 Task: Research Airbnb accommodation in La Paz, Argentina from 5th December, 2023 to 10th December, 2023 for 4 adults.2 bedrooms having 4 beds and 2 bathrooms. Property type can be house. Amenities needed are: heating. Booking option can be shelf check-in. Look for 3 properties as per requirement.
Action: Mouse moved to (574, 82)
Screenshot: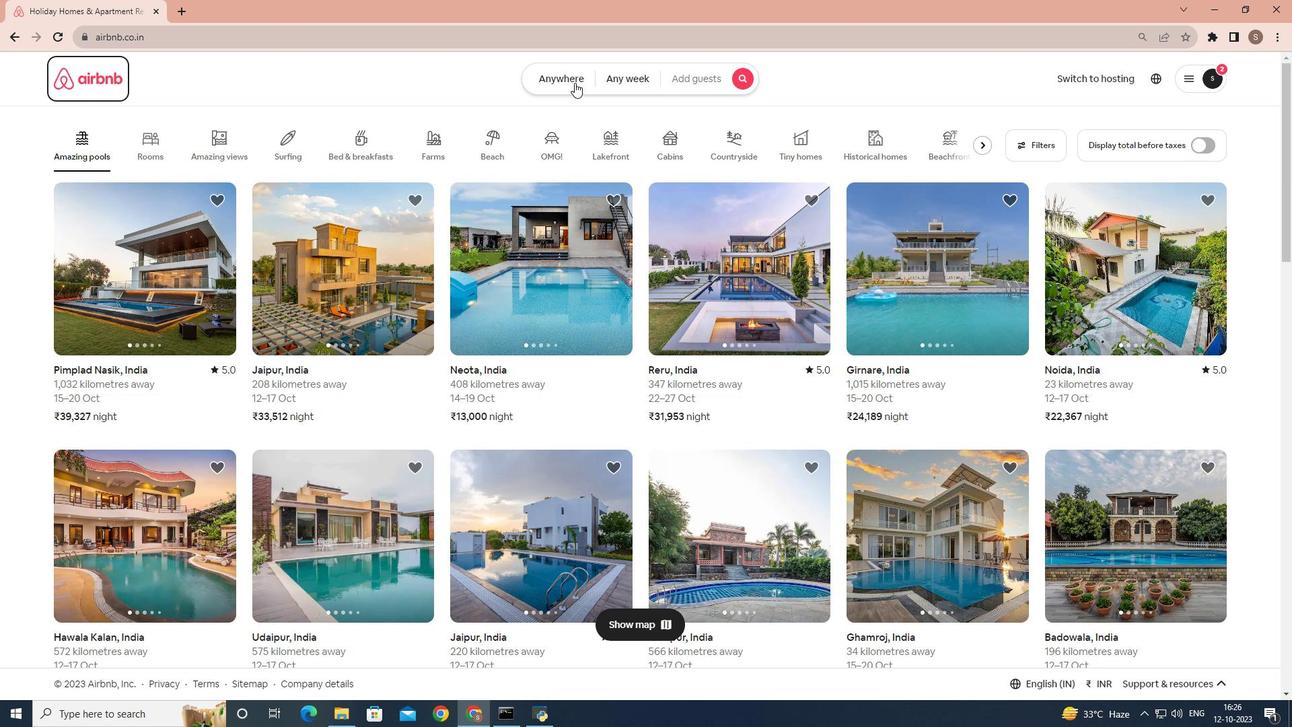 
Action: Mouse pressed left at (574, 82)
Screenshot: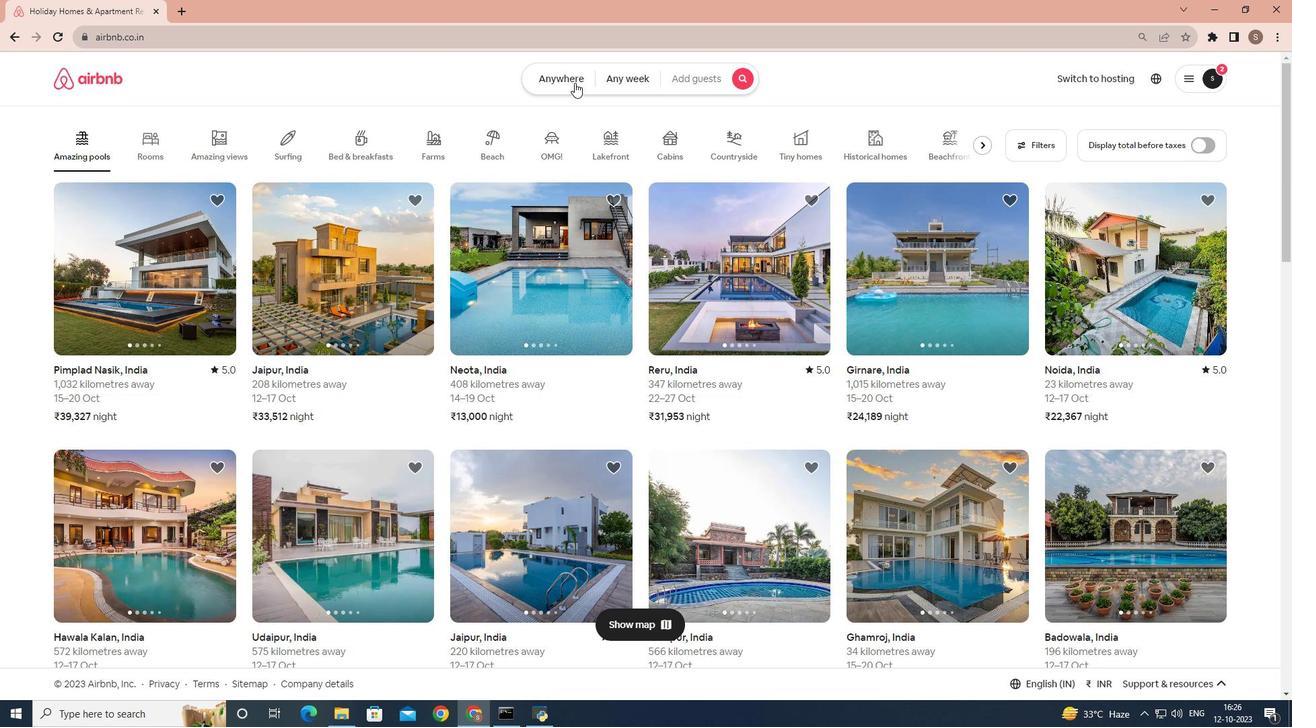 
Action: Mouse moved to (492, 127)
Screenshot: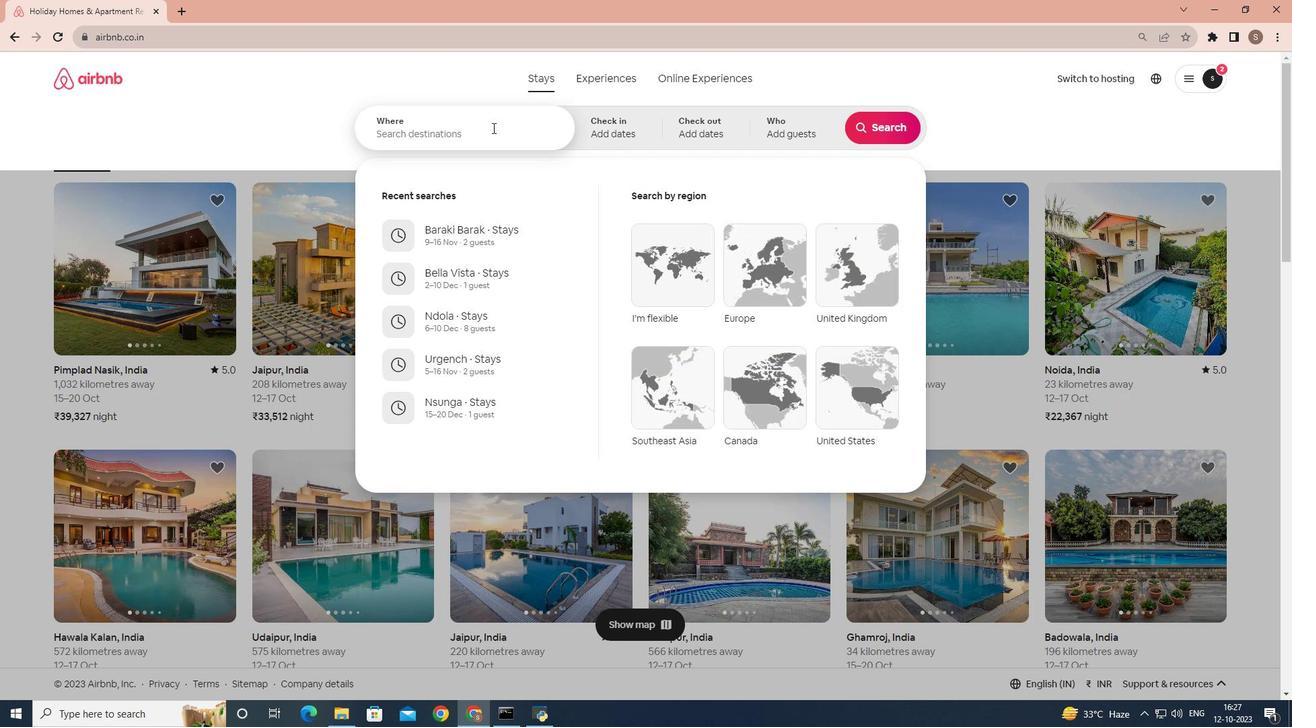 
Action: Mouse pressed left at (492, 127)
Screenshot: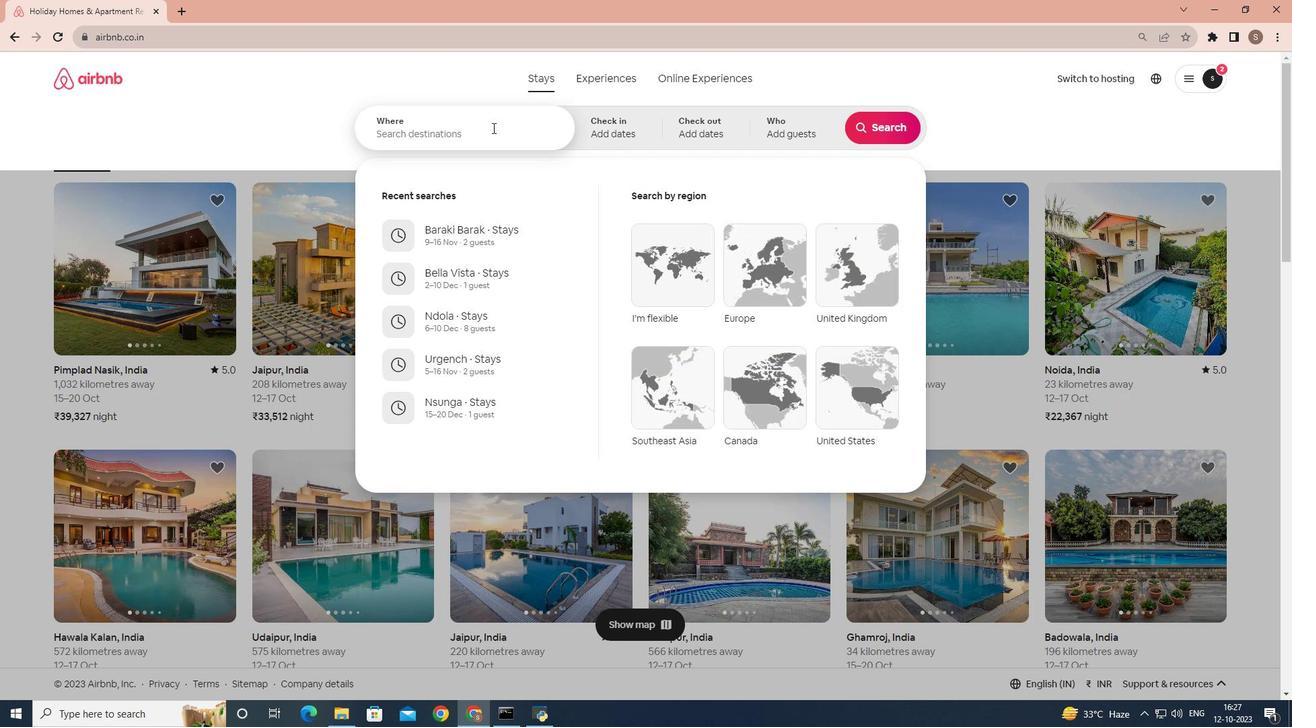 
Action: Key pressed <Key.shift>La<Key.space><Key.shift>Paz,<Key.space><Key.shift>Argentina
Screenshot: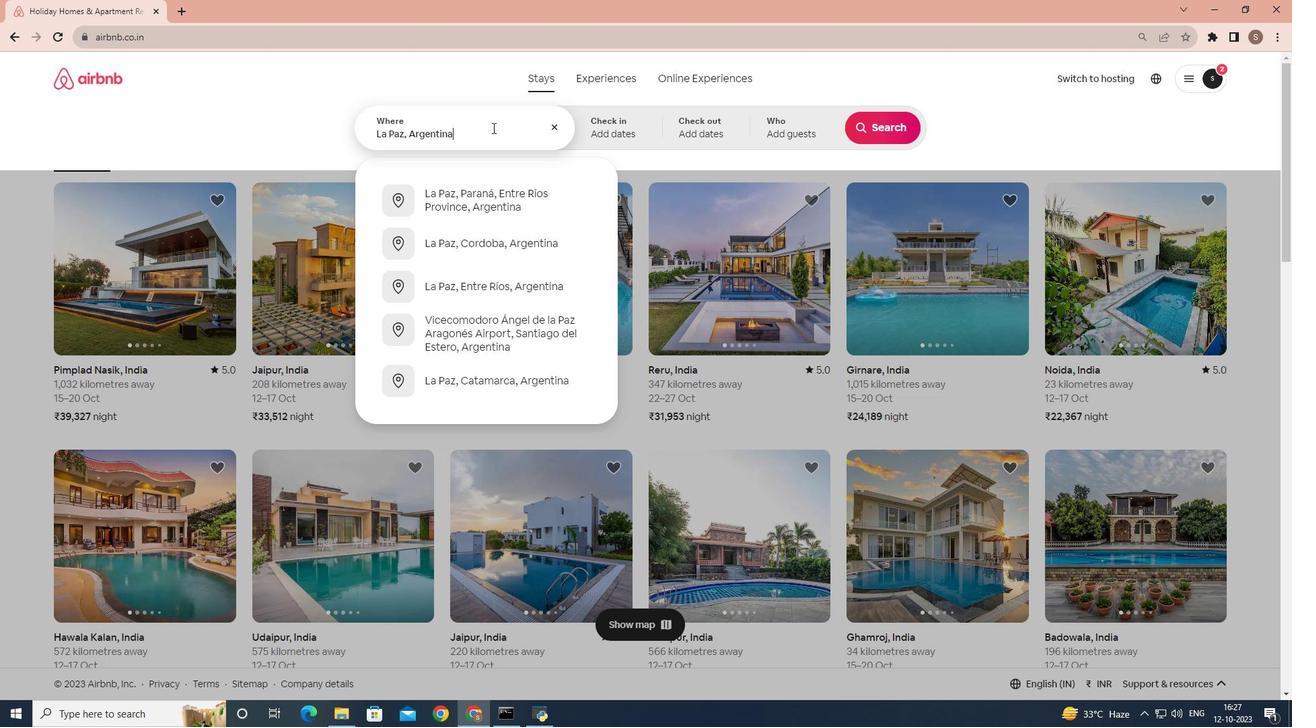 
Action: Mouse moved to (605, 125)
Screenshot: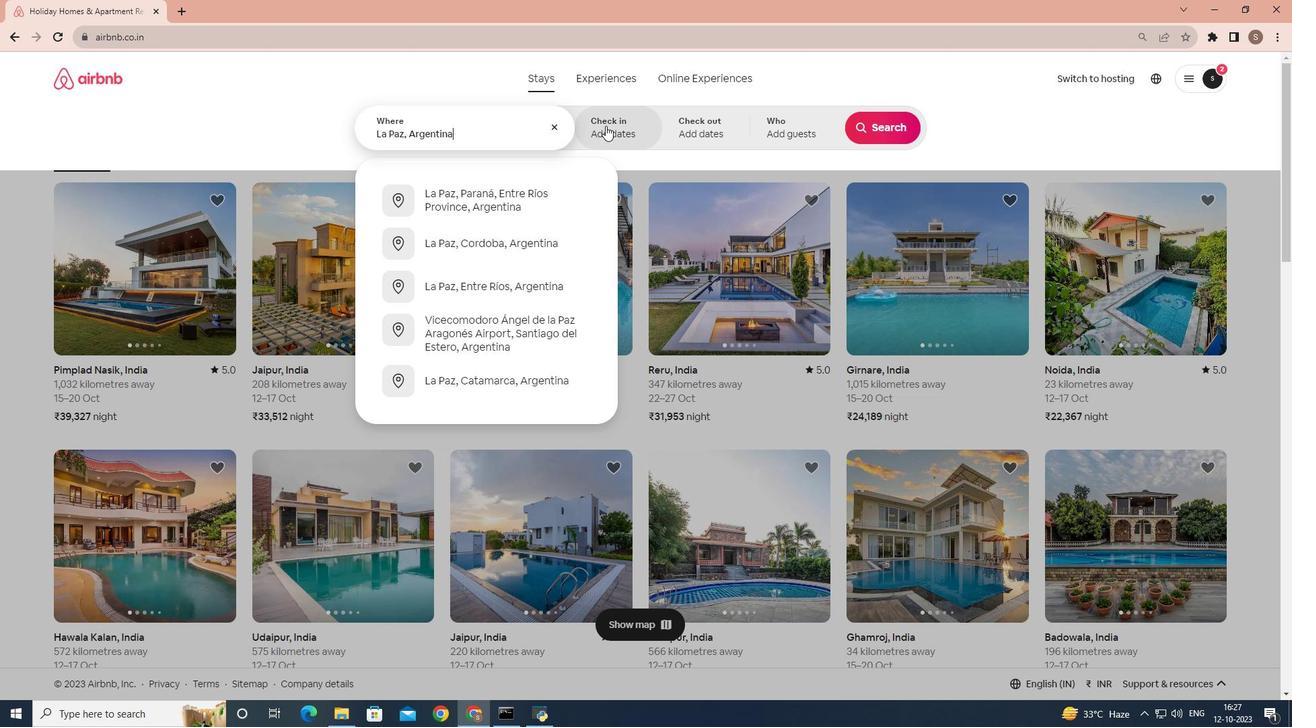 
Action: Mouse pressed left at (605, 125)
Screenshot: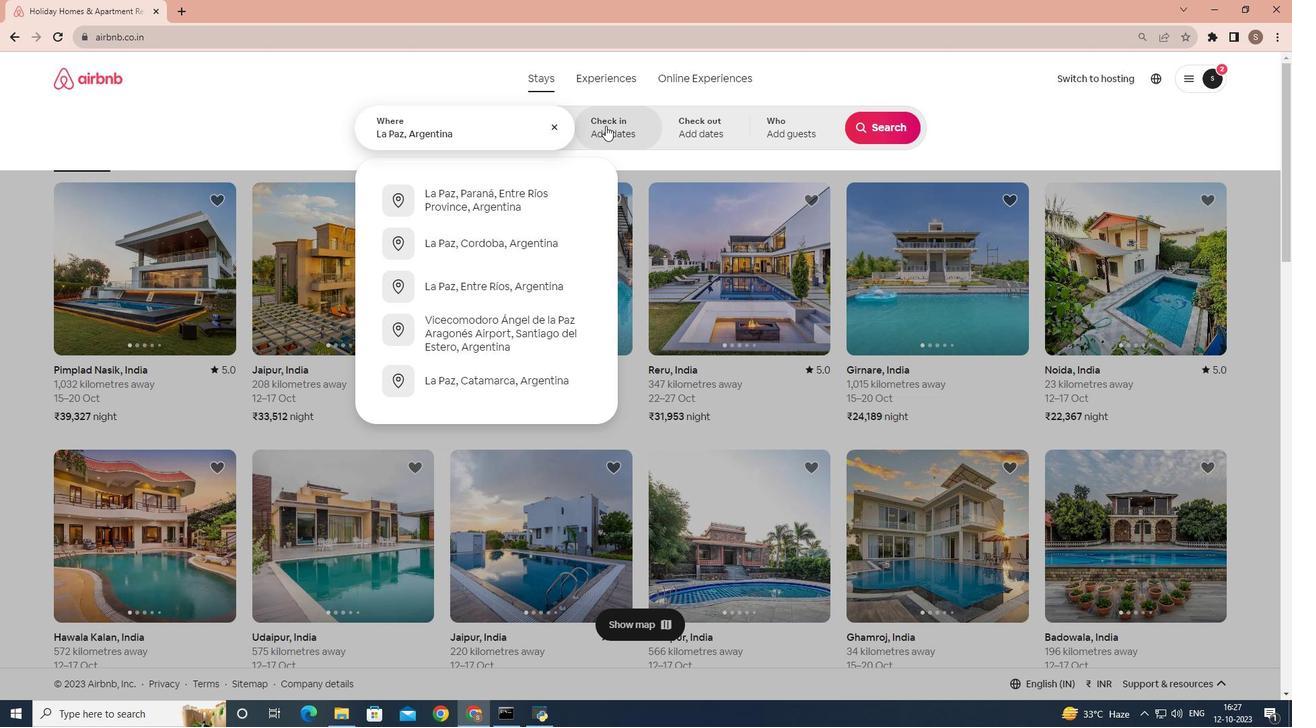 
Action: Mouse moved to (879, 241)
Screenshot: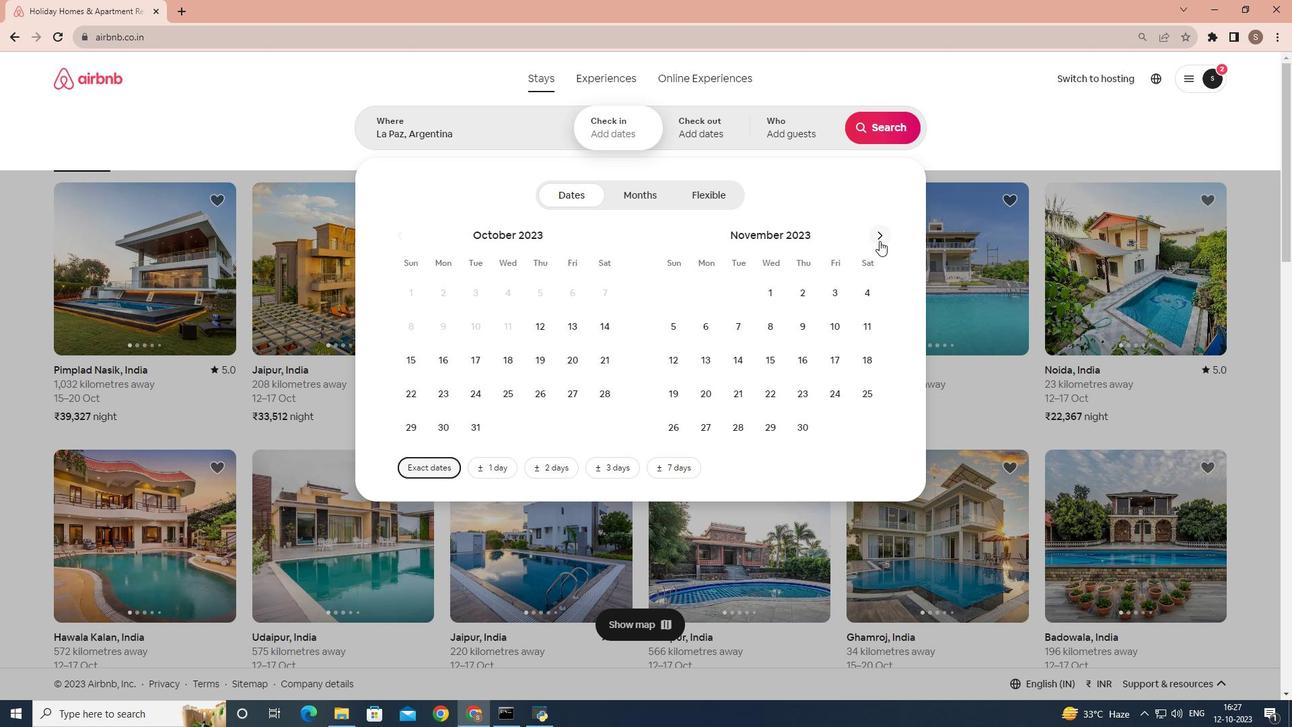 
Action: Mouse pressed left at (879, 241)
Screenshot: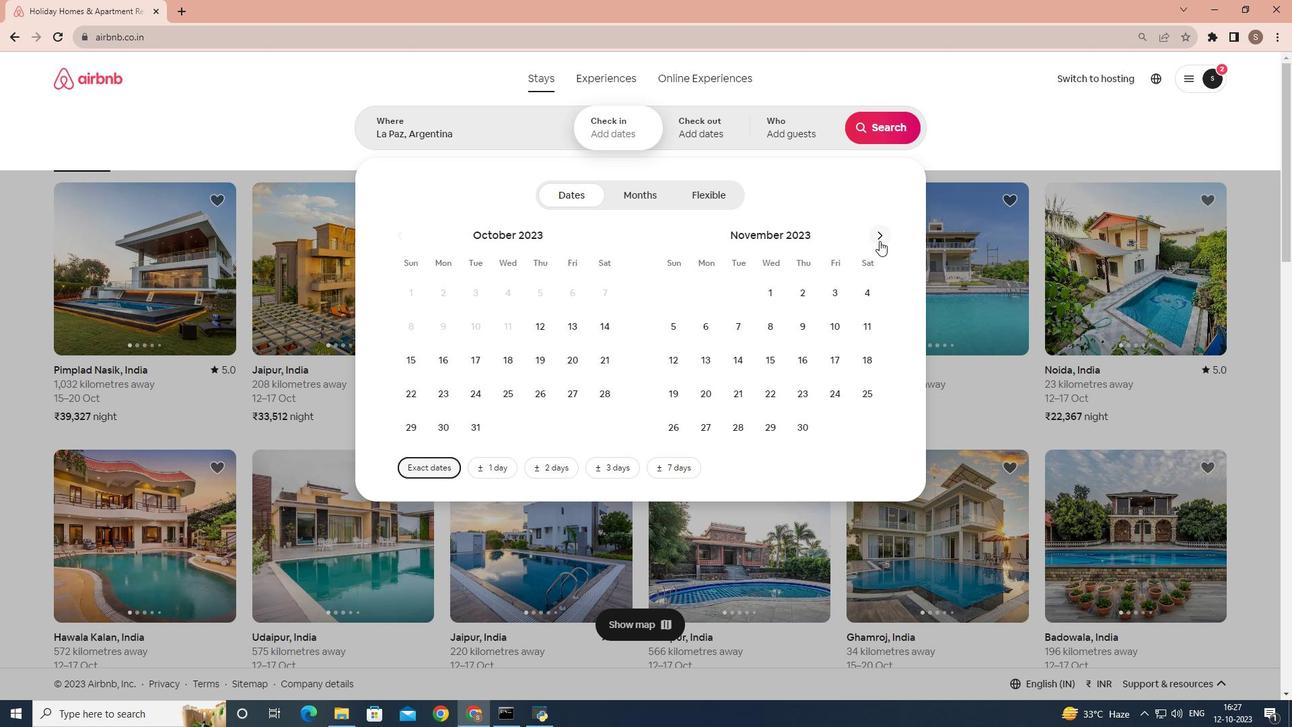 
Action: Mouse moved to (736, 314)
Screenshot: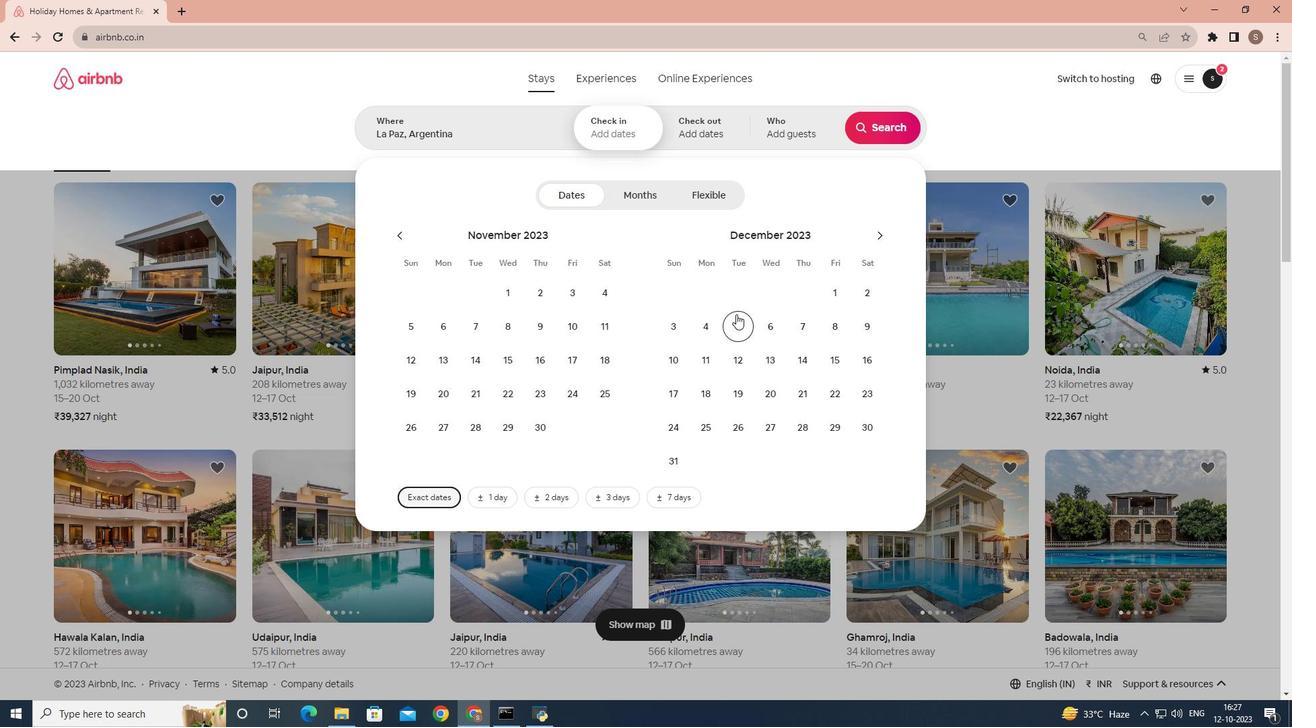 
Action: Mouse pressed left at (736, 314)
Screenshot: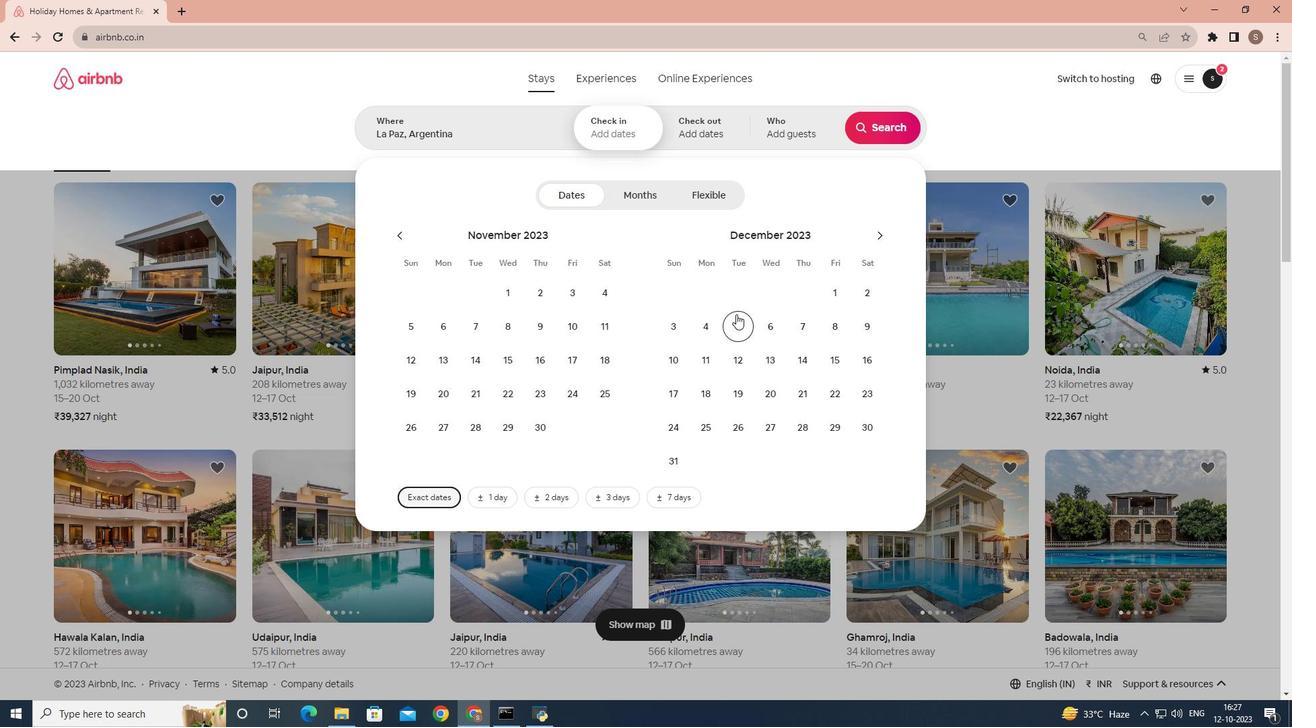 
Action: Mouse moved to (675, 356)
Screenshot: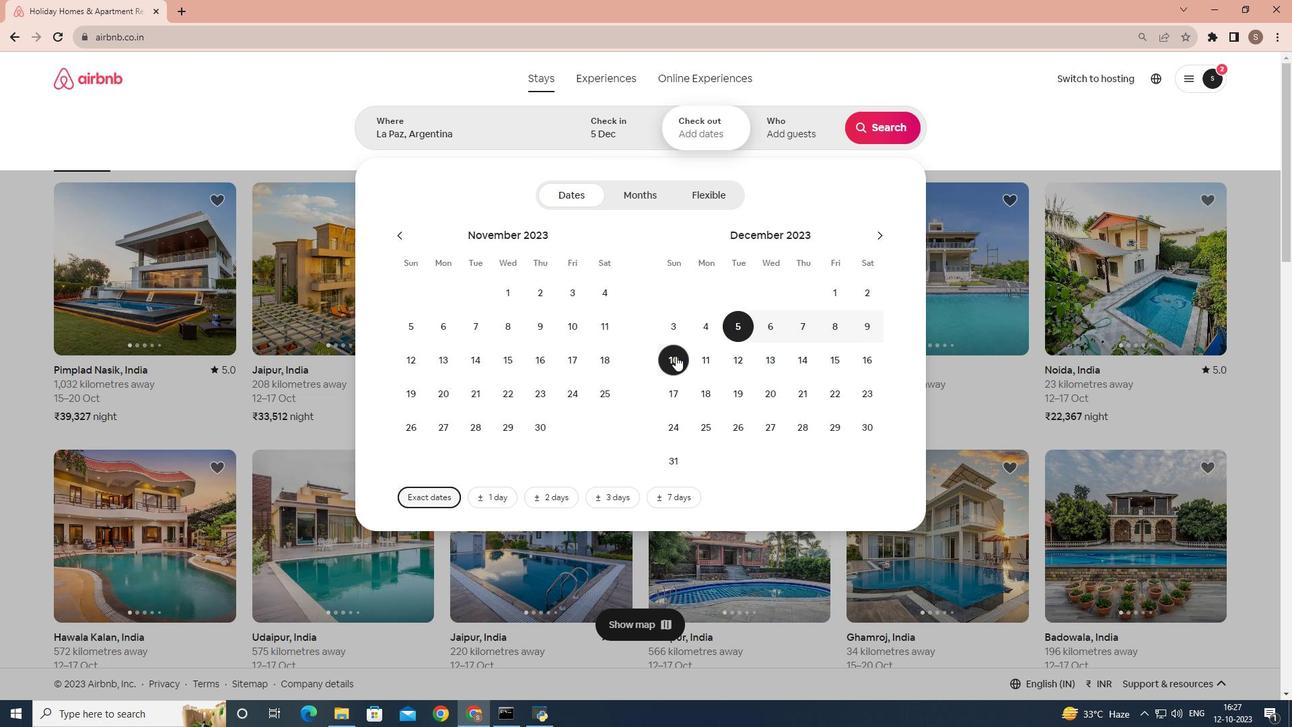 
Action: Mouse pressed left at (675, 356)
Screenshot: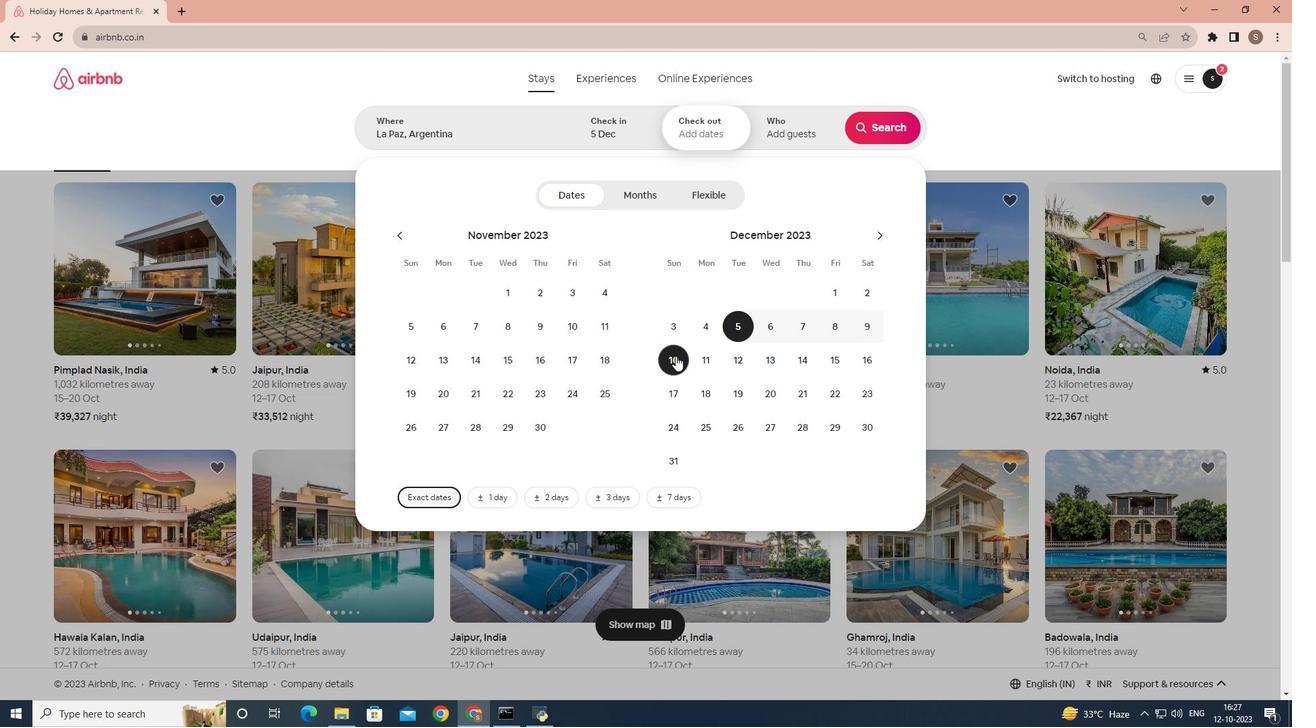 
Action: Mouse moved to (795, 136)
Screenshot: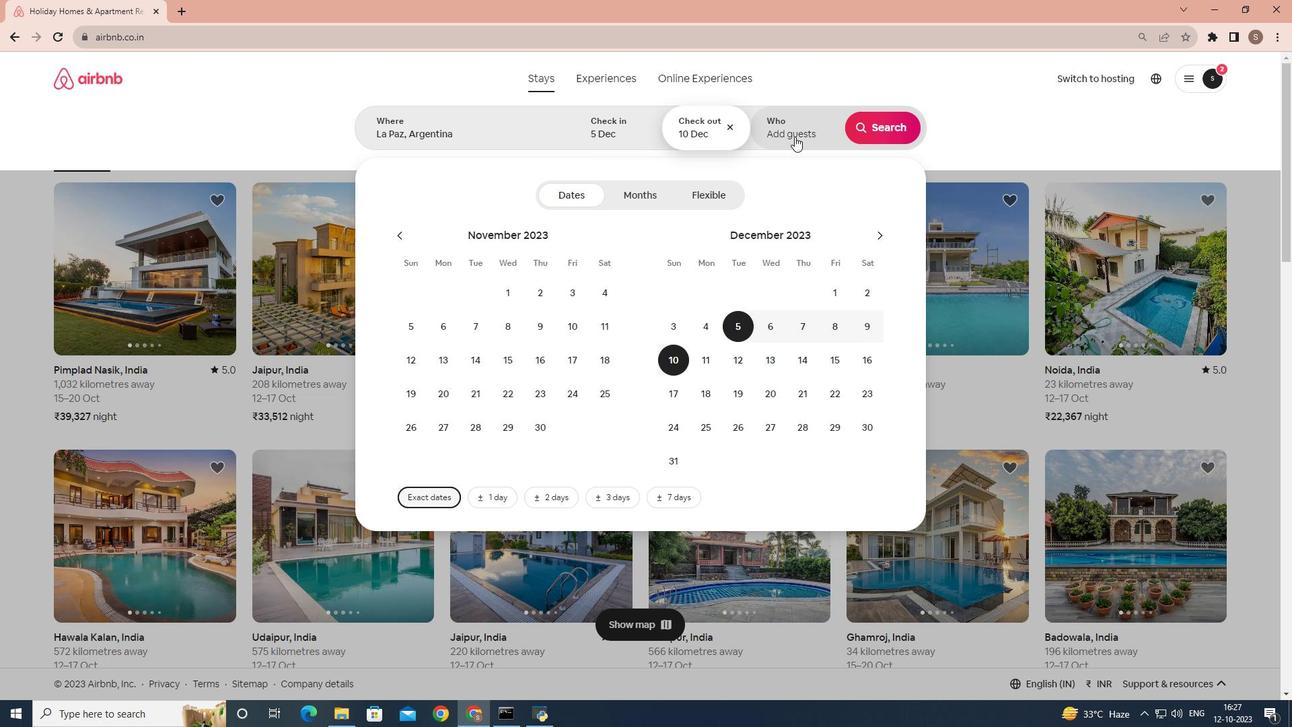 
Action: Mouse pressed left at (795, 136)
Screenshot: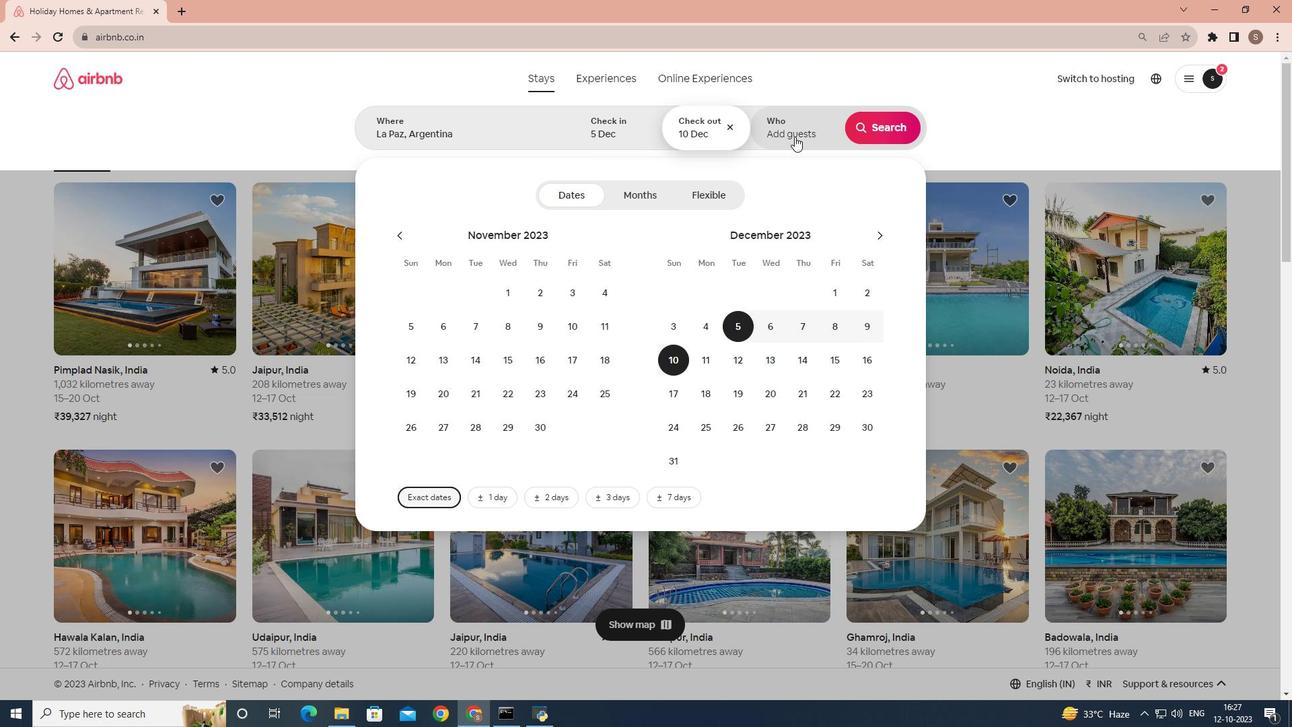 
Action: Mouse moved to (887, 197)
Screenshot: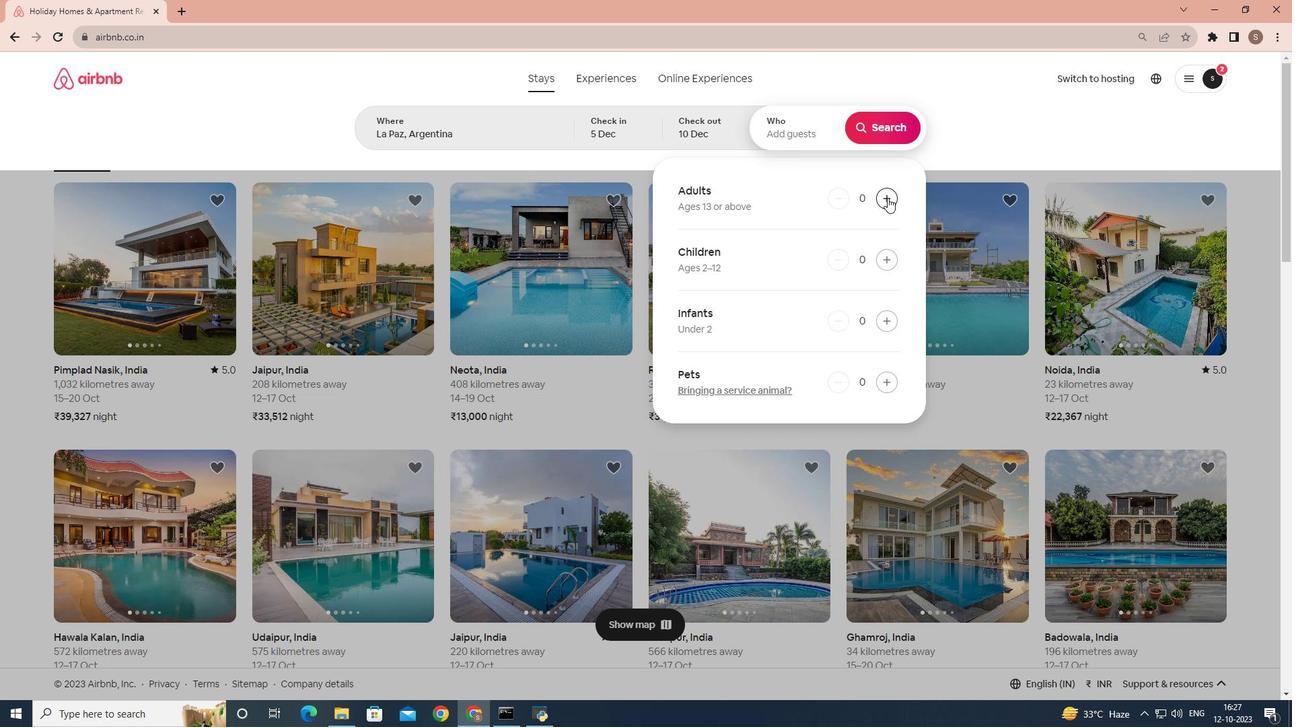 
Action: Mouse pressed left at (887, 197)
Screenshot: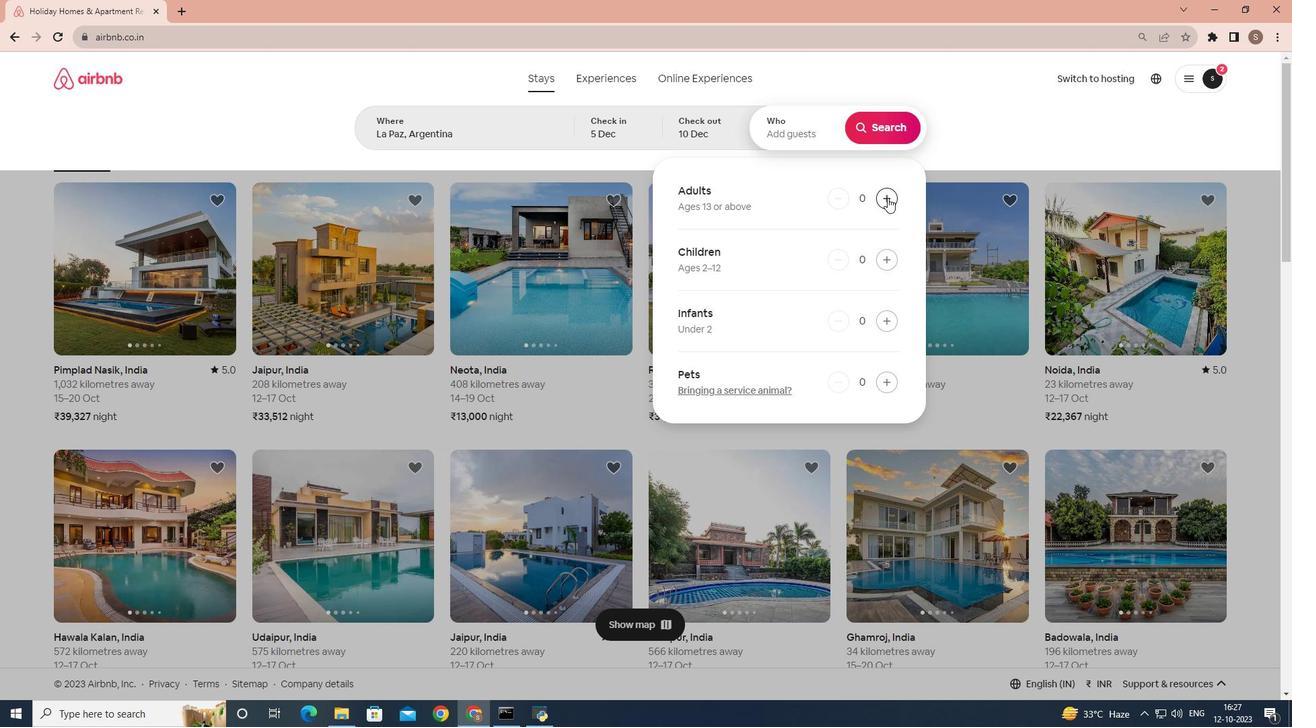 
Action: Mouse pressed left at (887, 197)
Screenshot: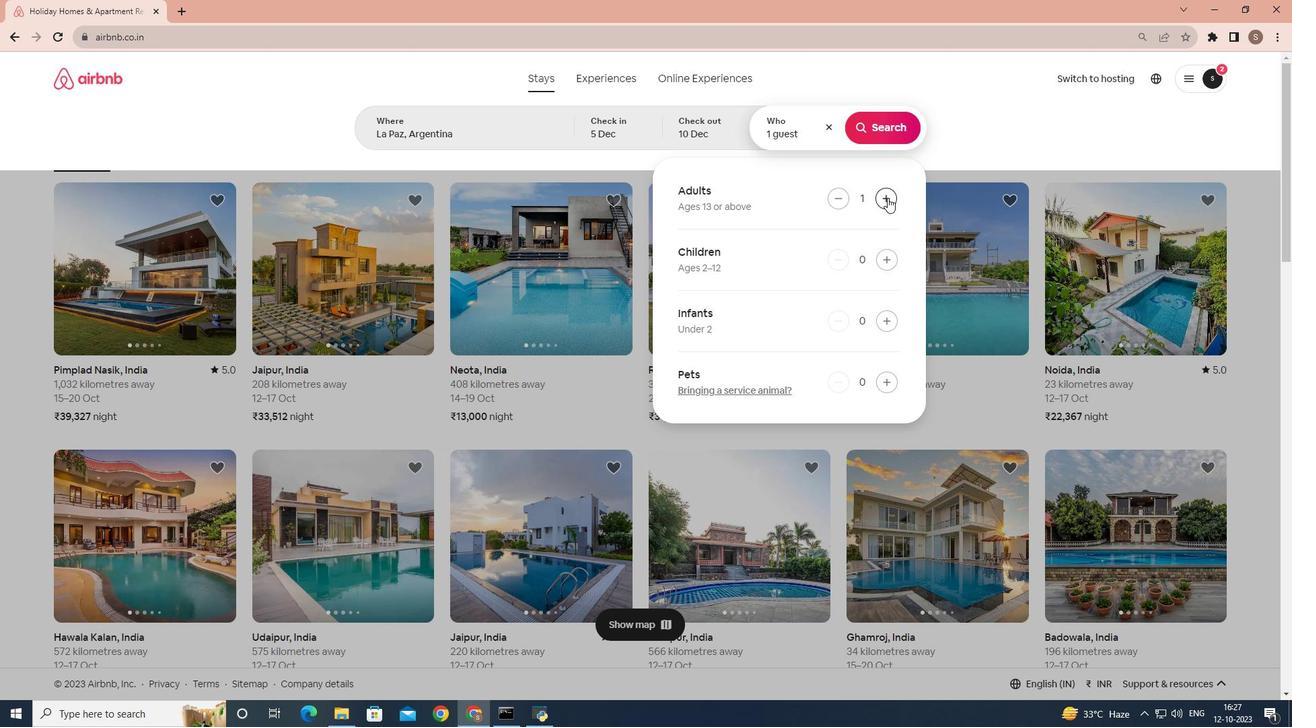 
Action: Mouse pressed left at (887, 197)
Screenshot: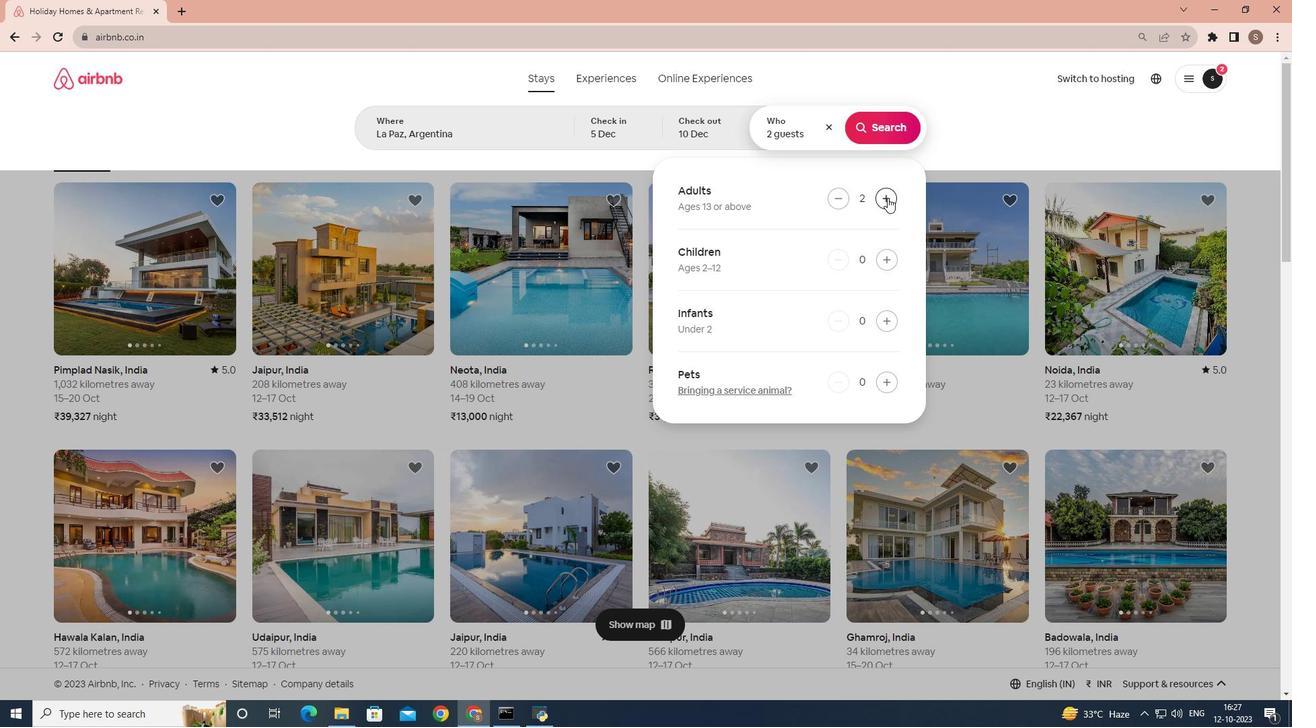 
Action: Mouse pressed left at (887, 197)
Screenshot: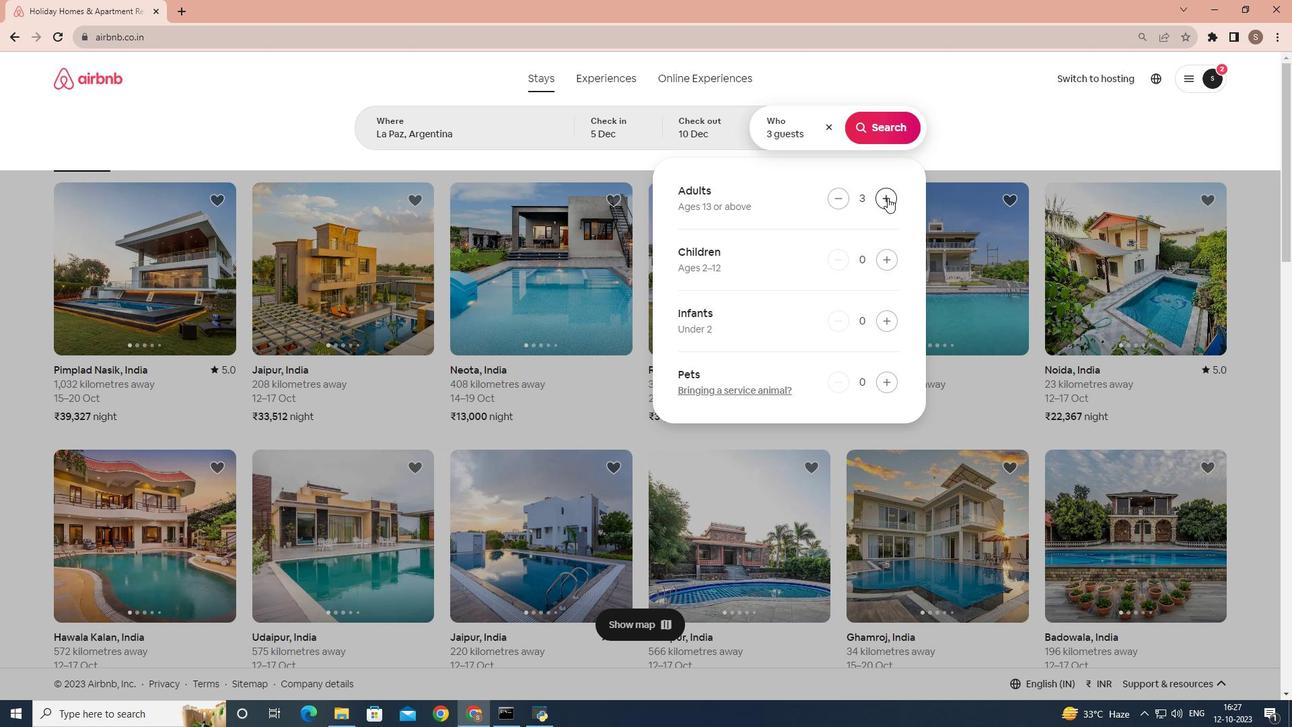 
Action: Mouse moved to (891, 126)
Screenshot: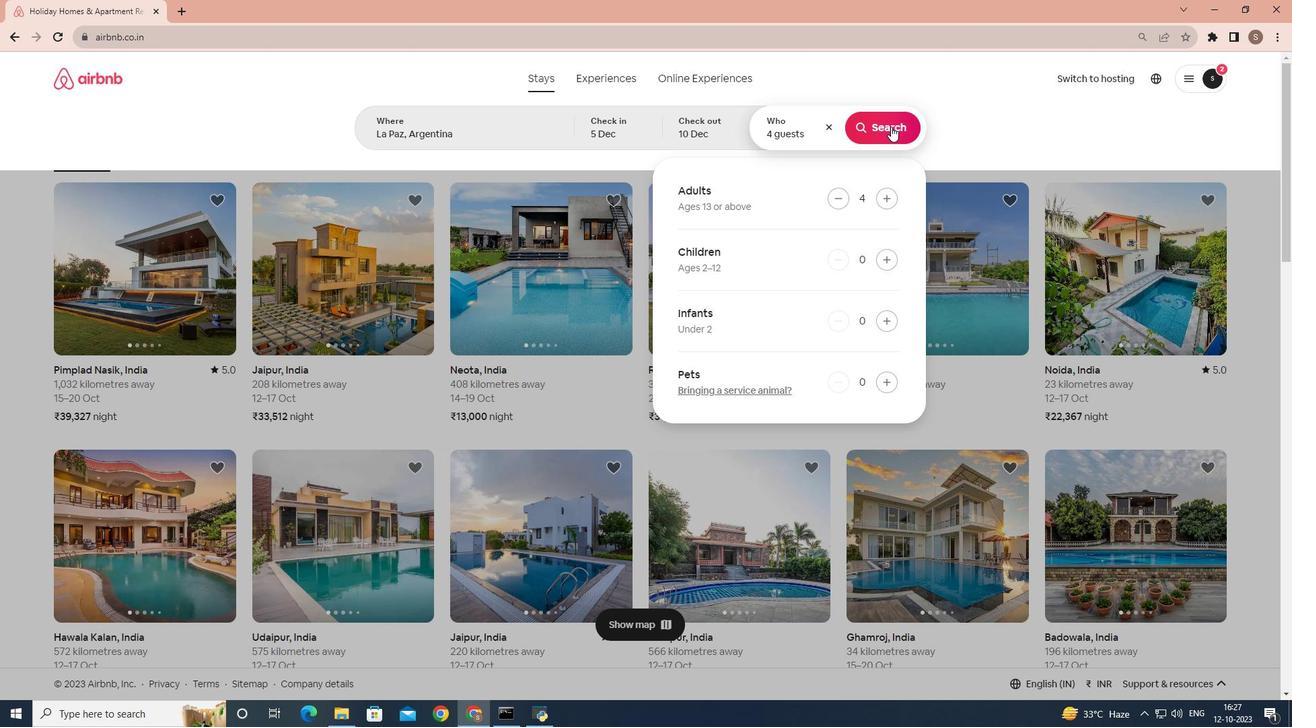 
Action: Mouse pressed left at (891, 126)
Screenshot: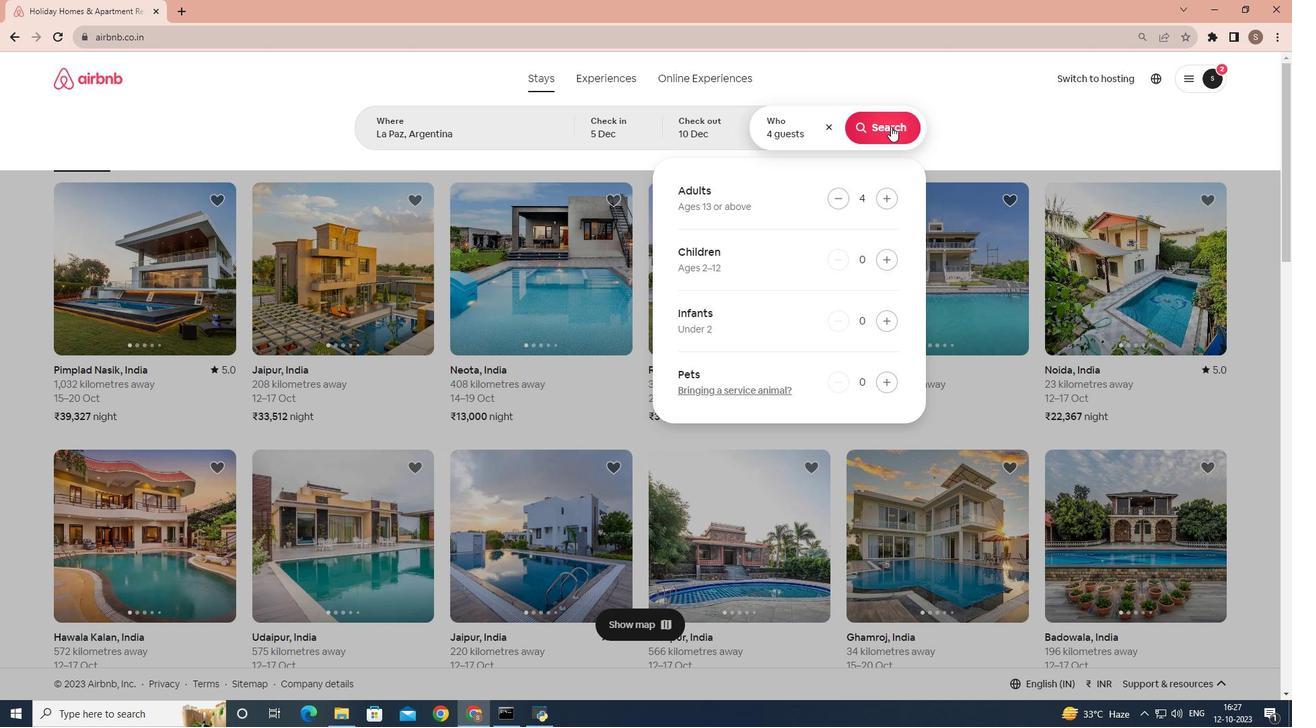 
Action: Mouse moved to (1063, 131)
Screenshot: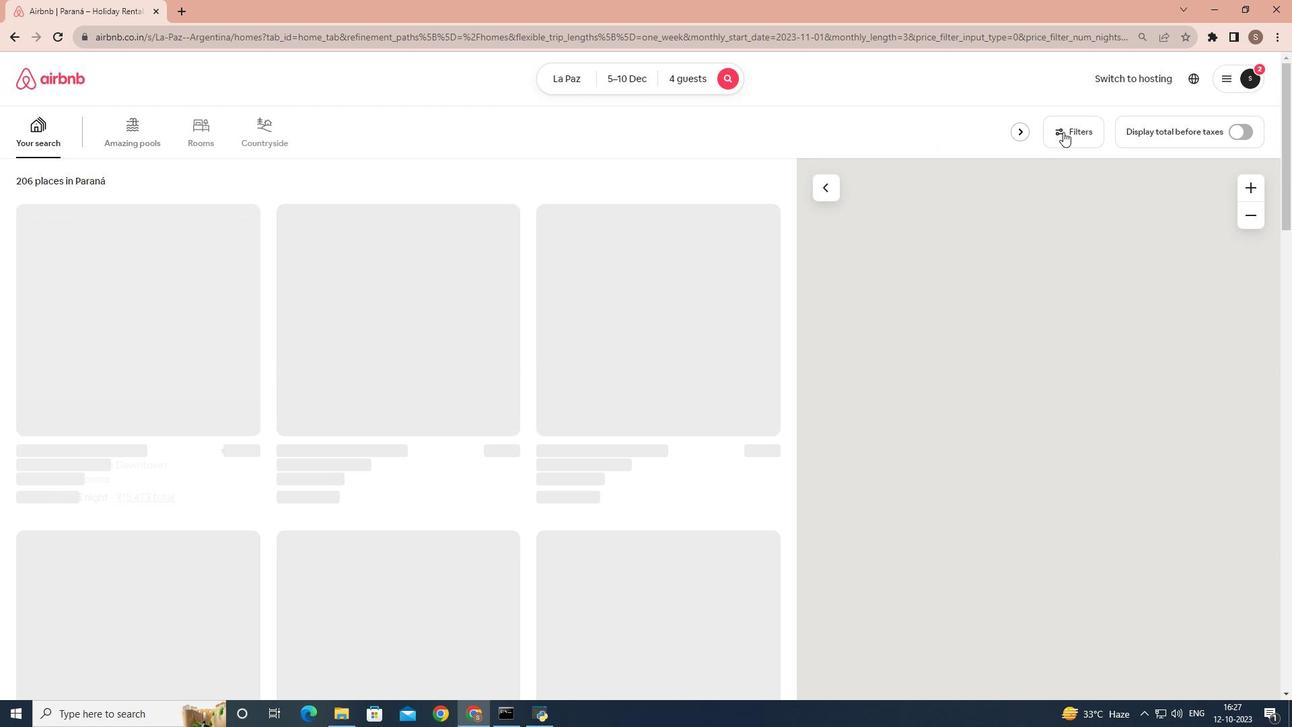
Action: Mouse pressed left at (1063, 131)
Screenshot: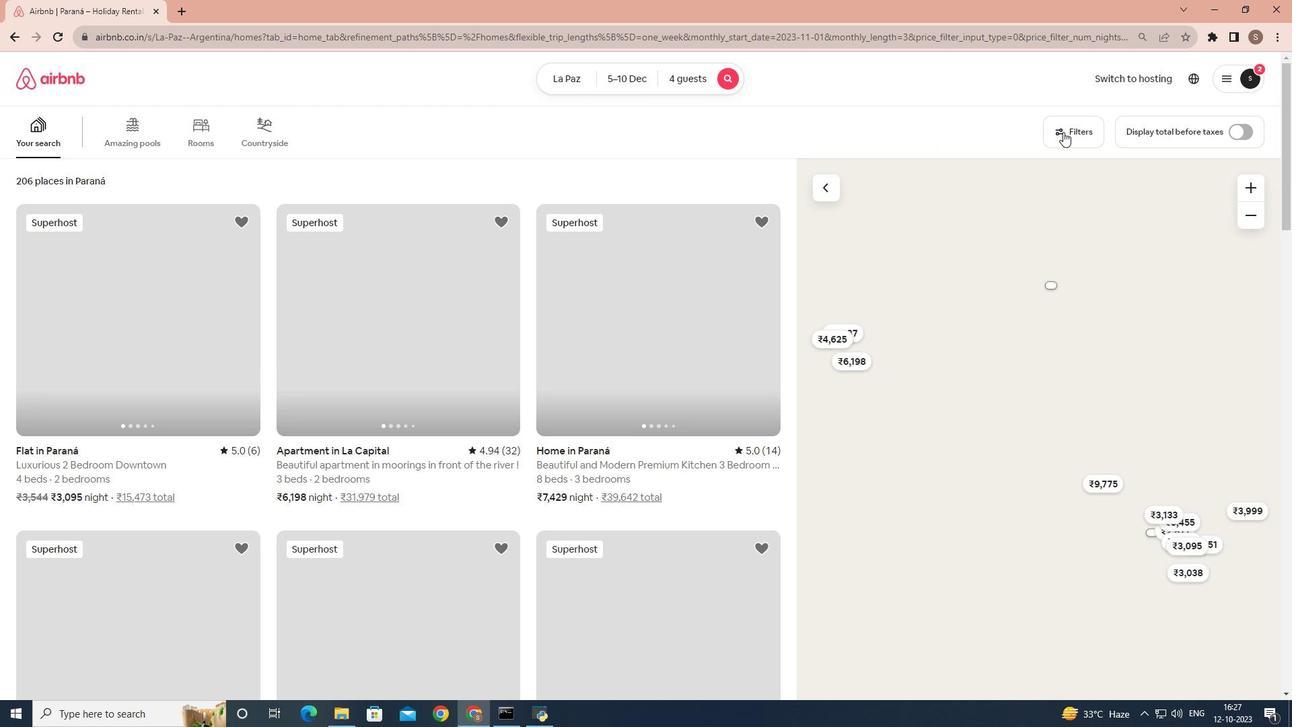 
Action: Mouse moved to (704, 266)
Screenshot: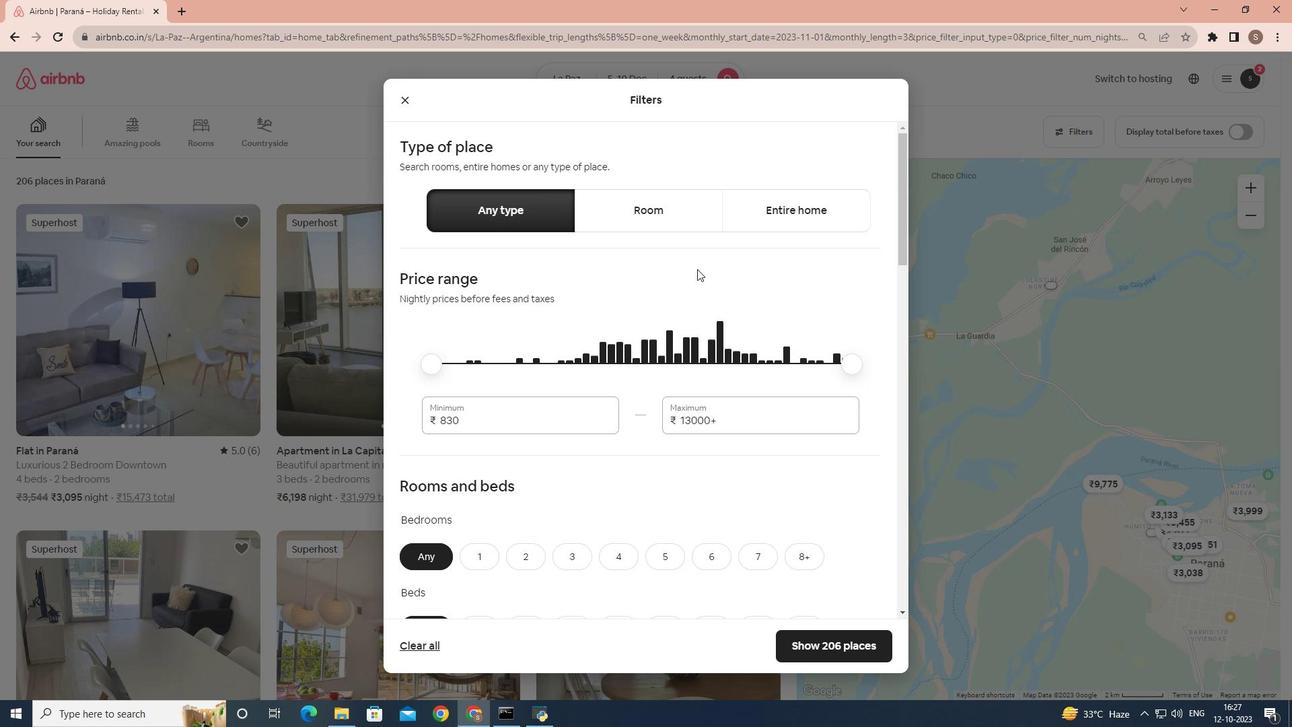 
Action: Mouse scrolled (704, 265) with delta (0, 0)
Screenshot: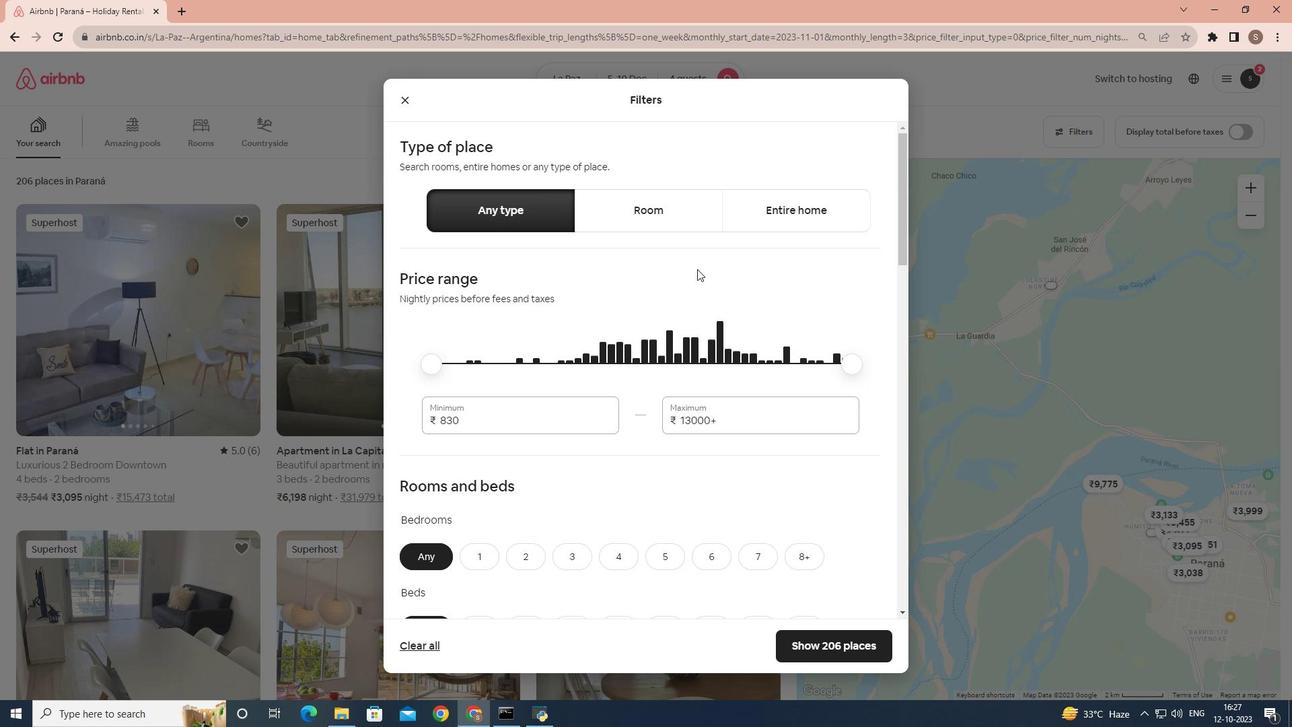 
Action: Mouse moved to (690, 273)
Screenshot: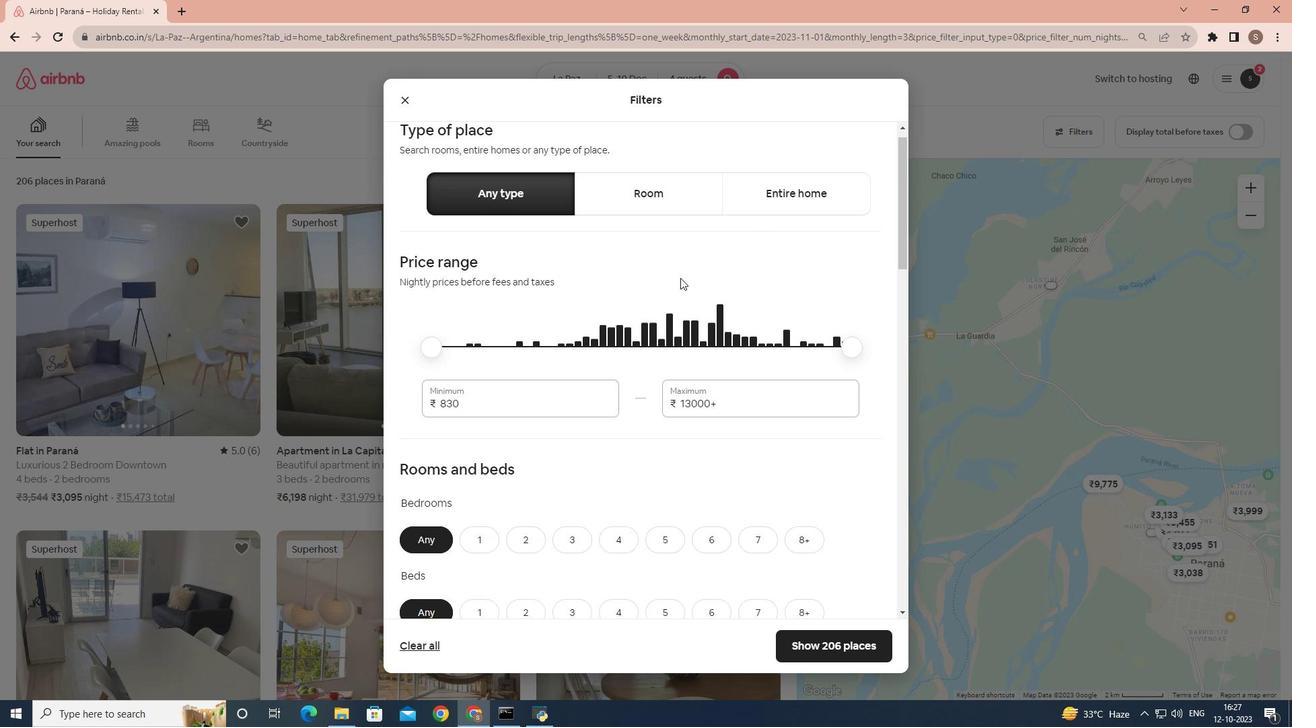
Action: Mouse scrolled (690, 272) with delta (0, 0)
Screenshot: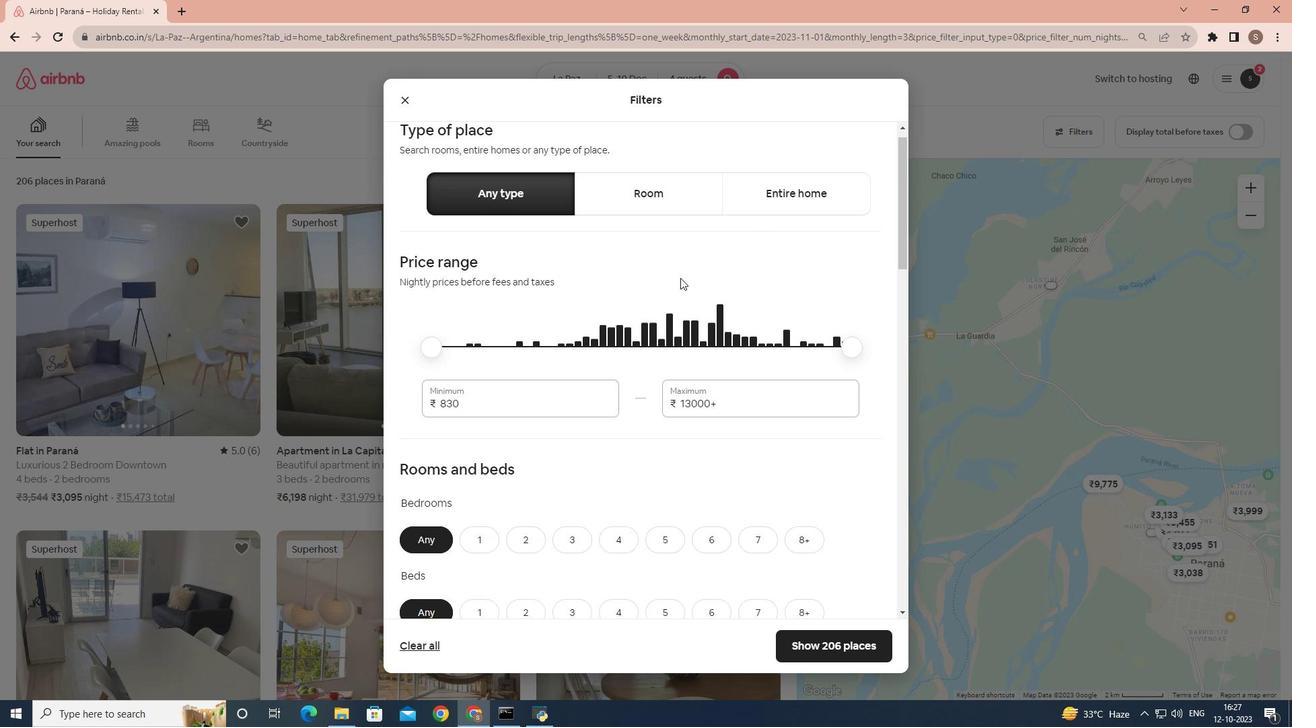 
Action: Mouse moved to (676, 280)
Screenshot: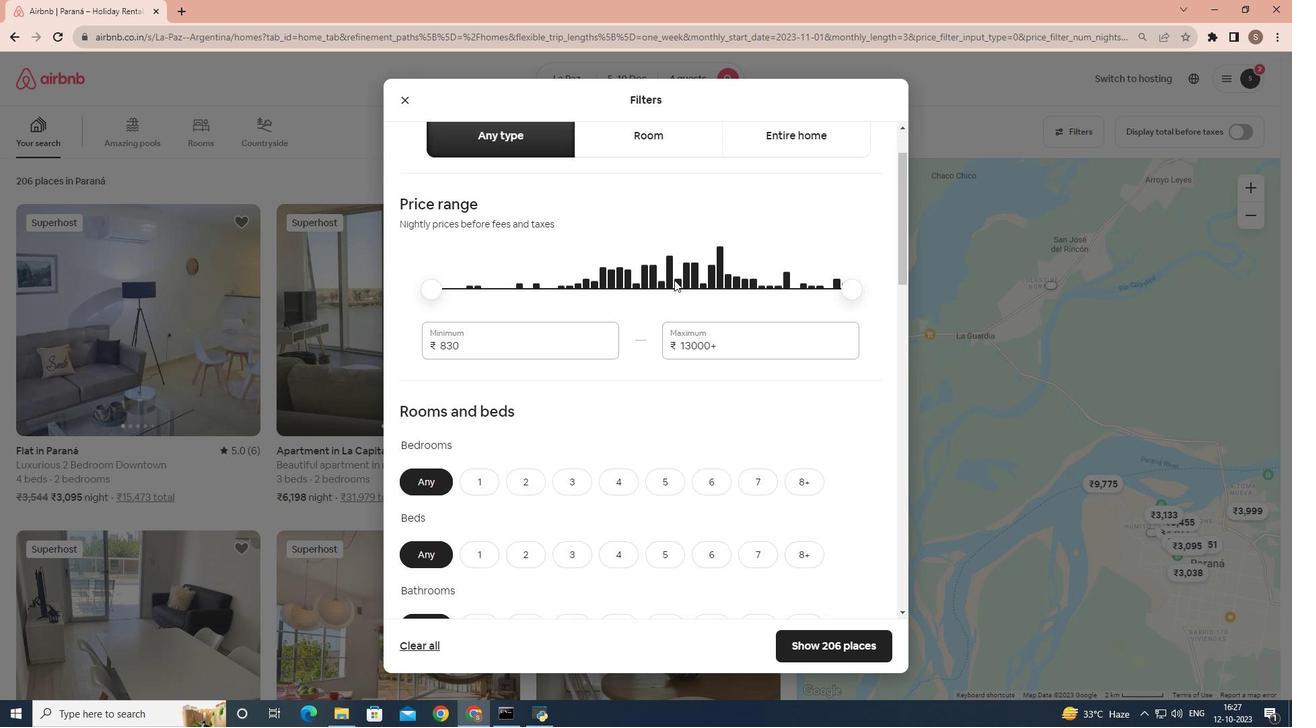 
Action: Mouse scrolled (676, 279) with delta (0, 0)
Screenshot: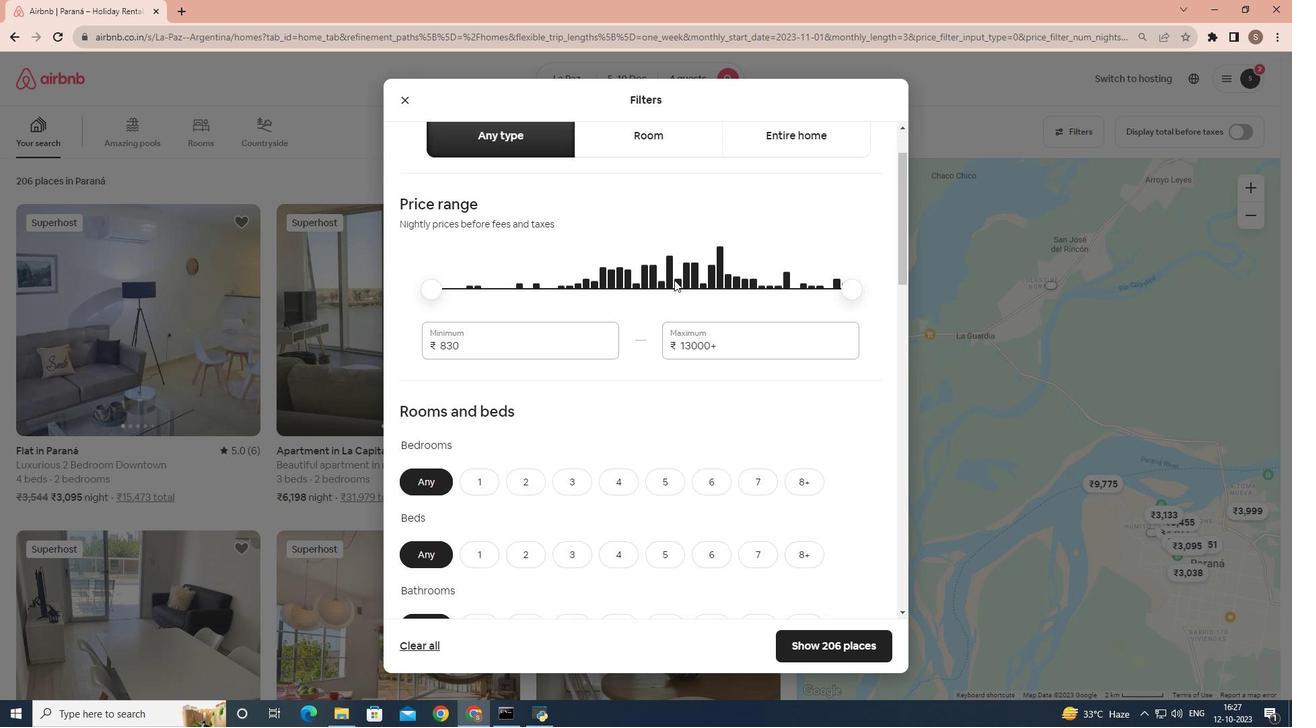 
Action: Mouse moved to (531, 352)
Screenshot: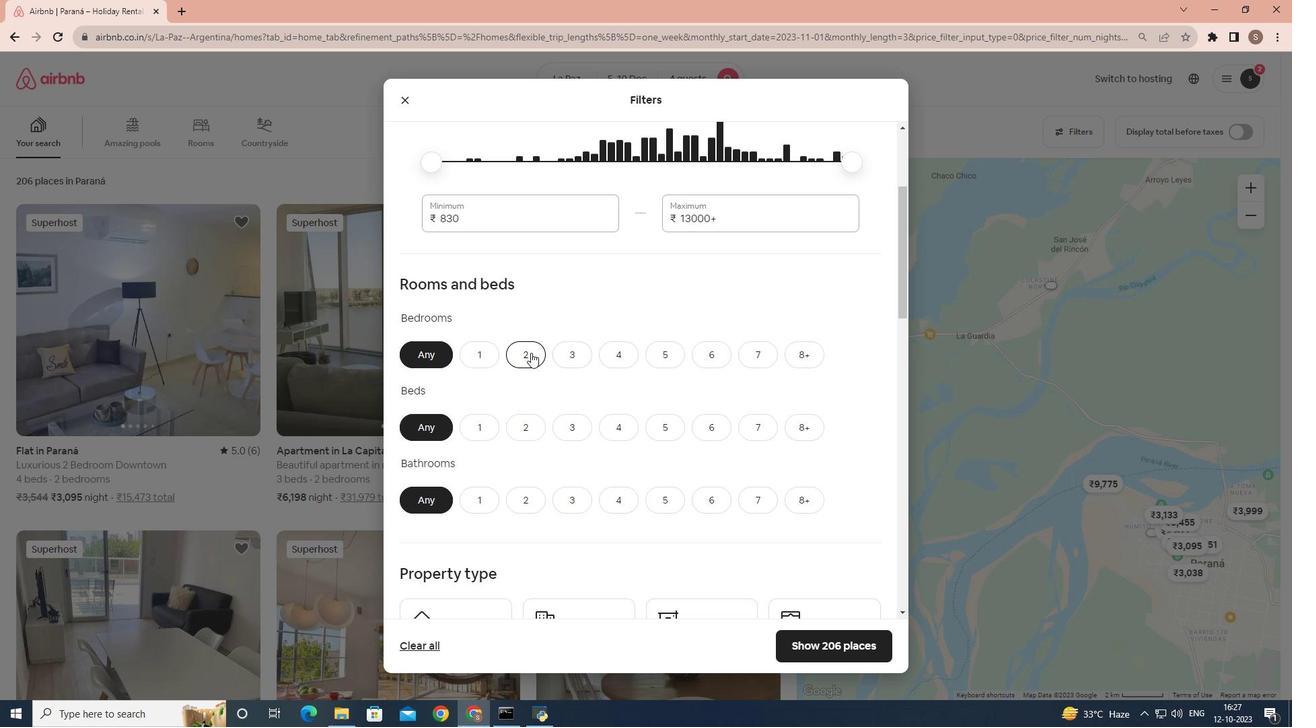 
Action: Mouse pressed left at (531, 352)
Screenshot: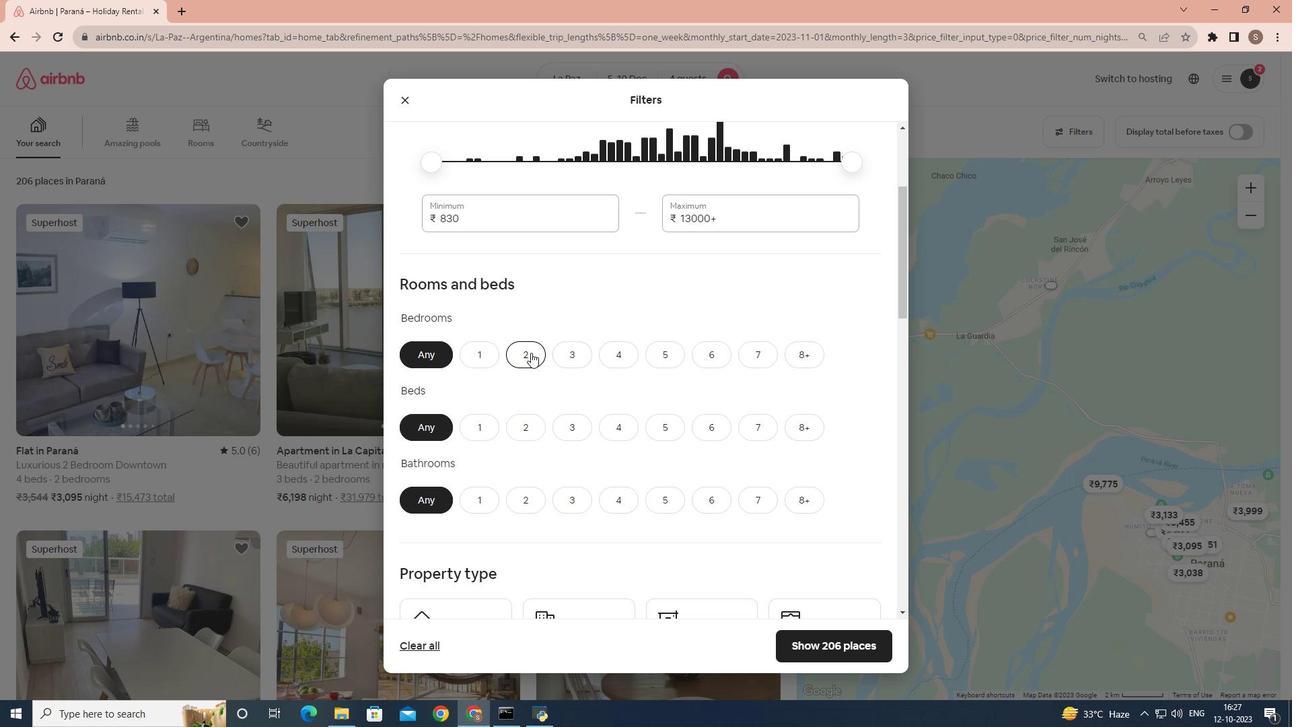 
Action: Mouse moved to (531, 352)
Screenshot: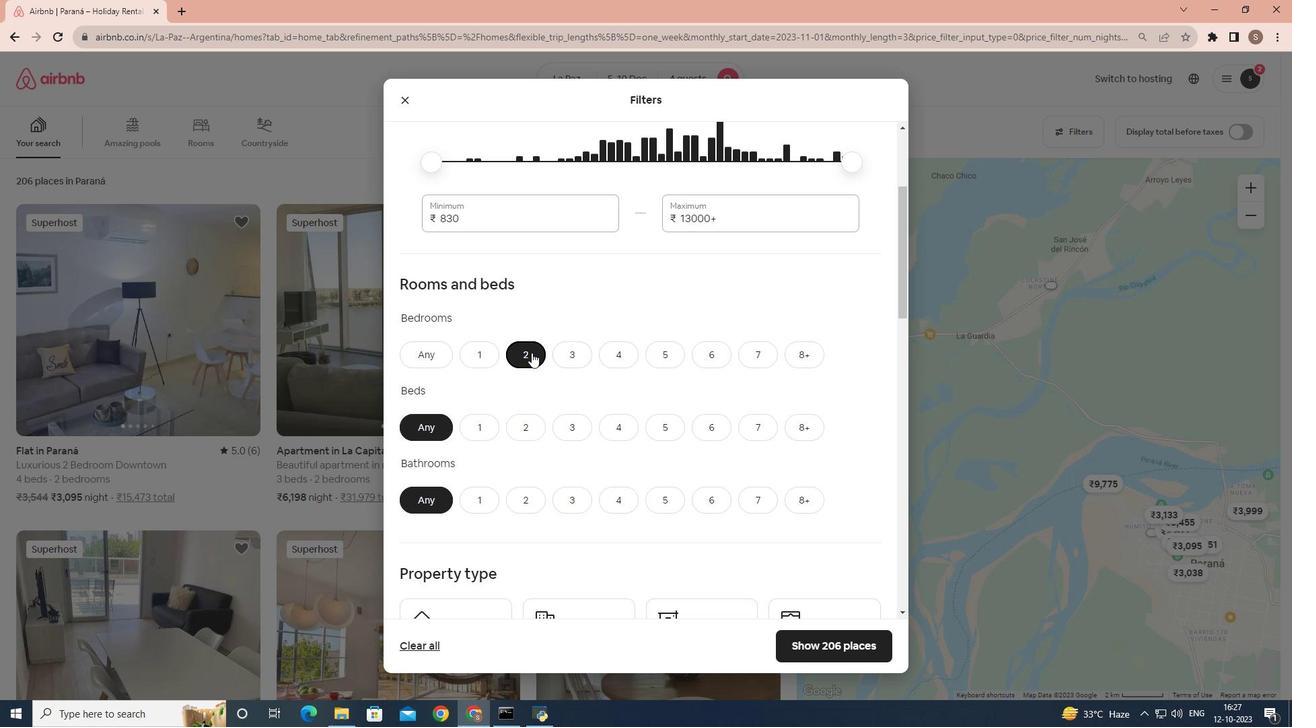 
Action: Mouse scrolled (531, 352) with delta (0, 0)
Screenshot: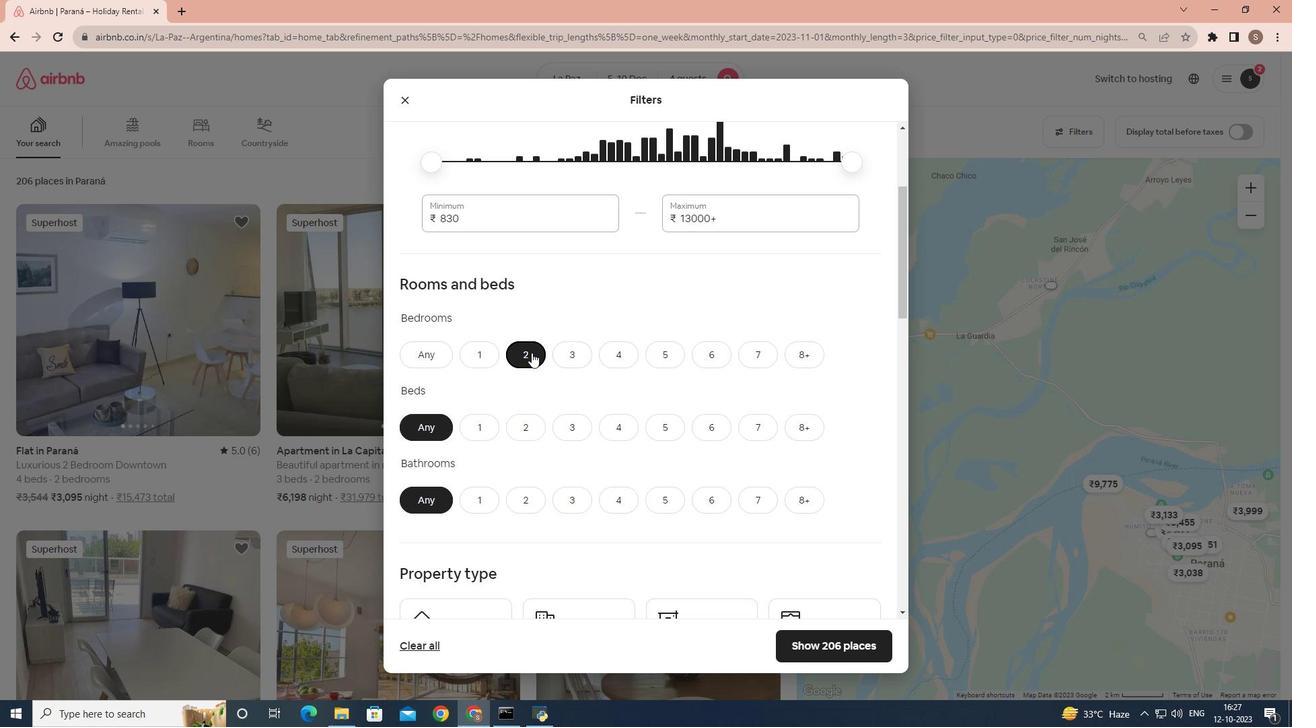 
Action: Mouse moved to (620, 364)
Screenshot: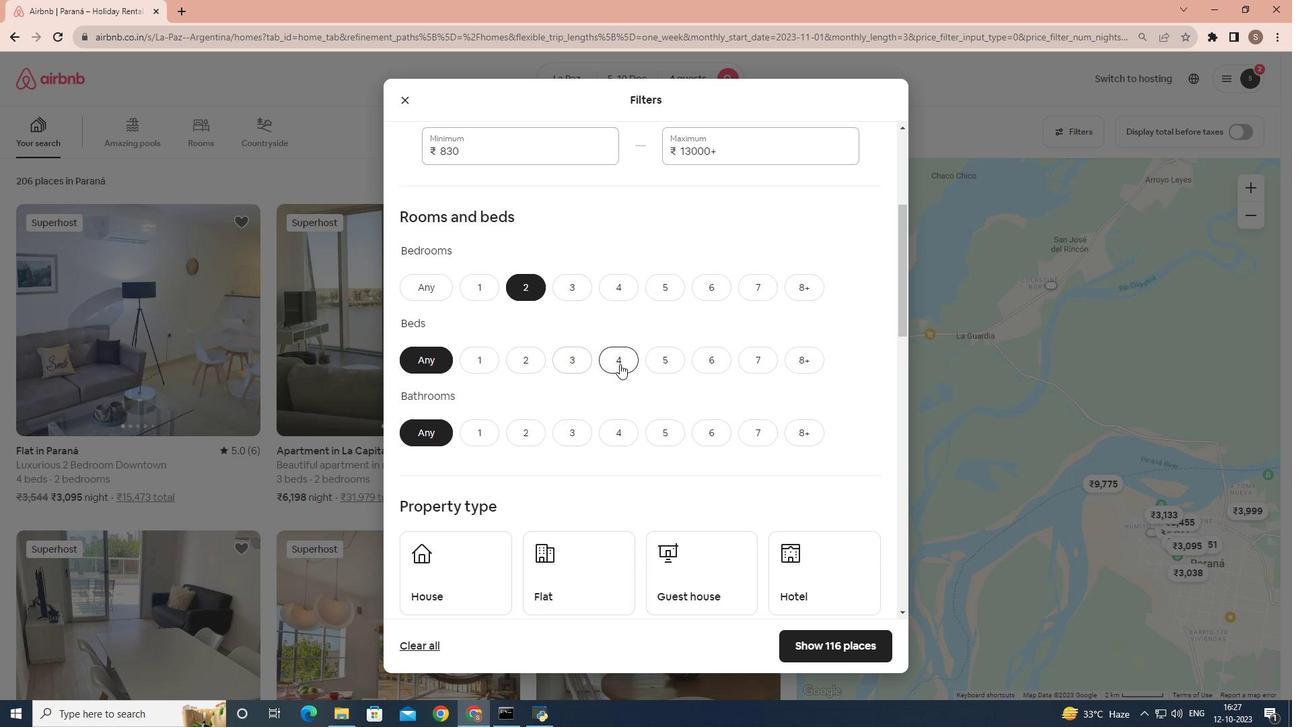 
Action: Mouse pressed left at (620, 364)
Screenshot: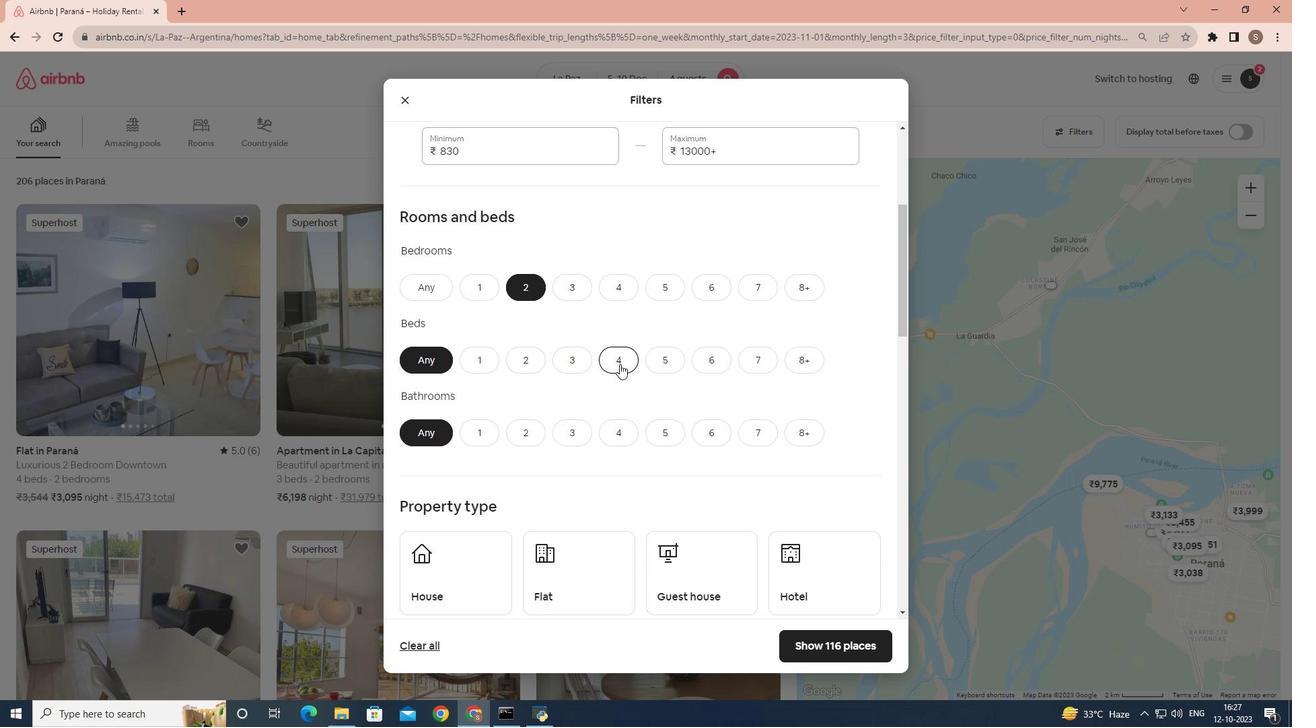 
Action: Mouse scrolled (620, 363) with delta (0, 0)
Screenshot: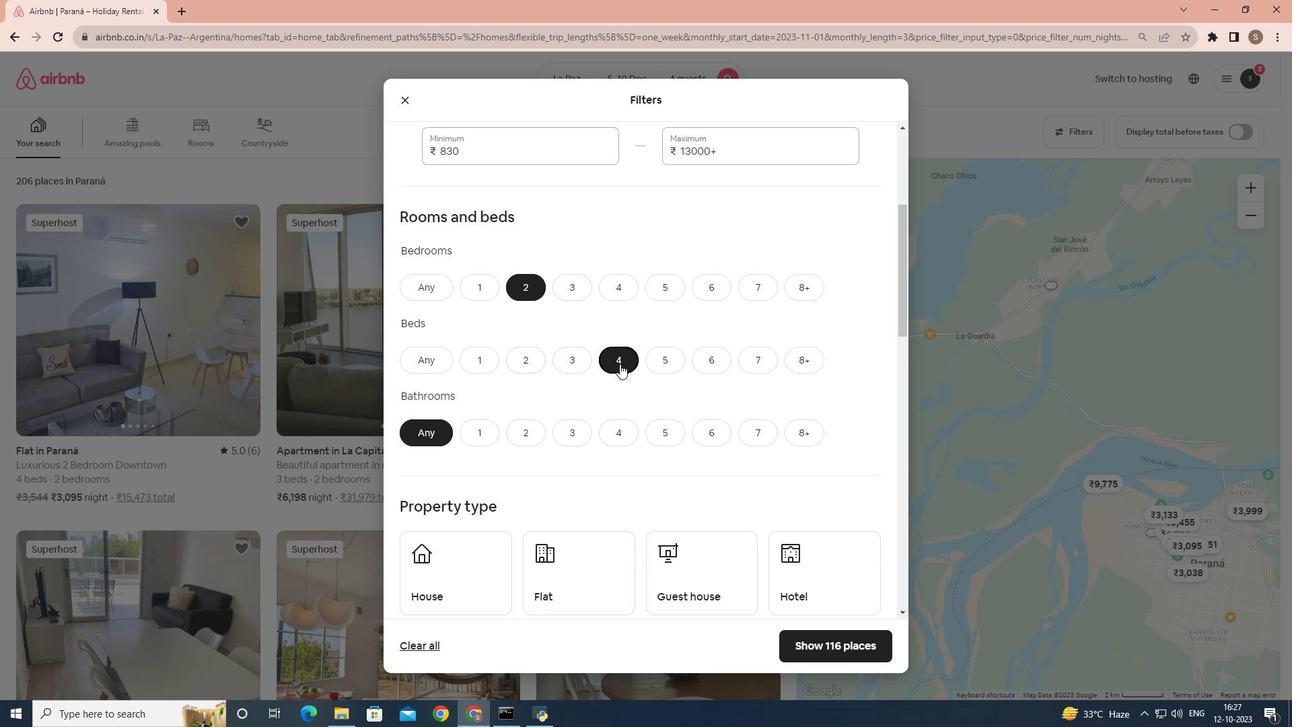
Action: Mouse moved to (533, 366)
Screenshot: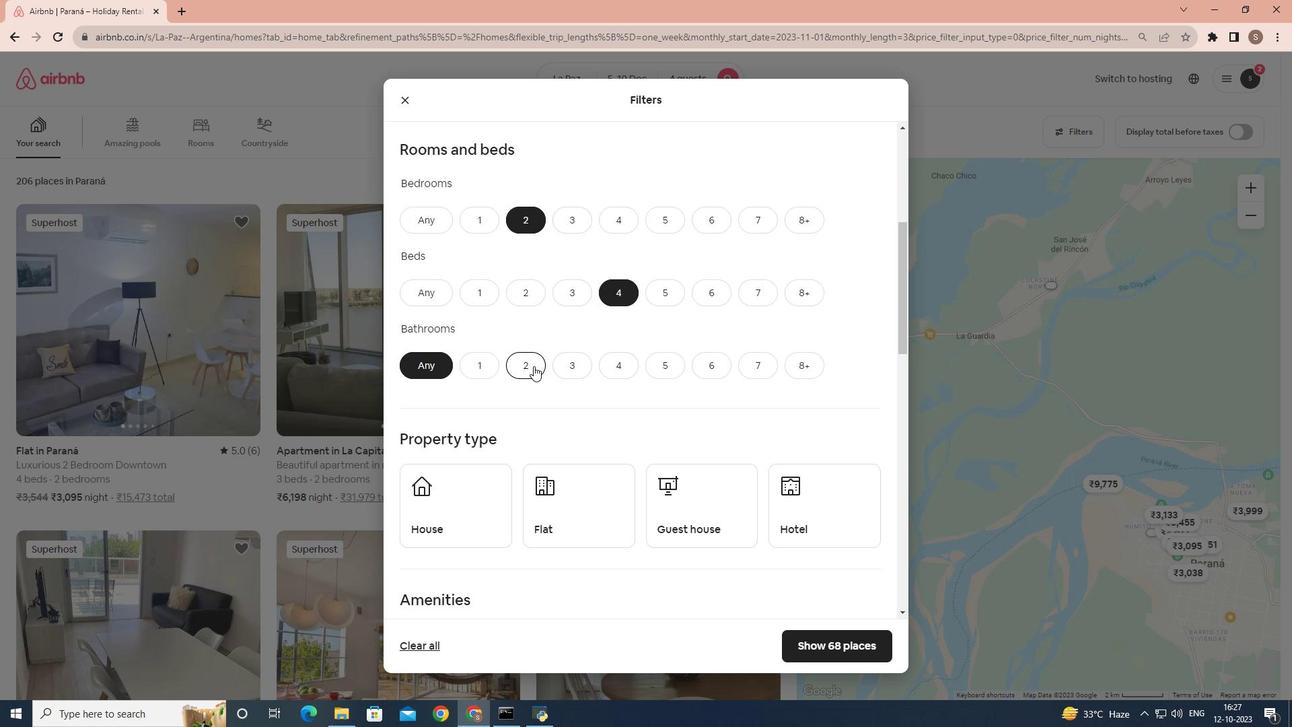 
Action: Mouse pressed left at (533, 366)
Screenshot: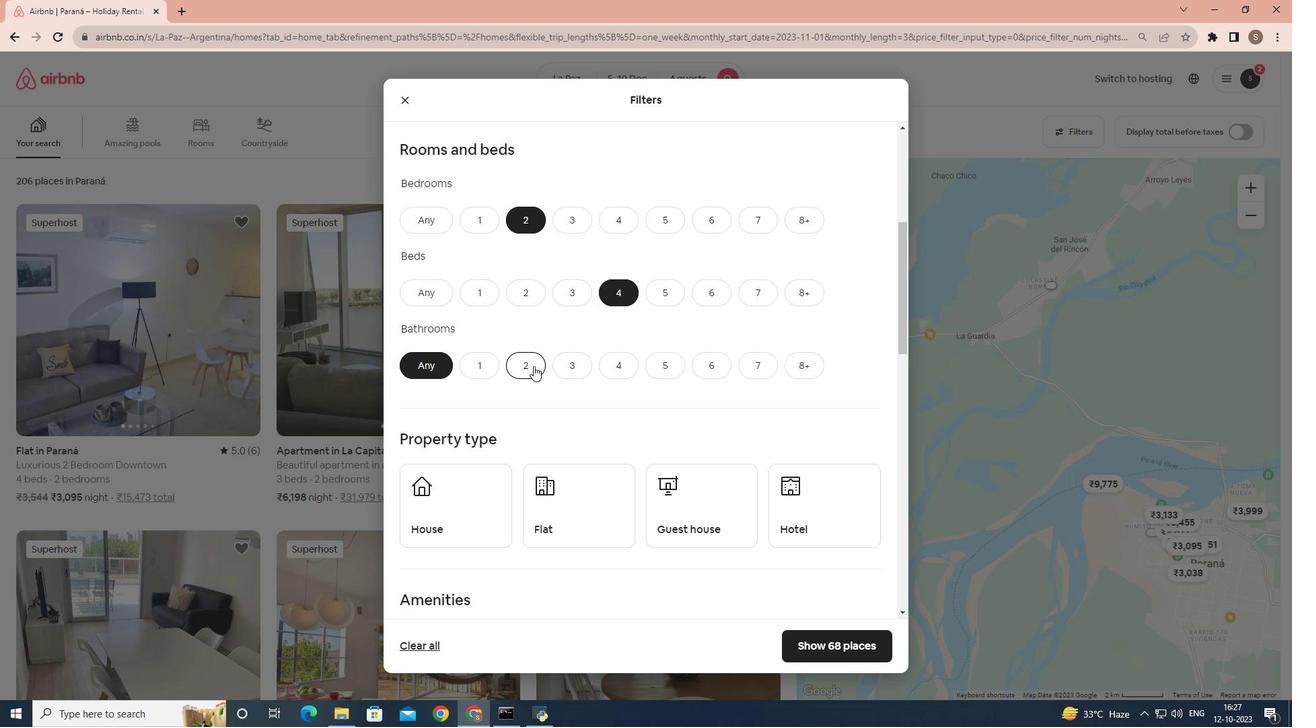 
Action: Mouse moved to (651, 338)
Screenshot: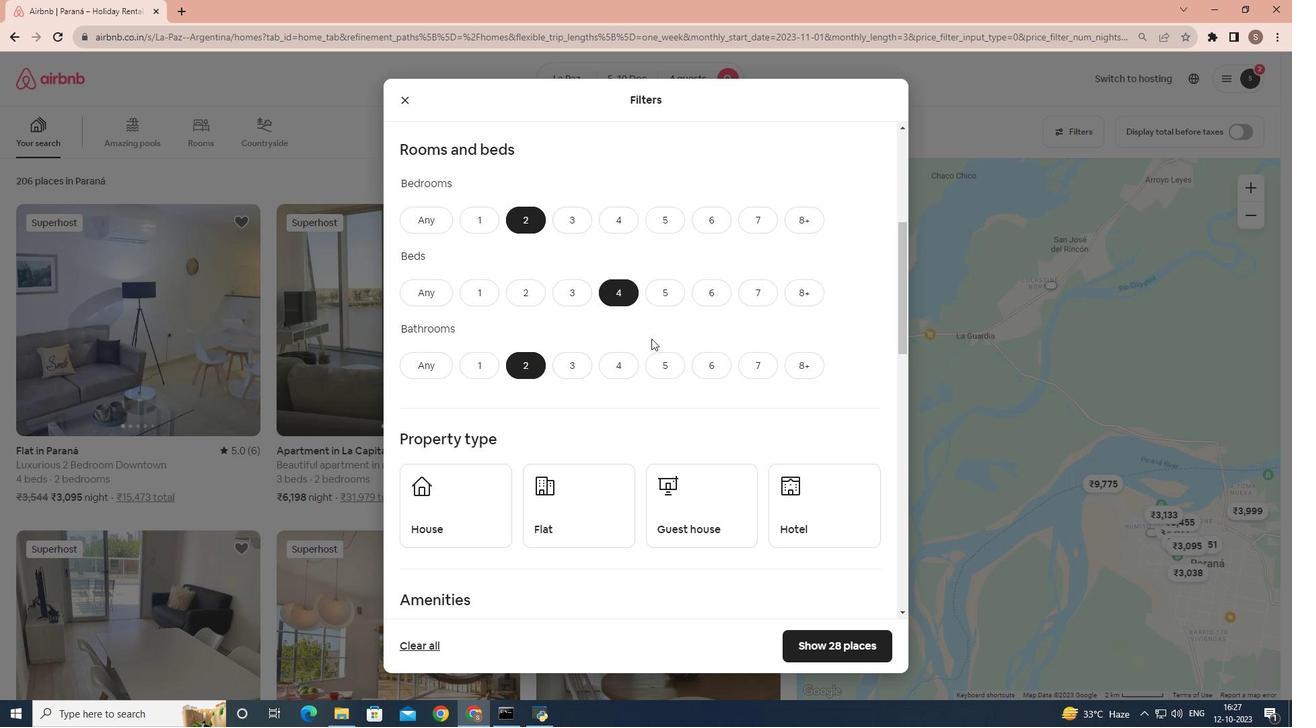 
Action: Mouse scrolled (651, 337) with delta (0, 0)
Screenshot: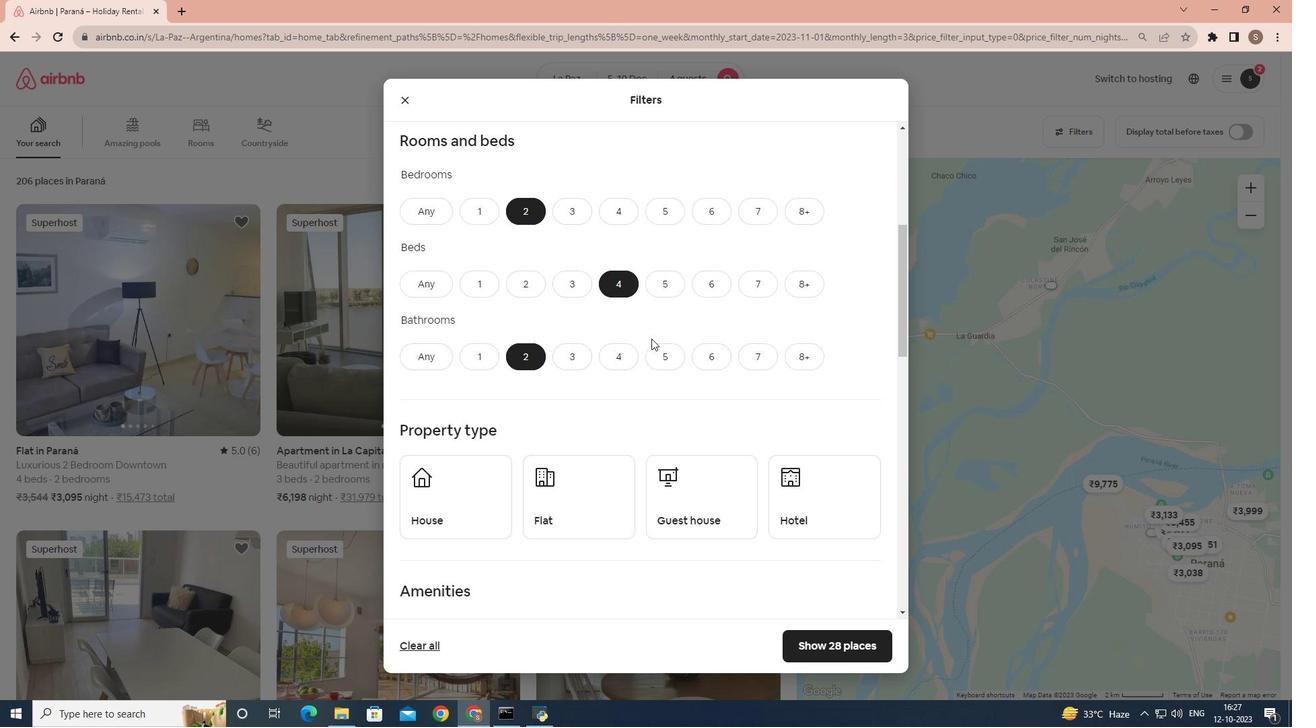 
Action: Mouse moved to (458, 411)
Screenshot: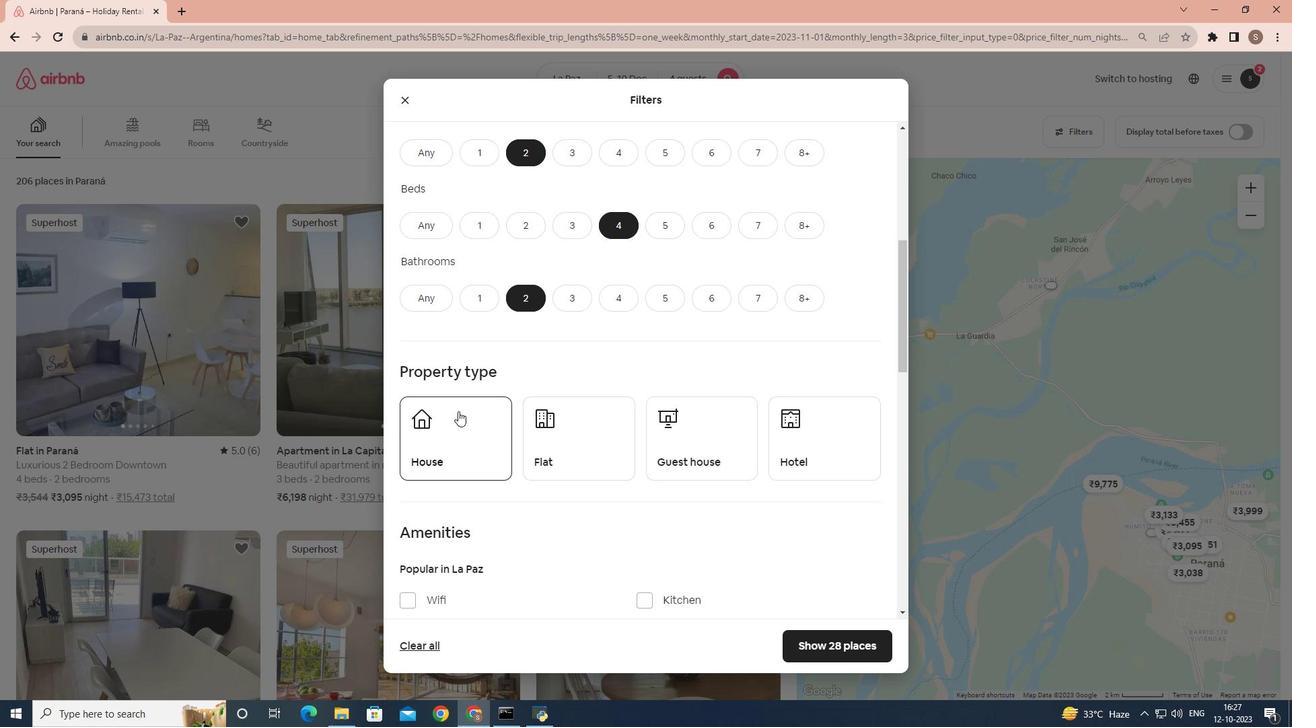 
Action: Mouse pressed left at (458, 411)
Screenshot: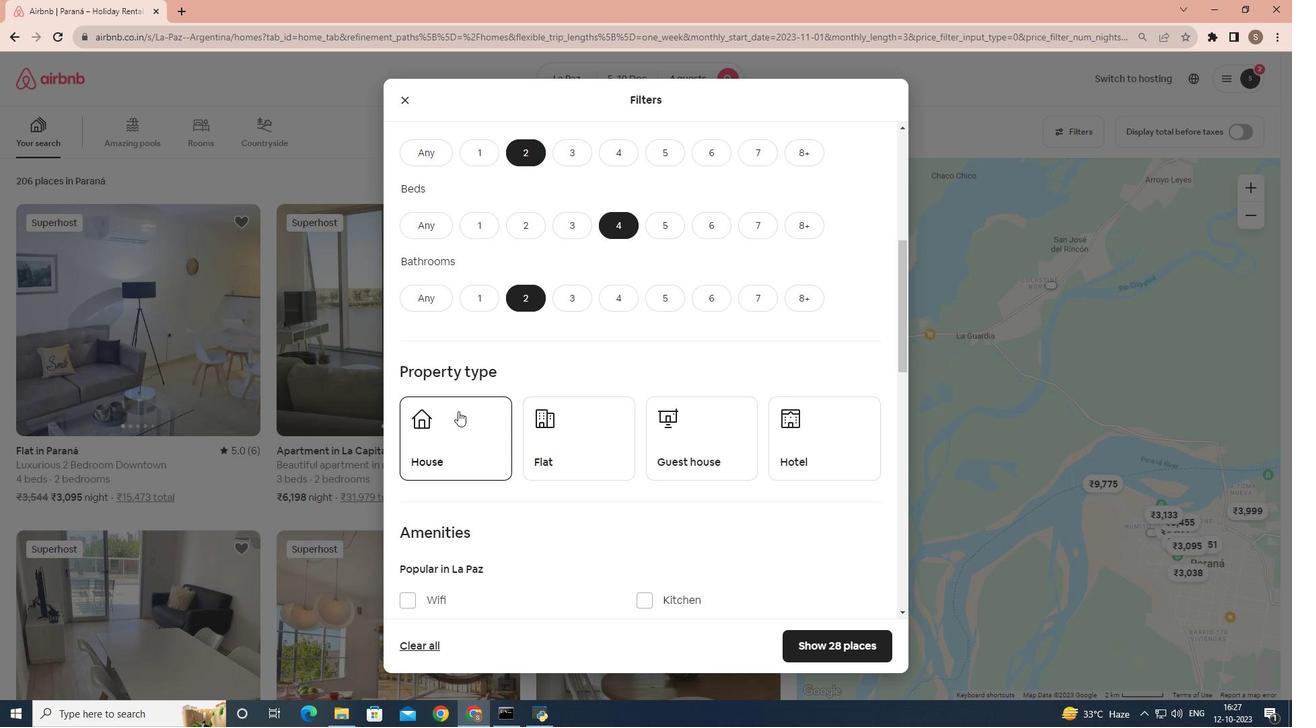 
Action: Mouse moved to (521, 387)
Screenshot: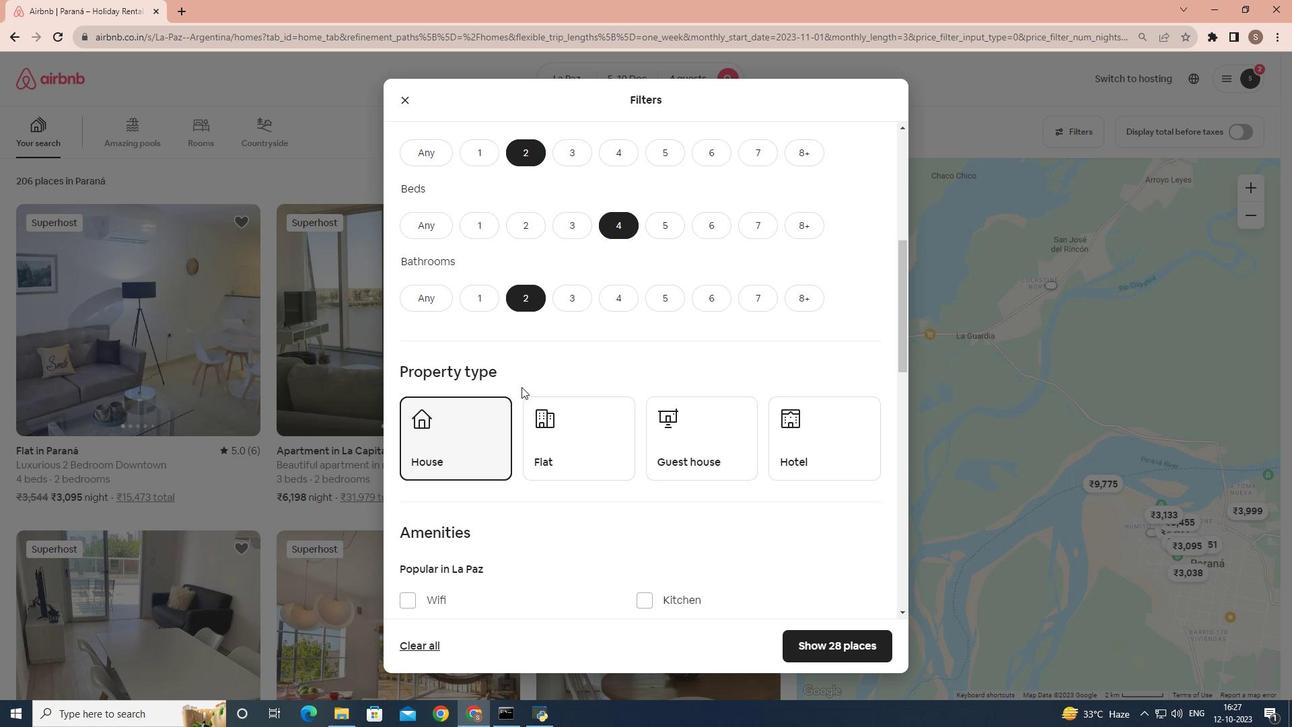 
Action: Mouse scrolled (521, 386) with delta (0, 0)
Screenshot: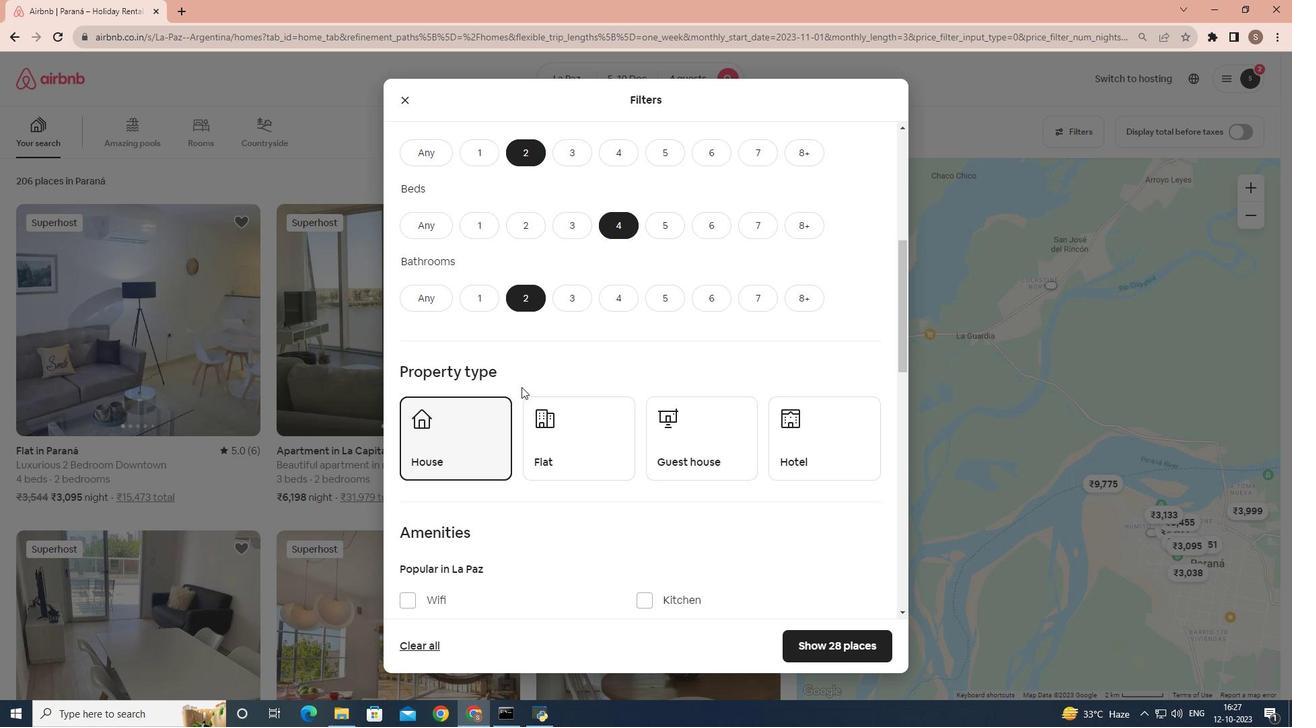 
Action: Mouse scrolled (521, 386) with delta (0, 0)
Screenshot: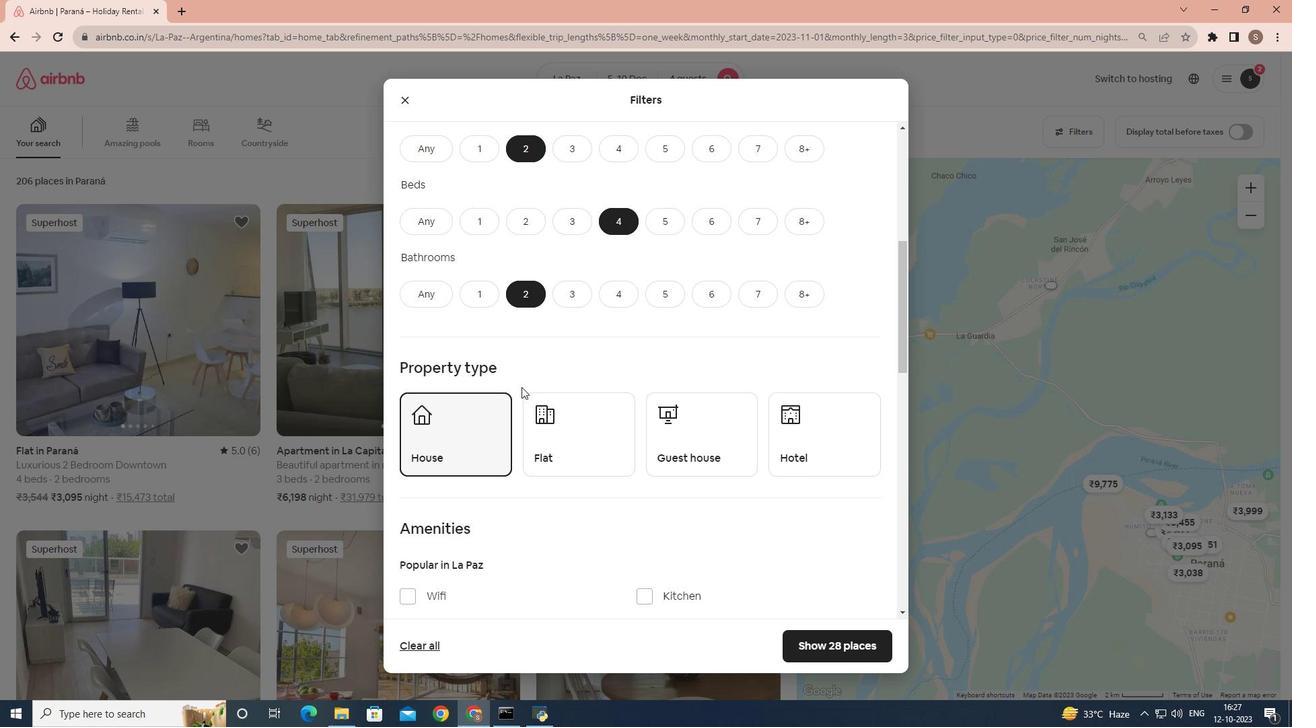 
Action: Mouse scrolled (521, 386) with delta (0, 0)
Screenshot: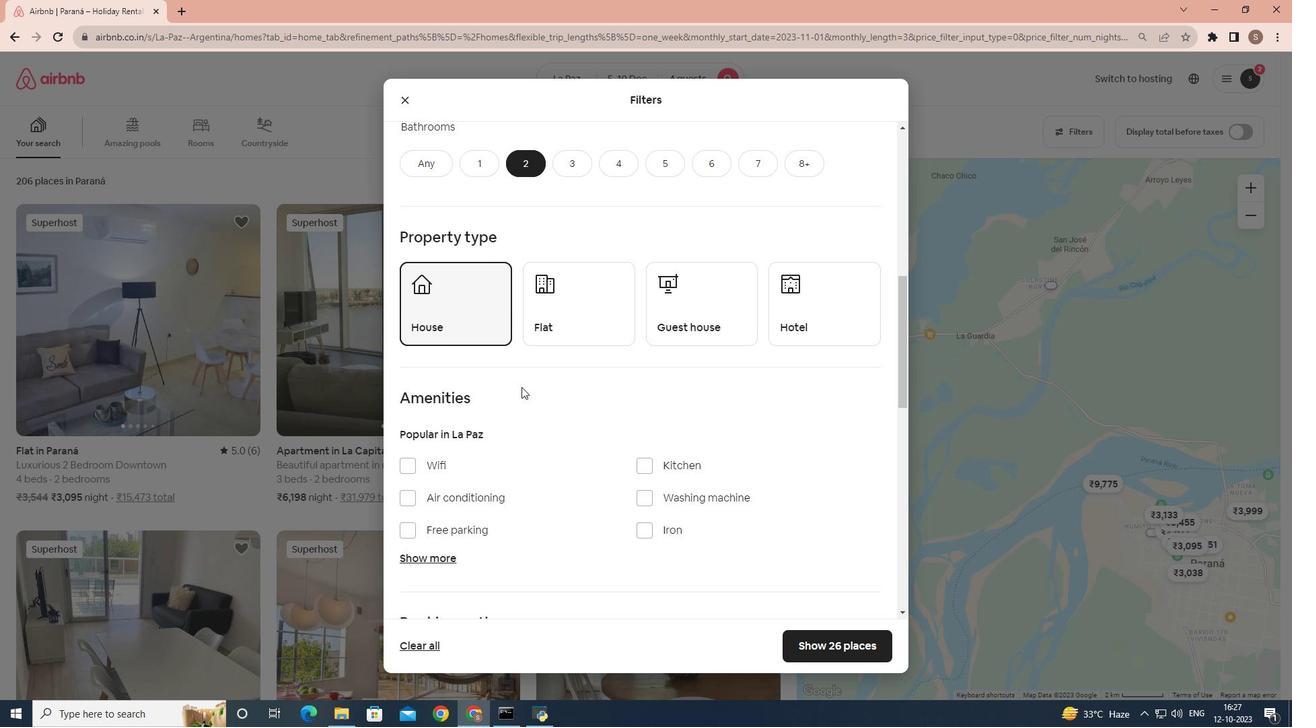 
Action: Mouse moved to (437, 486)
Screenshot: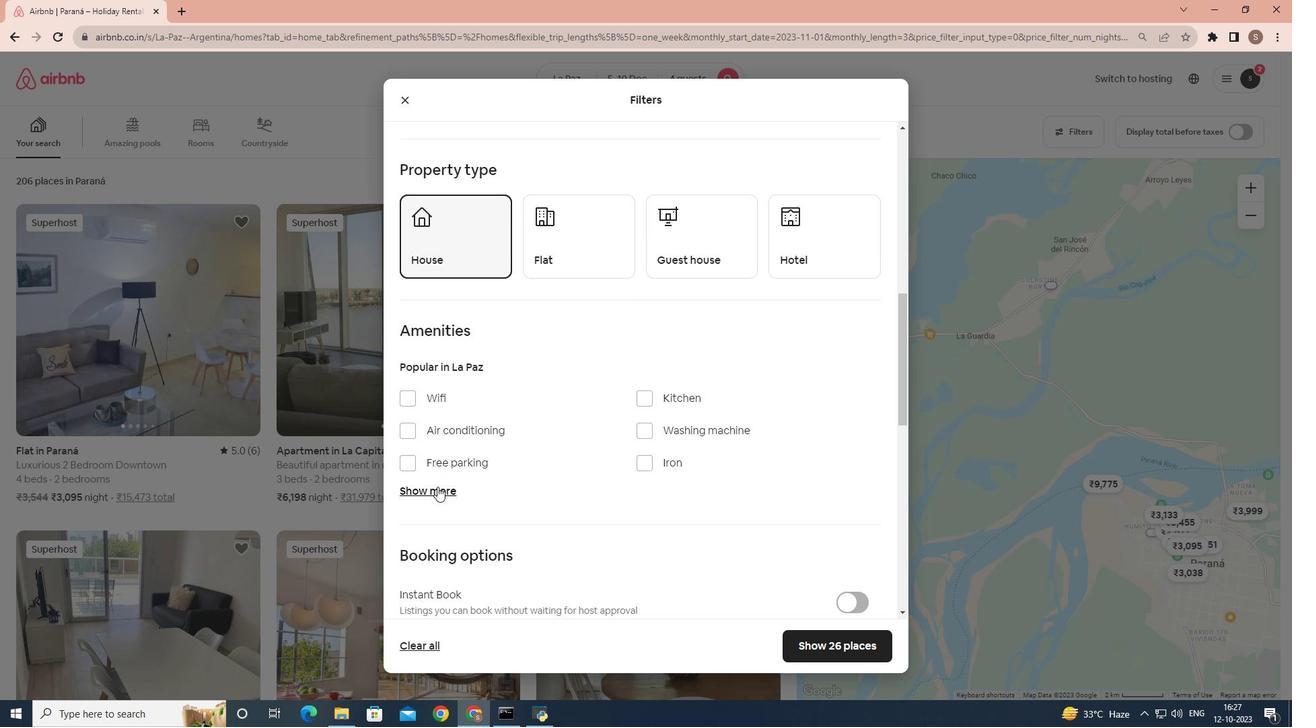 
Action: Mouse pressed left at (437, 486)
Screenshot: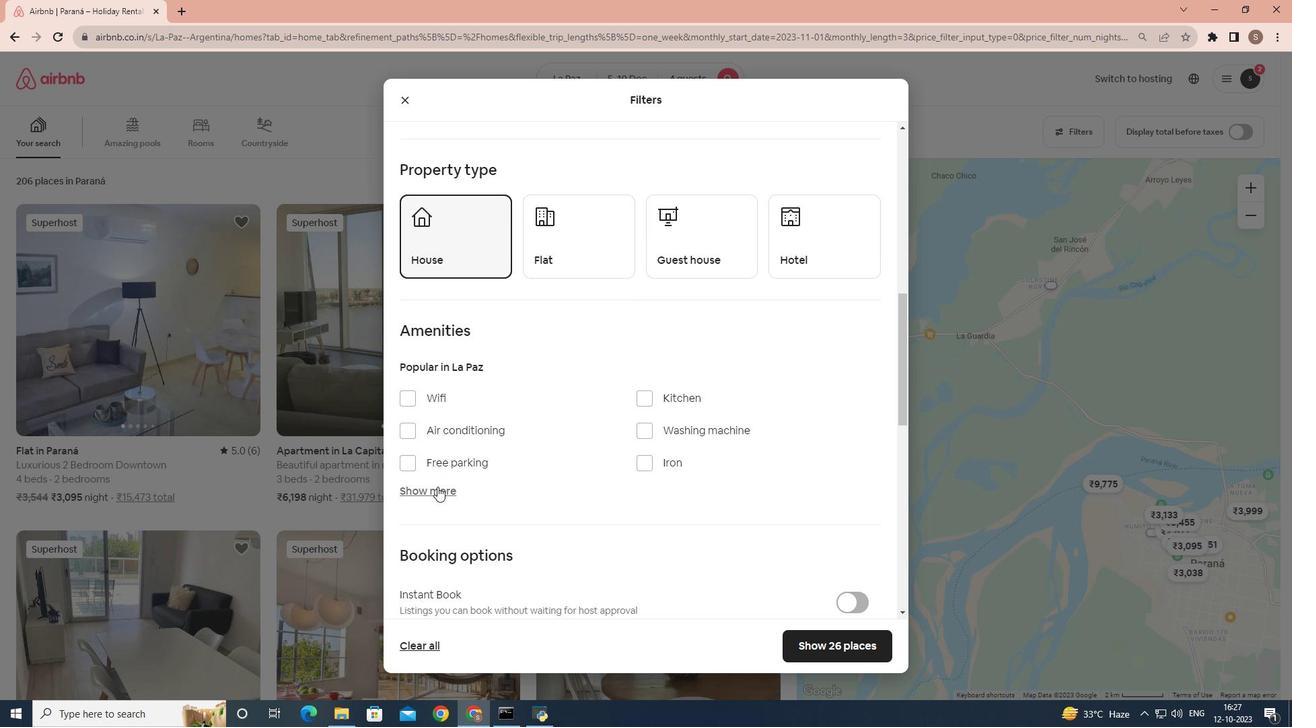 
Action: Mouse moved to (561, 490)
Screenshot: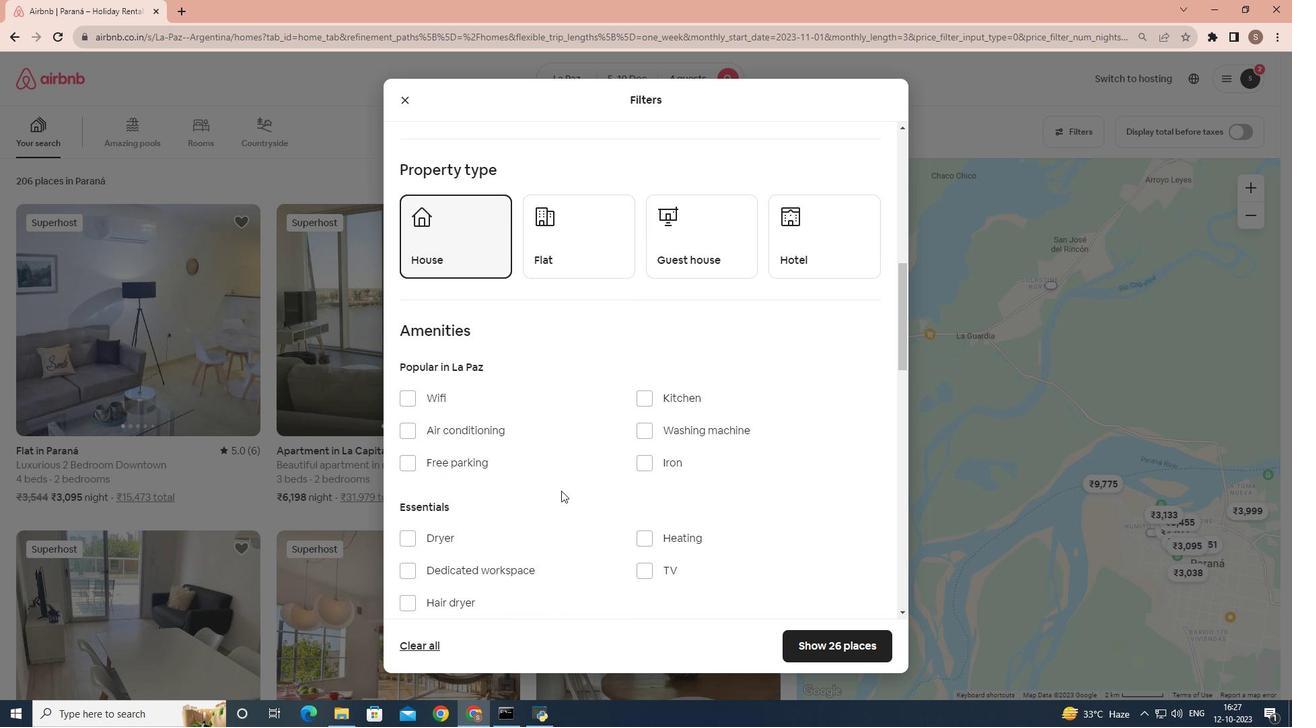 
Action: Mouse scrolled (561, 490) with delta (0, 0)
Screenshot: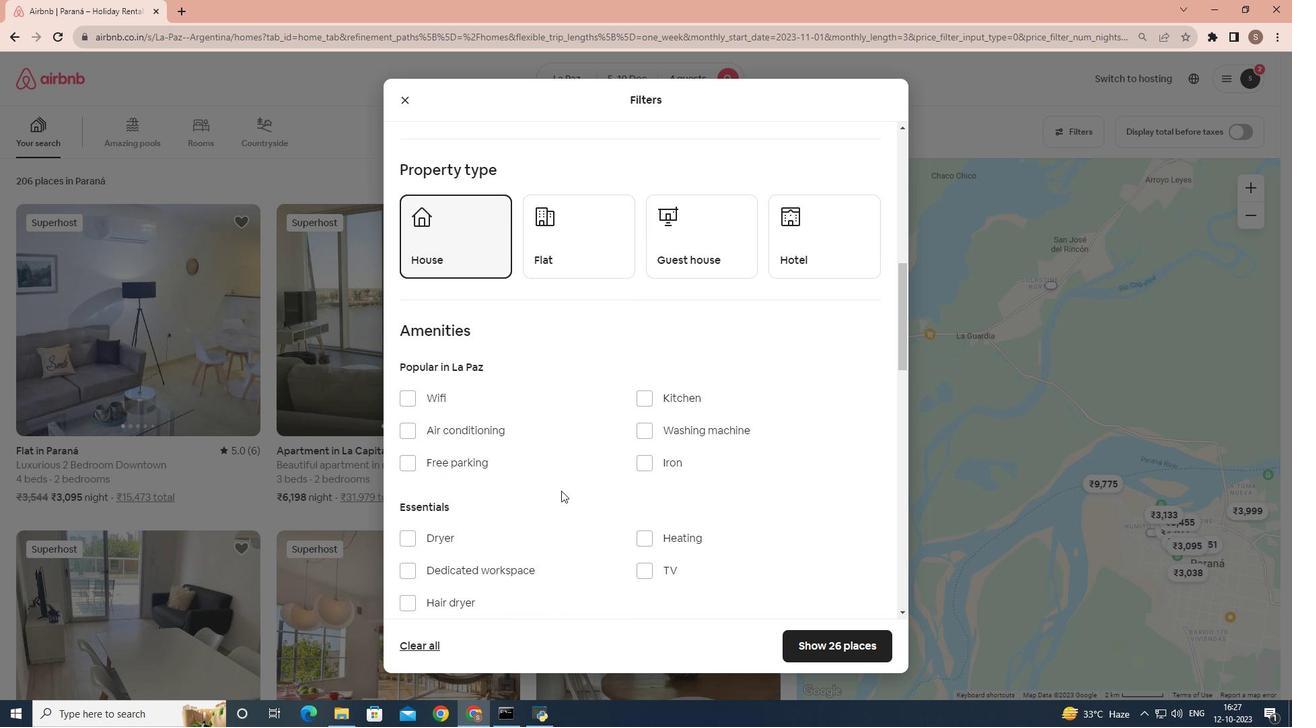 
Action: Mouse moved to (641, 468)
Screenshot: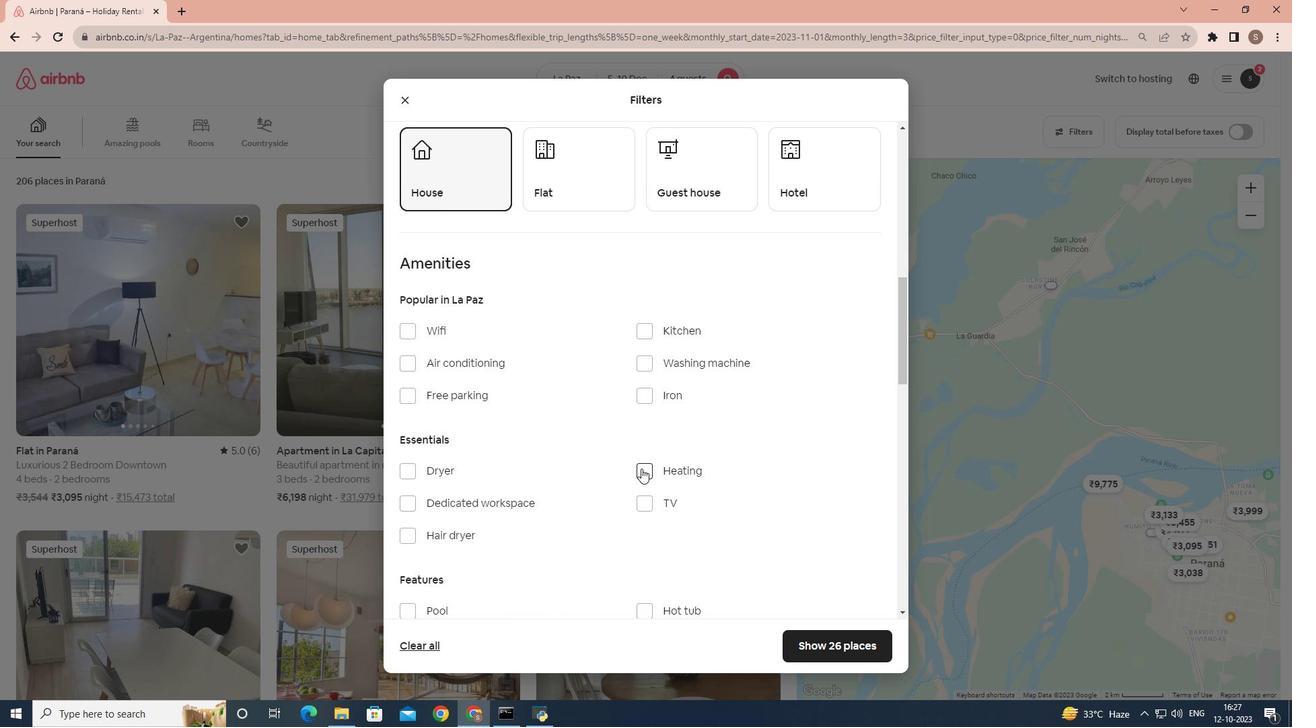 
Action: Mouse pressed left at (641, 468)
Screenshot: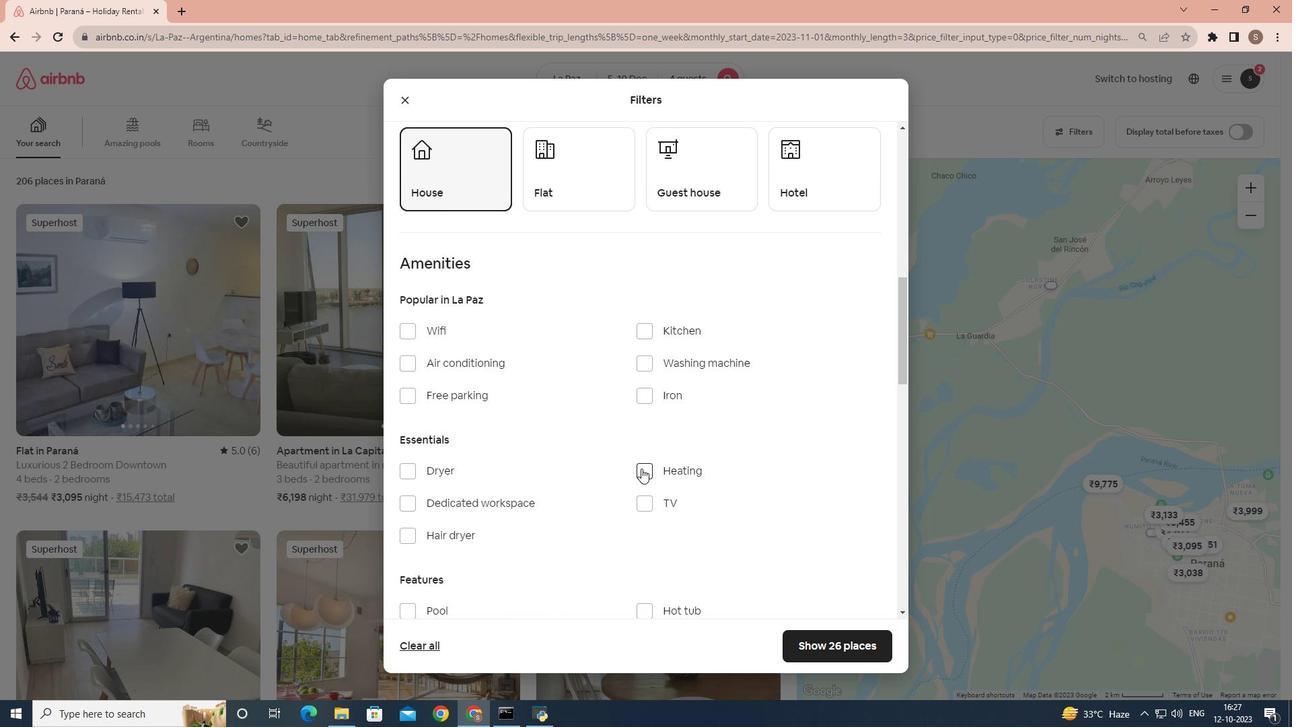 
Action: Mouse moved to (579, 432)
Screenshot: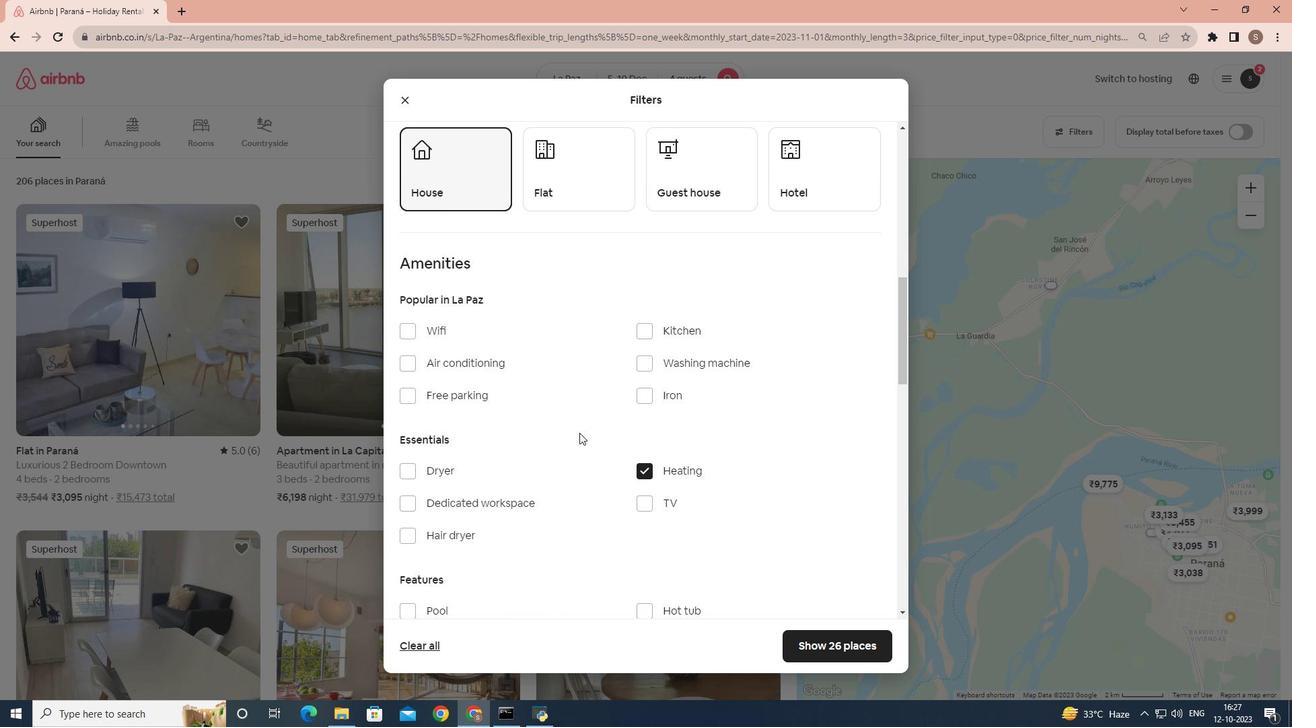 
Action: Mouse scrolled (579, 432) with delta (0, 0)
Screenshot: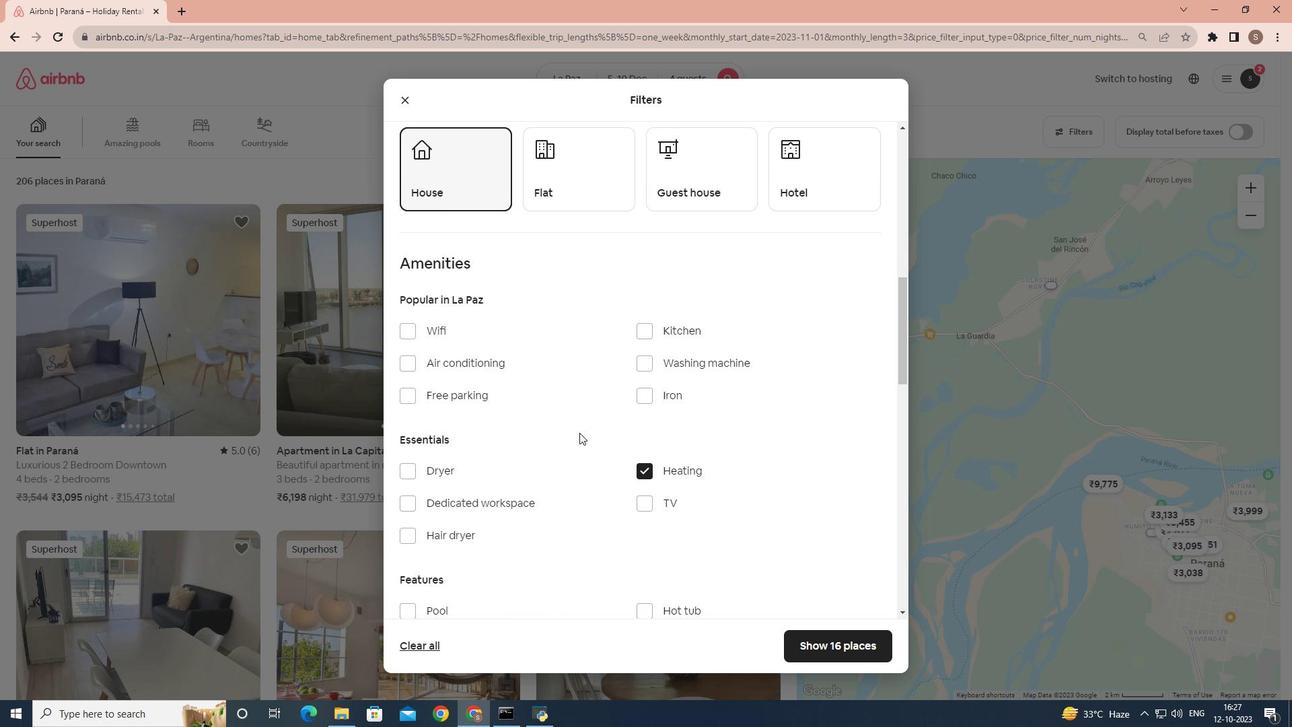 
Action: Mouse scrolled (579, 432) with delta (0, 0)
Screenshot: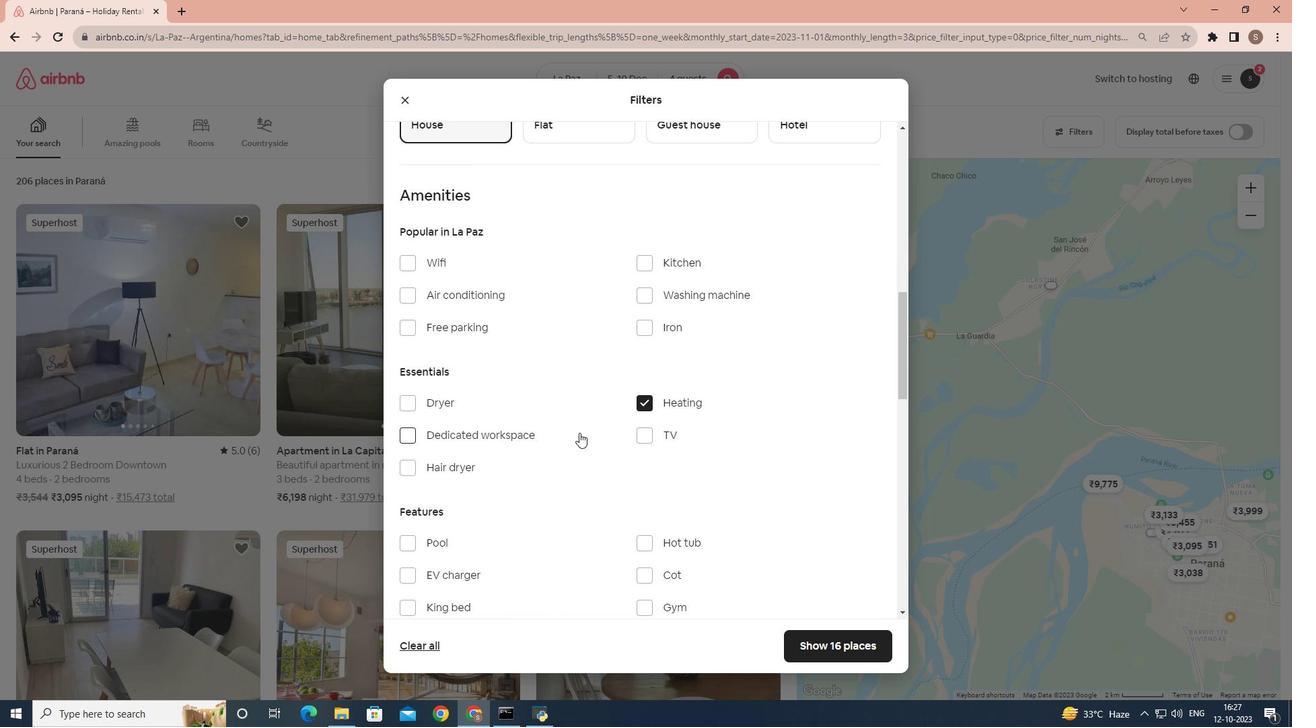 
Action: Mouse scrolled (579, 432) with delta (0, 0)
Screenshot: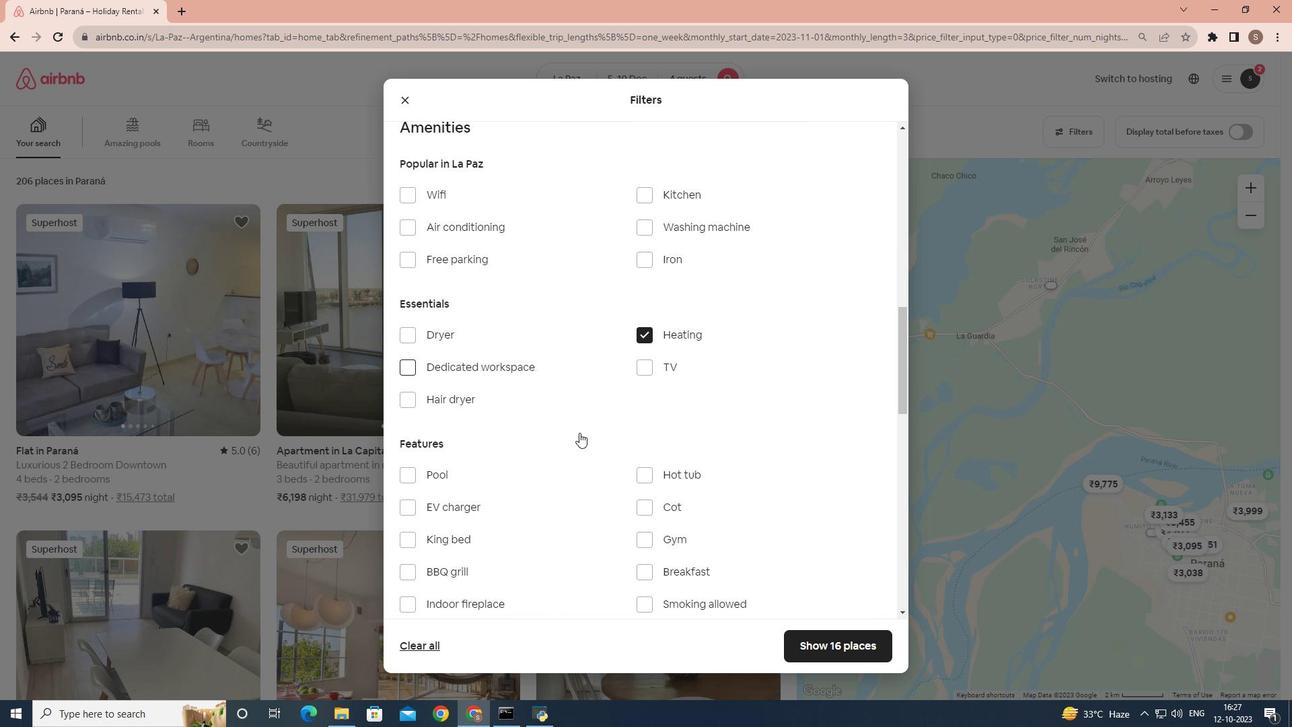 
Action: Mouse moved to (614, 419)
Screenshot: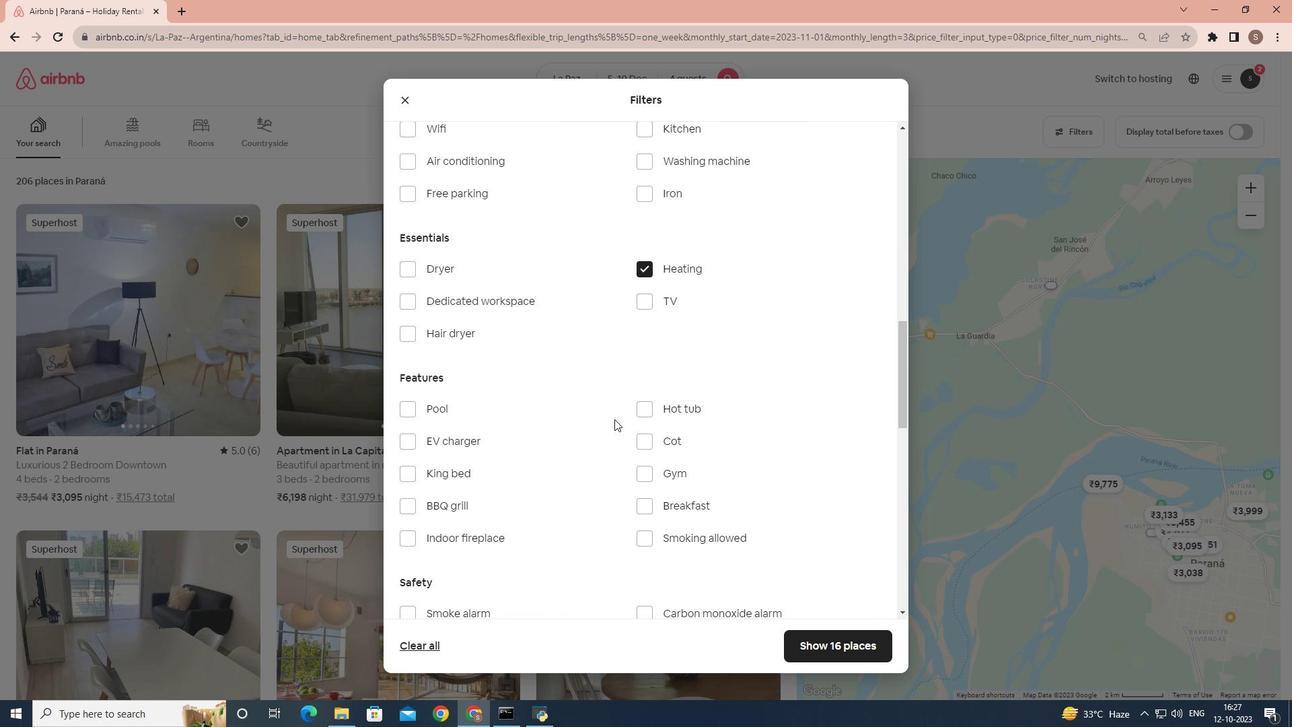 
Action: Mouse scrolled (614, 418) with delta (0, 0)
Screenshot: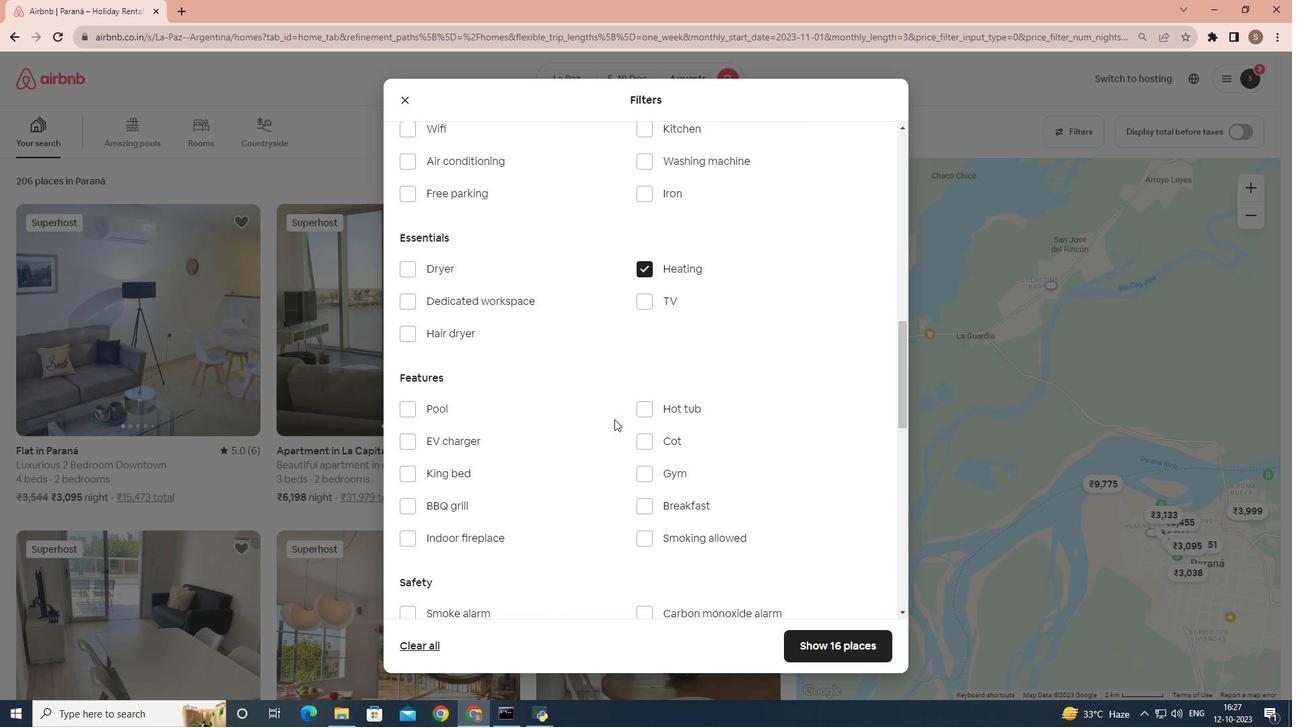 
Action: Mouse scrolled (614, 418) with delta (0, 0)
Screenshot: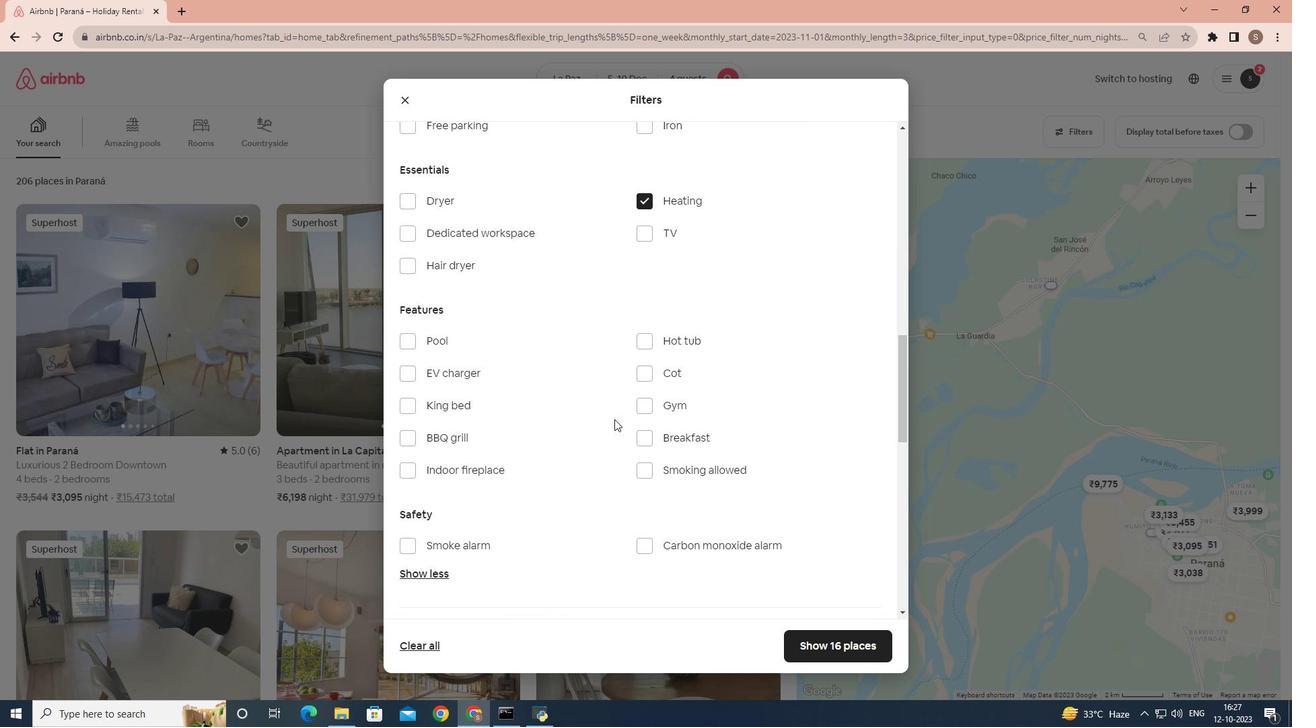 
Action: Mouse scrolled (614, 418) with delta (0, 0)
Screenshot: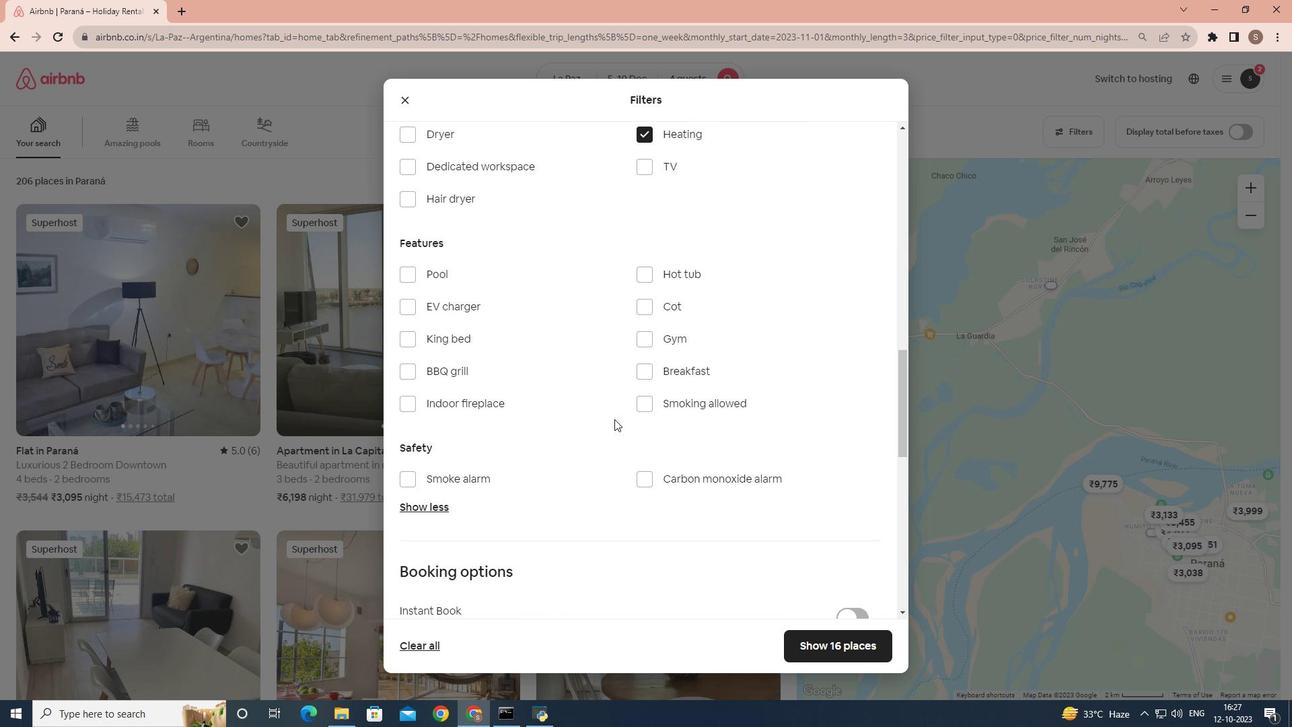 
Action: Mouse scrolled (614, 418) with delta (0, 0)
Screenshot: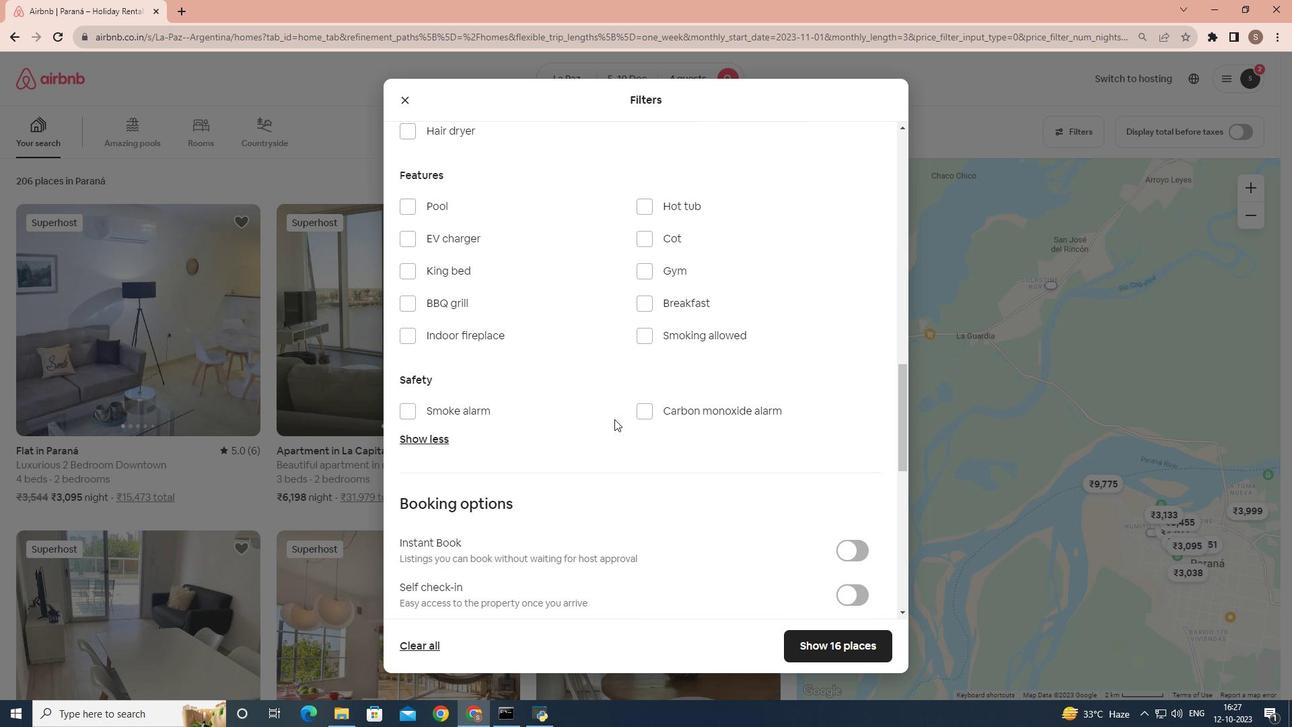 
Action: Mouse moved to (652, 430)
Screenshot: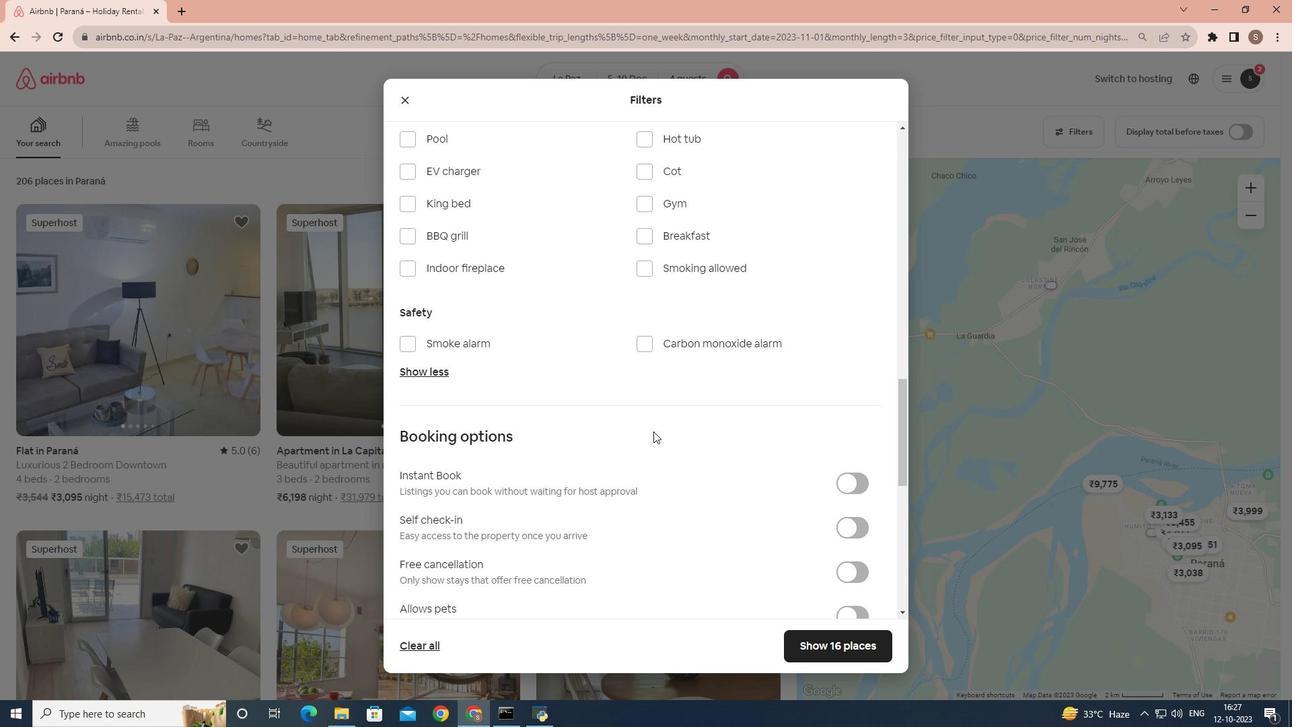 
Action: Mouse scrolled (652, 430) with delta (0, 0)
Screenshot: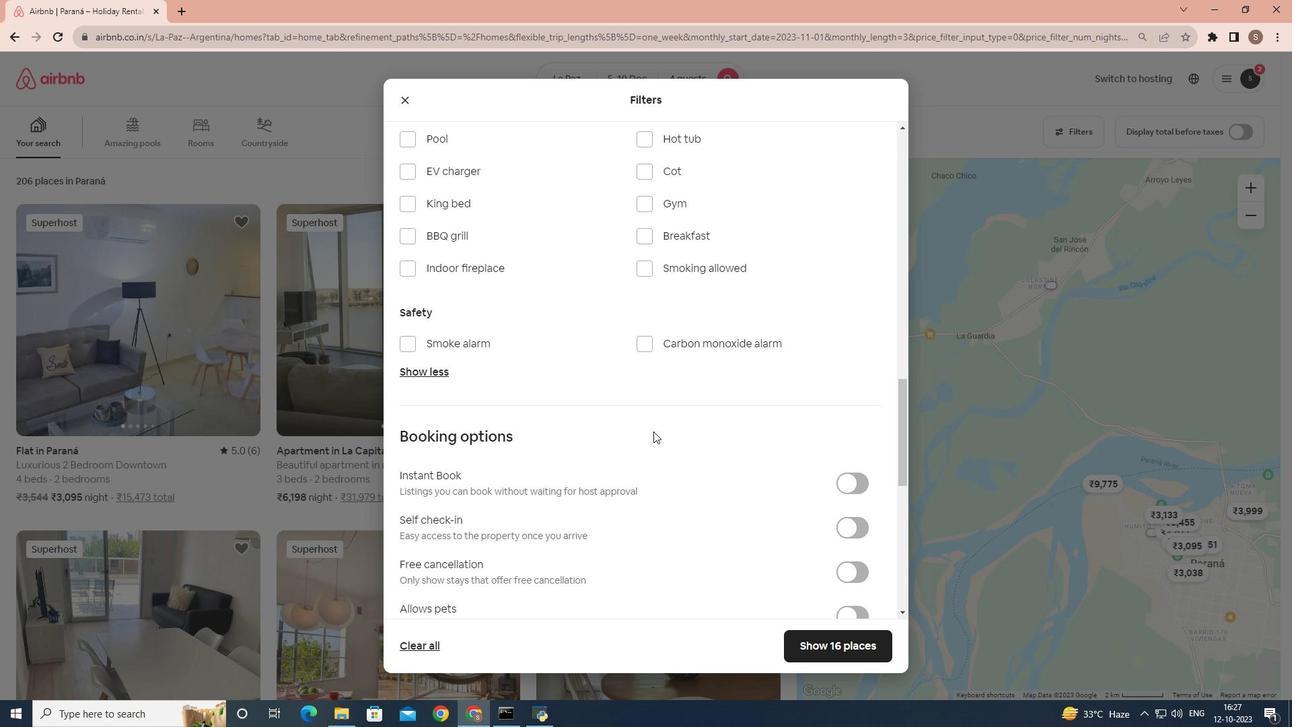 
Action: Mouse moved to (653, 431)
Screenshot: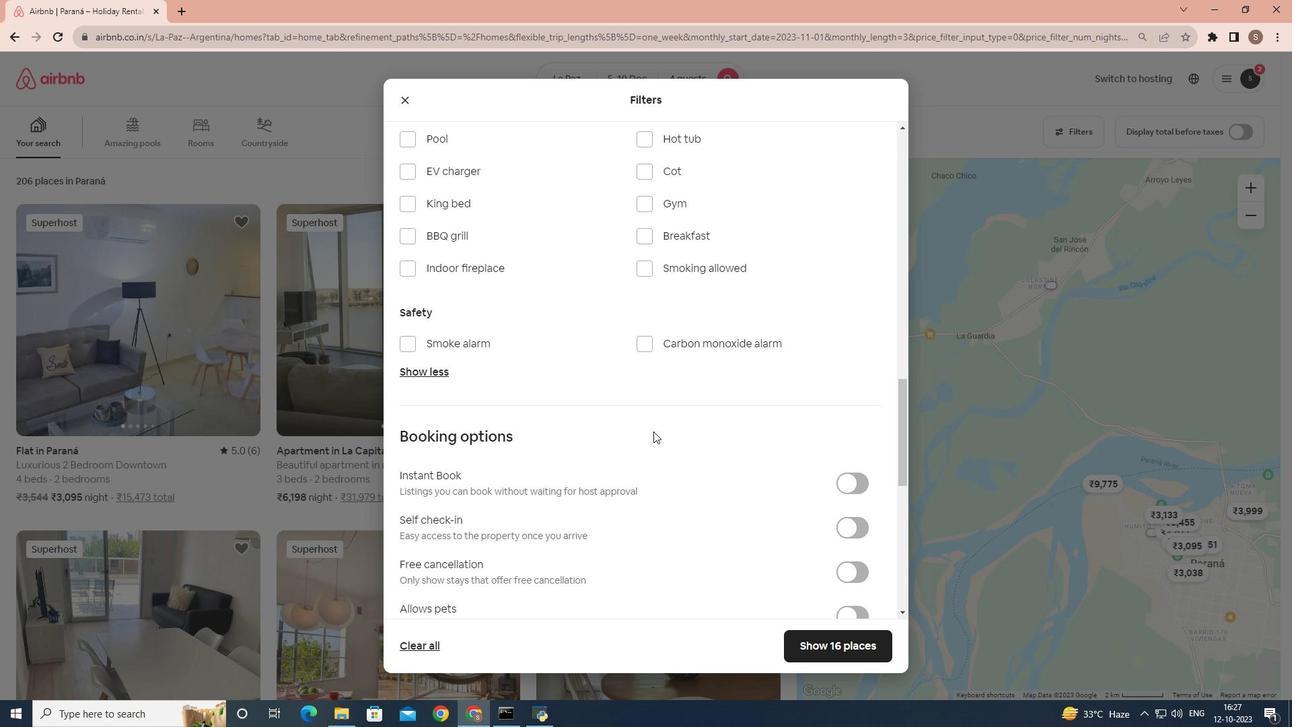 
Action: Mouse scrolled (653, 430) with delta (0, 0)
Screenshot: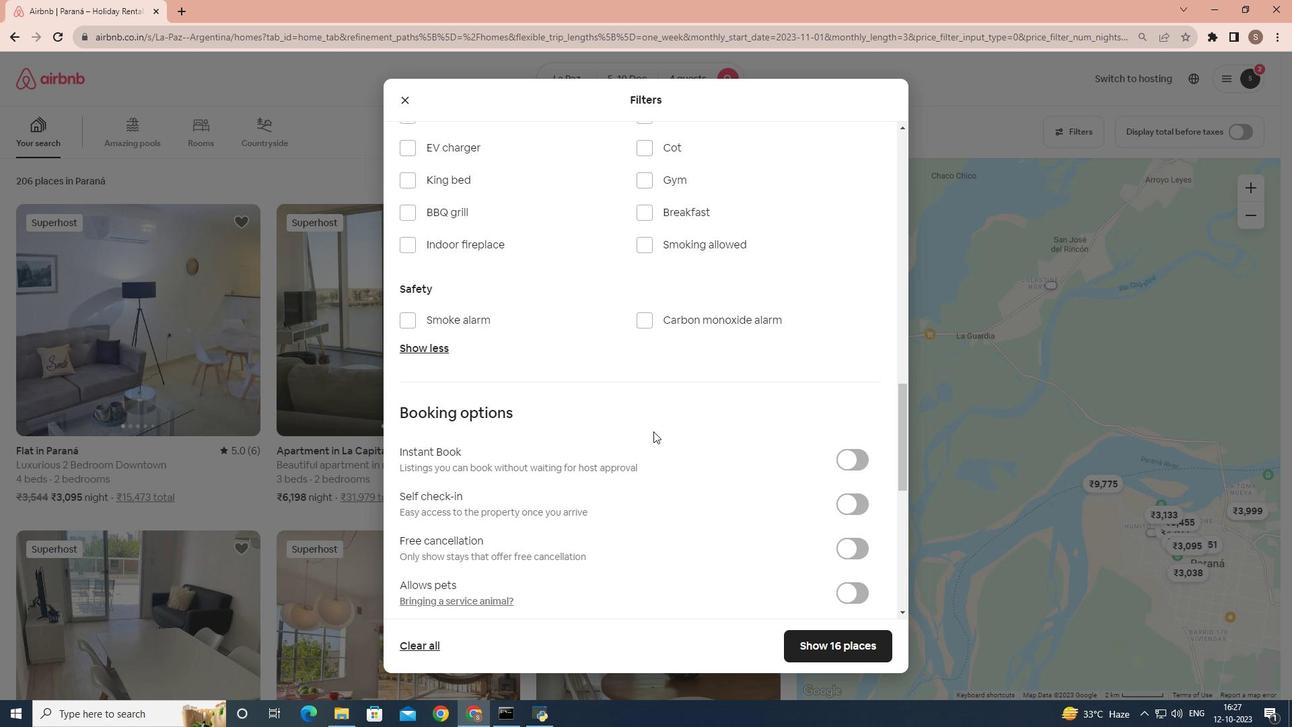 
Action: Mouse moved to (856, 393)
Screenshot: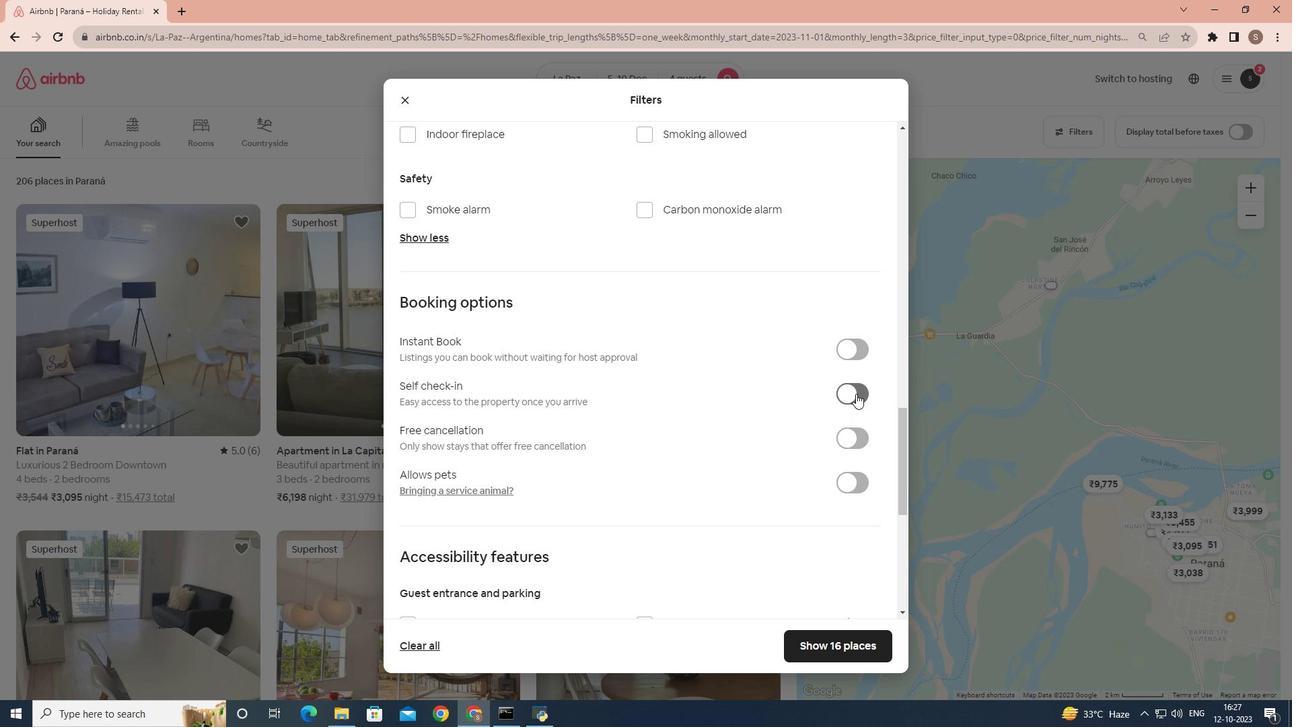 
Action: Mouse pressed left at (856, 393)
Screenshot: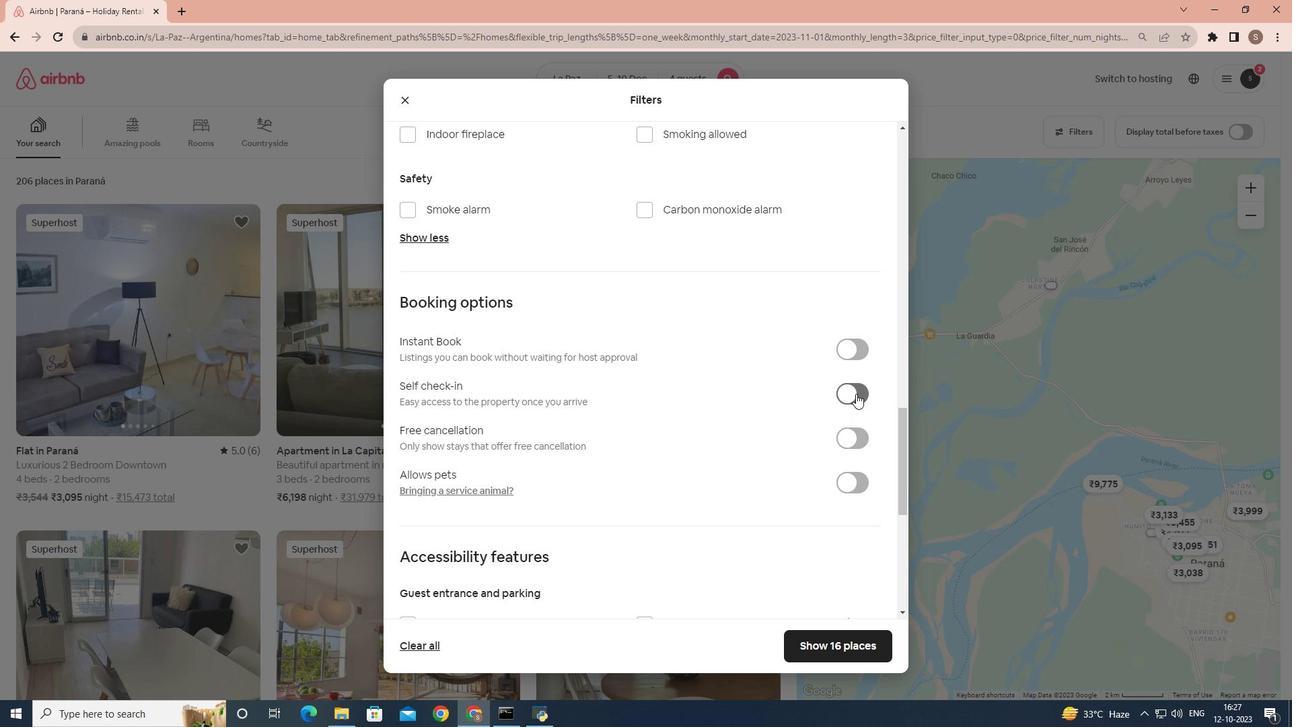 
Action: Mouse moved to (810, 639)
Screenshot: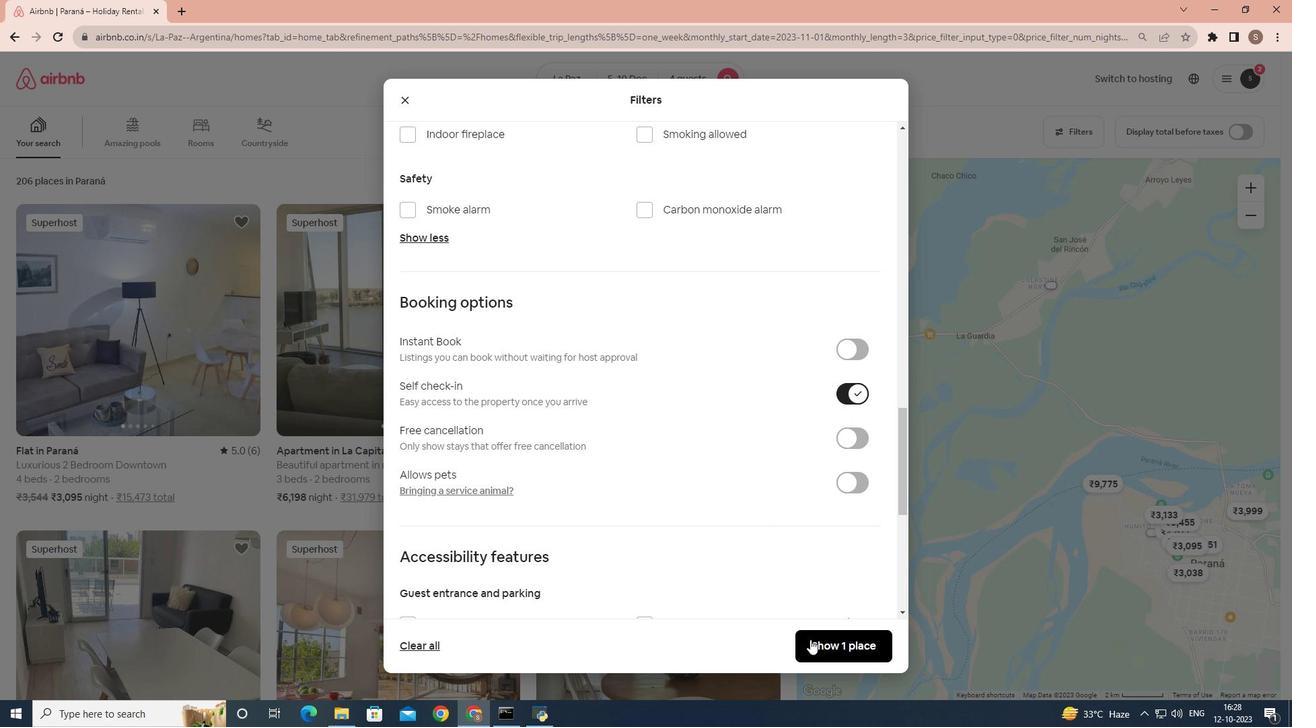 
Action: Mouse pressed left at (810, 639)
Screenshot: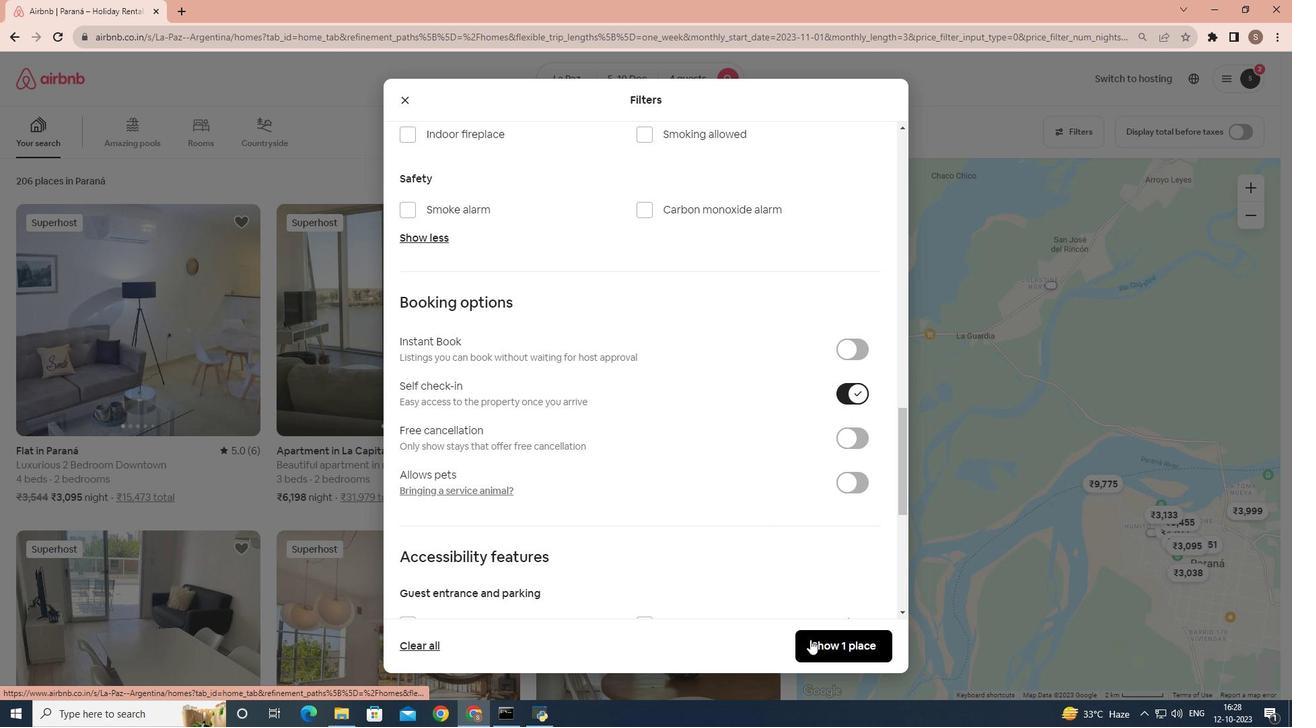 
Action: Mouse moved to (175, 328)
Screenshot: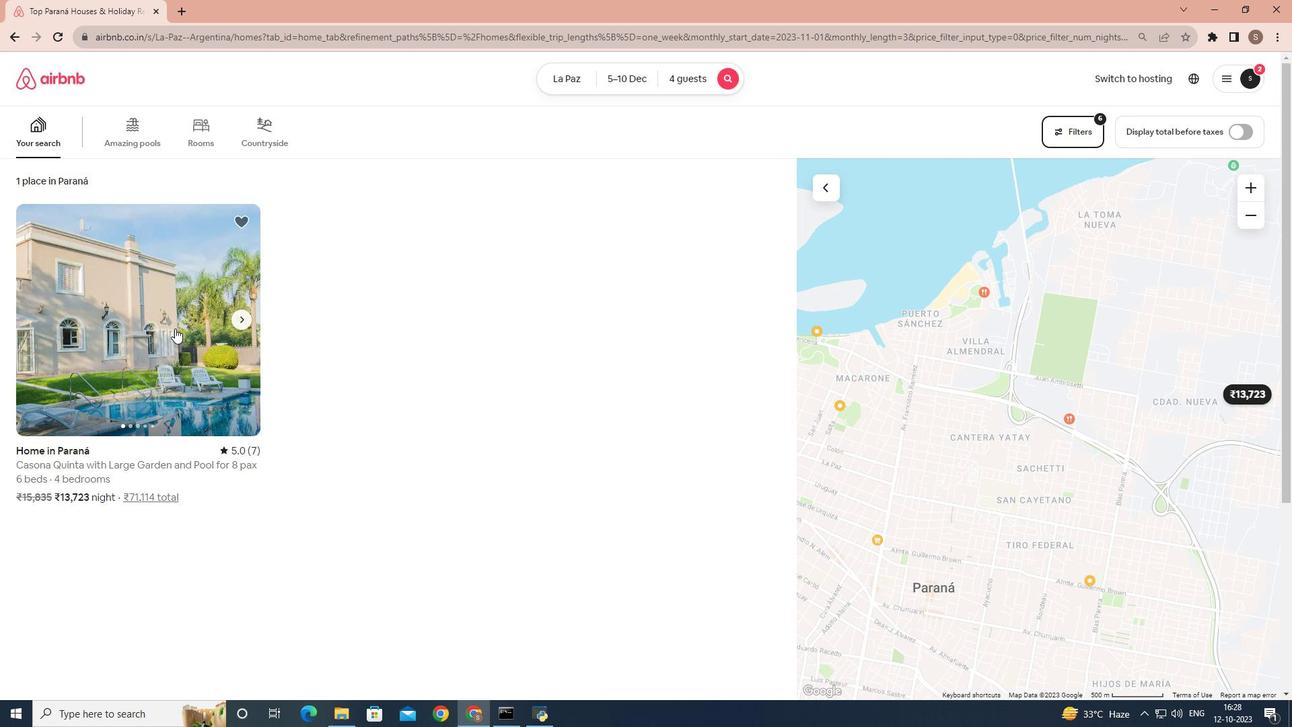 
Action: Mouse pressed left at (175, 328)
Screenshot: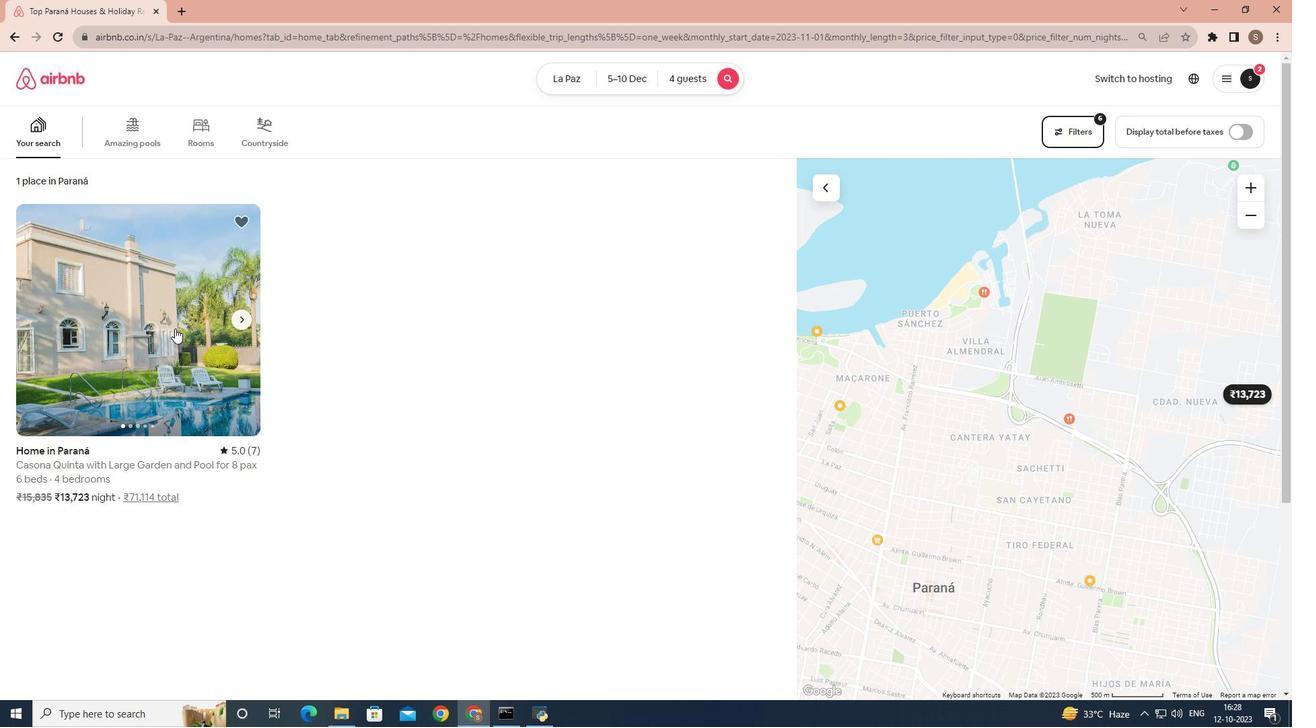 
Action: Mouse moved to (917, 495)
Screenshot: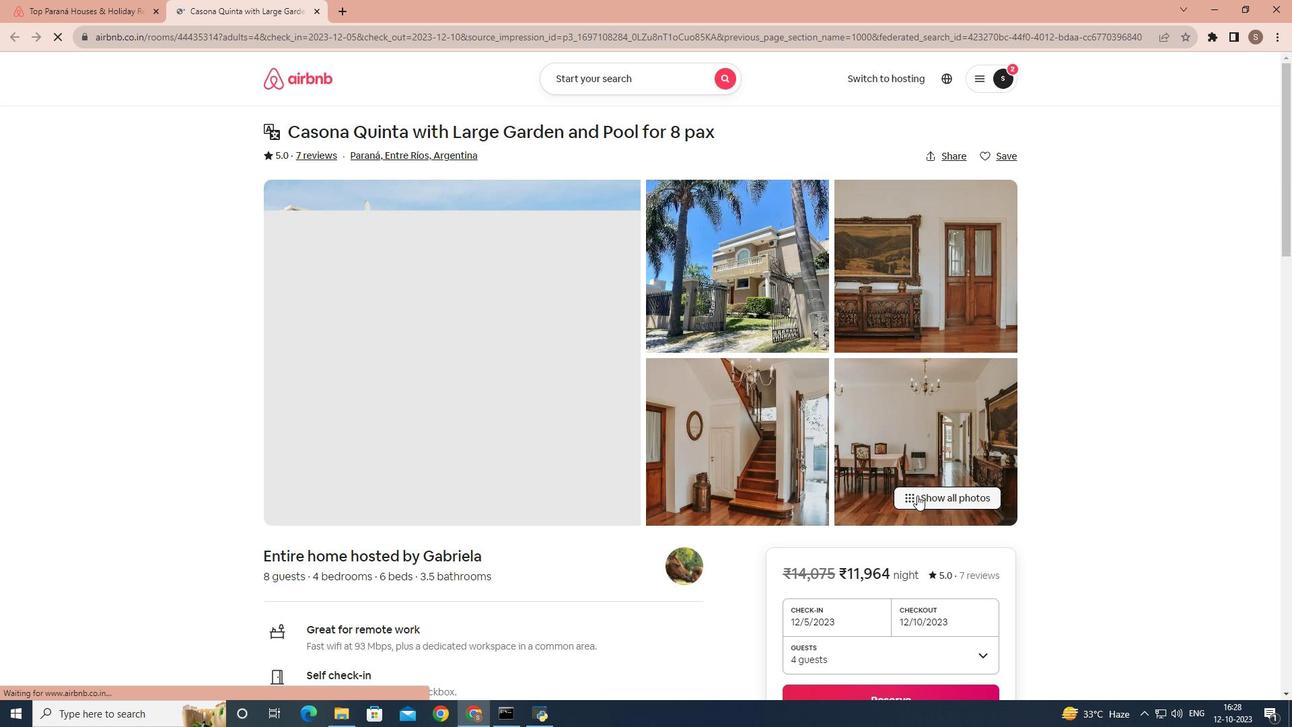 
Action: Mouse pressed left at (917, 495)
Screenshot: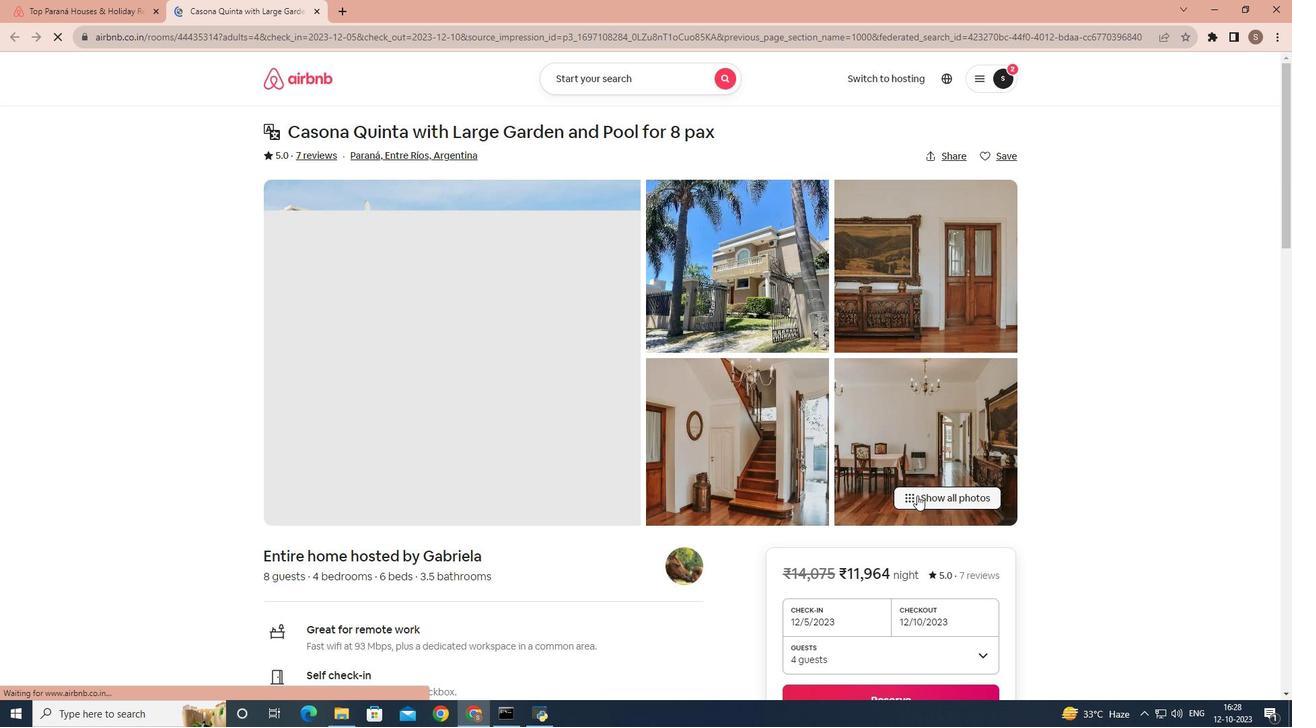 
Action: Mouse moved to (817, 416)
Screenshot: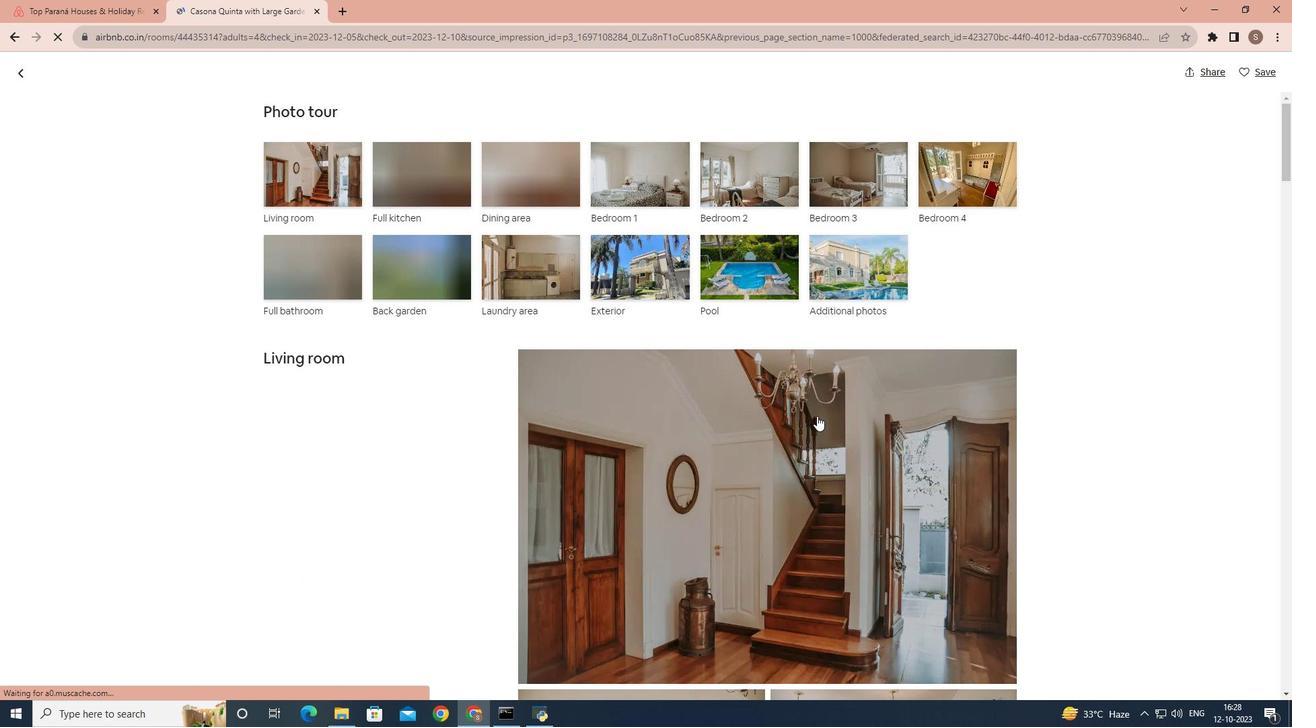 
Action: Mouse scrolled (817, 415) with delta (0, 0)
Screenshot: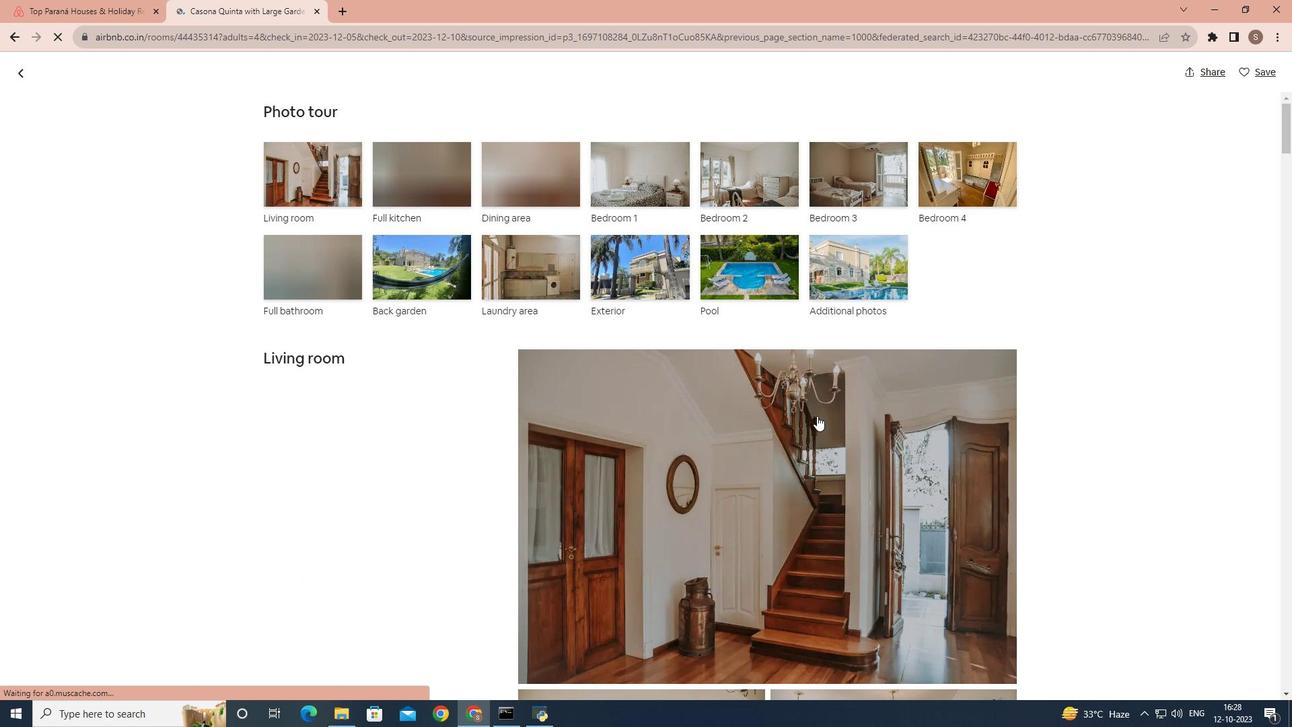 
Action: Mouse scrolled (817, 415) with delta (0, 0)
Screenshot: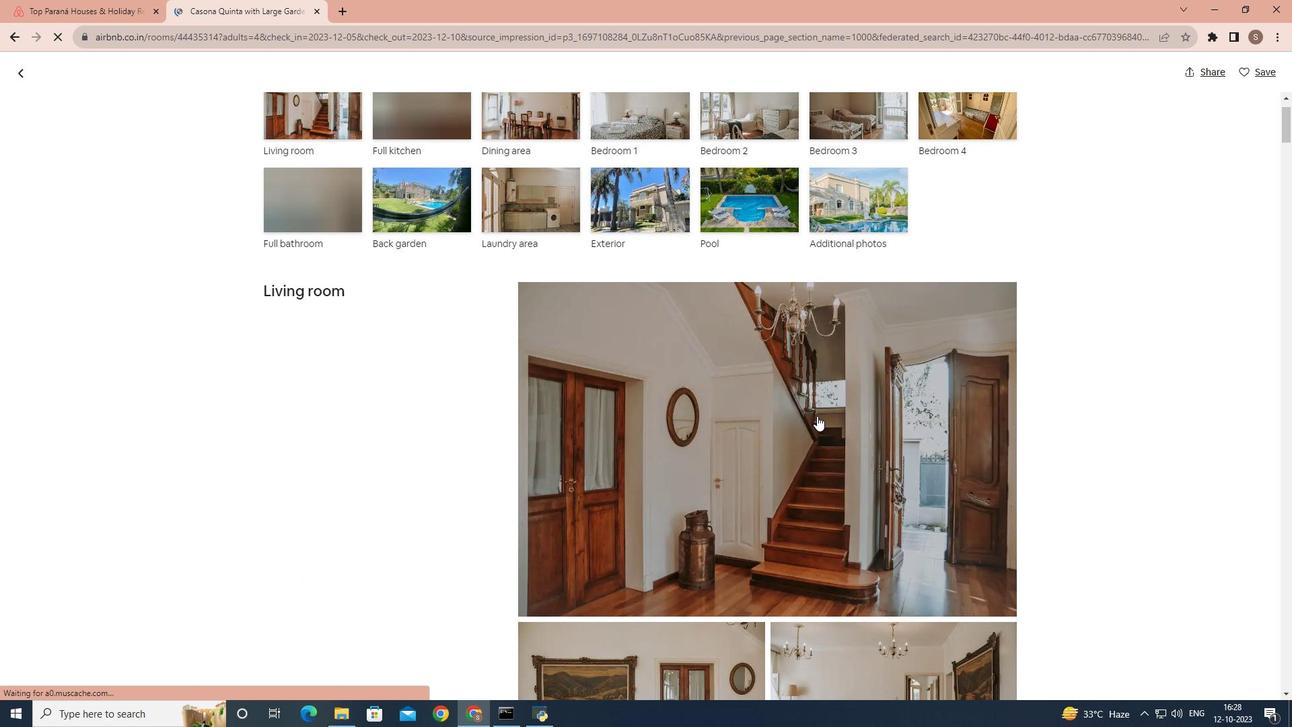 
Action: Mouse scrolled (817, 415) with delta (0, 0)
Screenshot: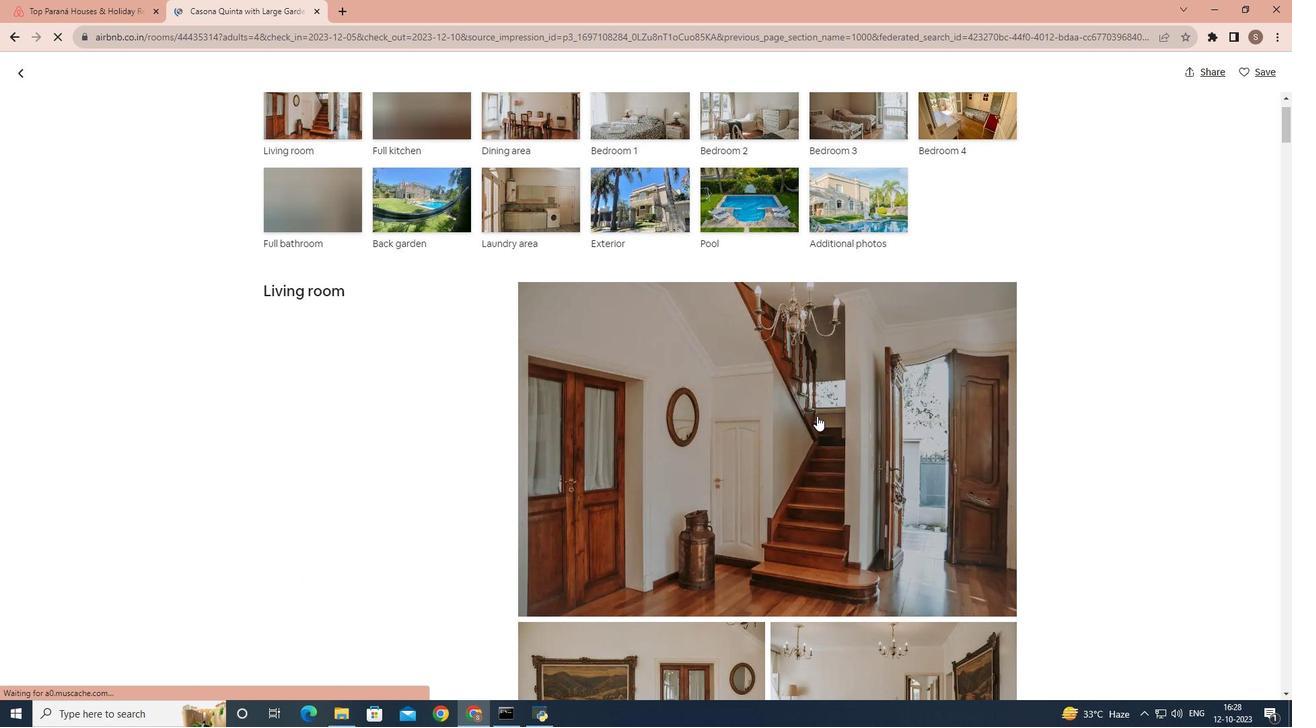 
Action: Mouse scrolled (817, 415) with delta (0, 0)
Screenshot: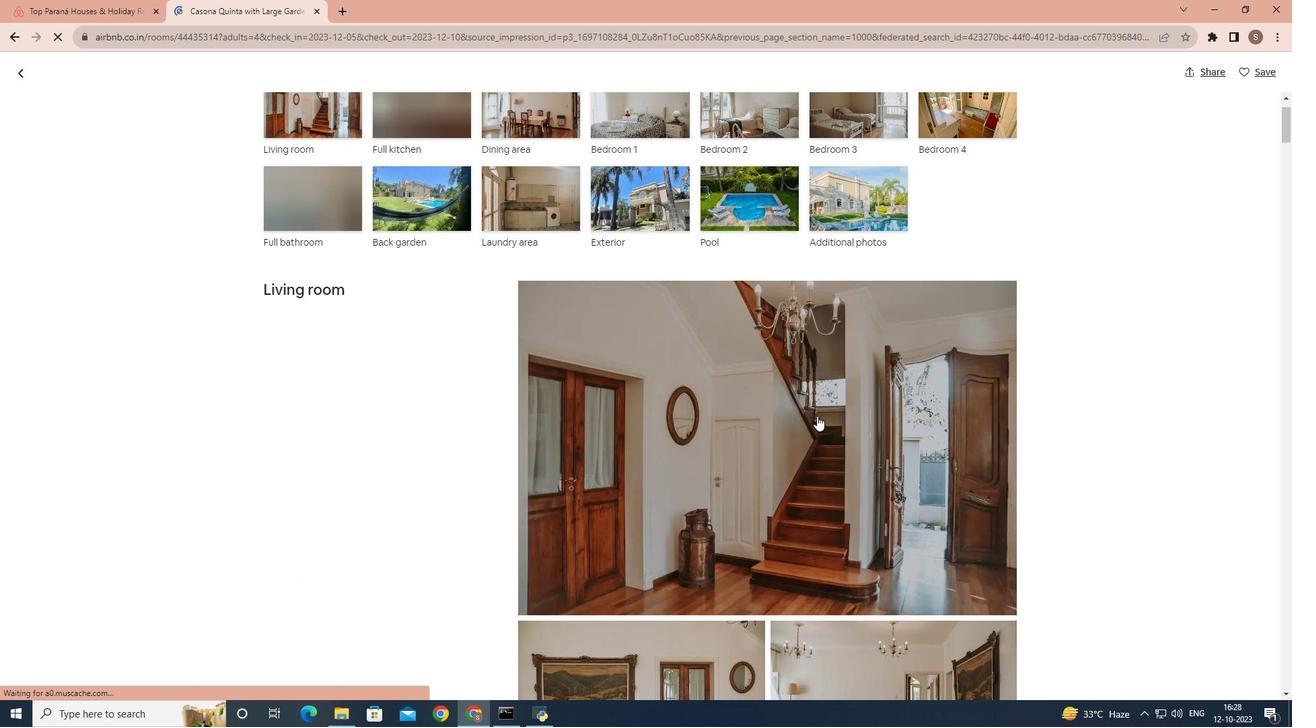 
Action: Mouse scrolled (817, 415) with delta (0, 0)
Screenshot: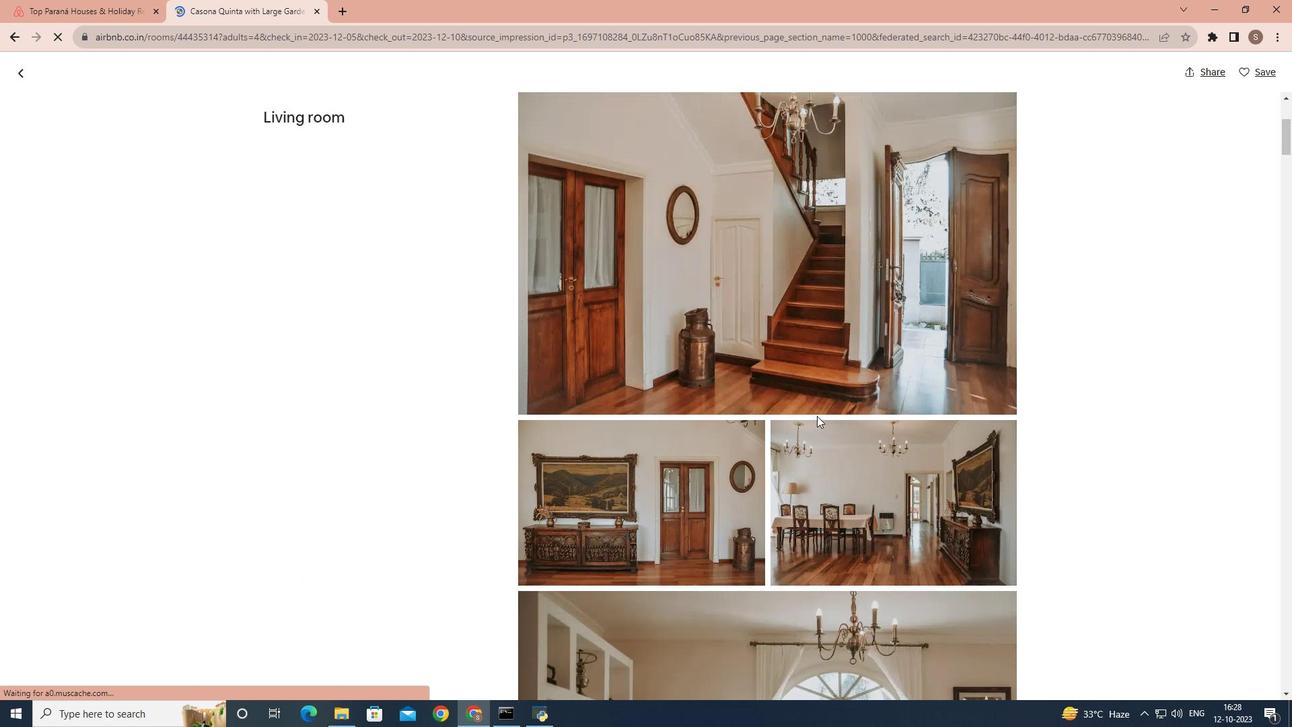 
Action: Mouse scrolled (817, 415) with delta (0, 0)
Screenshot: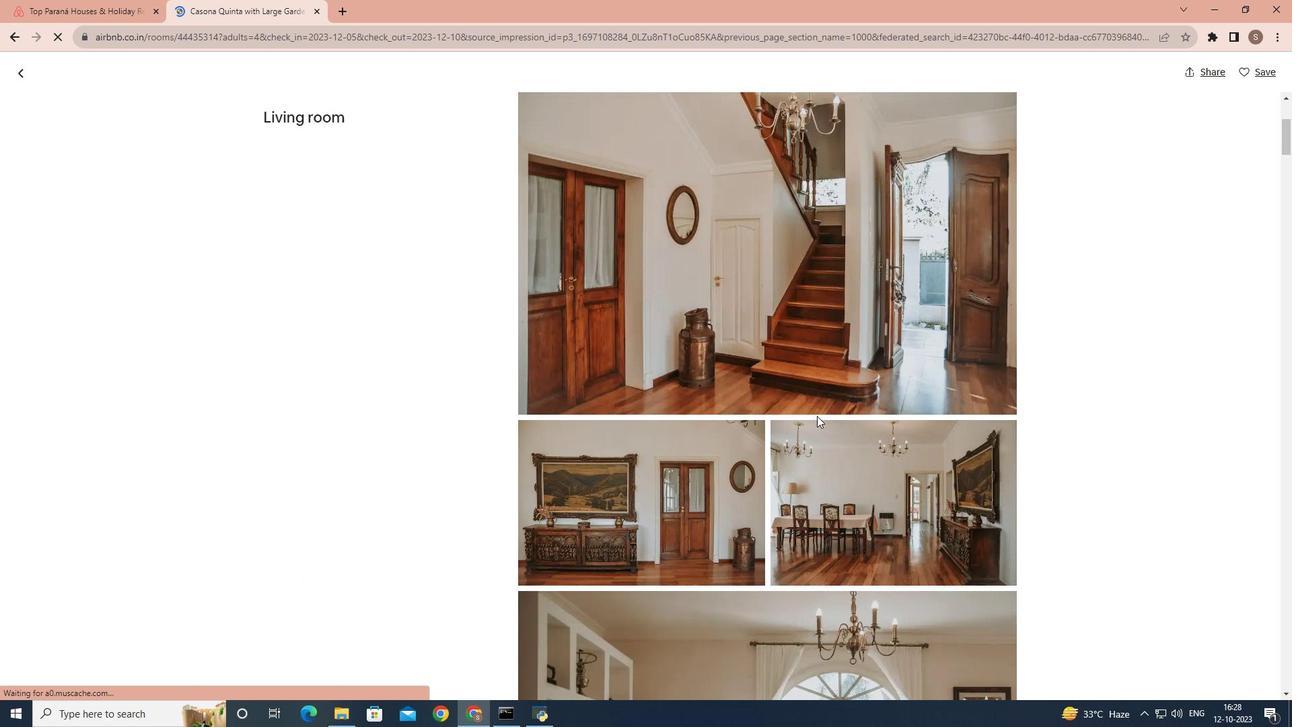 
Action: Mouse scrolled (817, 415) with delta (0, 0)
Screenshot: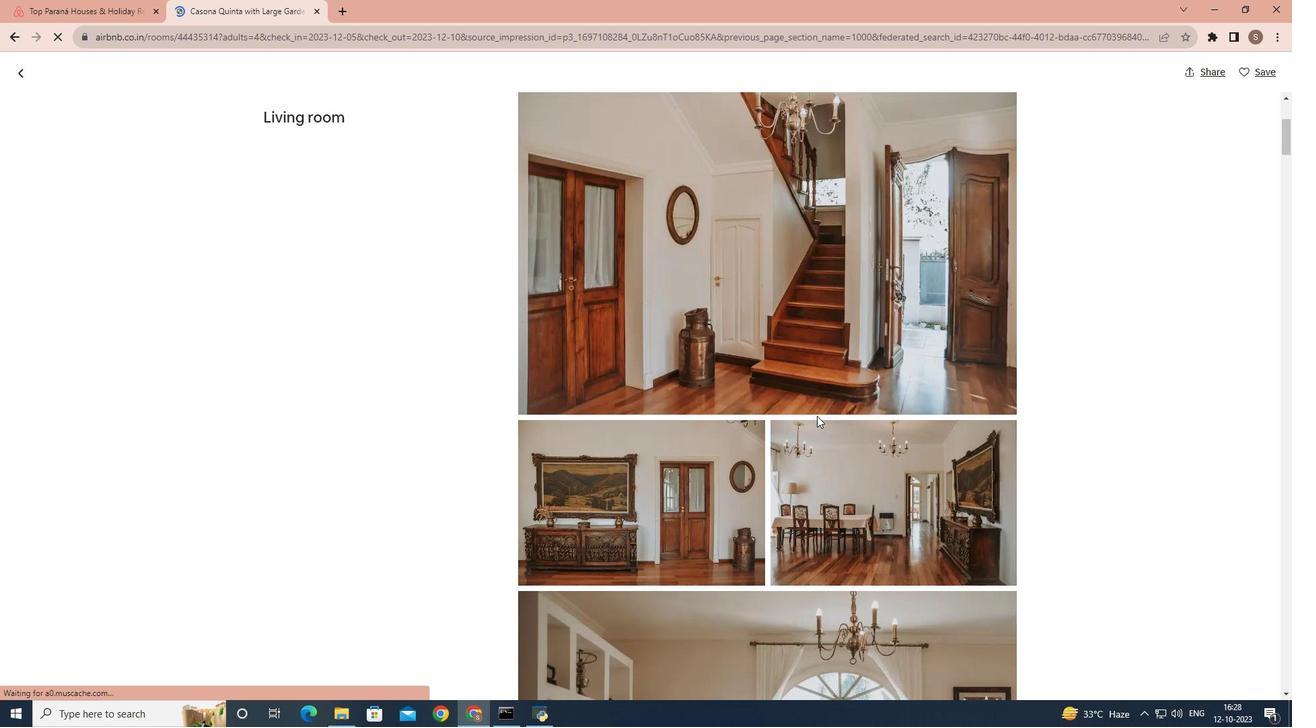 
Action: Mouse scrolled (817, 415) with delta (0, 0)
Screenshot: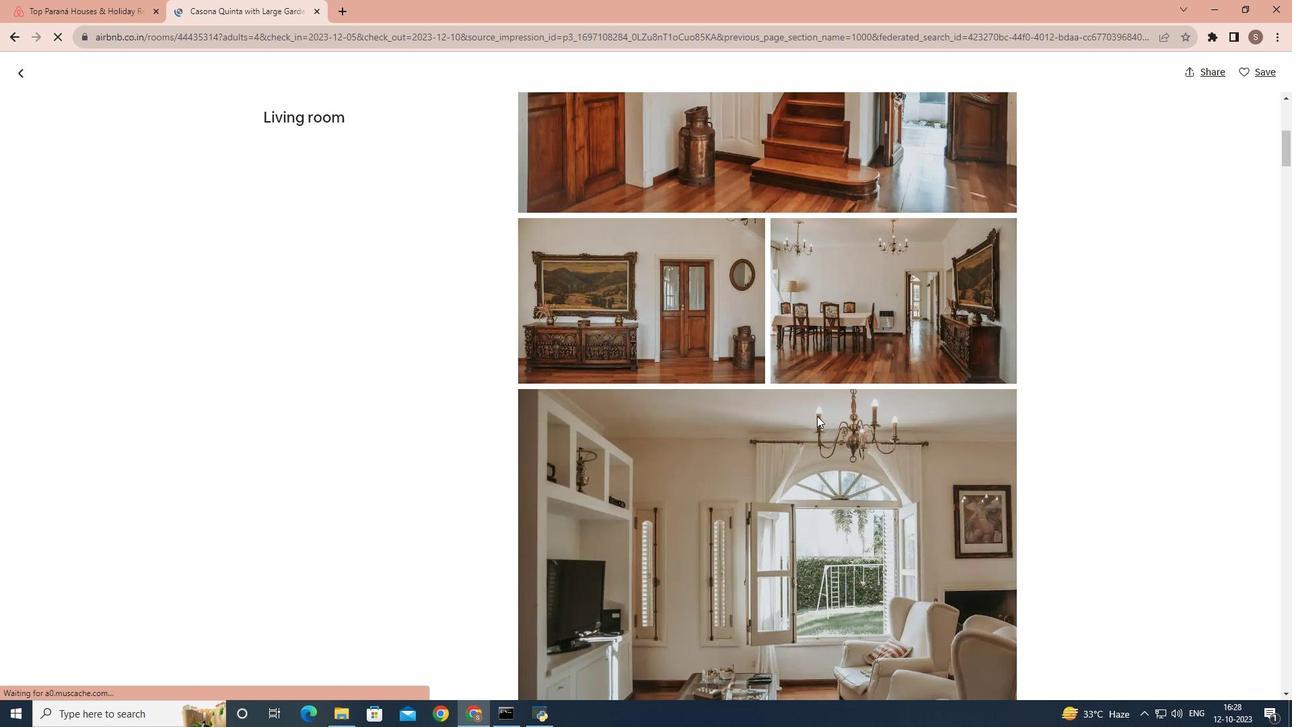 
Action: Mouse scrolled (817, 415) with delta (0, 0)
Screenshot: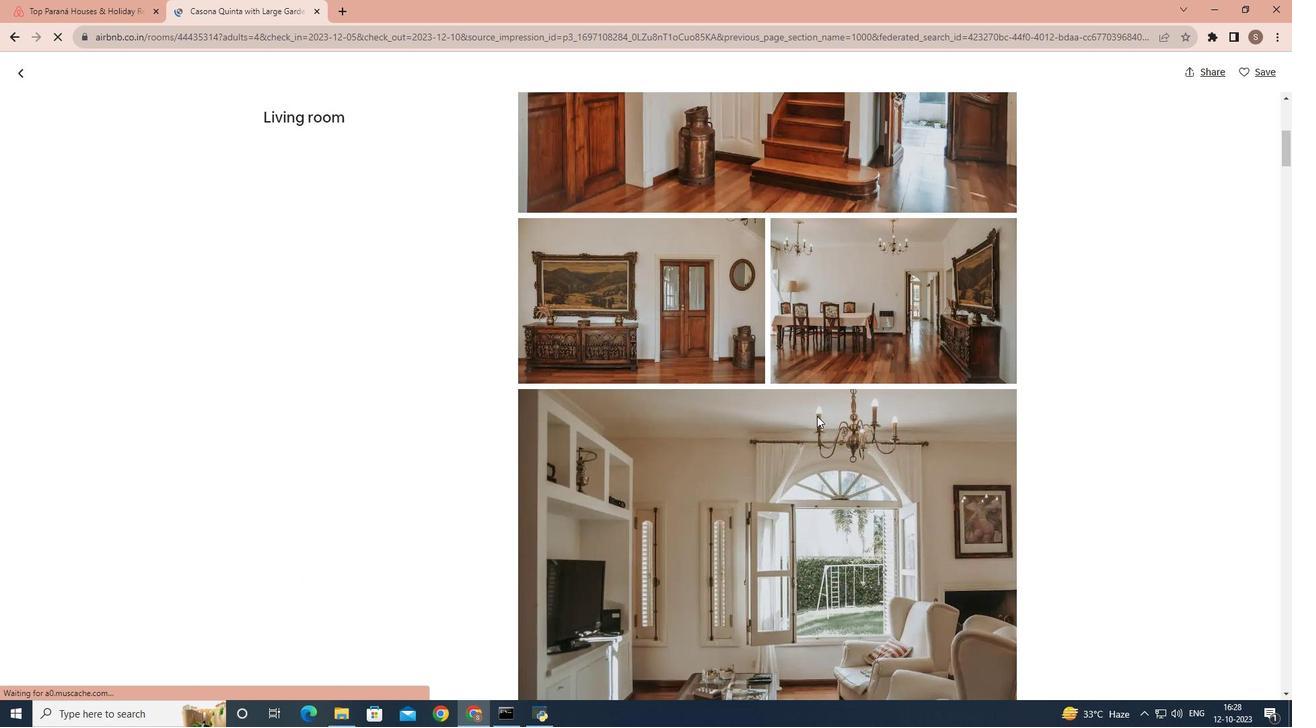 
Action: Mouse scrolled (817, 415) with delta (0, 0)
Screenshot: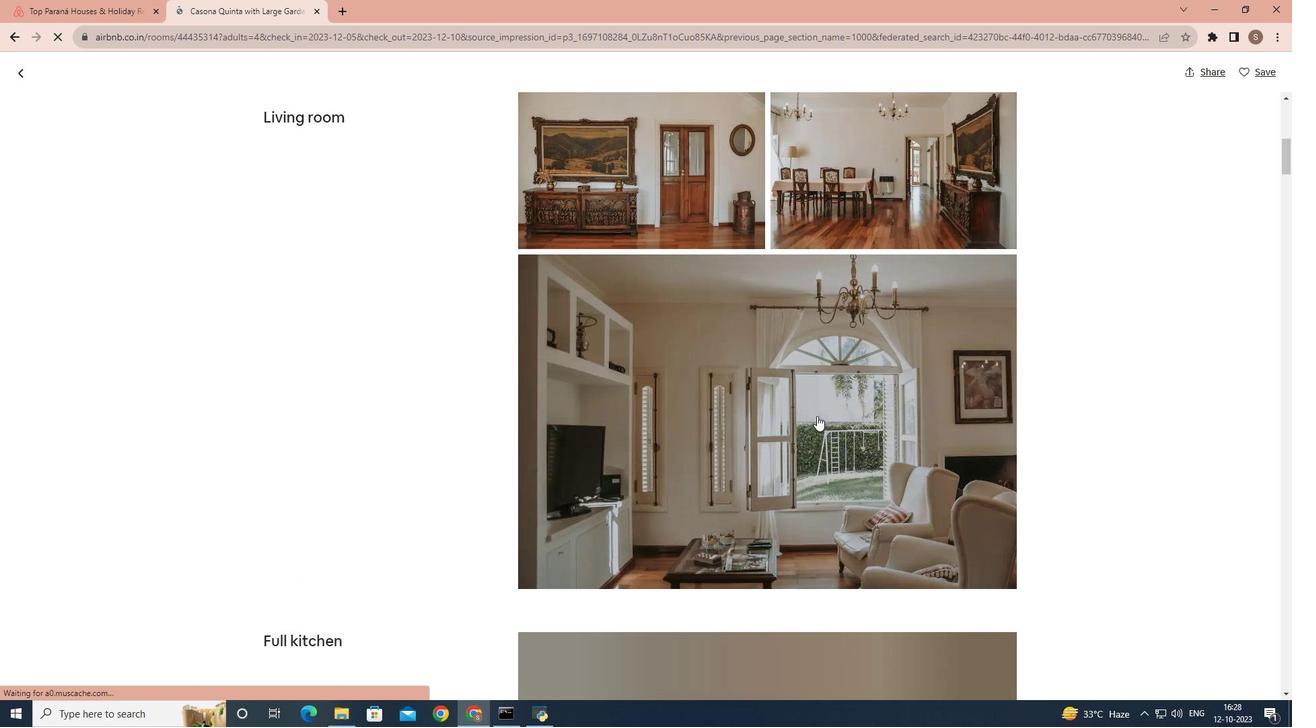 
Action: Mouse scrolled (817, 415) with delta (0, 0)
Screenshot: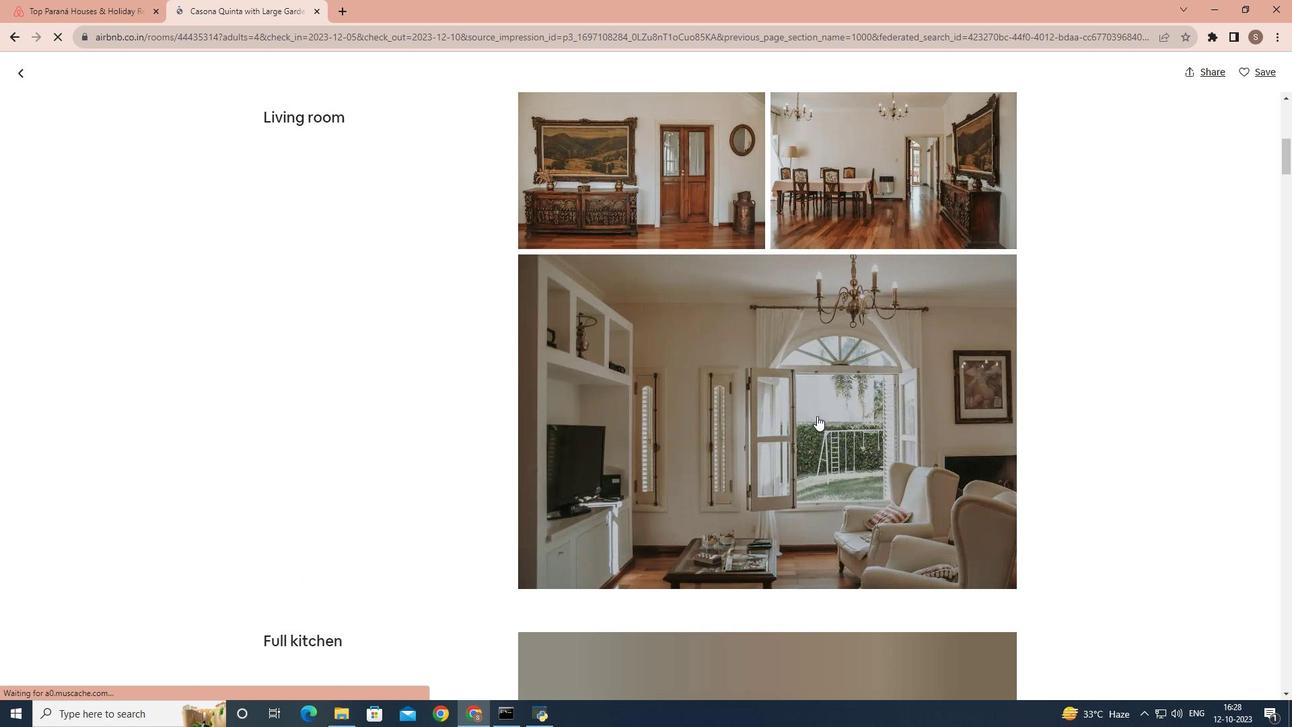 
Action: Mouse scrolled (817, 415) with delta (0, 0)
Screenshot: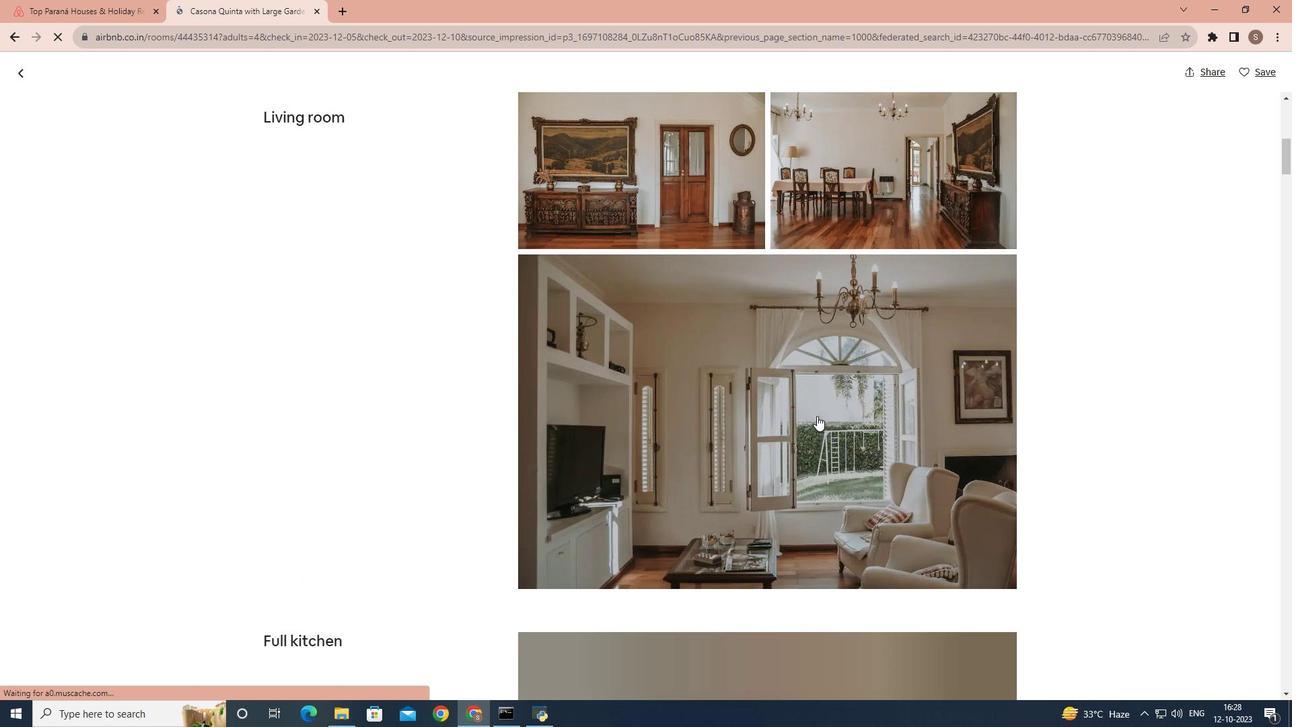 
Action: Mouse scrolled (817, 415) with delta (0, 0)
Screenshot: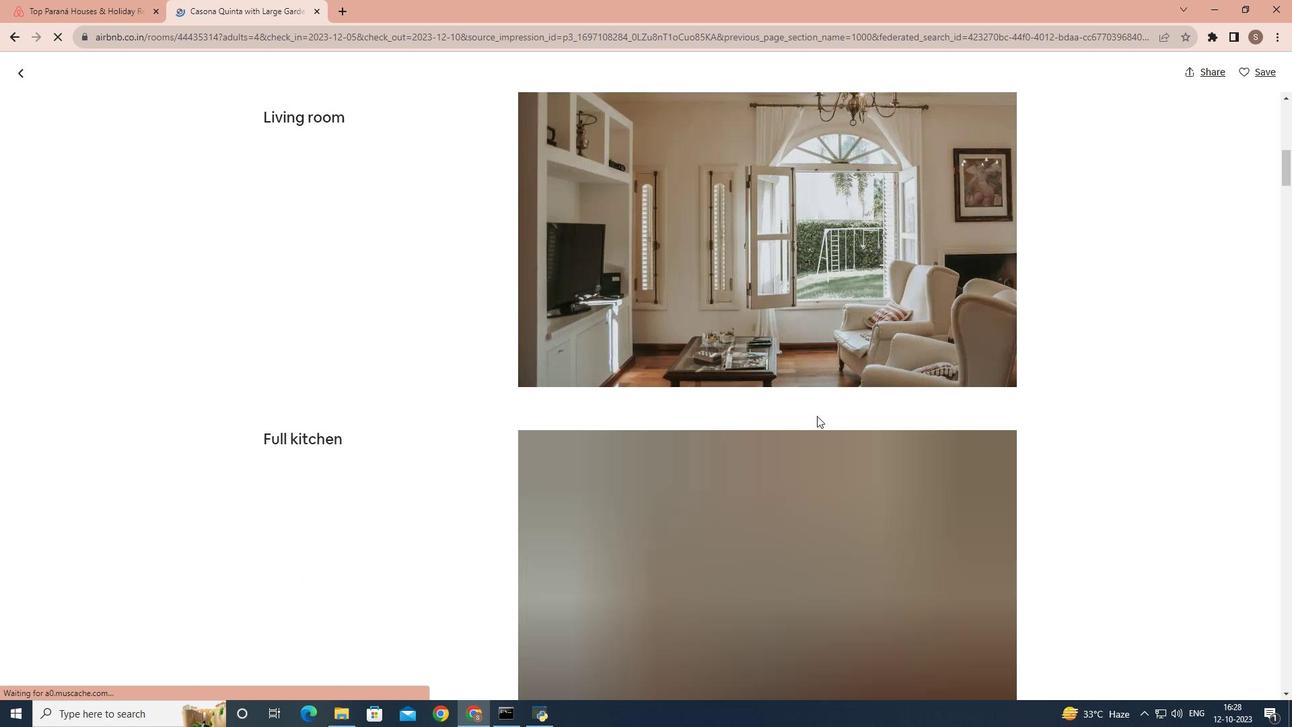 
Action: Mouse scrolled (817, 415) with delta (0, 0)
Screenshot: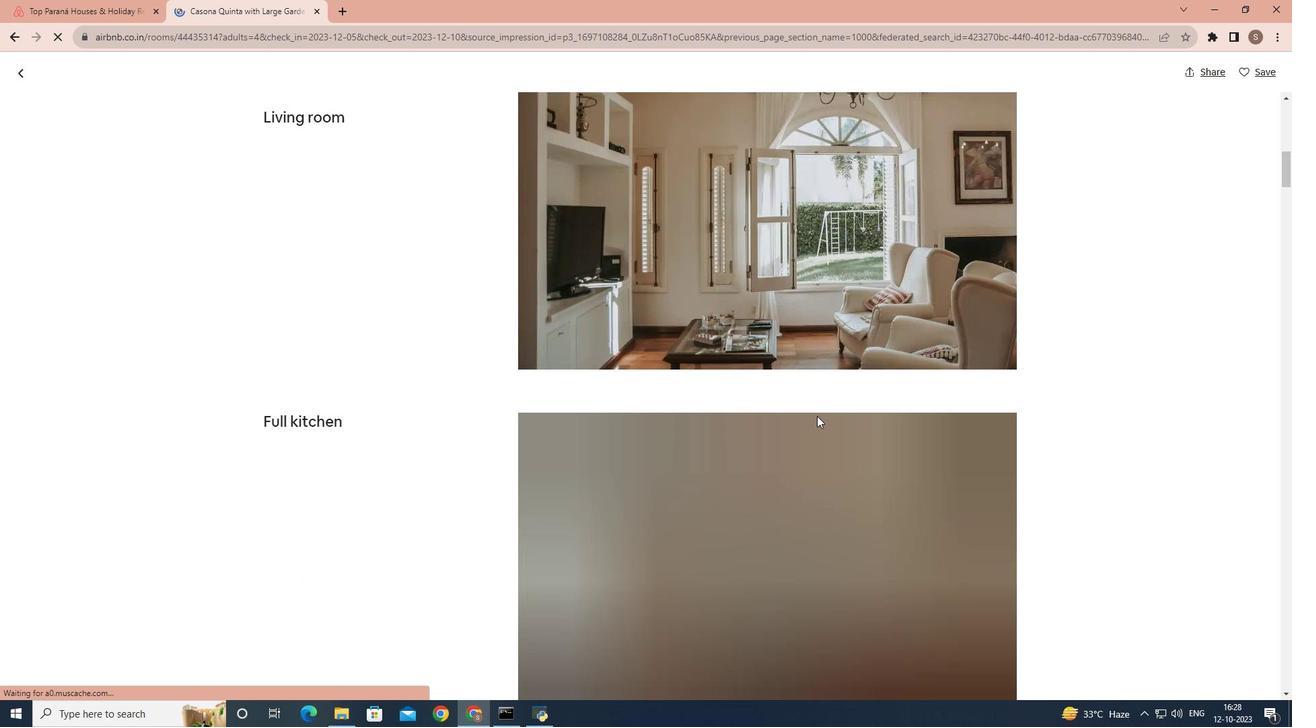 
Action: Mouse scrolled (817, 415) with delta (0, 0)
Screenshot: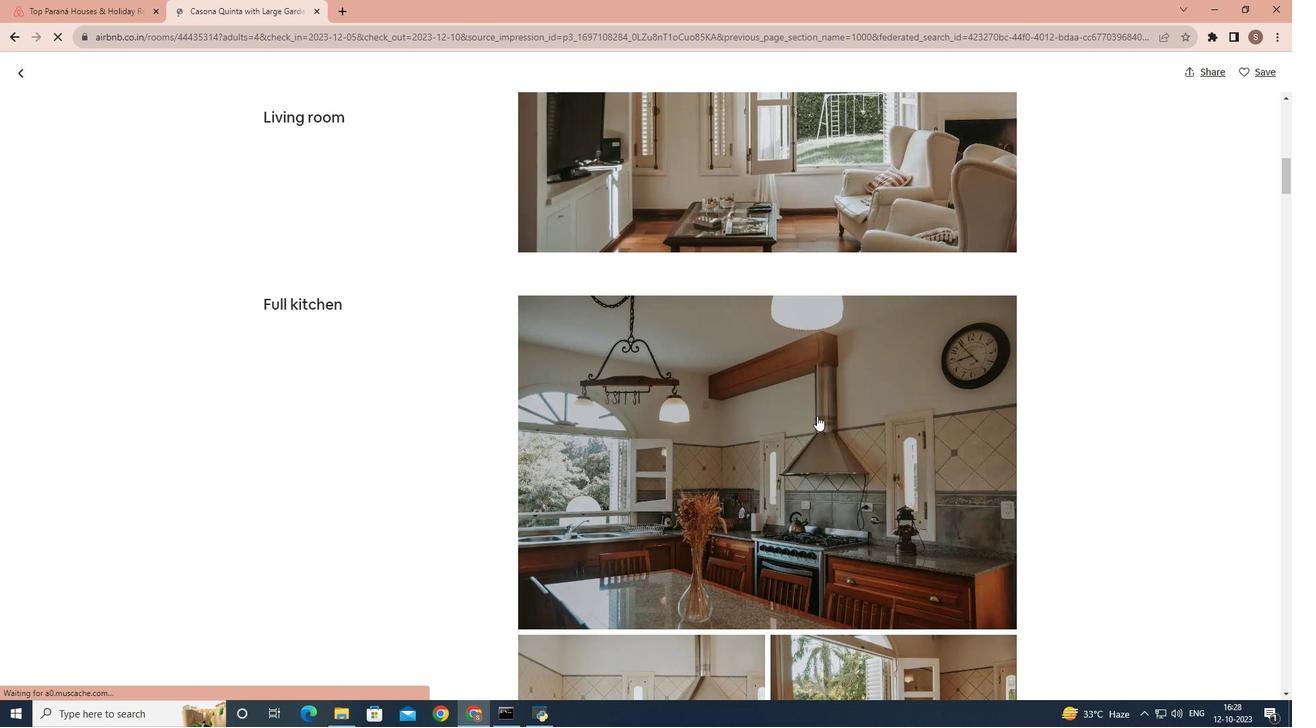 
Action: Mouse scrolled (817, 415) with delta (0, 0)
Screenshot: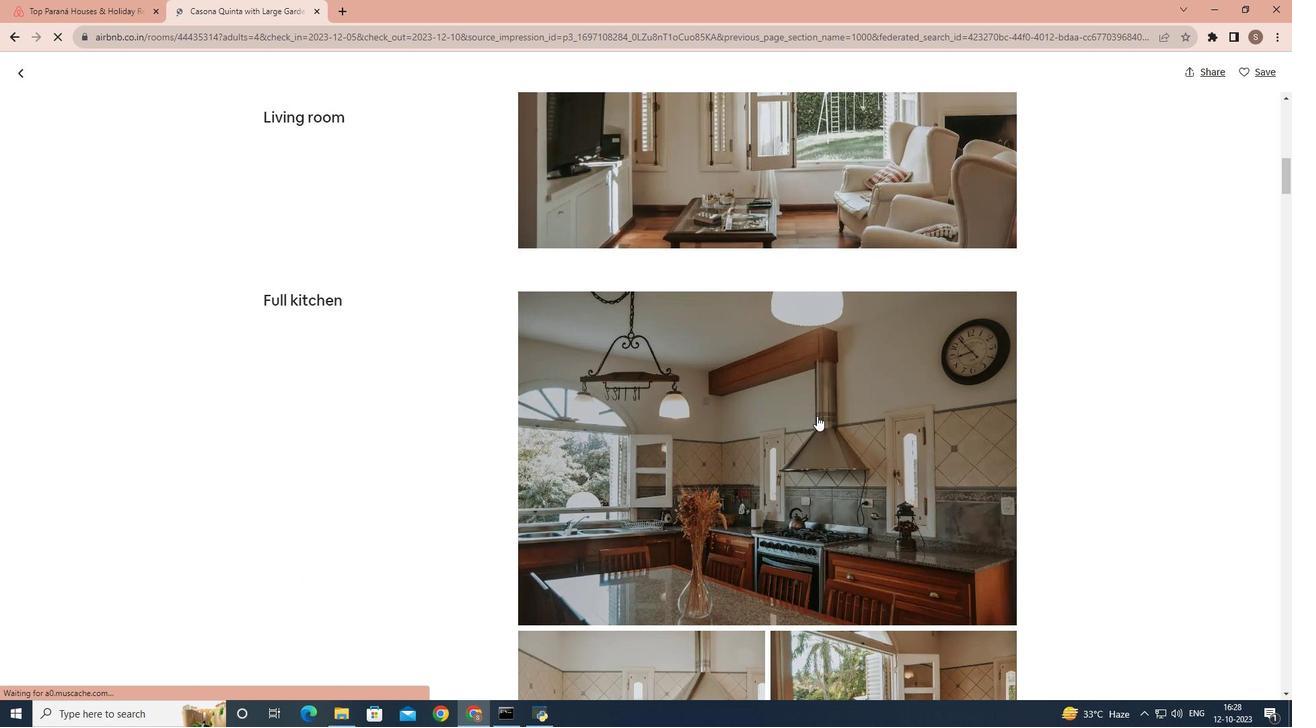 
Action: Mouse scrolled (817, 415) with delta (0, 0)
Screenshot: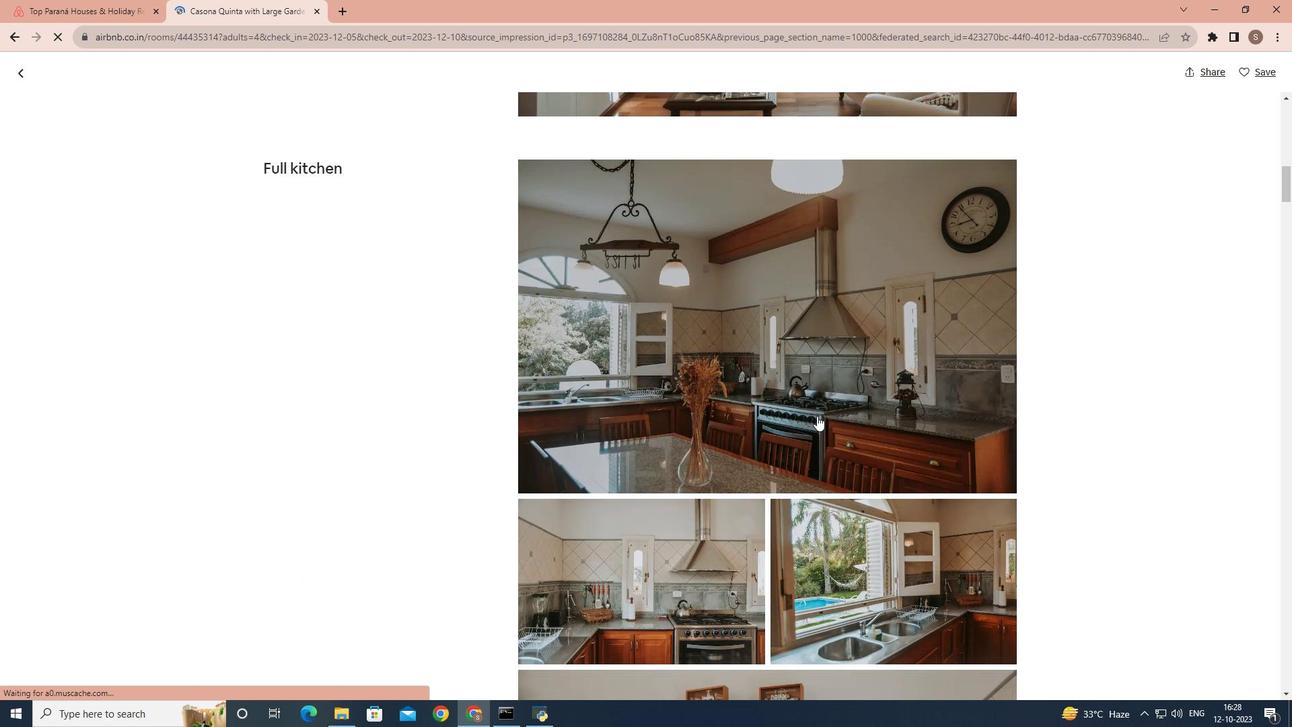 
Action: Mouse scrolled (817, 415) with delta (0, 0)
Screenshot: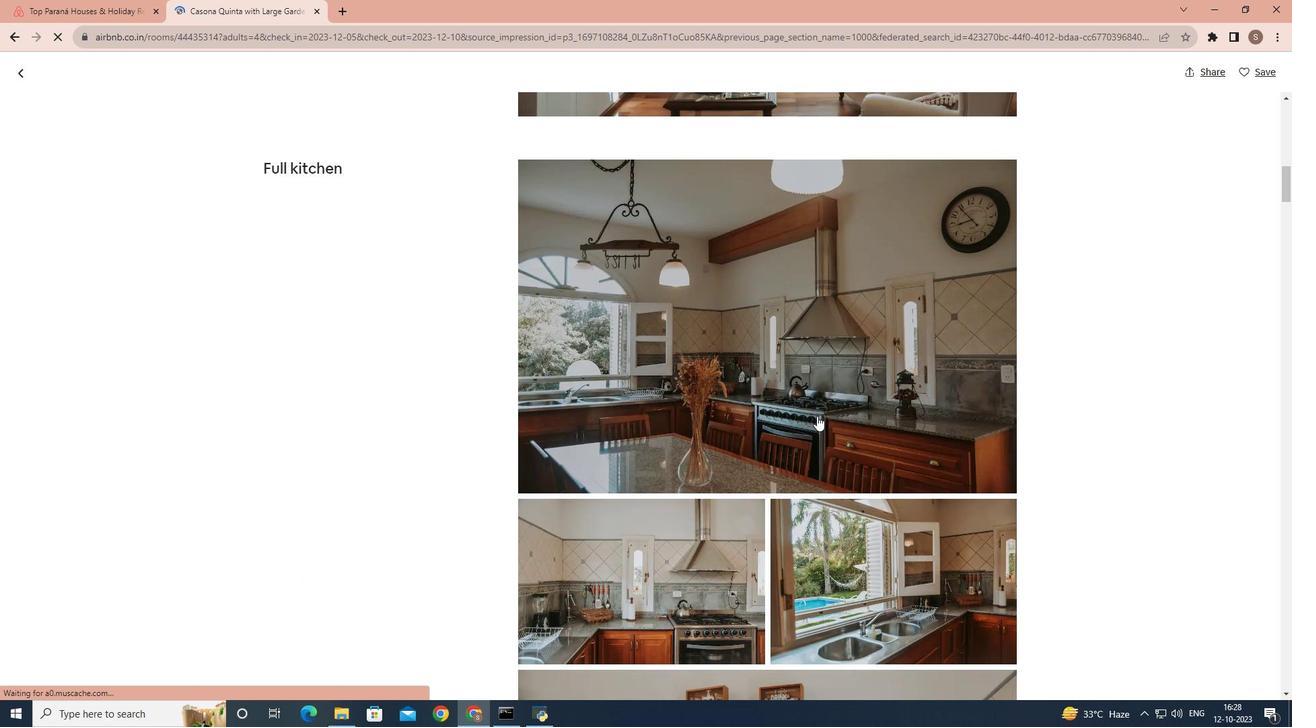 
Action: Mouse scrolled (817, 415) with delta (0, 0)
Screenshot: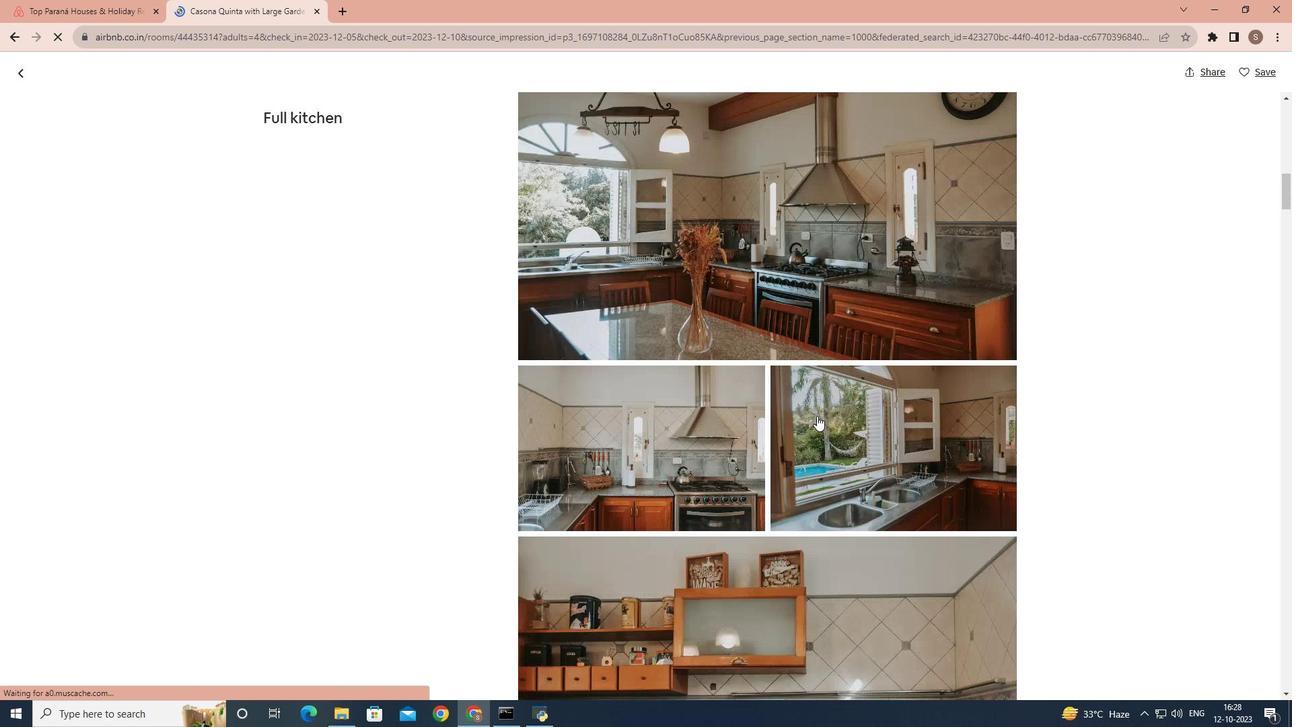 
Action: Mouse scrolled (817, 415) with delta (0, 0)
Screenshot: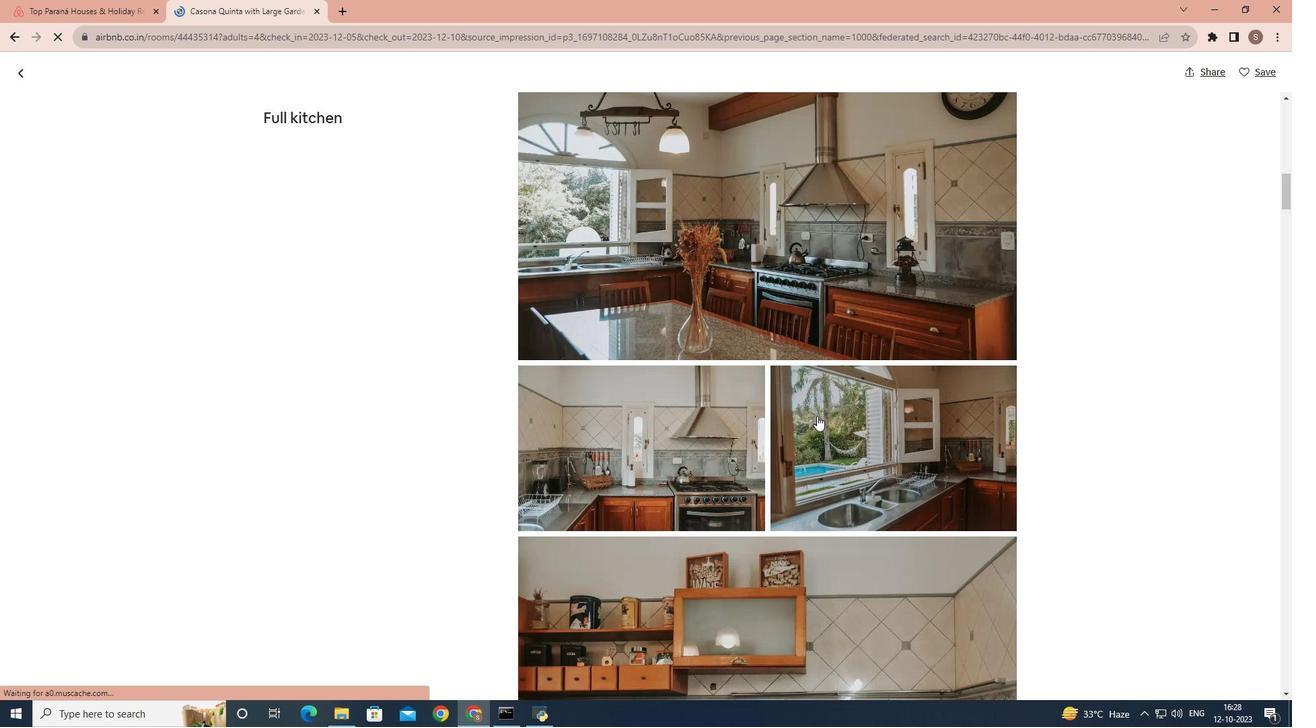 
Action: Mouse scrolled (817, 415) with delta (0, 0)
Screenshot: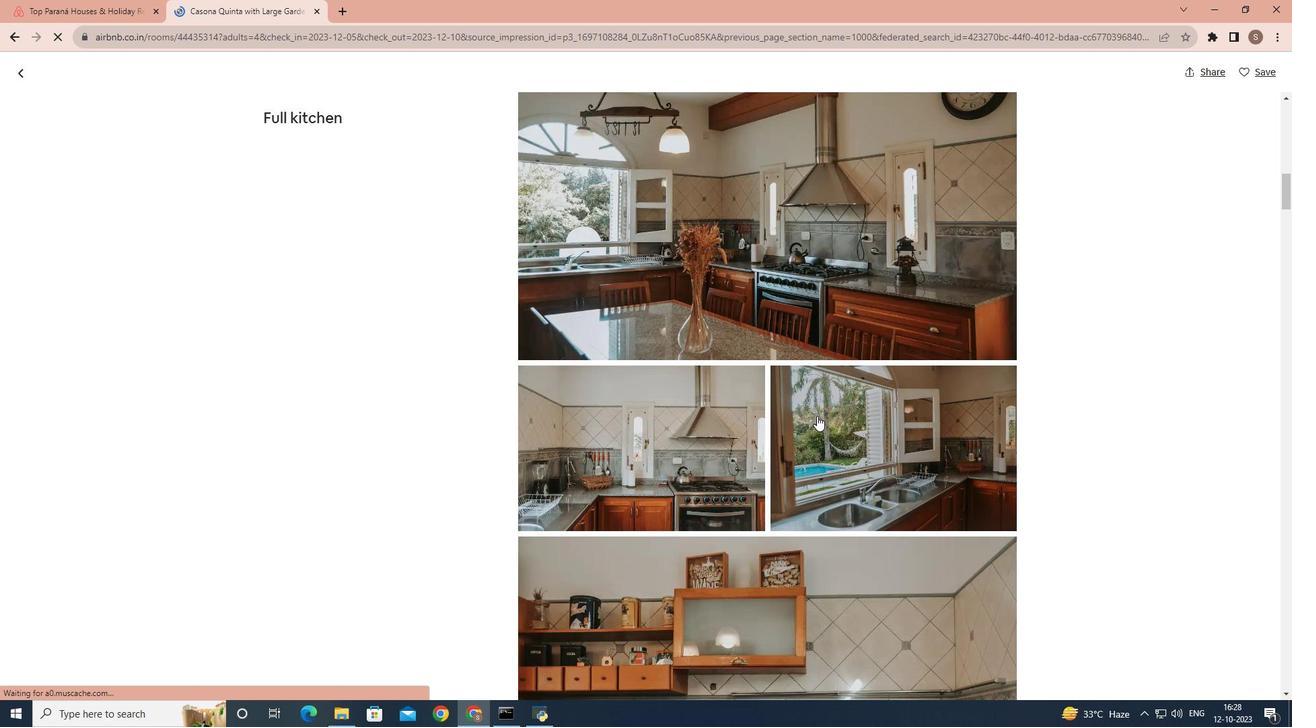 
Action: Mouse scrolled (817, 415) with delta (0, 0)
Screenshot: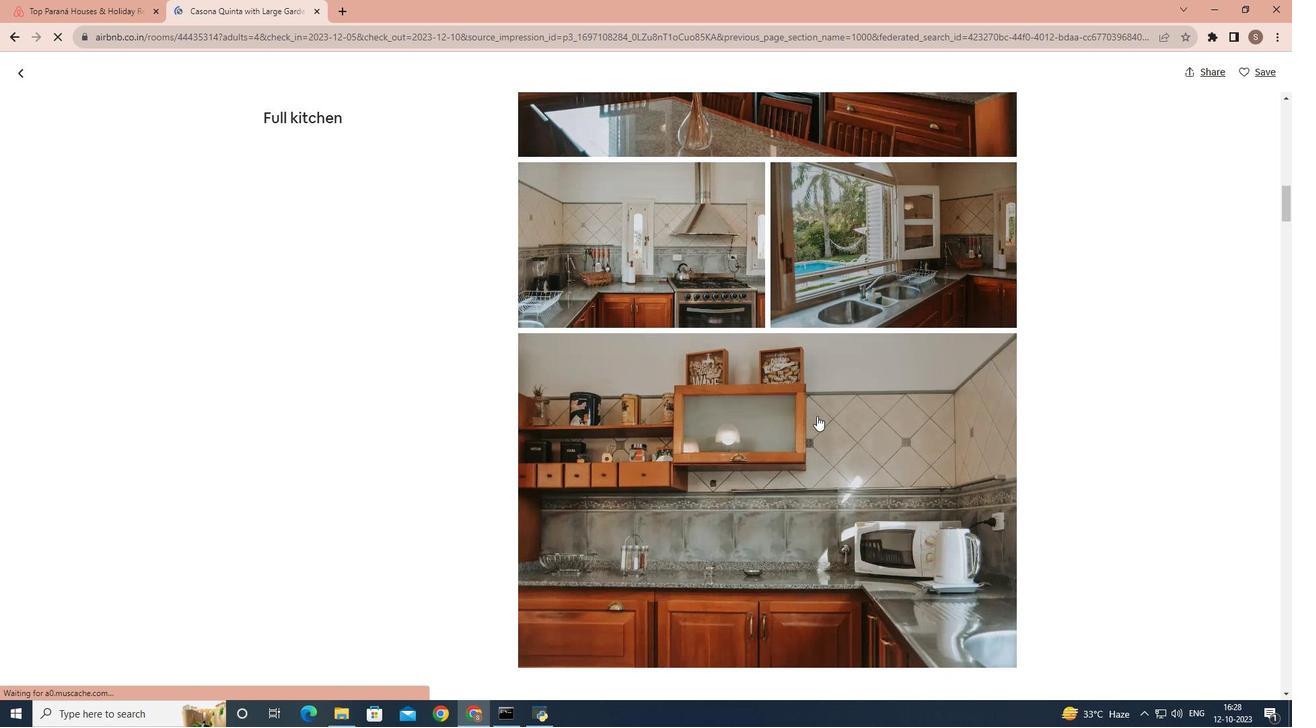 
Action: Mouse scrolled (817, 415) with delta (0, 0)
Screenshot: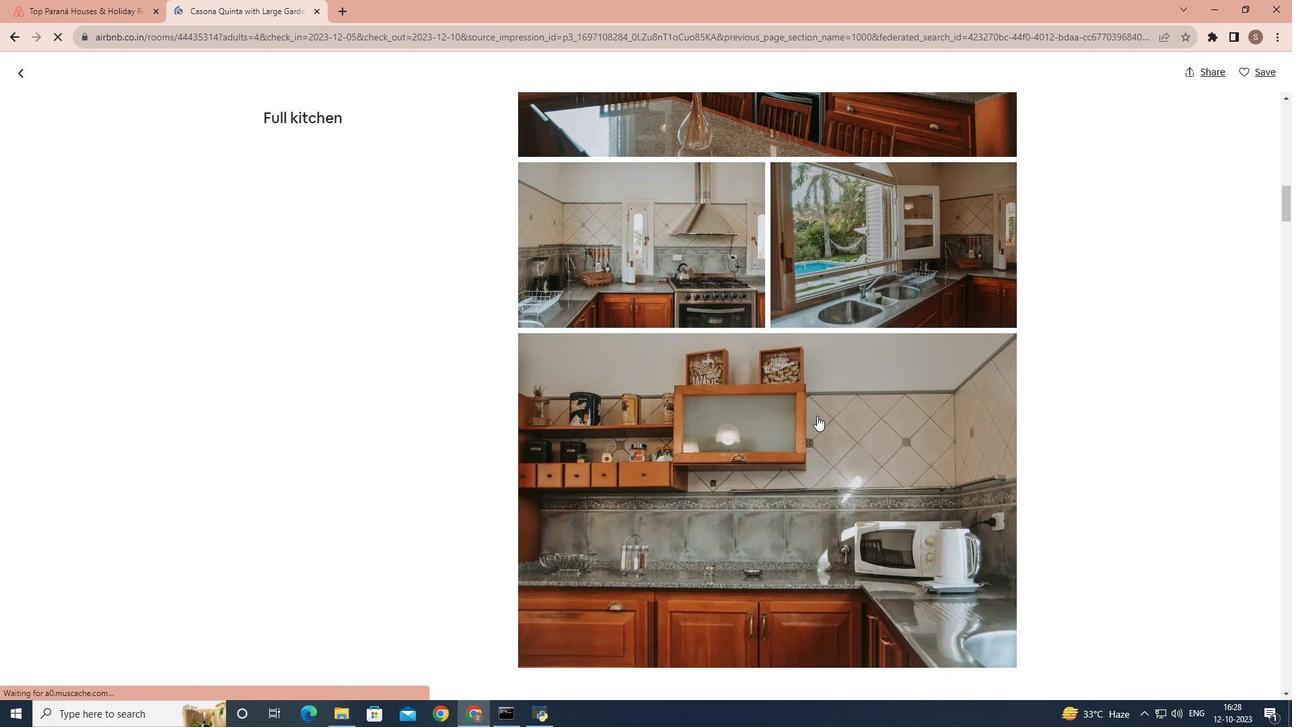 
Action: Mouse scrolled (817, 415) with delta (0, 0)
Screenshot: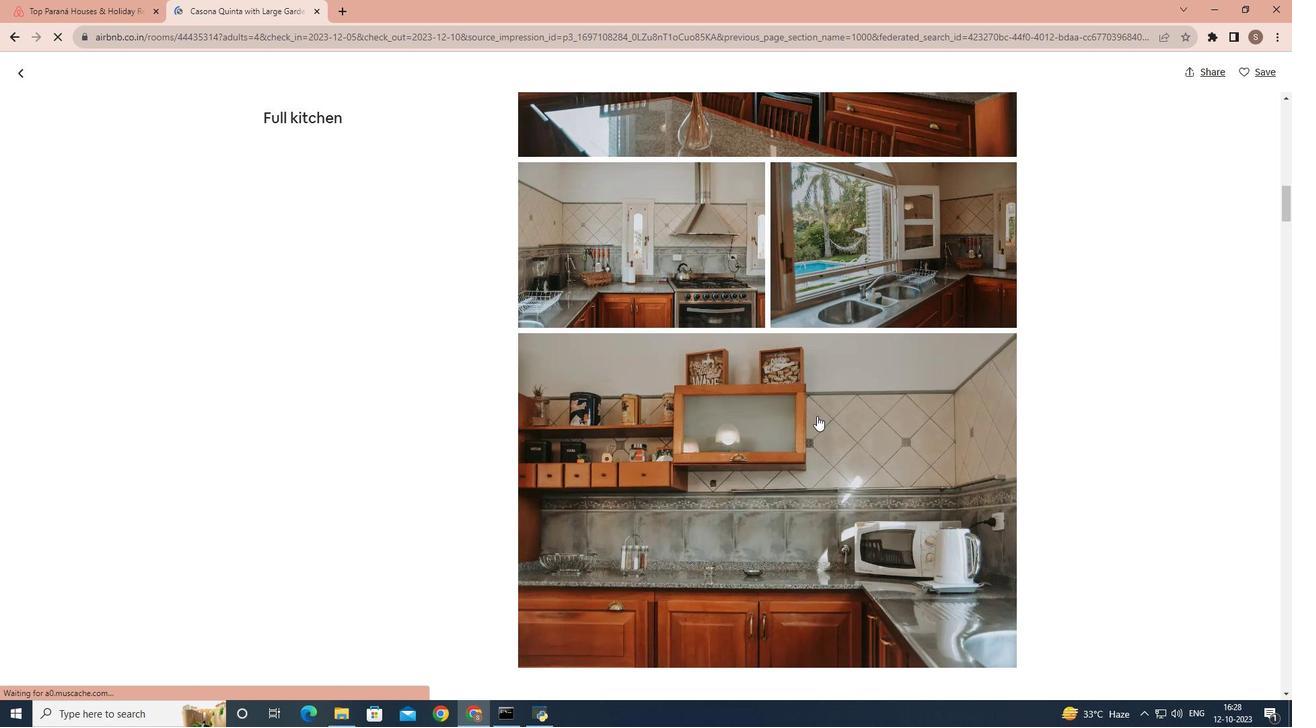 
Action: Mouse scrolled (817, 415) with delta (0, 0)
Screenshot: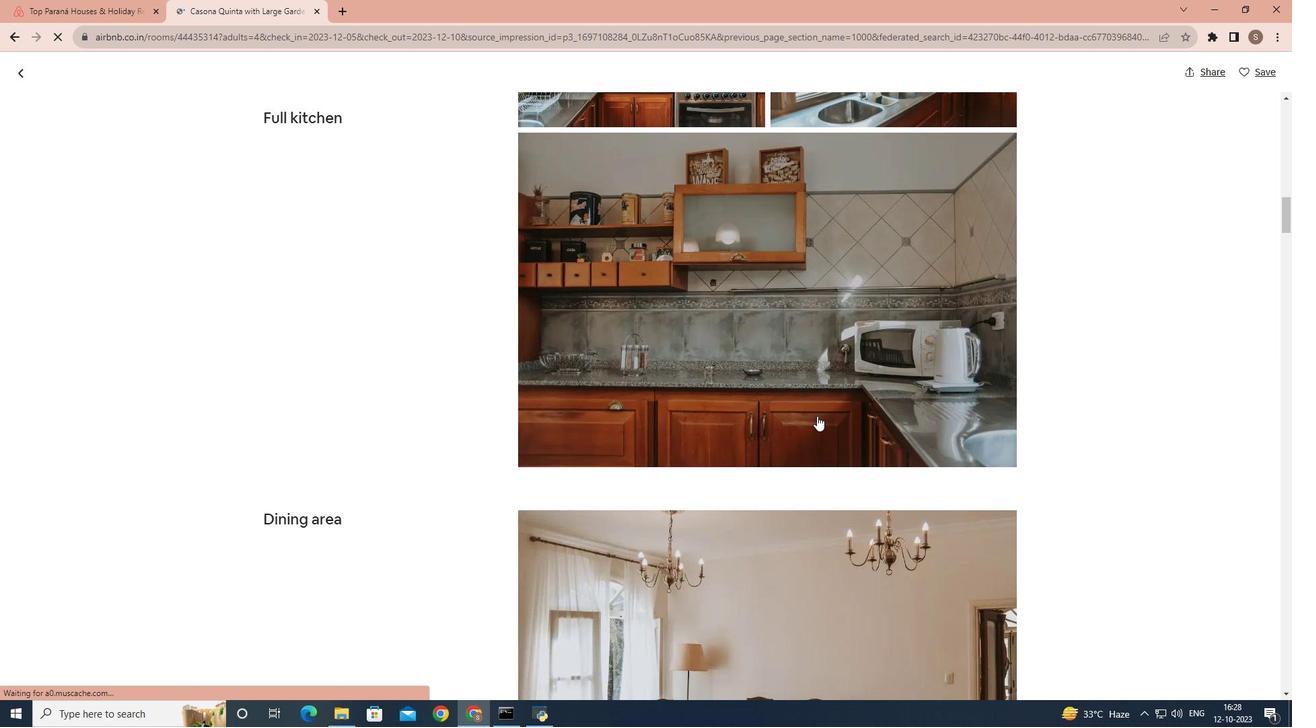 
Action: Mouse scrolled (817, 415) with delta (0, 0)
Screenshot: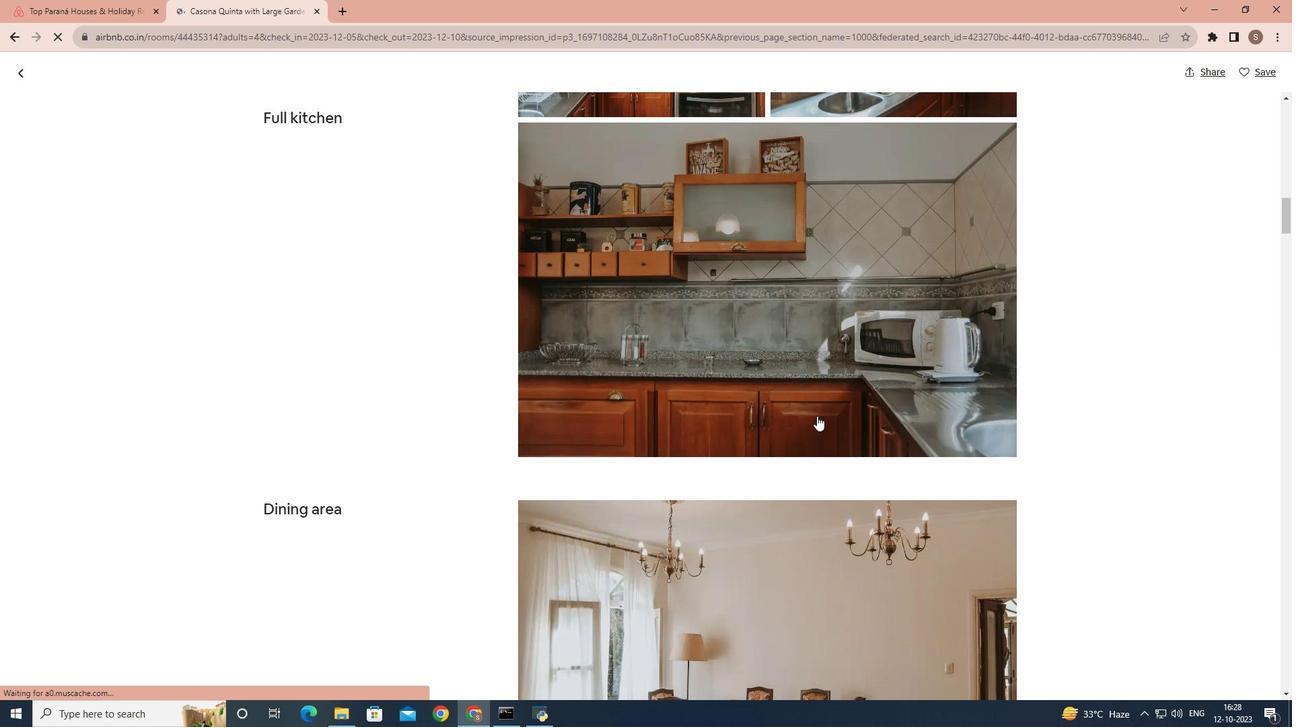 
Action: Mouse scrolled (817, 415) with delta (0, 0)
Screenshot: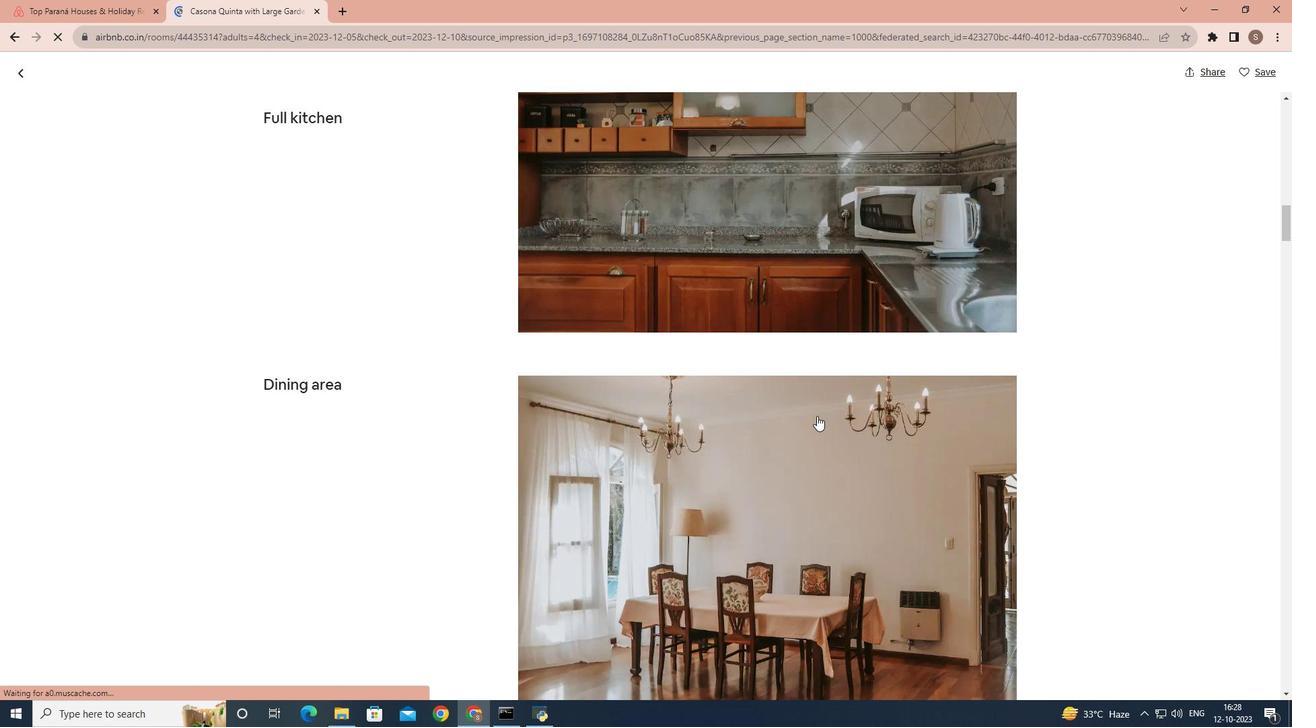
Action: Mouse scrolled (817, 415) with delta (0, 0)
Screenshot: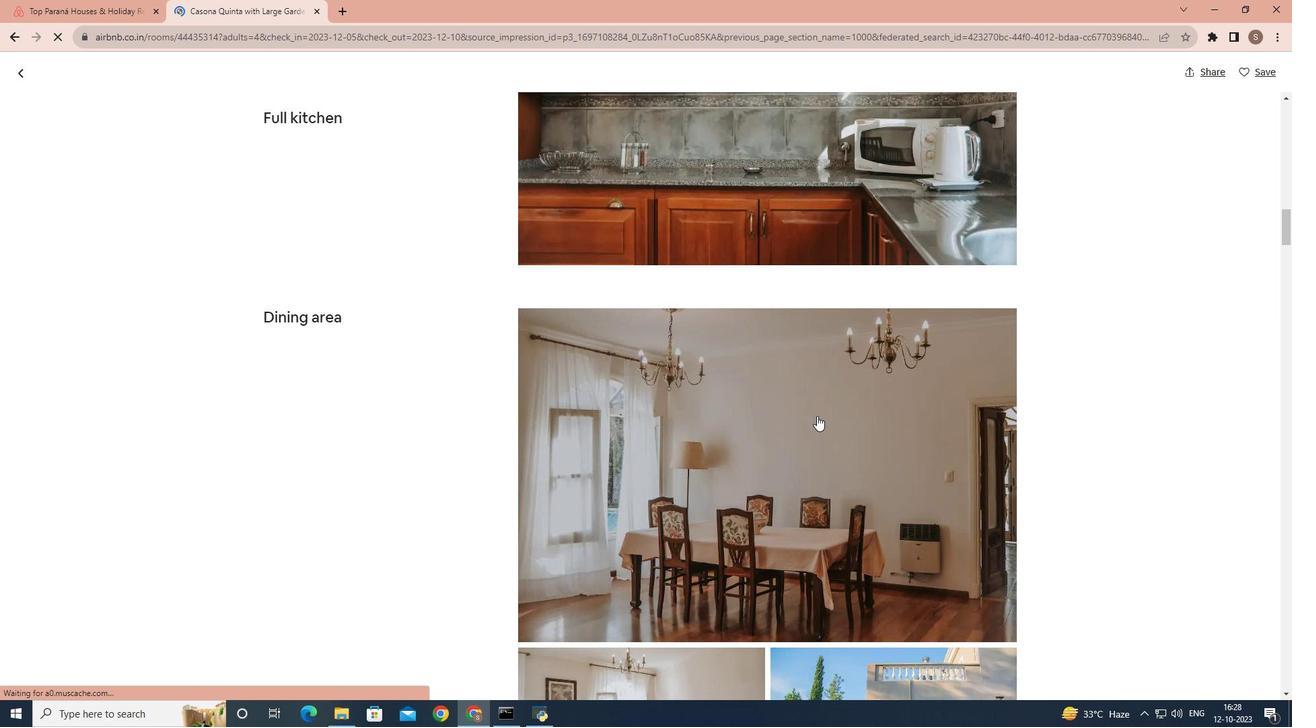 
Action: Mouse scrolled (817, 415) with delta (0, 0)
Screenshot: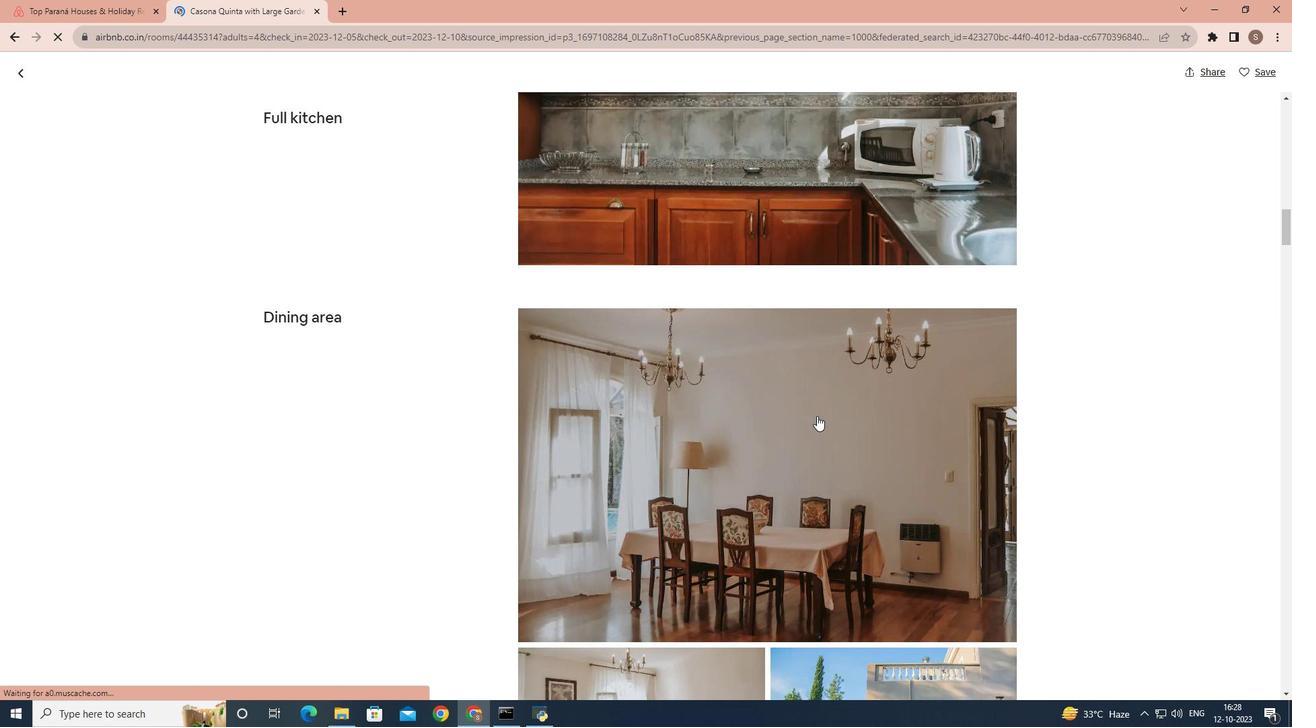 
Action: Mouse scrolled (817, 415) with delta (0, 0)
Screenshot: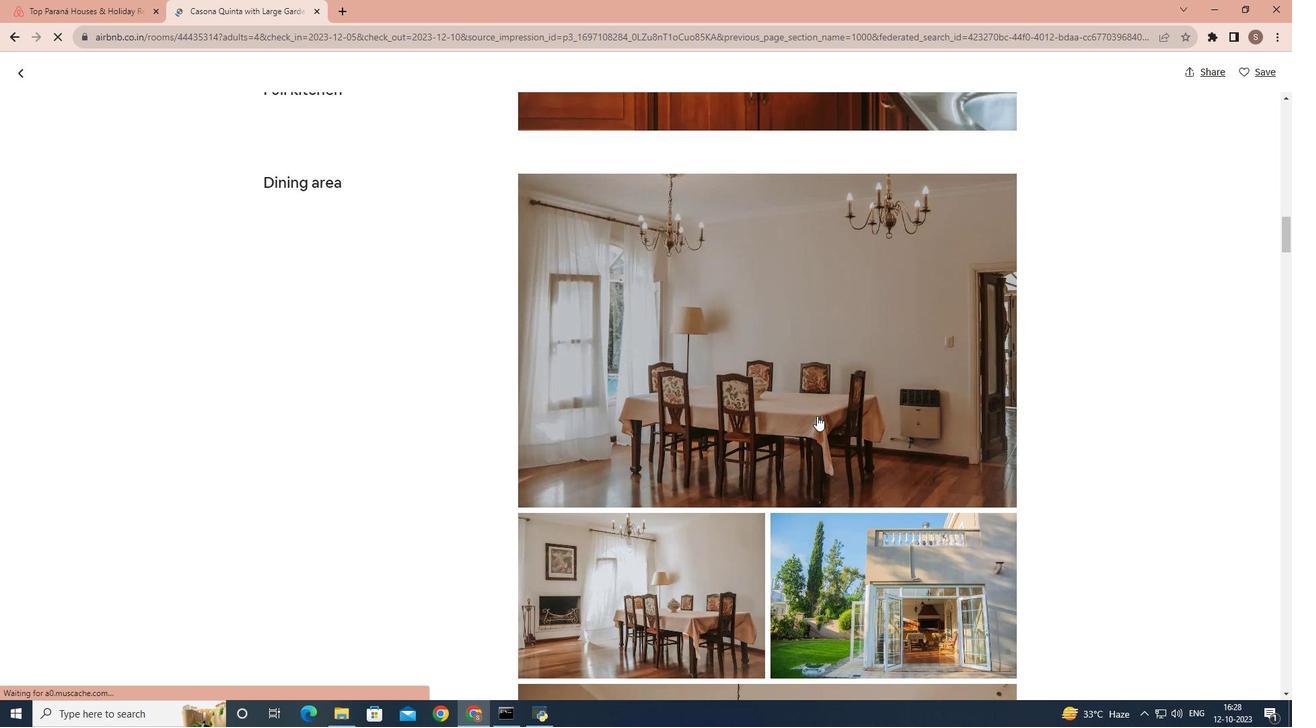 
Action: Mouse scrolled (817, 415) with delta (0, 0)
Screenshot: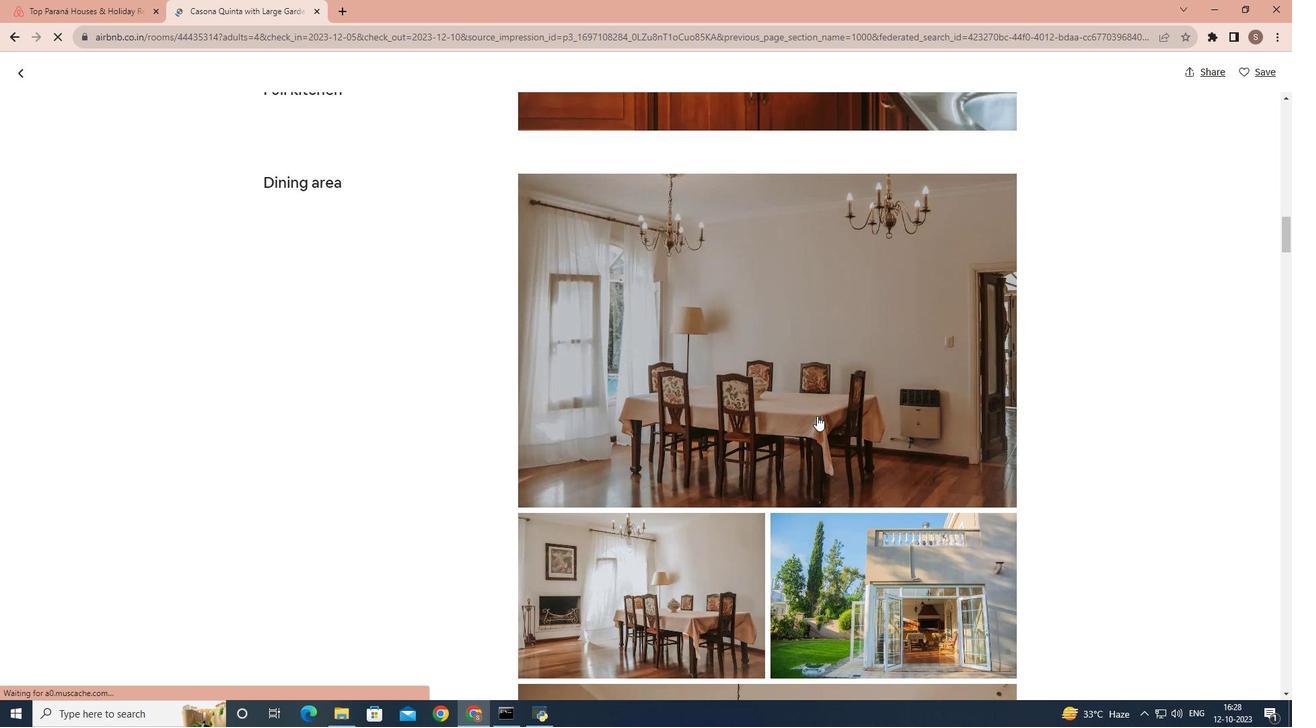 
Action: Mouse scrolled (817, 415) with delta (0, 0)
Screenshot: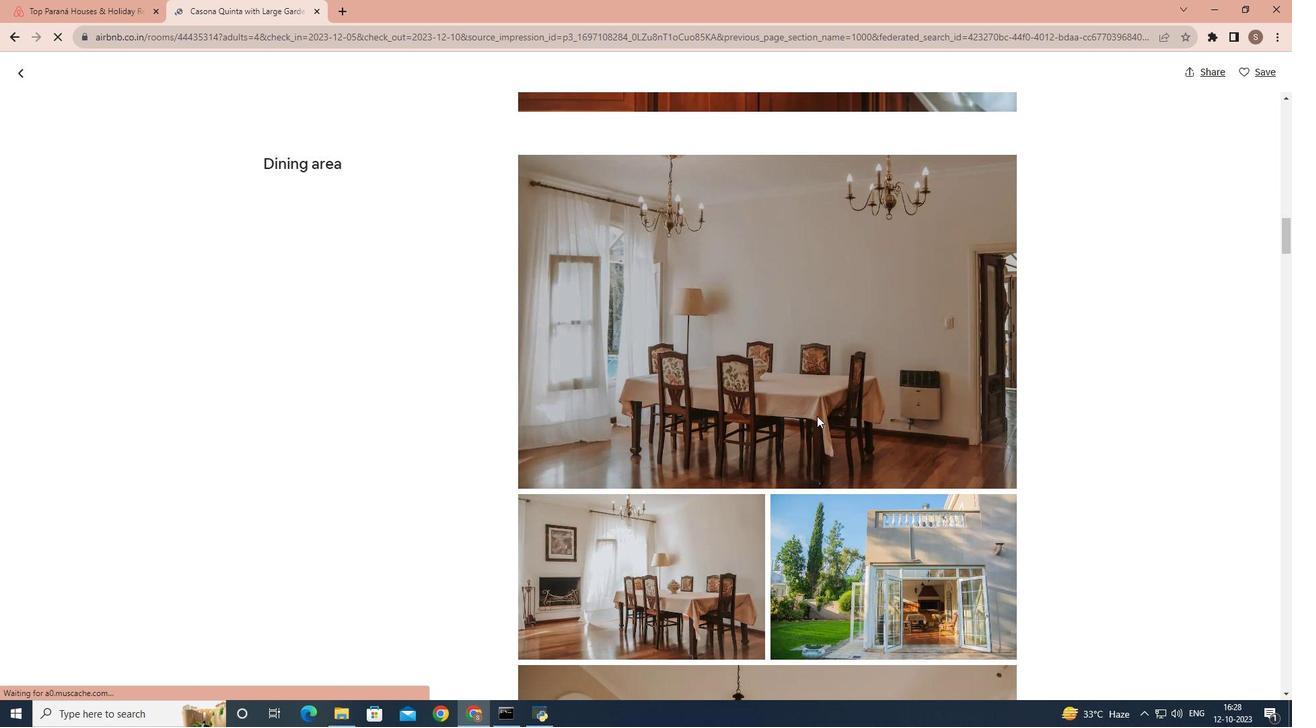 
Action: Mouse scrolled (817, 415) with delta (0, 0)
Screenshot: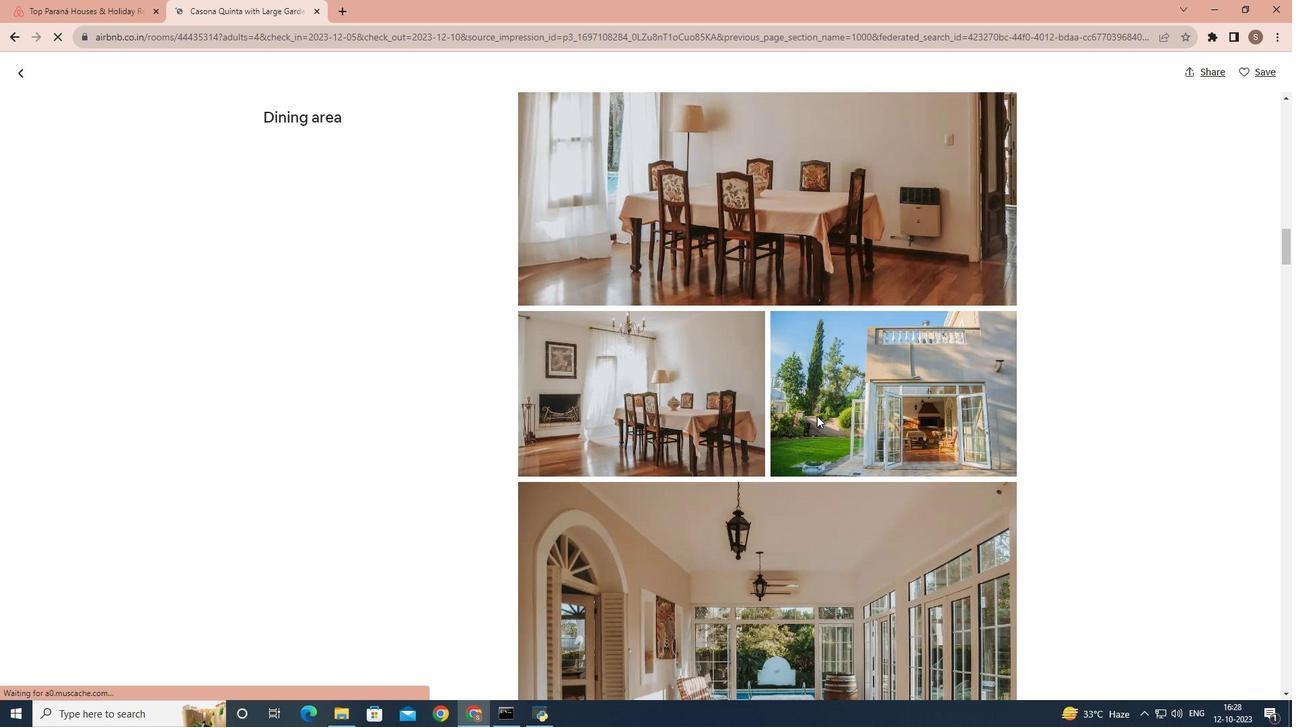 
Action: Mouse scrolled (817, 415) with delta (0, 0)
Screenshot: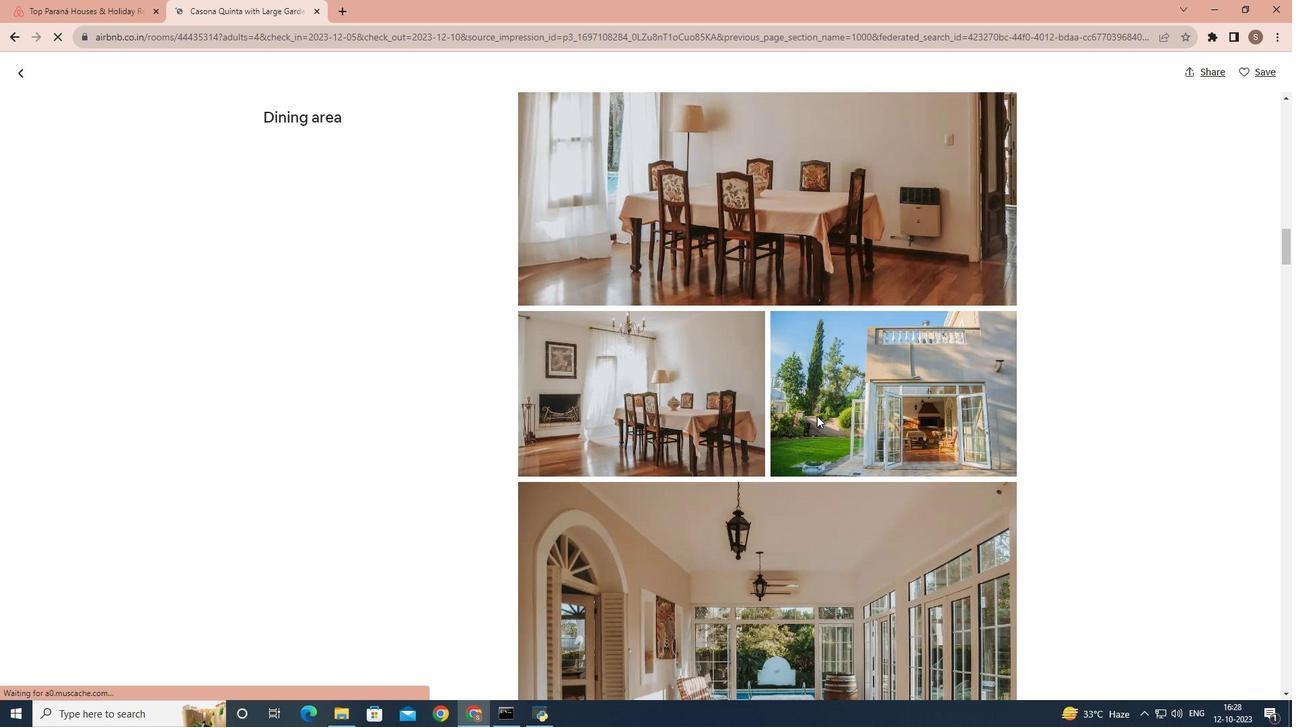 
Action: Mouse scrolled (817, 415) with delta (0, 0)
Screenshot: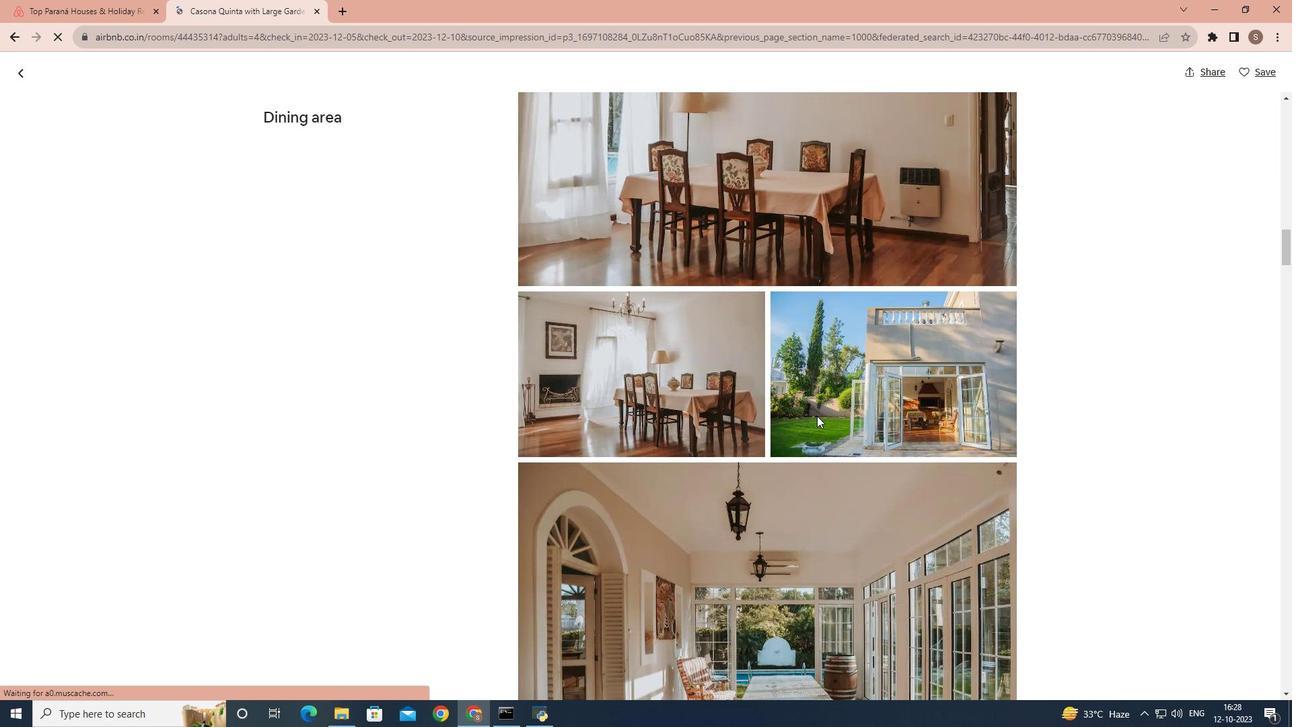 
Action: Mouse scrolled (817, 415) with delta (0, 0)
Screenshot: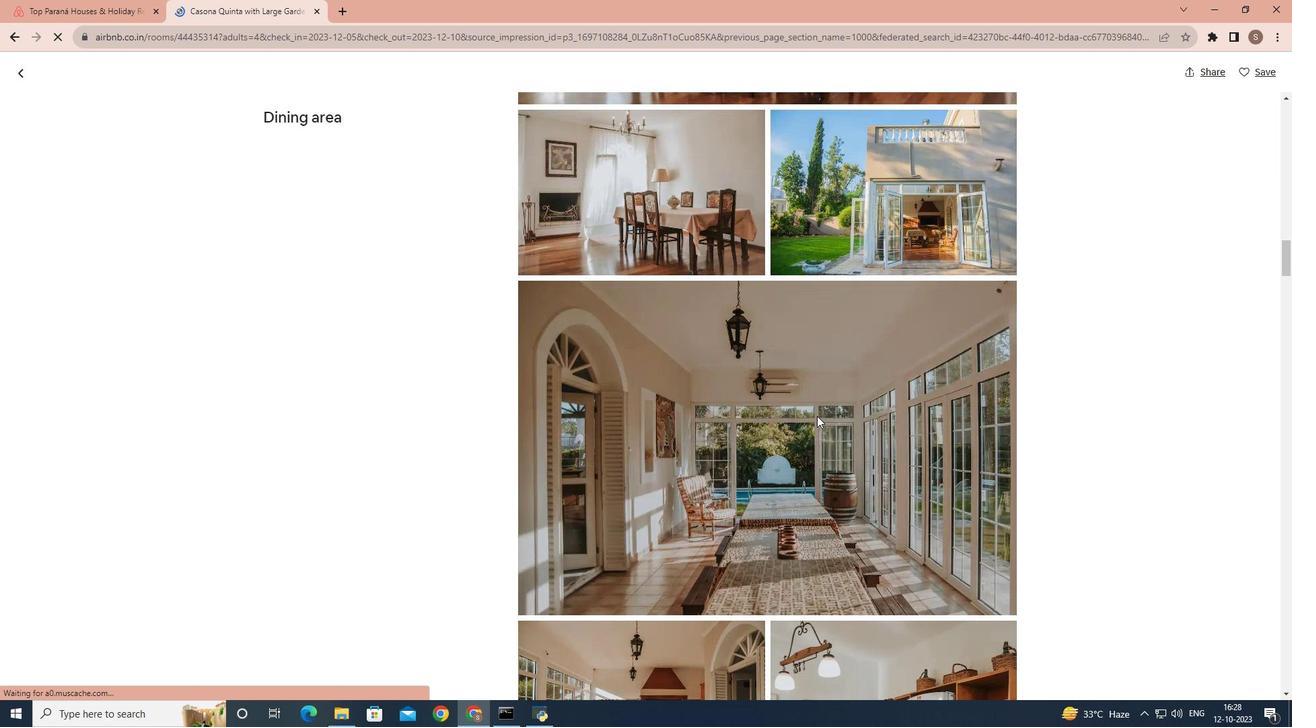 
Action: Mouse scrolled (817, 415) with delta (0, 0)
Screenshot: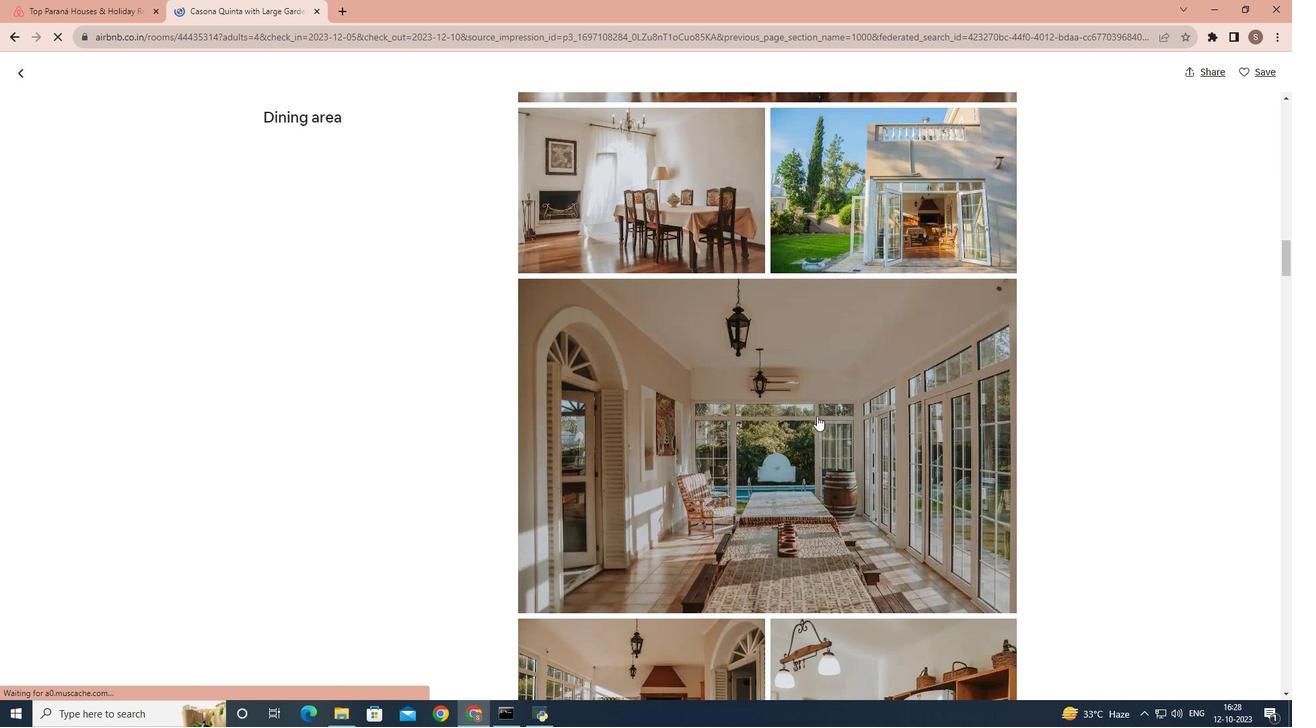 
Action: Mouse scrolled (817, 415) with delta (0, 0)
Screenshot: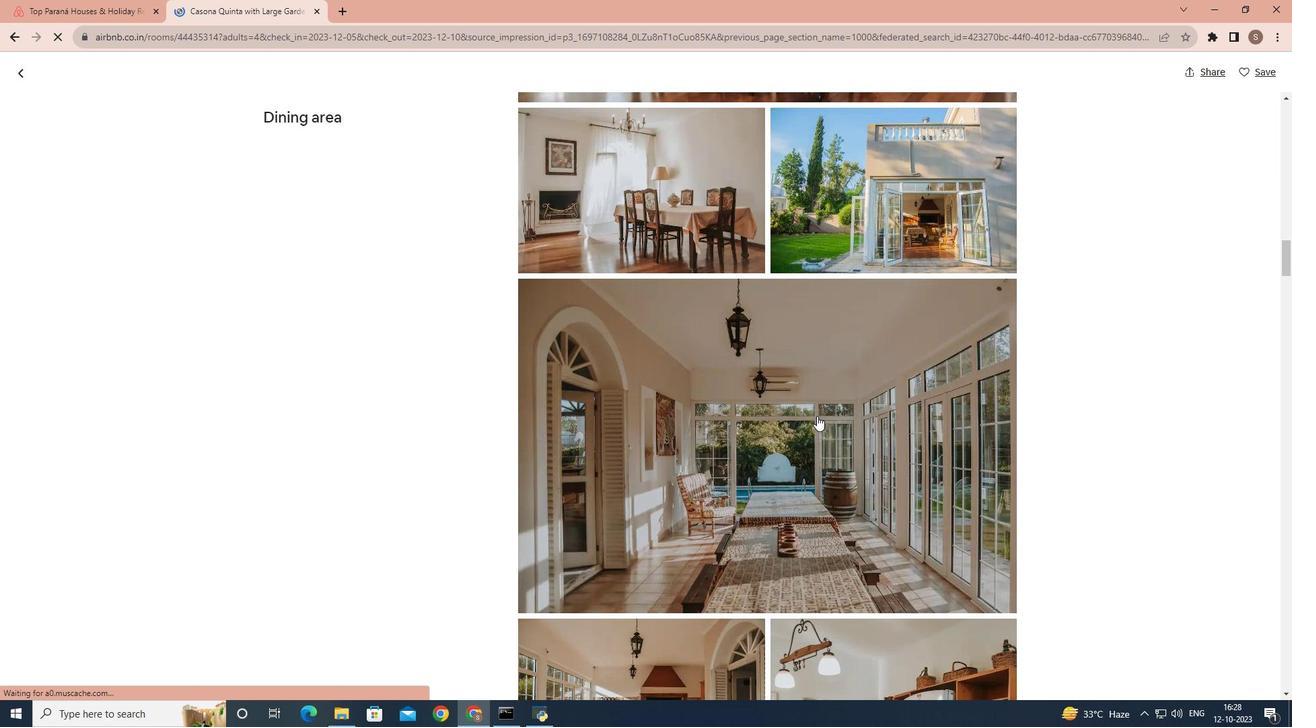 
Action: Mouse scrolled (817, 415) with delta (0, 0)
Screenshot: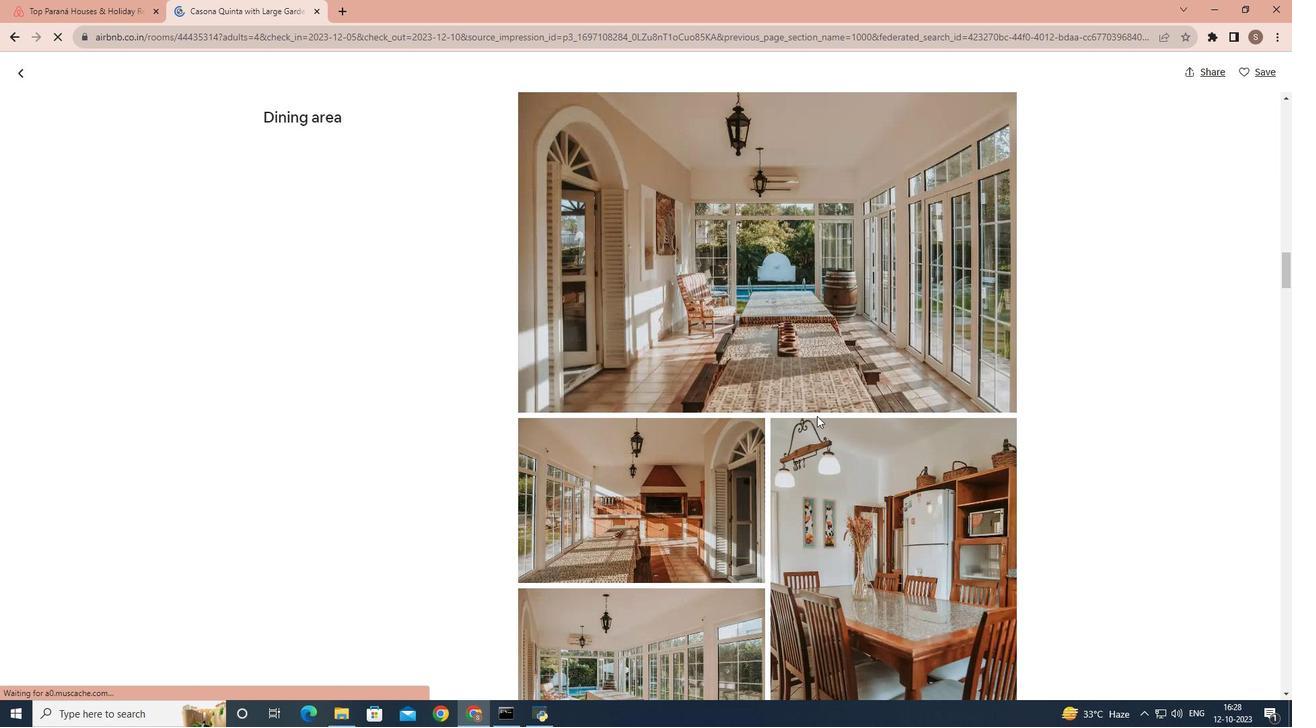 
Action: Mouse scrolled (817, 415) with delta (0, 0)
Screenshot: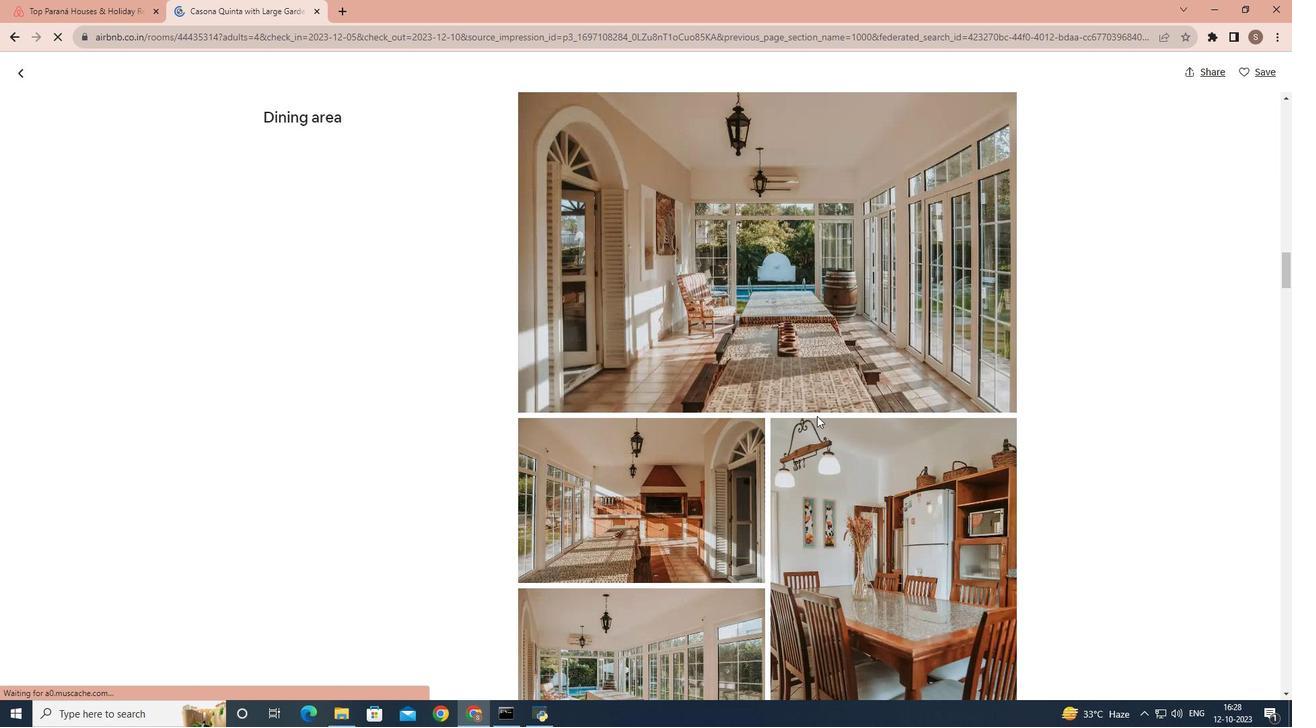 
Action: Mouse scrolled (817, 415) with delta (0, 0)
Screenshot: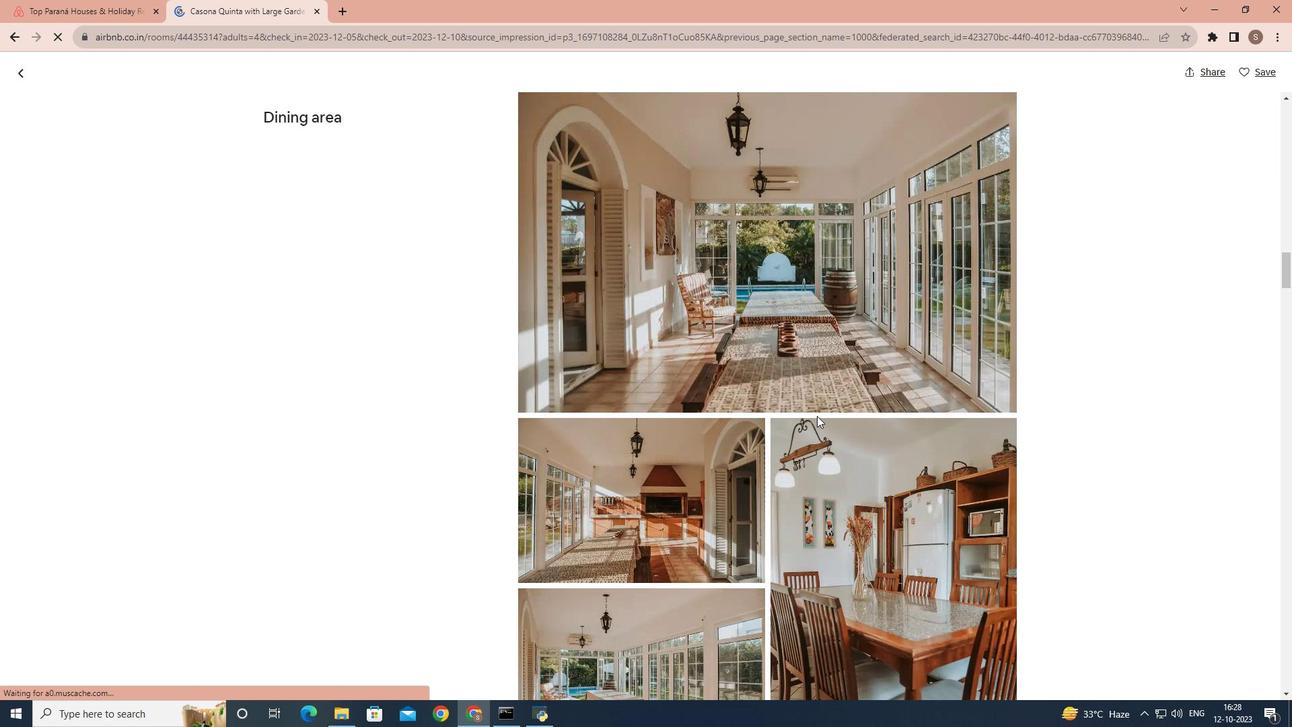 
Action: Mouse scrolled (817, 415) with delta (0, 0)
Screenshot: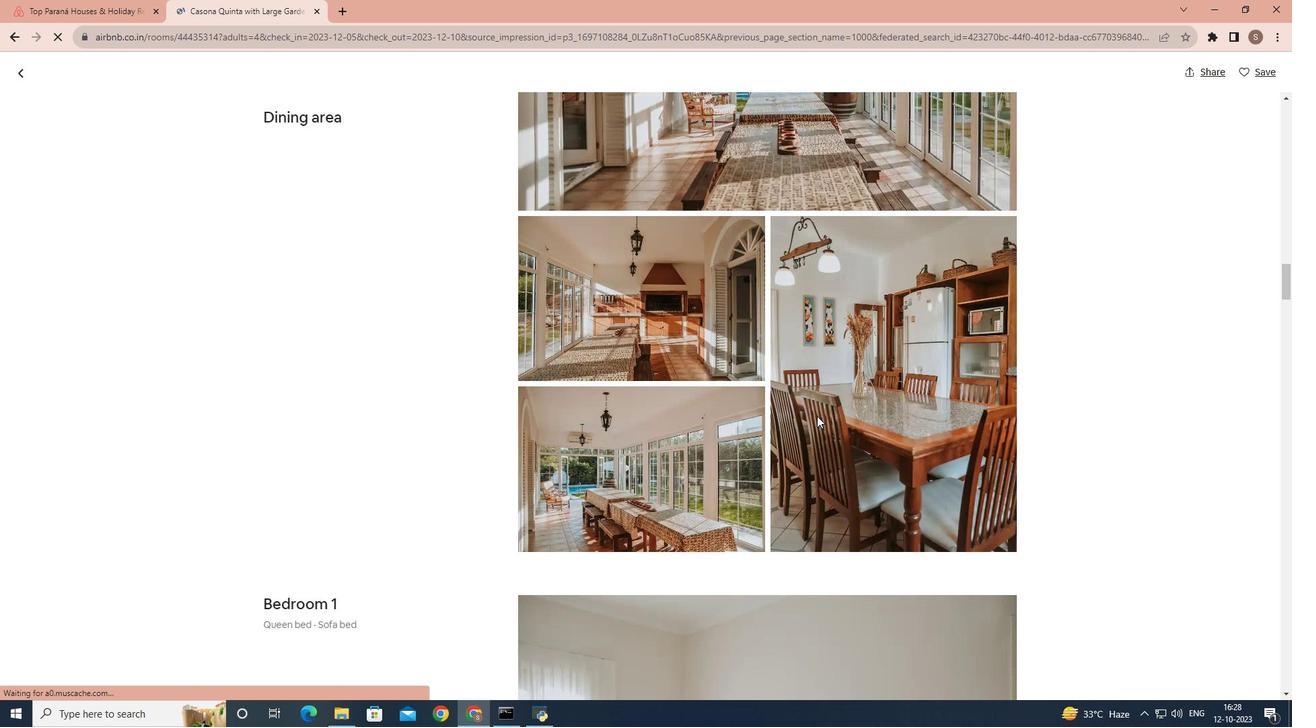 
Action: Mouse scrolled (817, 415) with delta (0, 0)
Screenshot: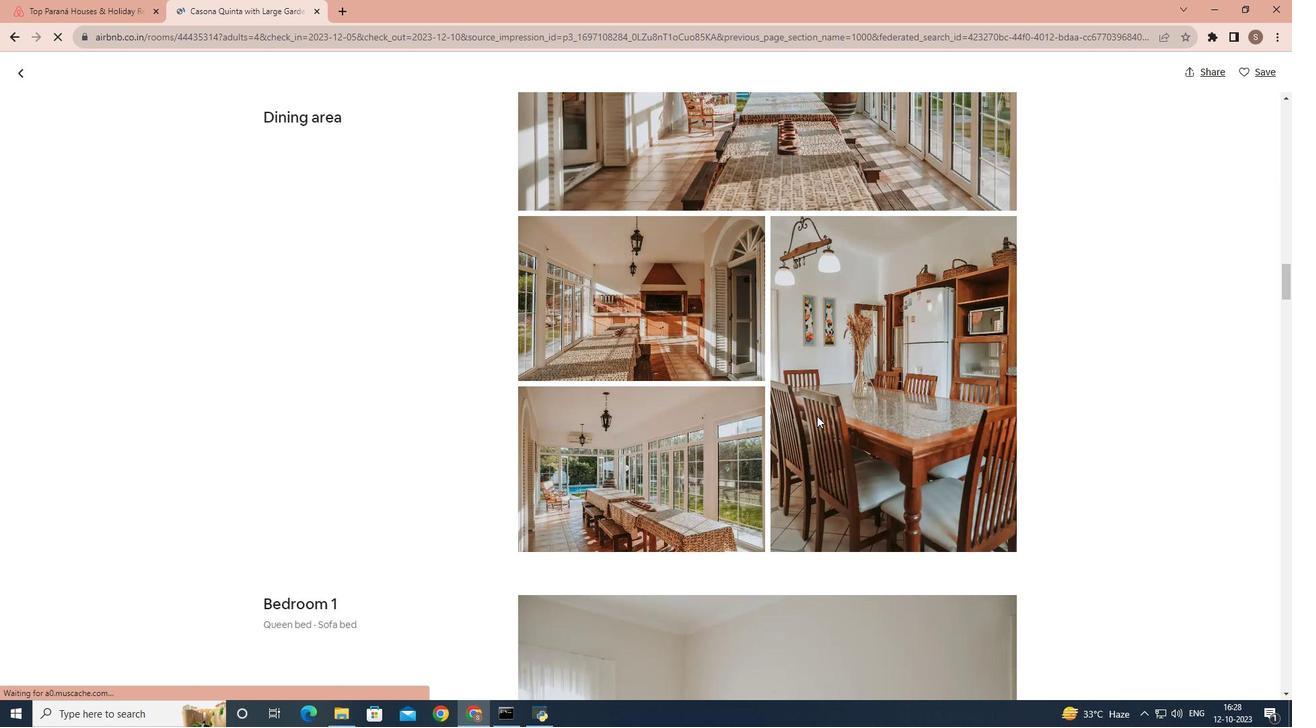 
Action: Mouse scrolled (817, 415) with delta (0, 0)
Screenshot: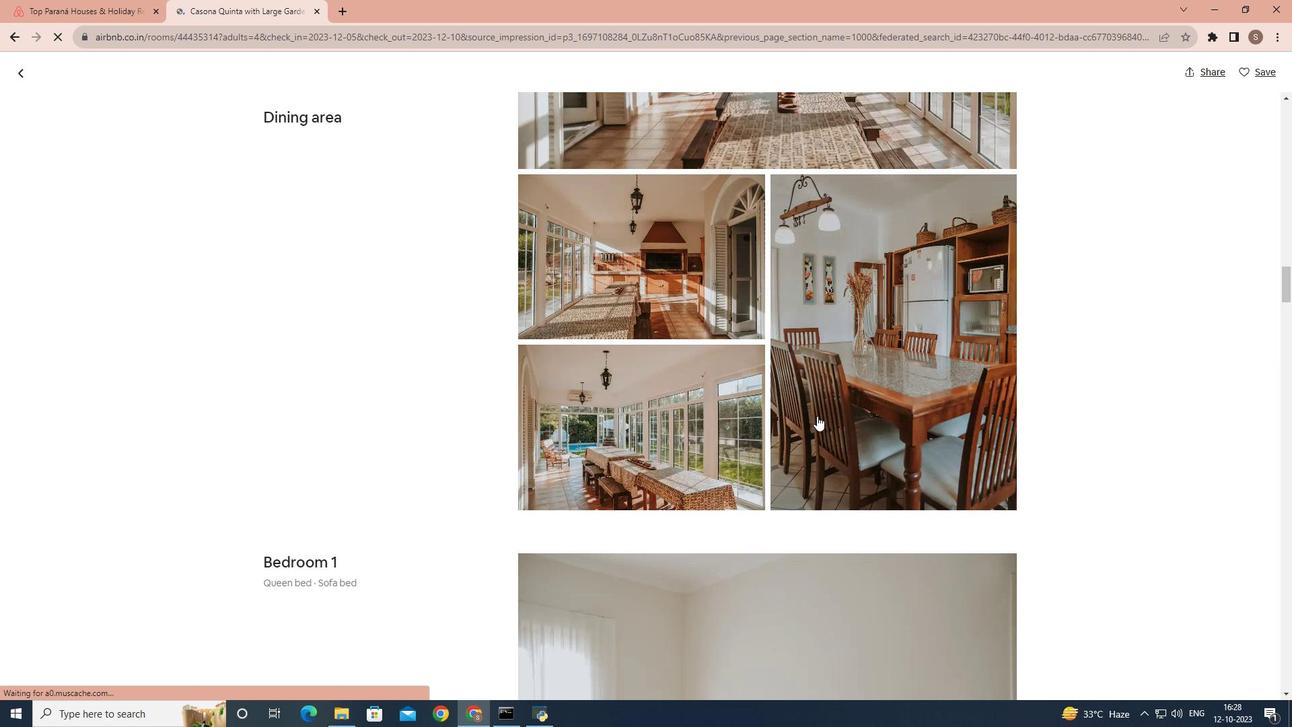 
Action: Mouse scrolled (817, 415) with delta (0, 0)
Screenshot: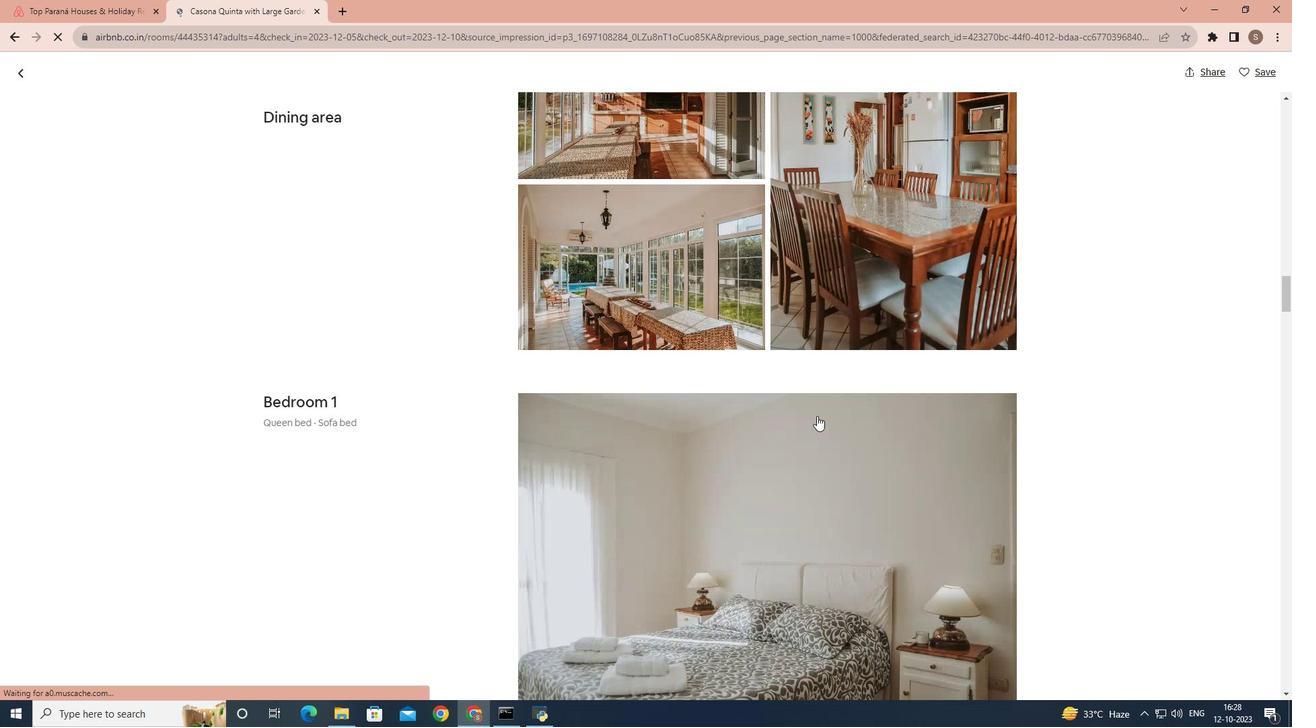 
Action: Mouse scrolled (817, 415) with delta (0, 0)
Screenshot: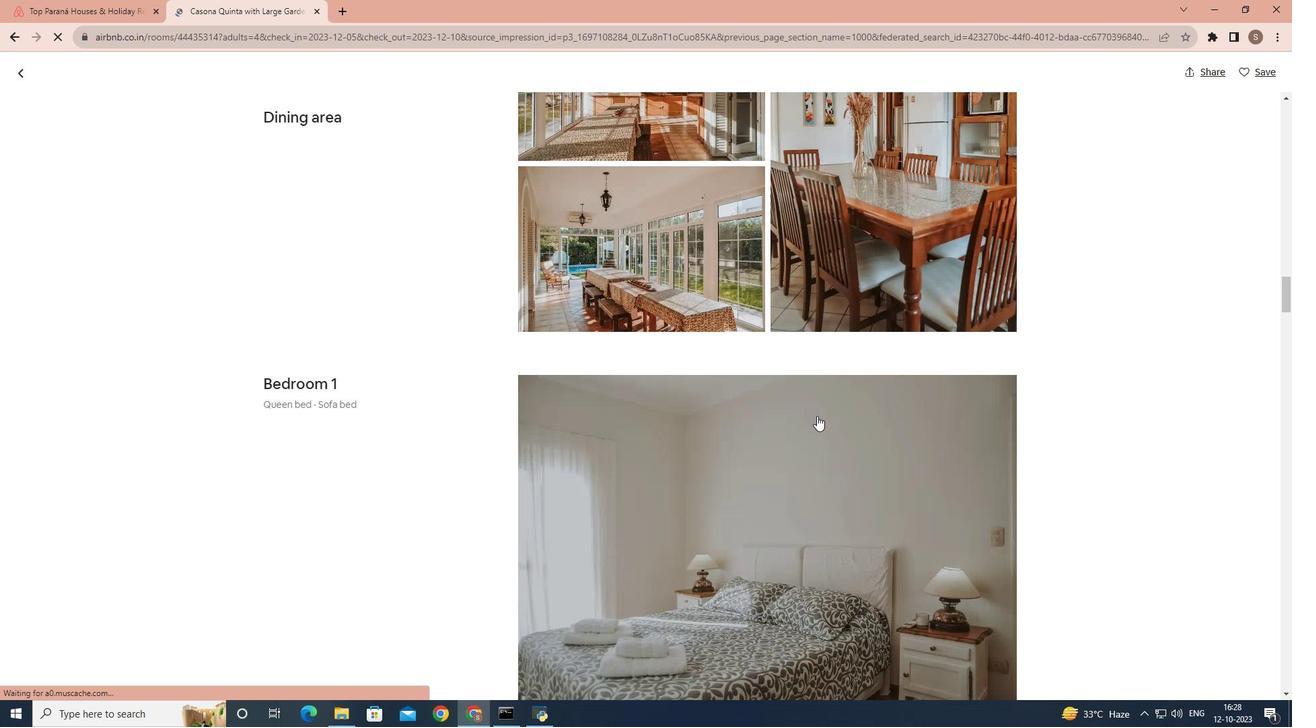 
Action: Mouse scrolled (817, 415) with delta (0, 0)
Screenshot: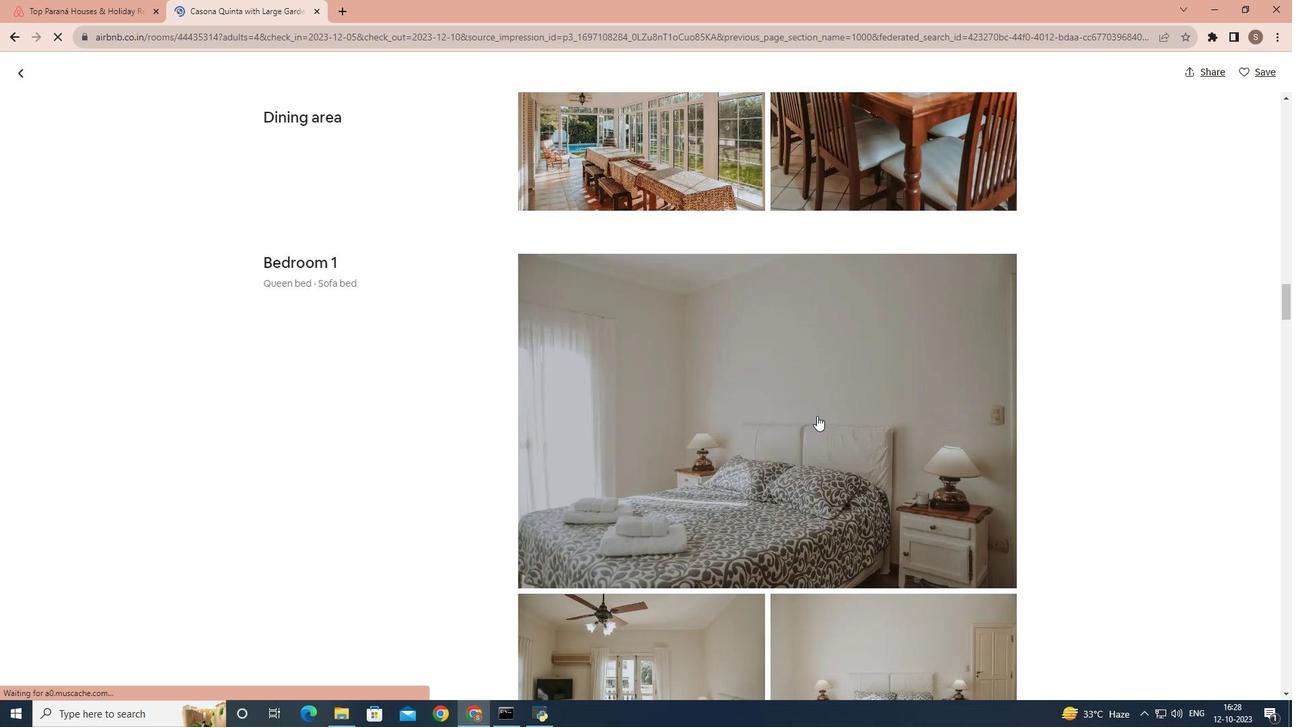 
Action: Mouse scrolled (817, 415) with delta (0, 0)
Screenshot: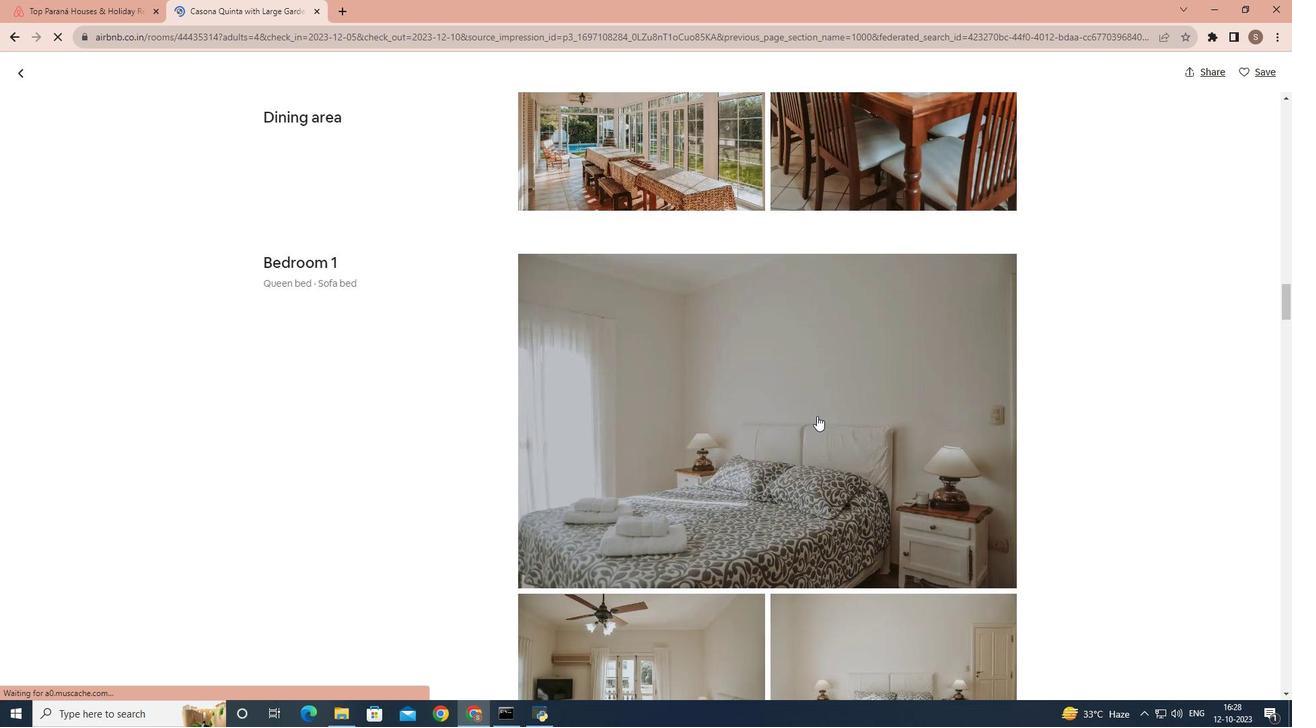 
Action: Mouse scrolled (817, 415) with delta (0, 0)
Screenshot: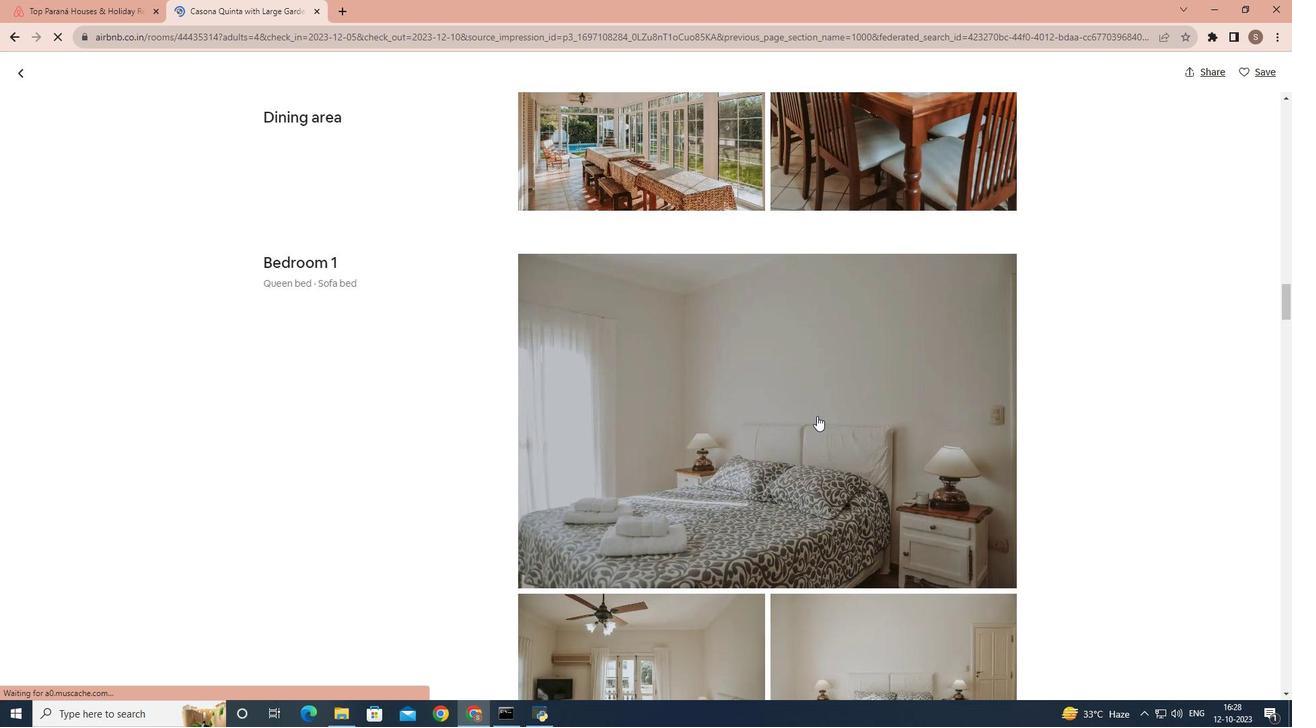 
Action: Mouse scrolled (817, 415) with delta (0, 0)
Screenshot: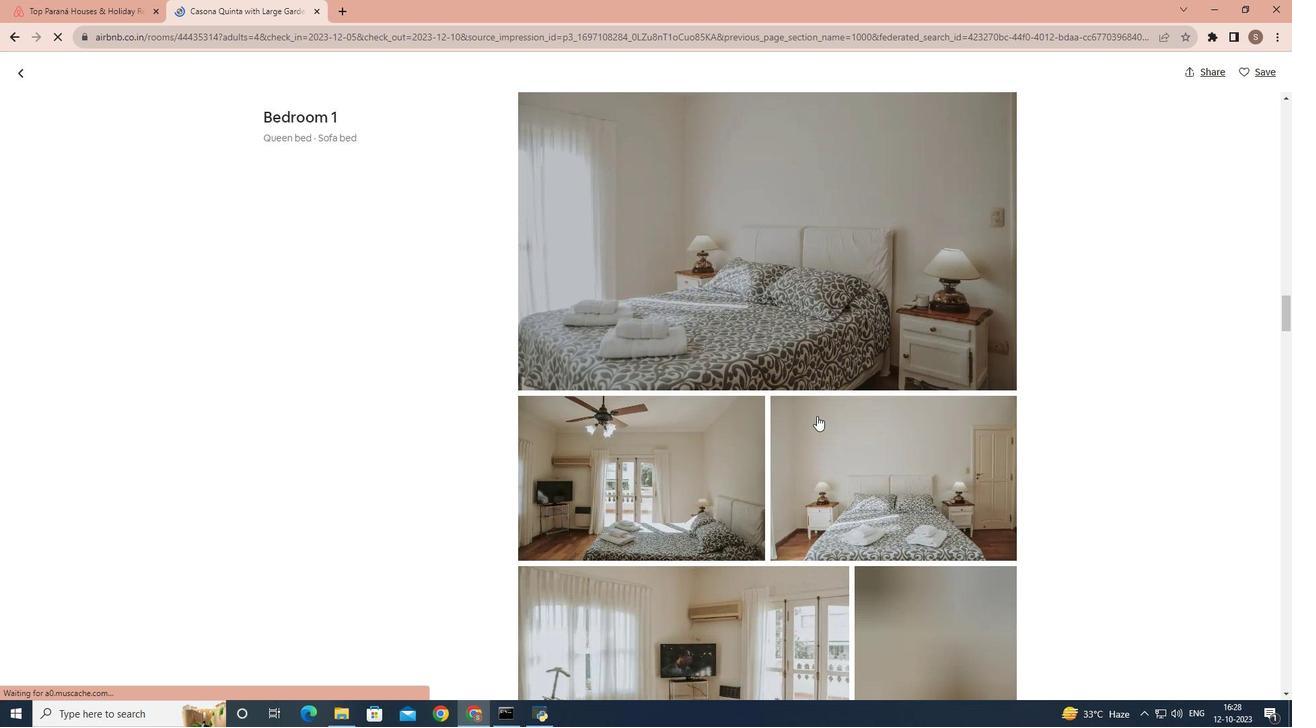 
Action: Mouse scrolled (817, 415) with delta (0, 0)
Screenshot: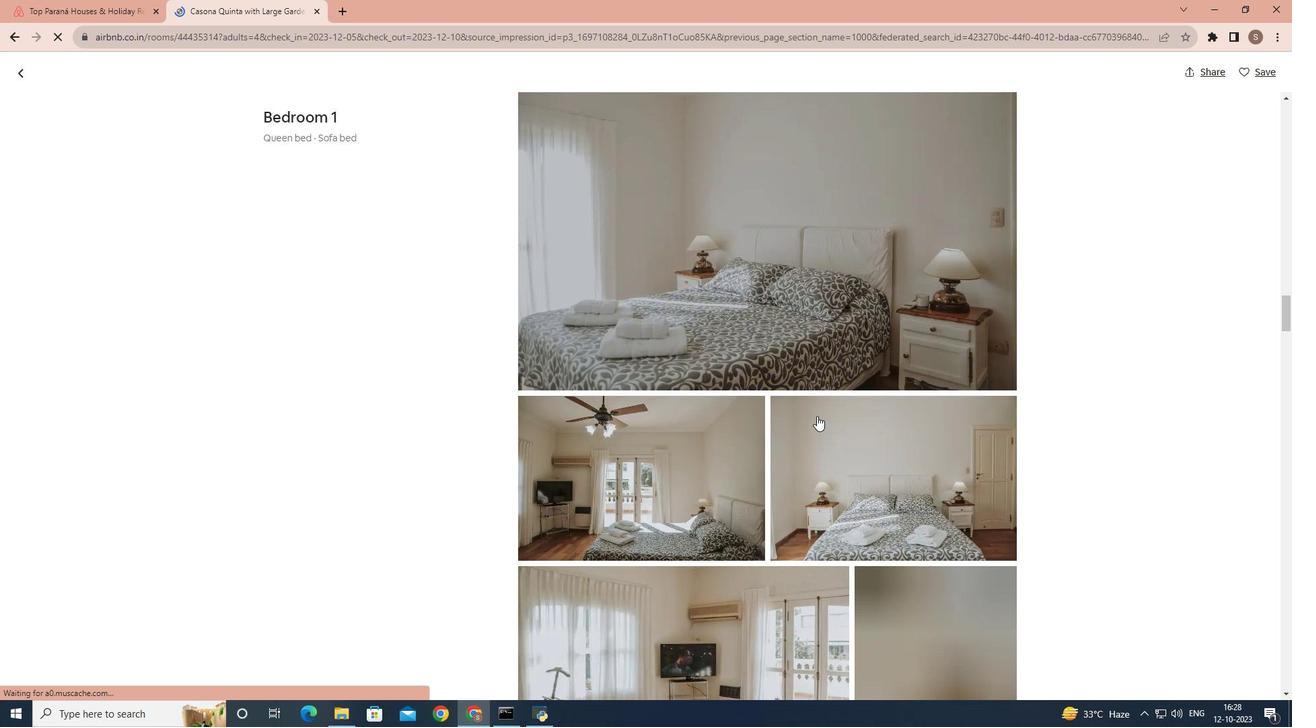 
Action: Mouse scrolled (817, 415) with delta (0, 0)
Screenshot: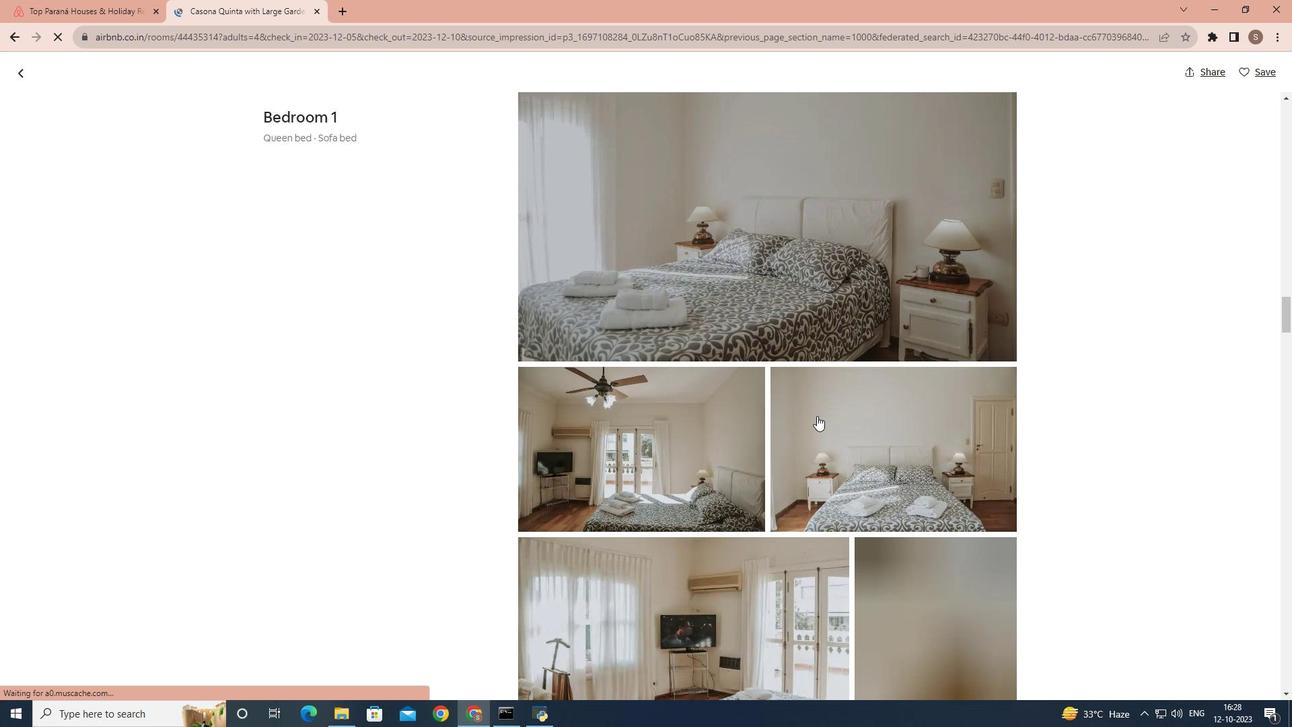 
Action: Mouse scrolled (817, 415) with delta (0, 0)
Screenshot: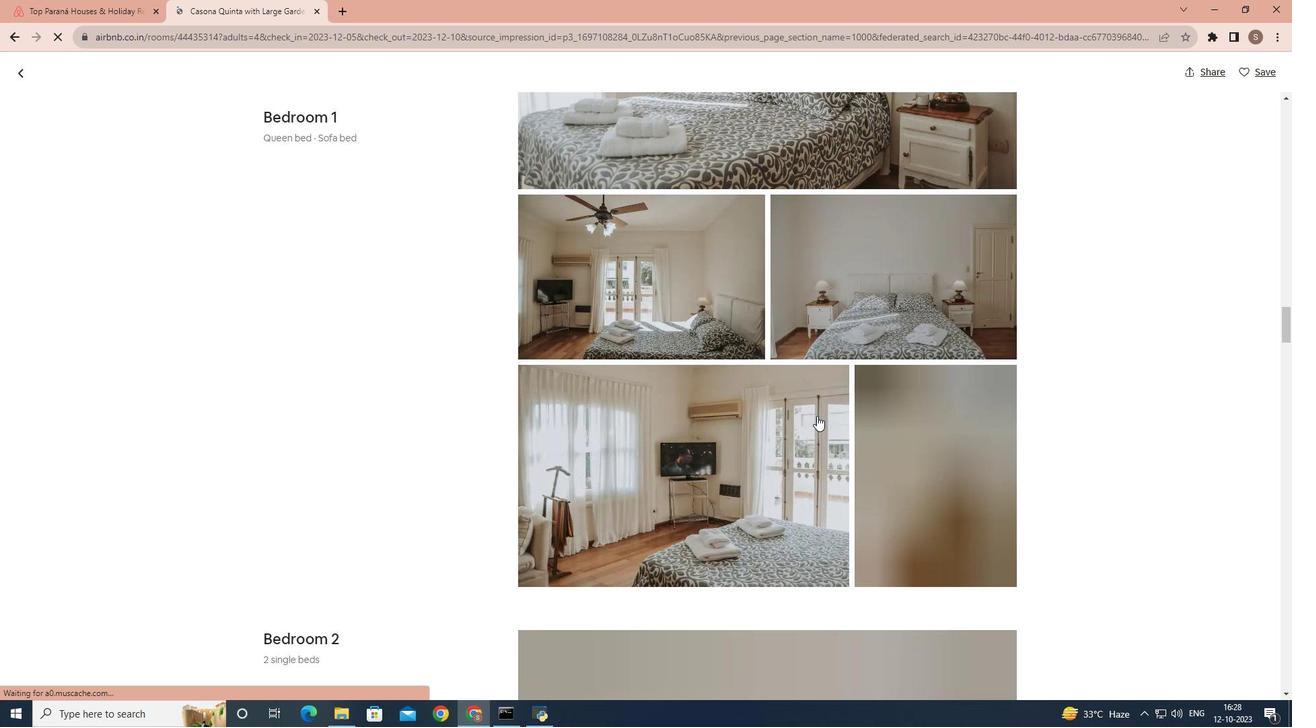 
Action: Mouse scrolled (817, 415) with delta (0, 0)
Screenshot: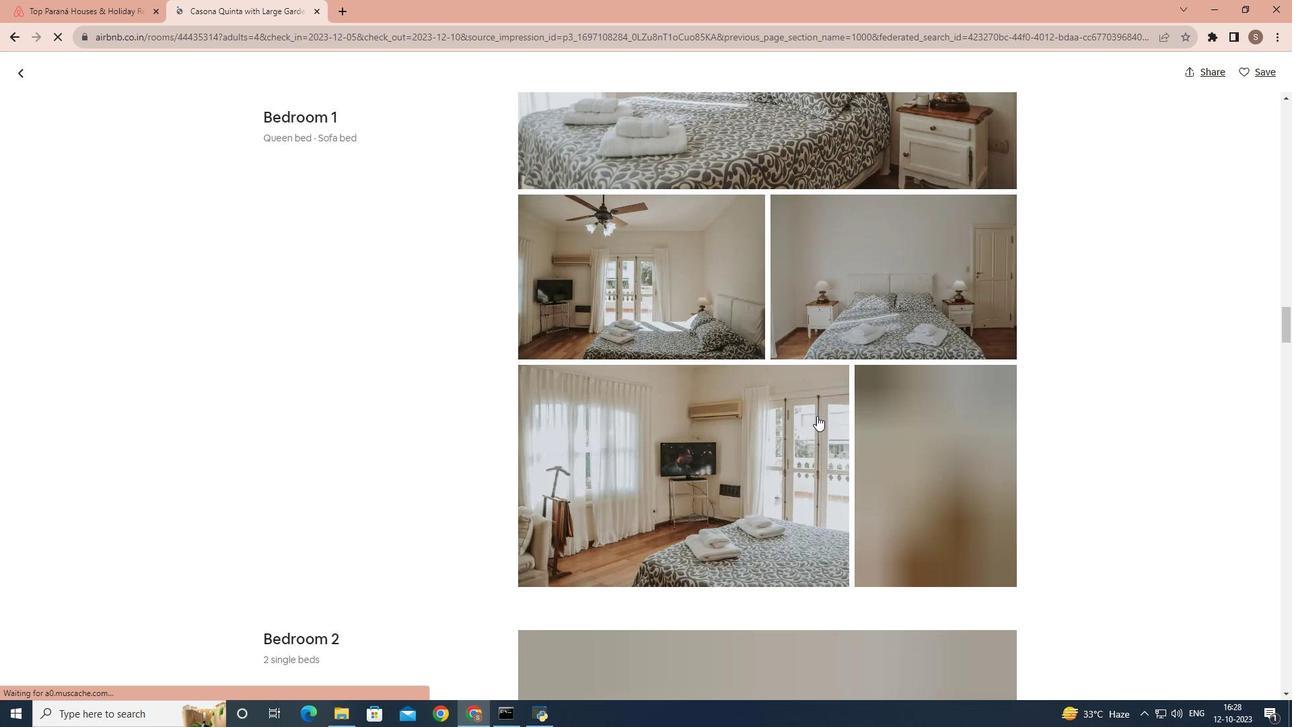 
Action: Mouse scrolled (817, 415) with delta (0, 0)
Screenshot: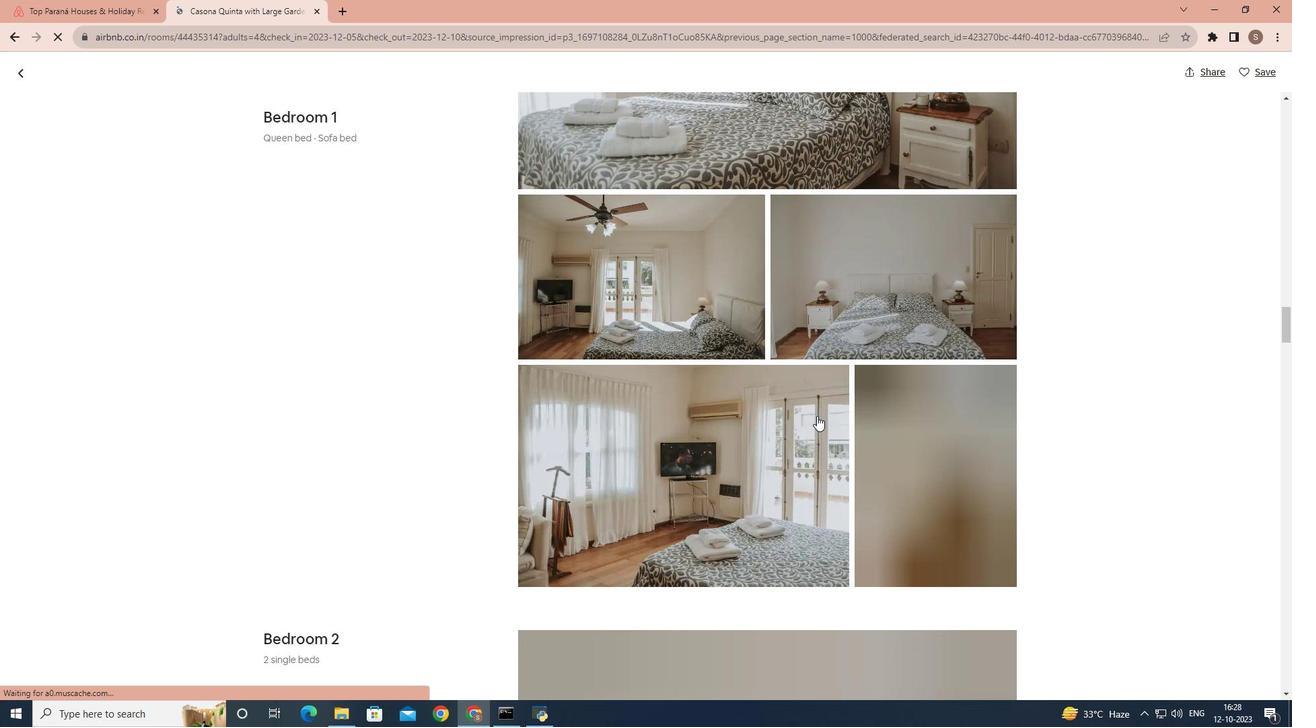 
Action: Mouse scrolled (817, 415) with delta (0, 0)
Screenshot: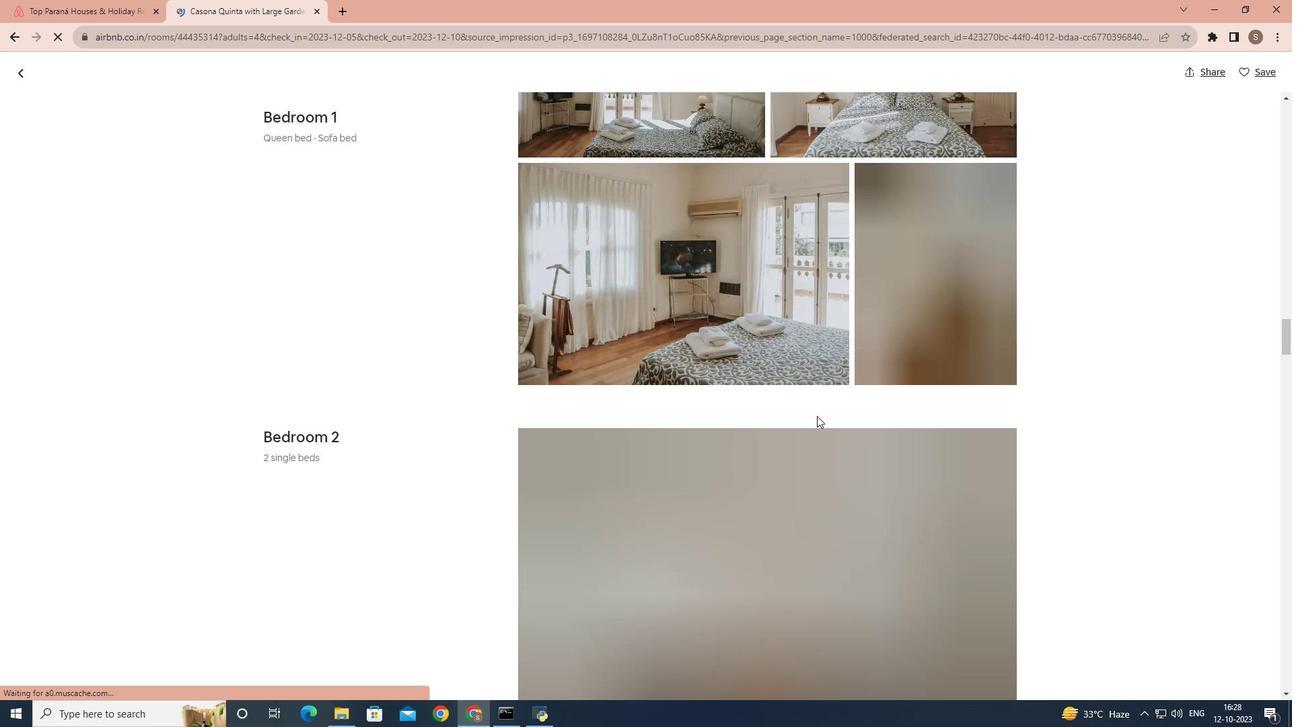 
Action: Mouse scrolled (817, 415) with delta (0, 0)
Screenshot: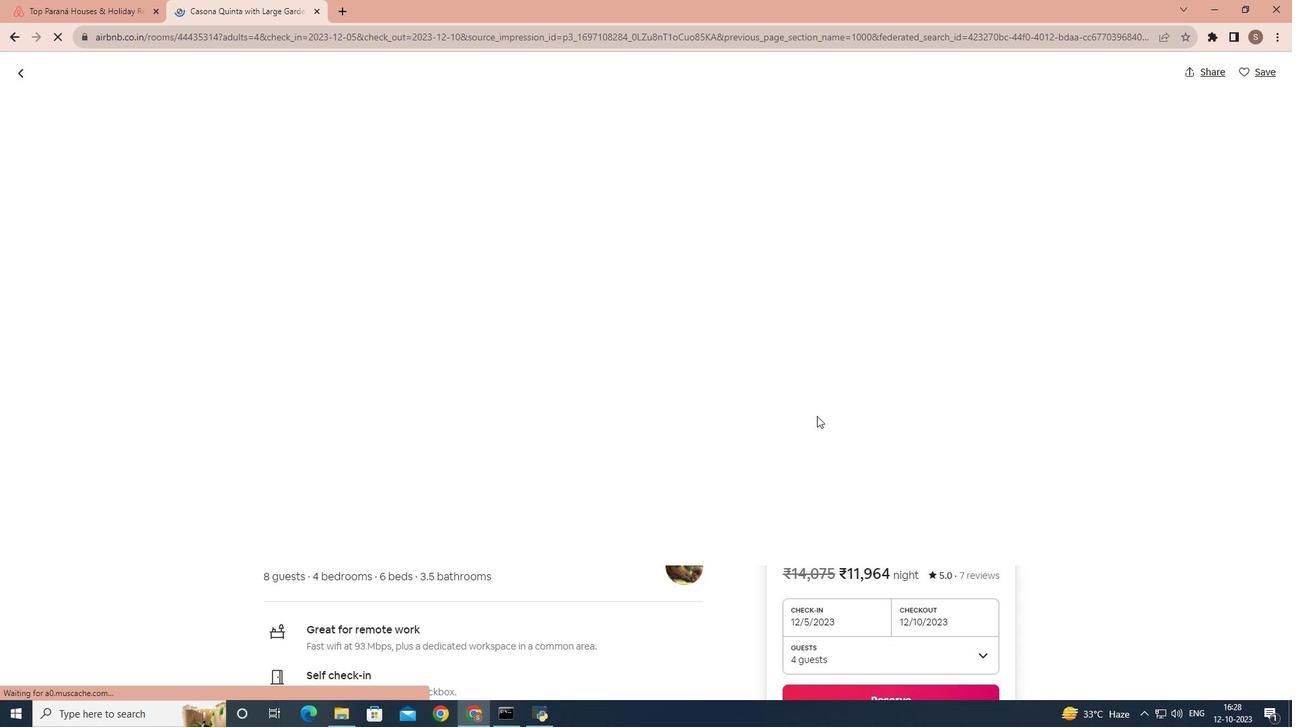 
Action: Mouse scrolled (817, 415) with delta (0, 0)
Screenshot: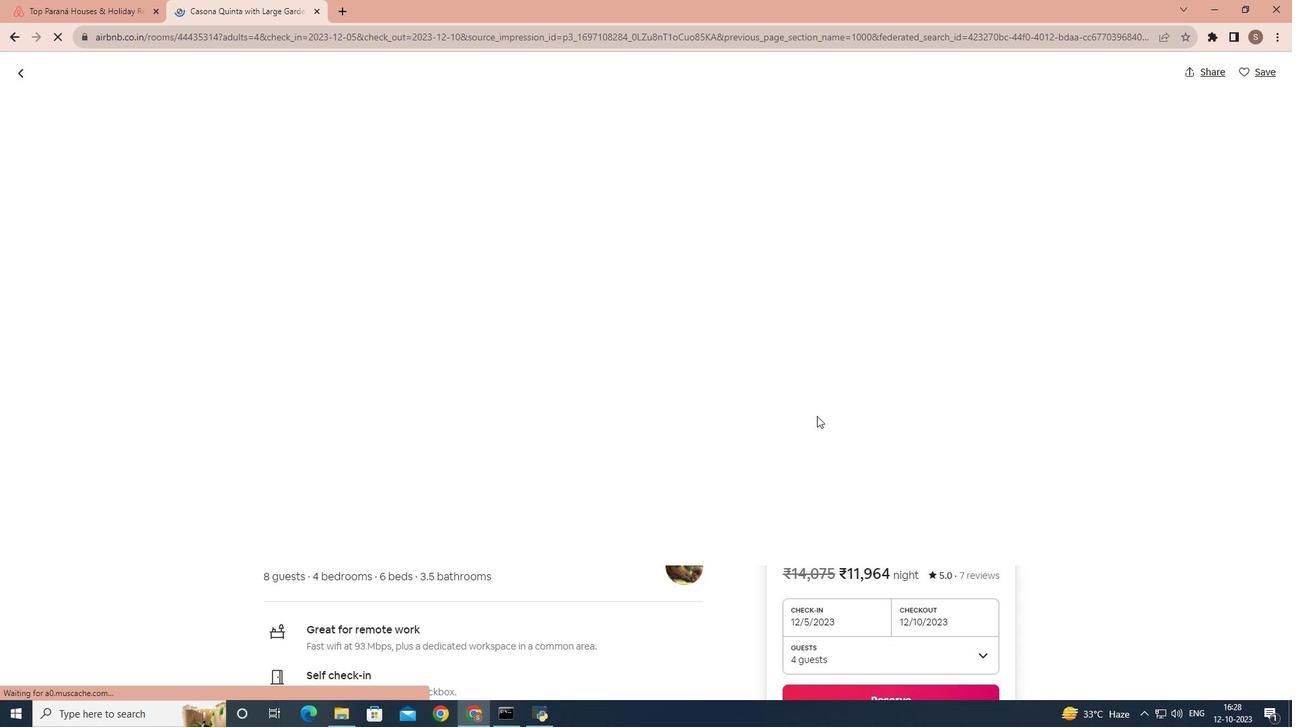 
Action: Mouse scrolled (817, 415) with delta (0, 0)
Screenshot: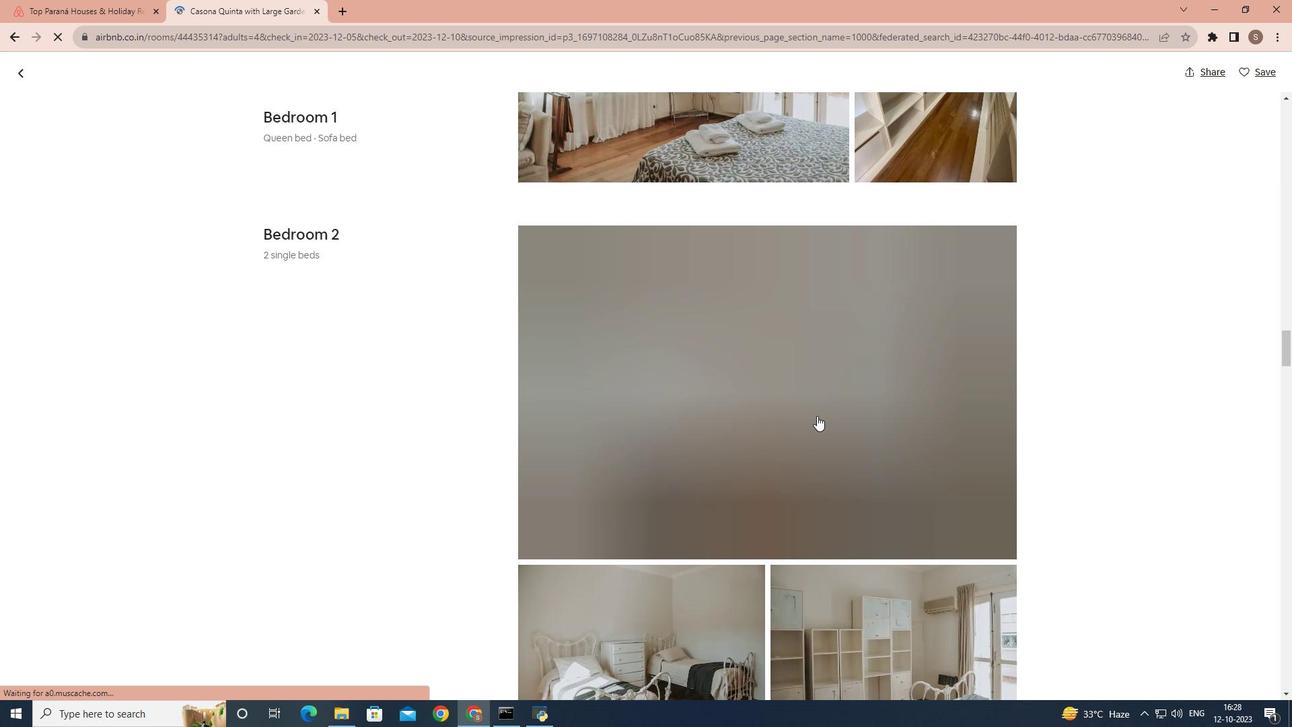 
Action: Mouse scrolled (817, 415) with delta (0, 0)
Screenshot: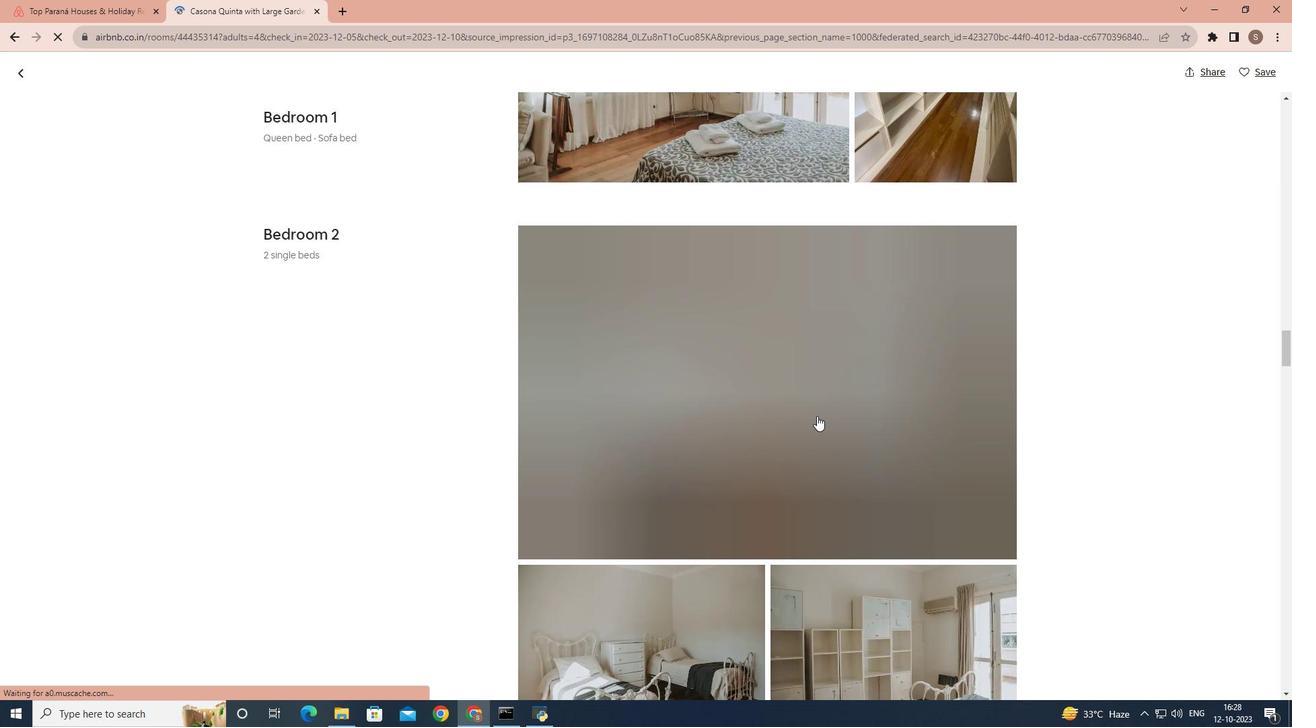 
Action: Mouse scrolled (817, 415) with delta (0, 0)
Screenshot: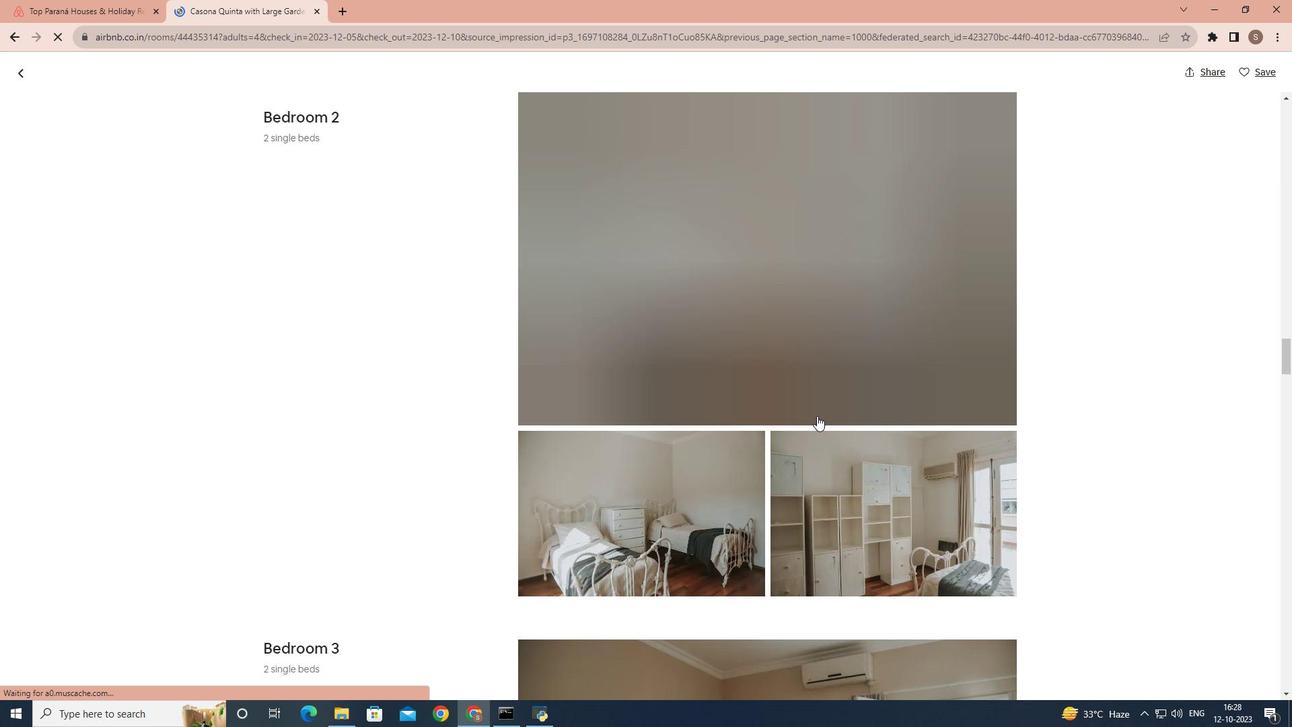 
Action: Mouse scrolled (817, 415) with delta (0, 0)
Screenshot: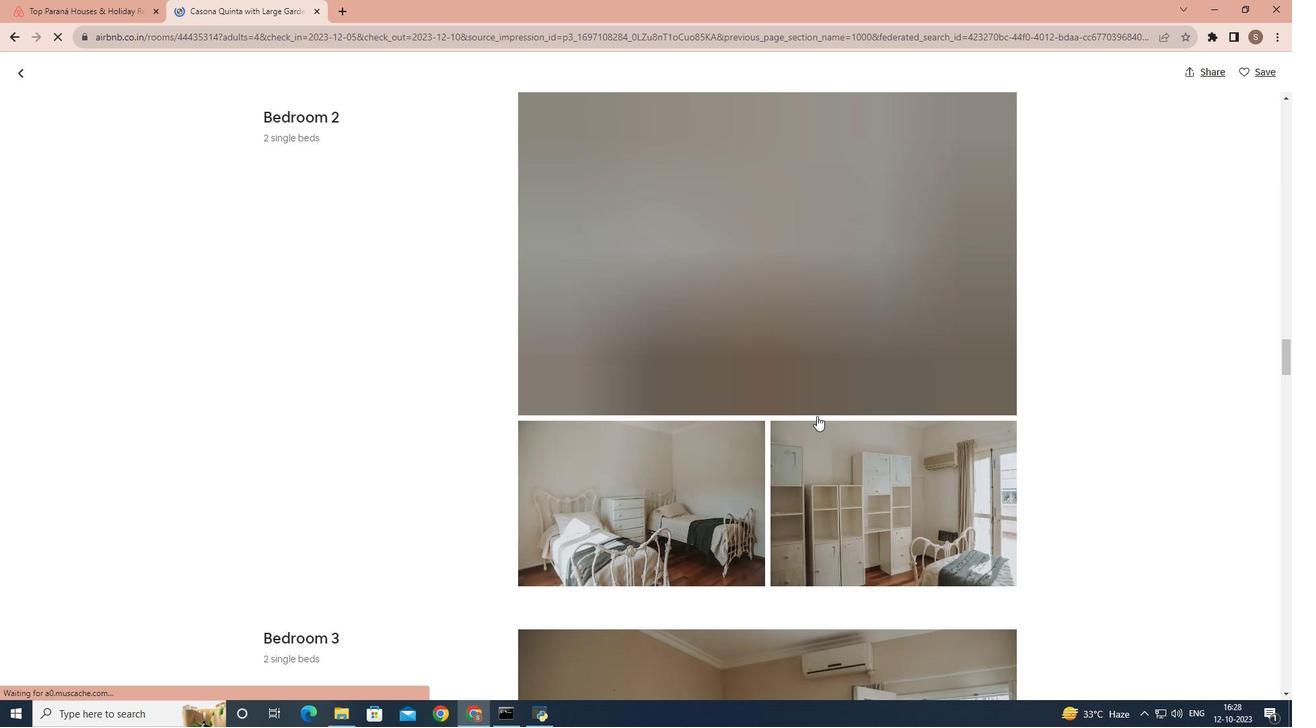 
Action: Mouse scrolled (817, 415) with delta (0, 0)
Screenshot: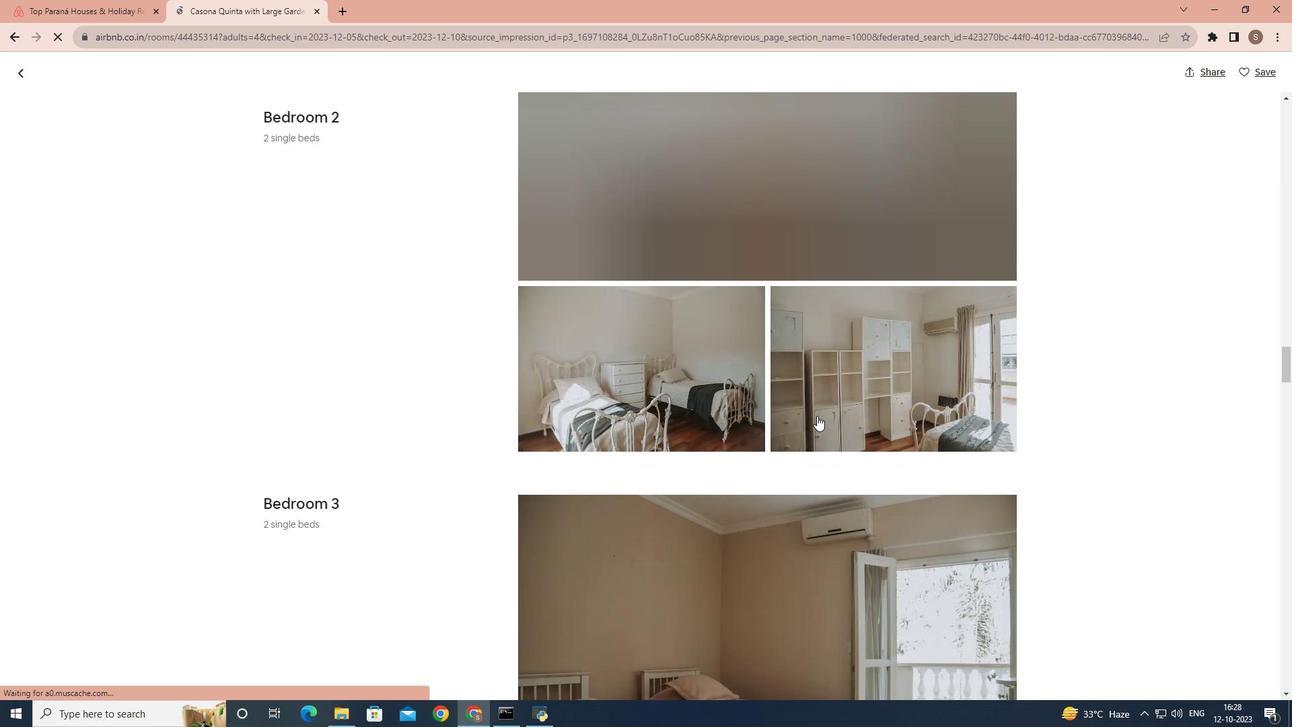 
Action: Mouse scrolled (817, 415) with delta (0, 0)
Screenshot: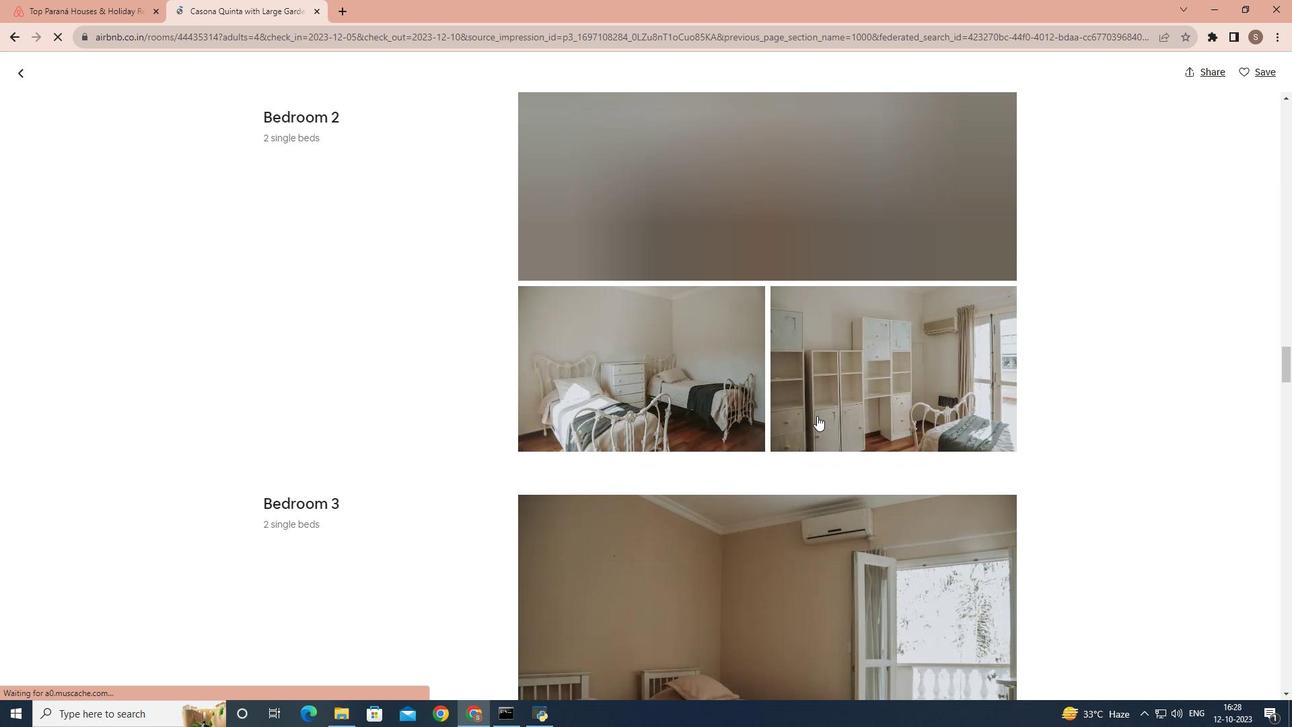 
Action: Mouse scrolled (817, 415) with delta (0, 0)
Screenshot: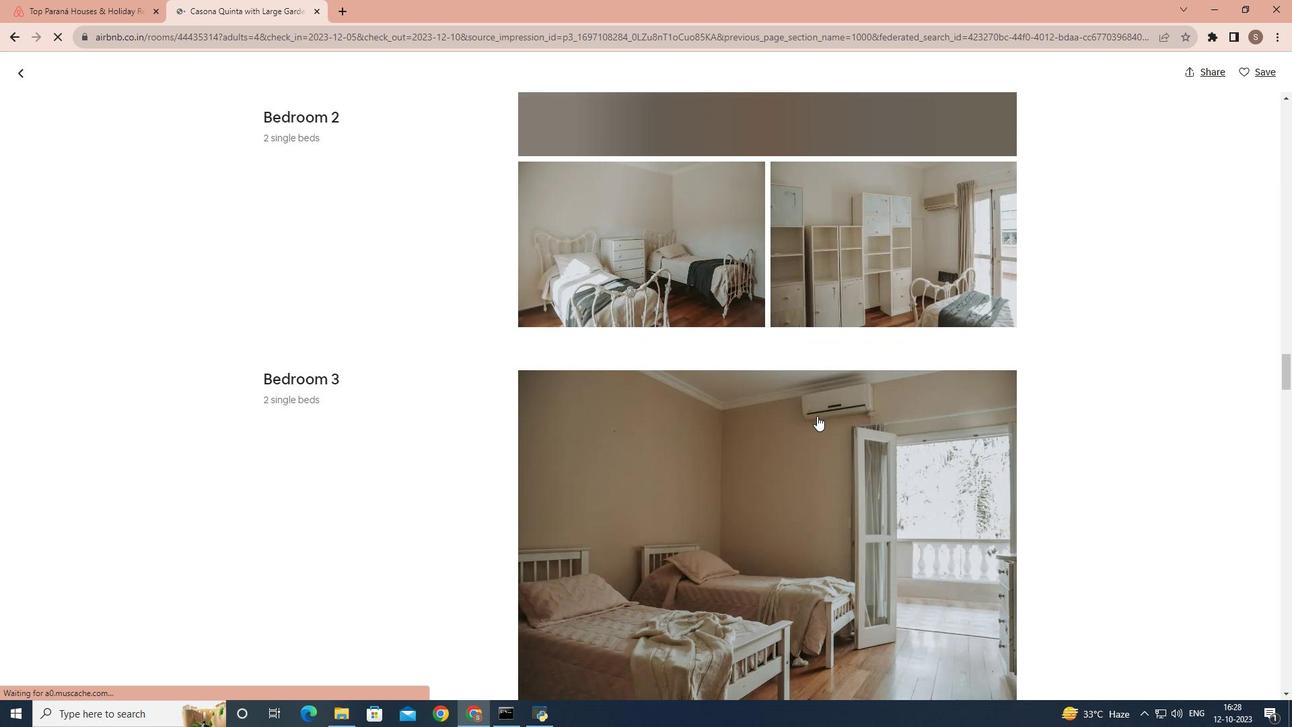 
Action: Mouse scrolled (817, 415) with delta (0, 0)
Screenshot: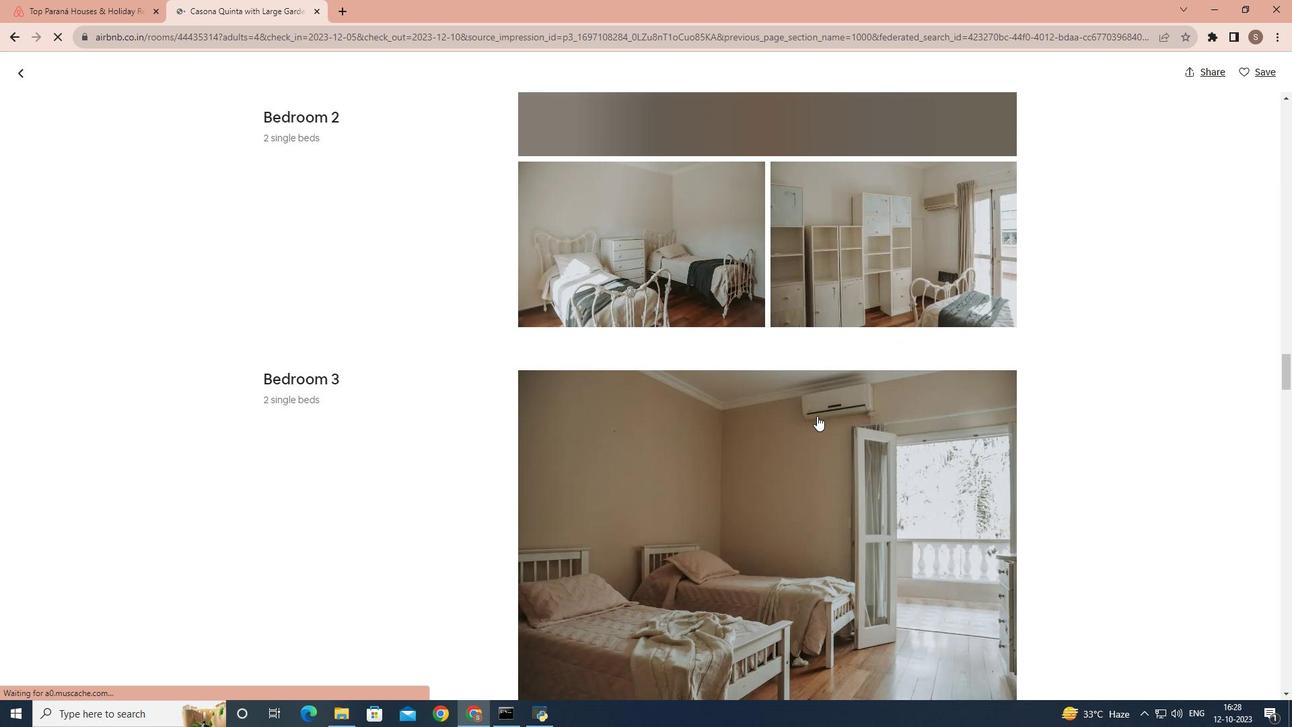 
Action: Mouse scrolled (817, 415) with delta (0, 0)
Screenshot: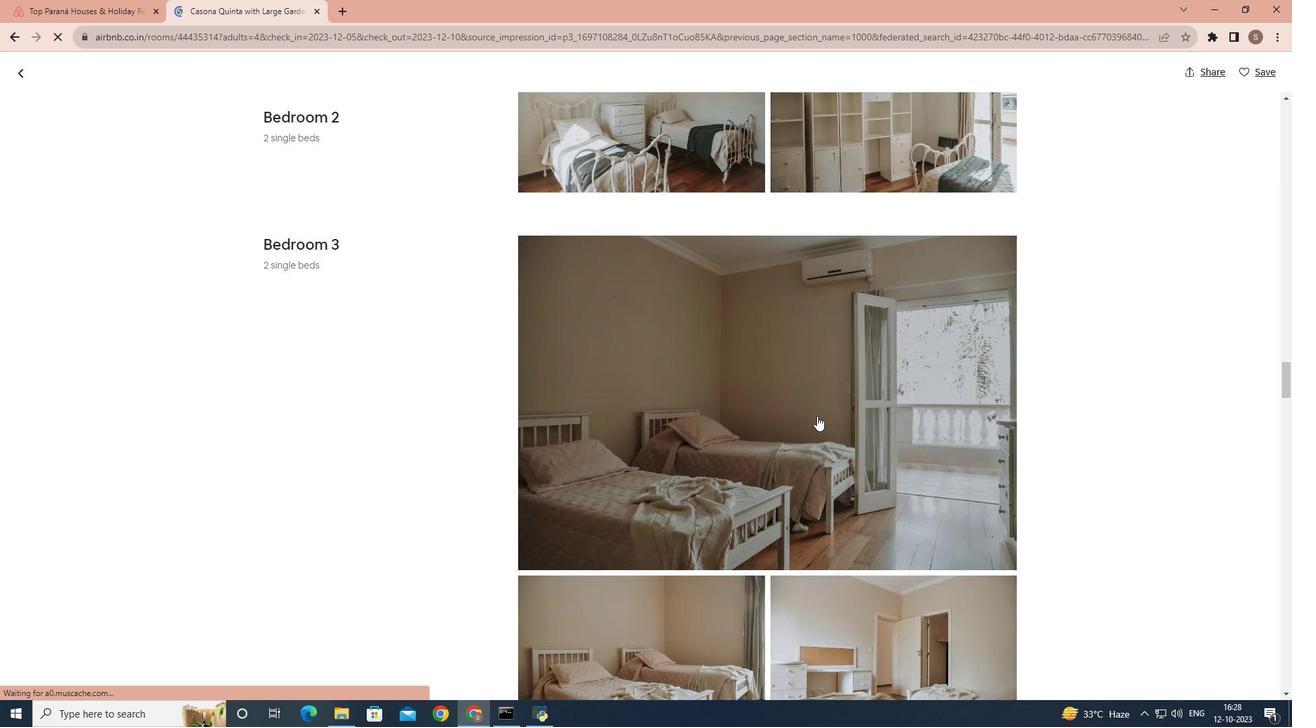 
Action: Mouse scrolled (817, 415) with delta (0, 0)
Screenshot: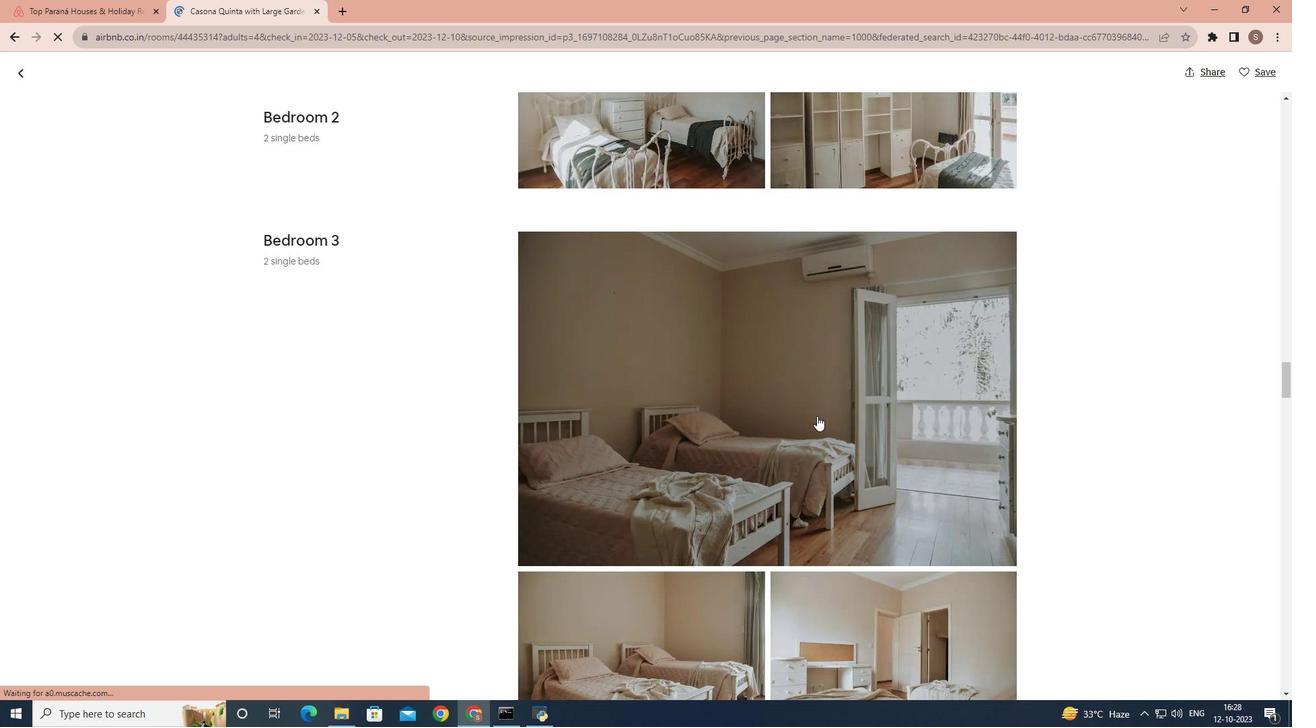 
Action: Mouse scrolled (817, 415) with delta (0, 0)
Screenshot: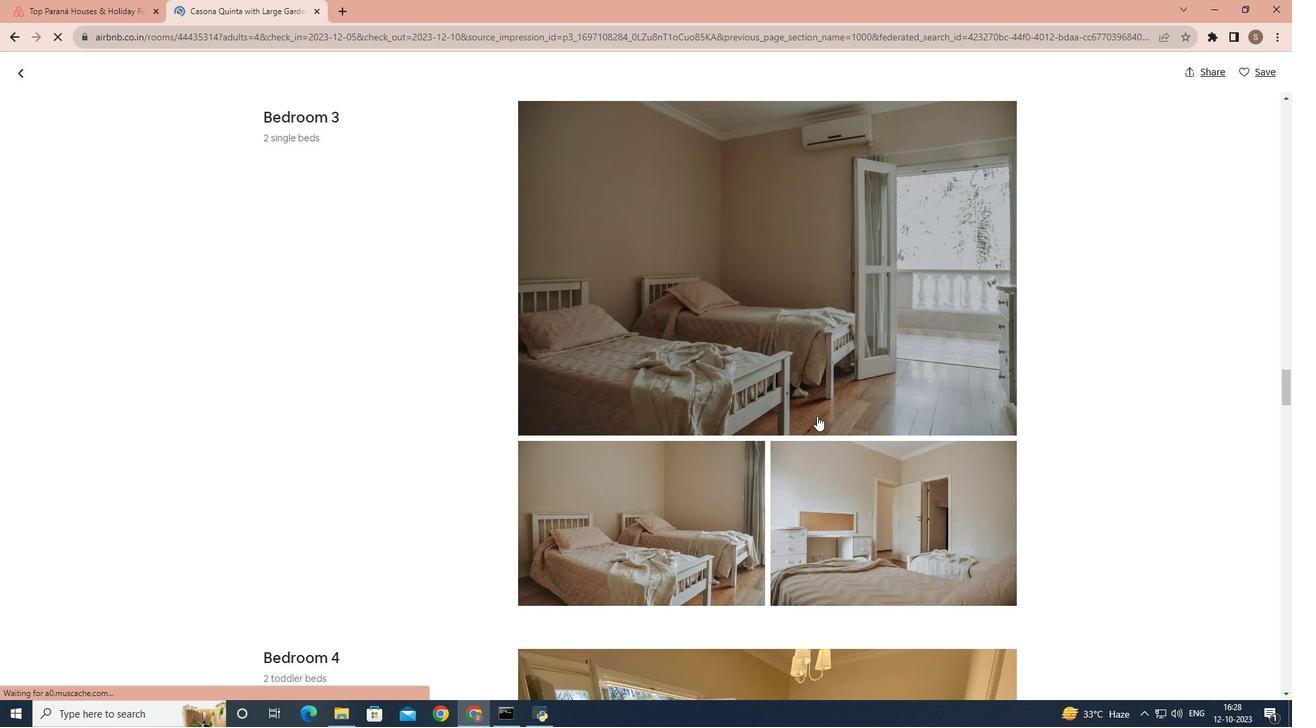 
Action: Mouse scrolled (817, 415) with delta (0, 0)
Screenshot: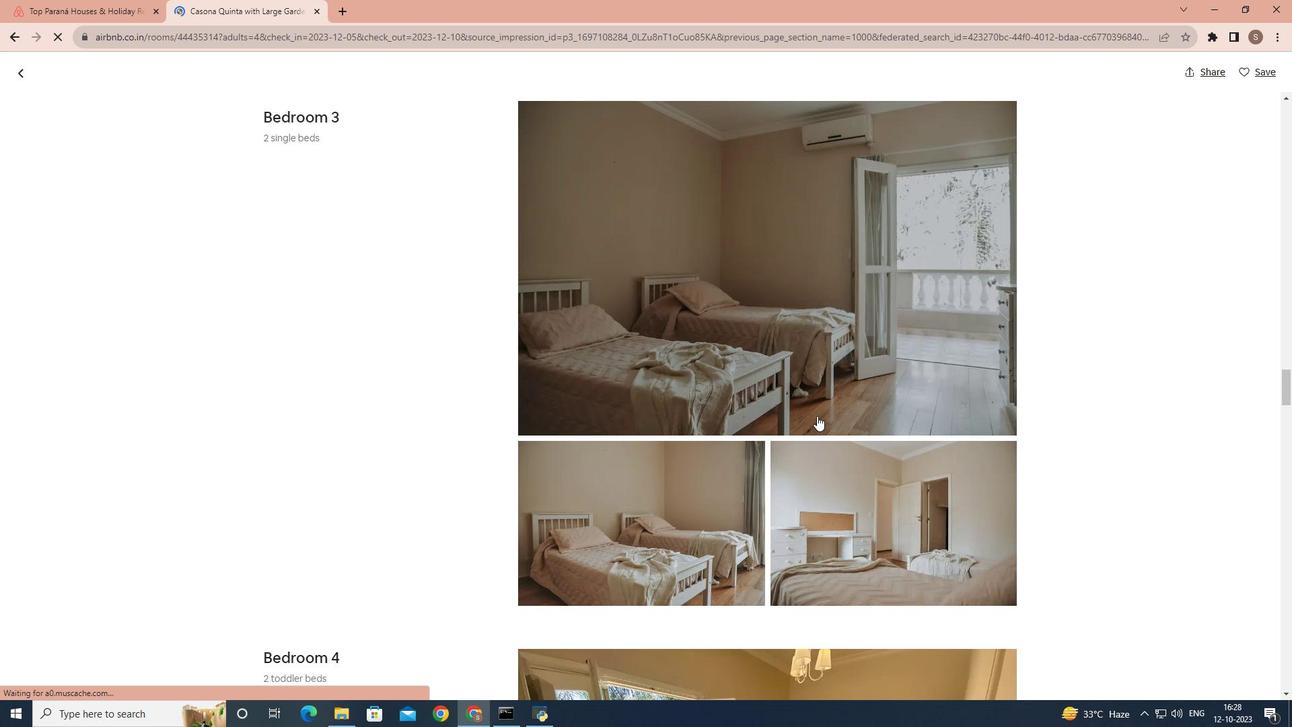 
Action: Mouse scrolled (817, 415) with delta (0, 0)
Screenshot: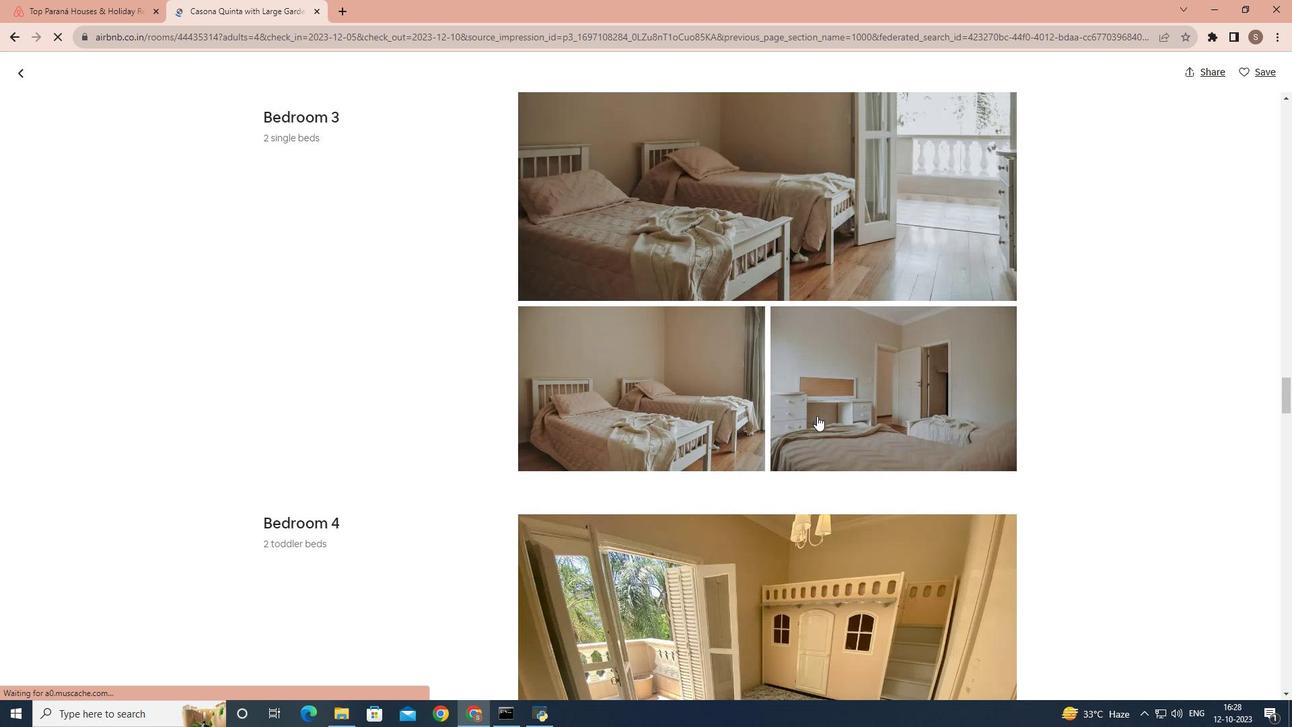 
Action: Mouse scrolled (817, 415) with delta (0, 0)
Screenshot: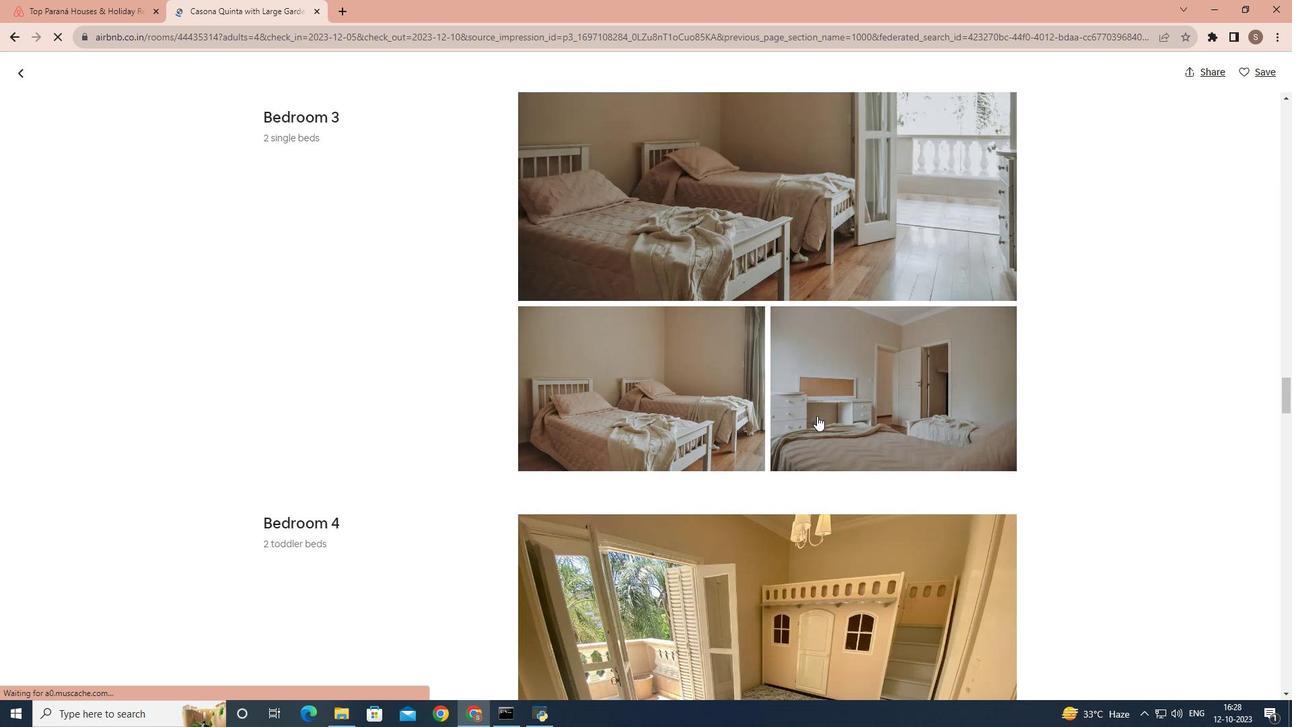 
Action: Mouse scrolled (817, 415) with delta (0, 0)
Screenshot: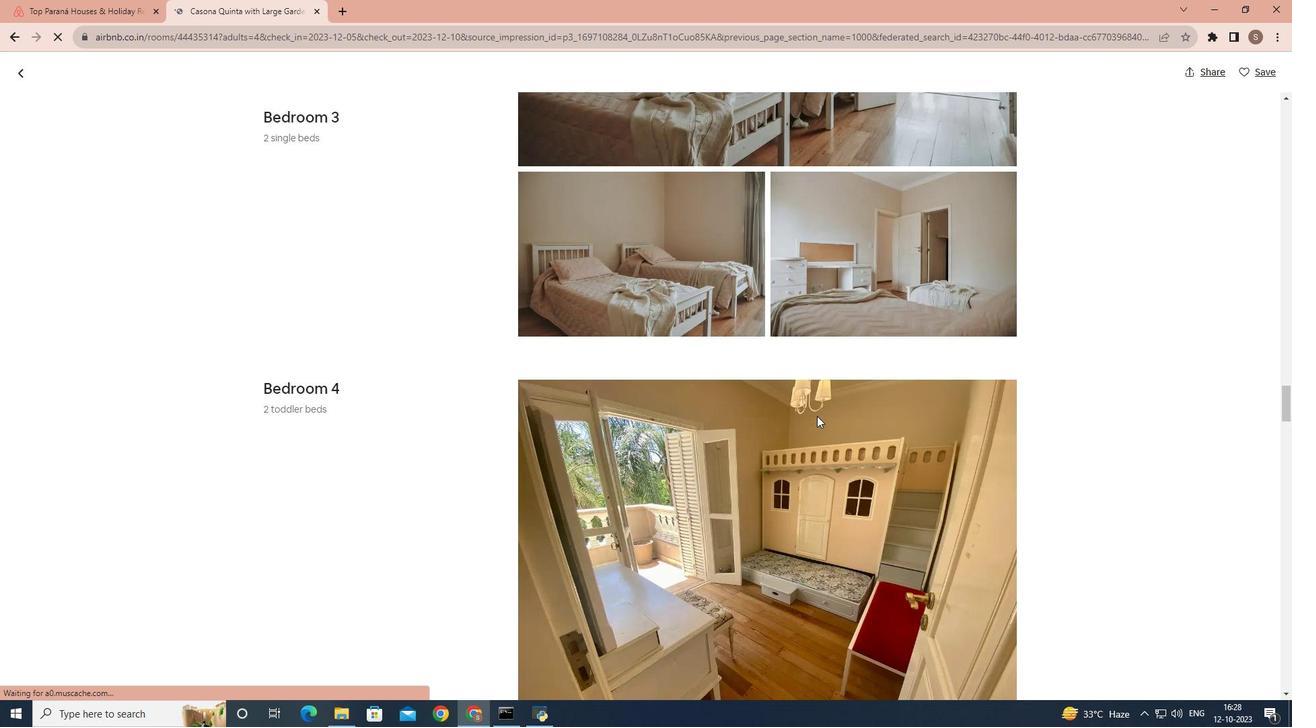 
Action: Mouse scrolled (817, 415) with delta (0, 0)
Screenshot: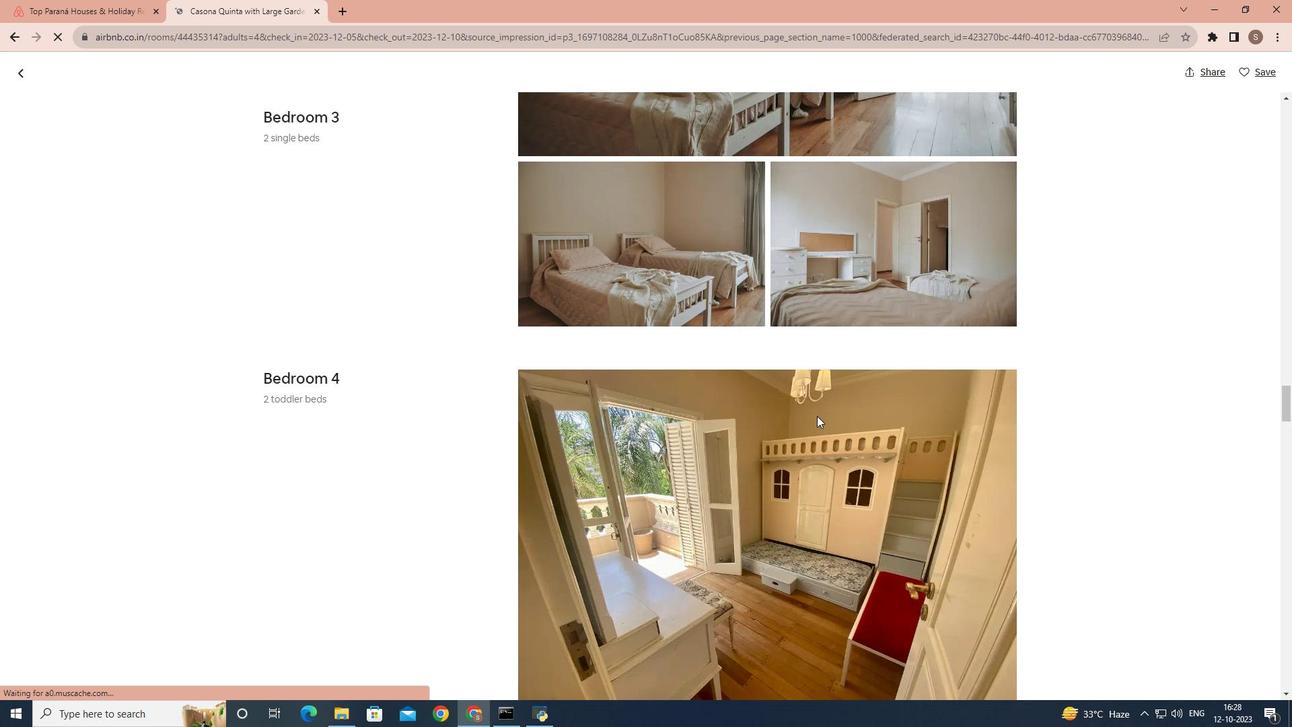 
Action: Mouse scrolled (817, 415) with delta (0, 0)
Screenshot: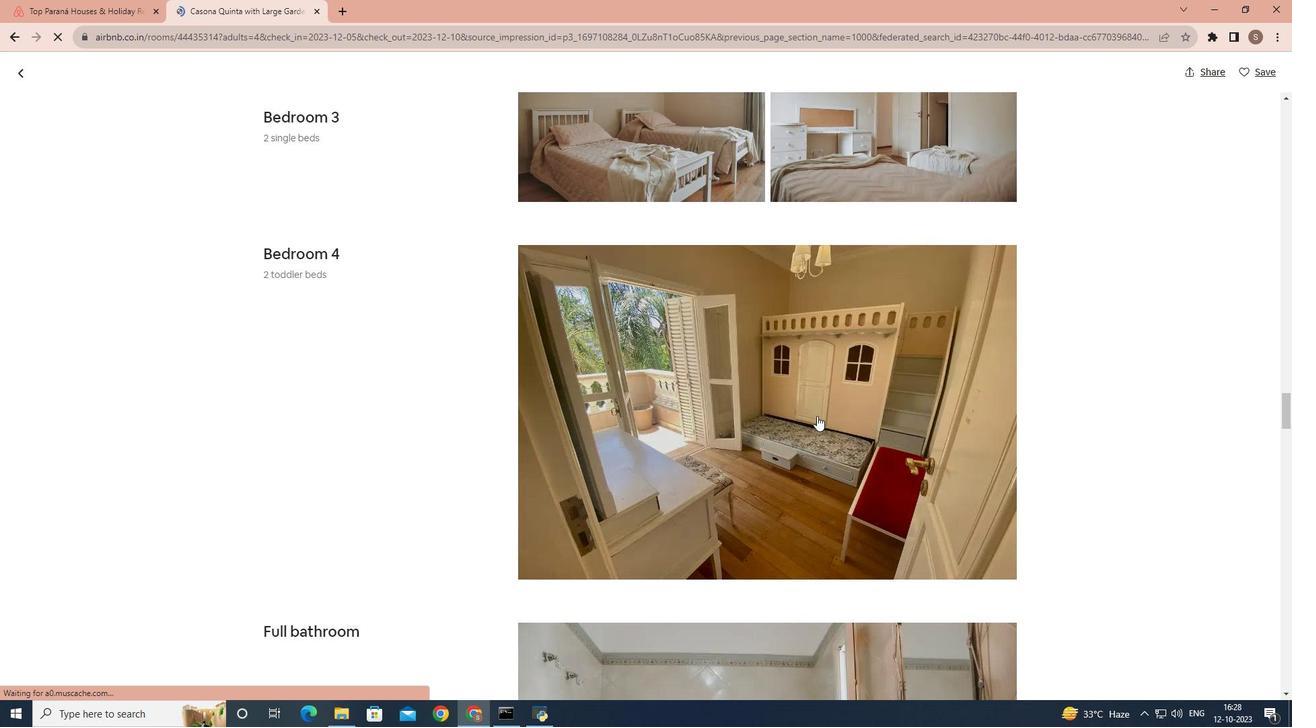 
Action: Mouse scrolled (817, 415) with delta (0, 0)
Screenshot: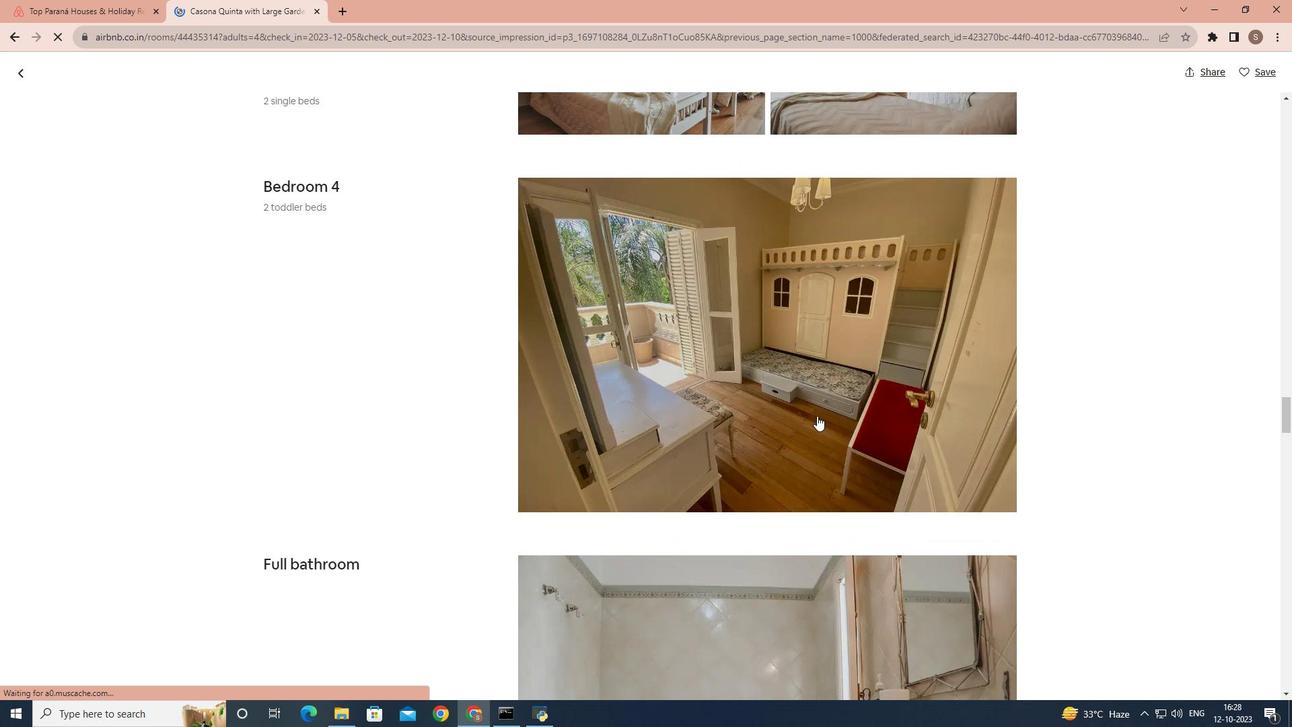 
Action: Mouse scrolled (817, 415) with delta (0, 0)
Screenshot: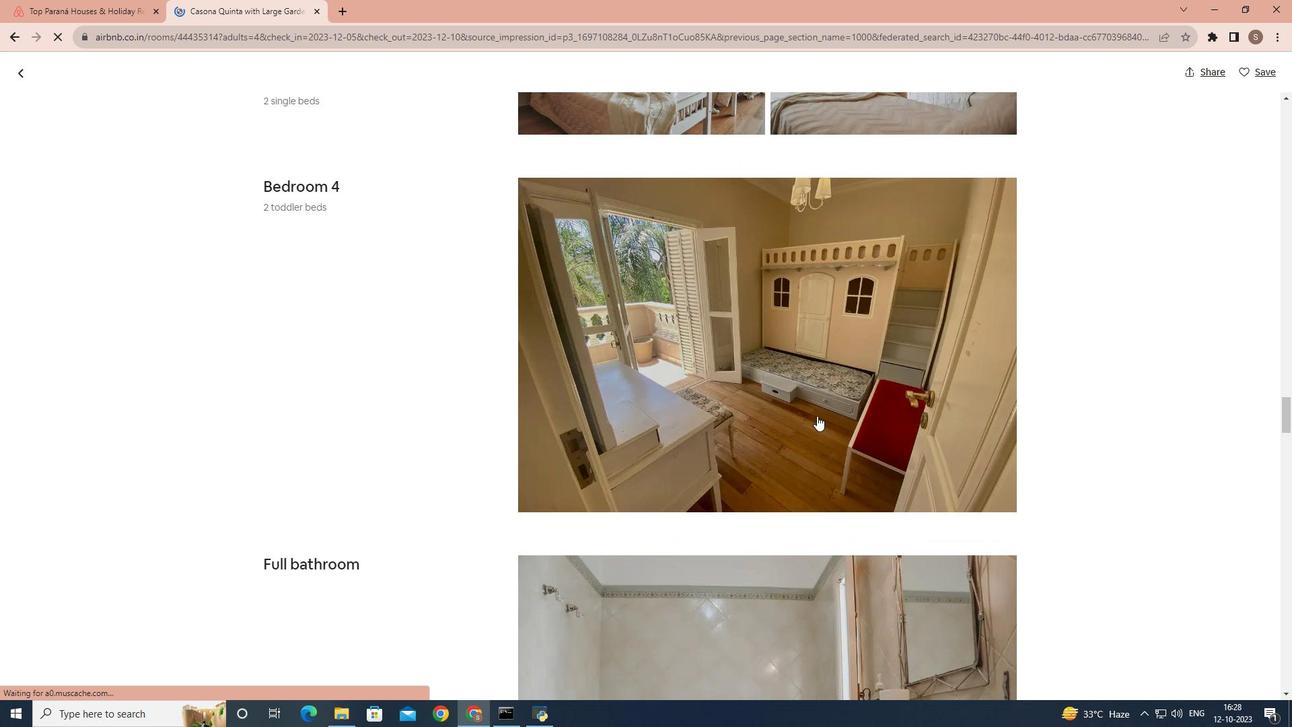 
Action: Mouse scrolled (817, 415) with delta (0, 0)
Screenshot: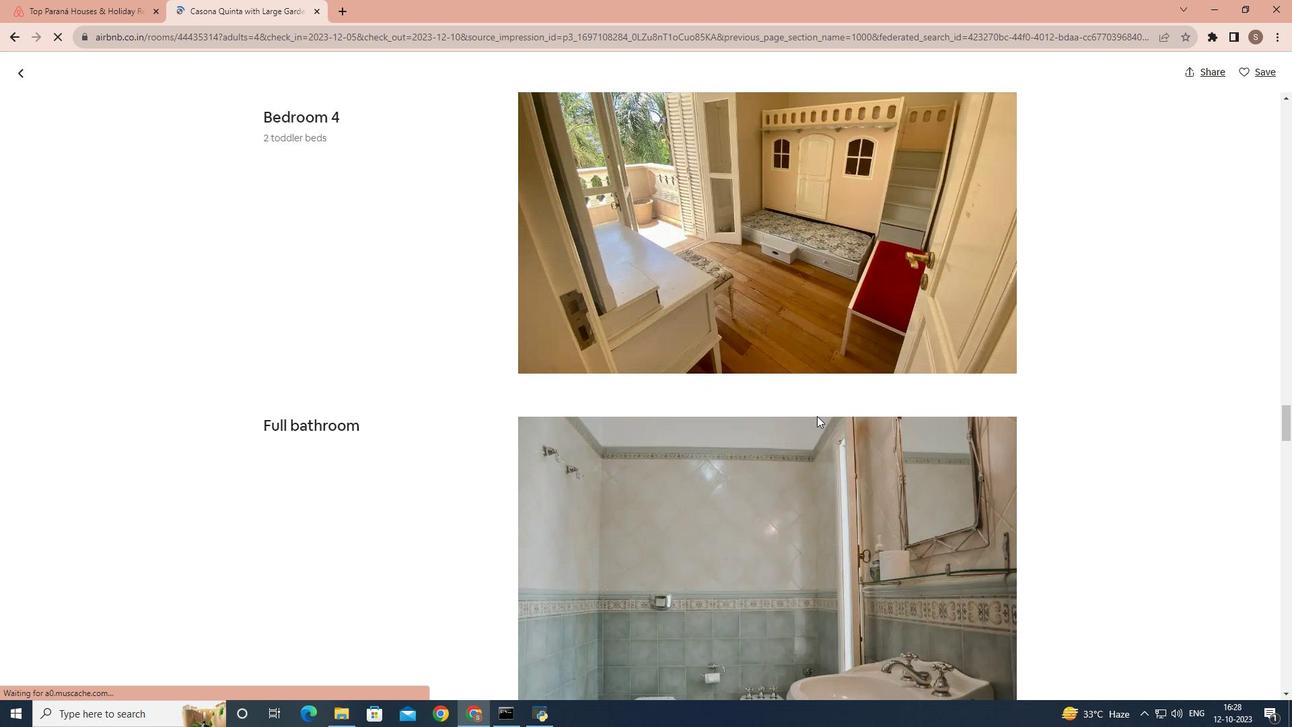 
Action: Mouse scrolled (817, 415) with delta (0, 0)
Screenshot: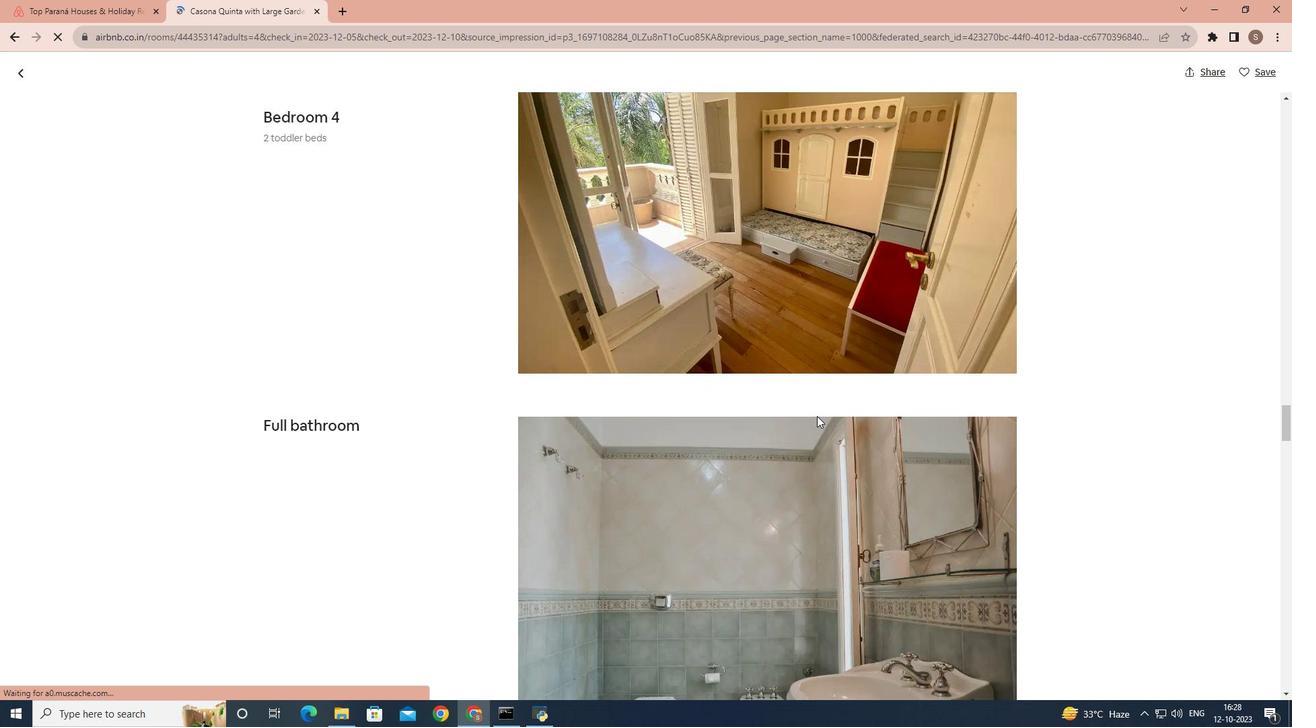 
Action: Mouse scrolled (817, 415) with delta (0, 0)
Screenshot: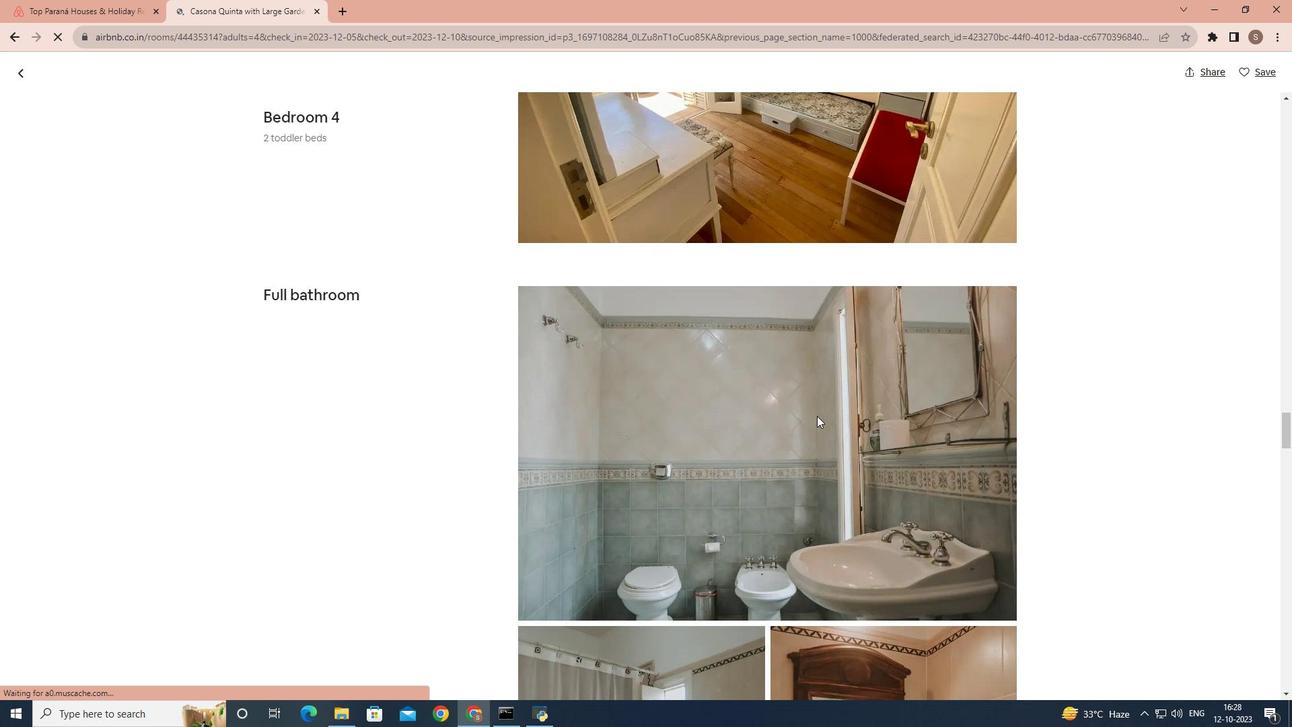 
Action: Mouse scrolled (817, 415) with delta (0, 0)
Screenshot: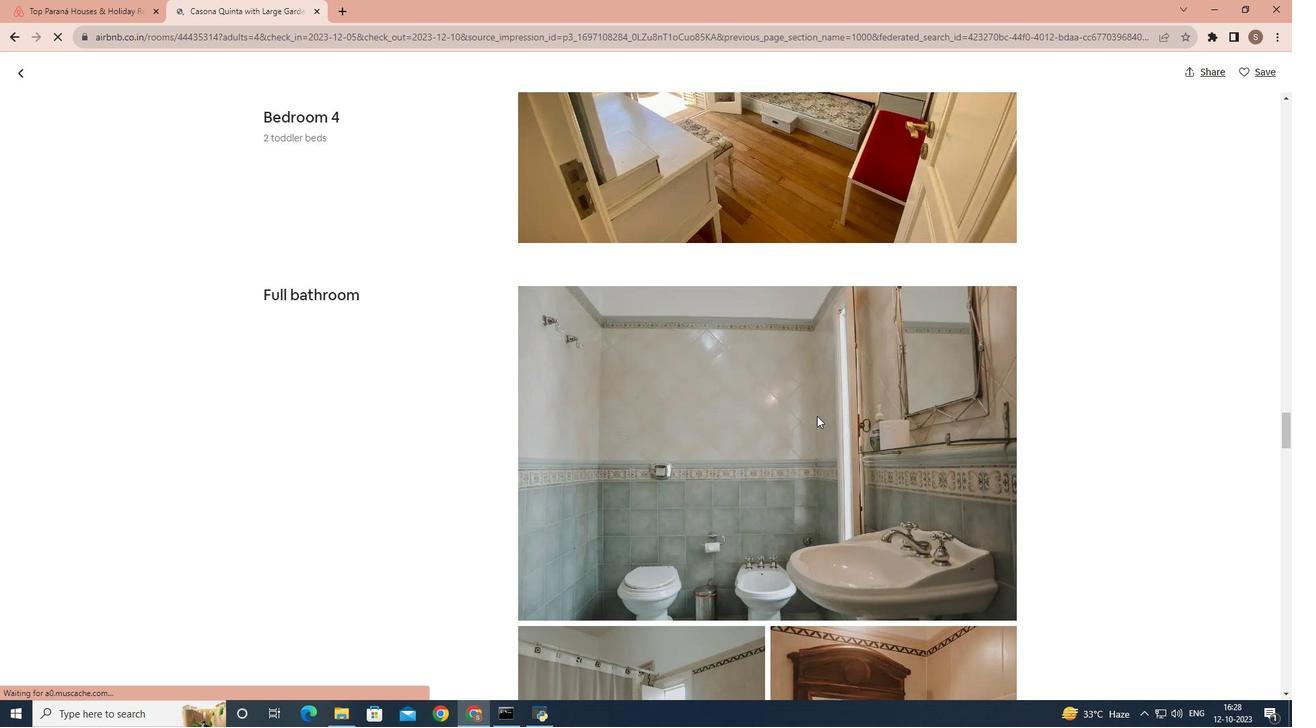 
Action: Mouse scrolled (817, 415) with delta (0, 0)
Screenshot: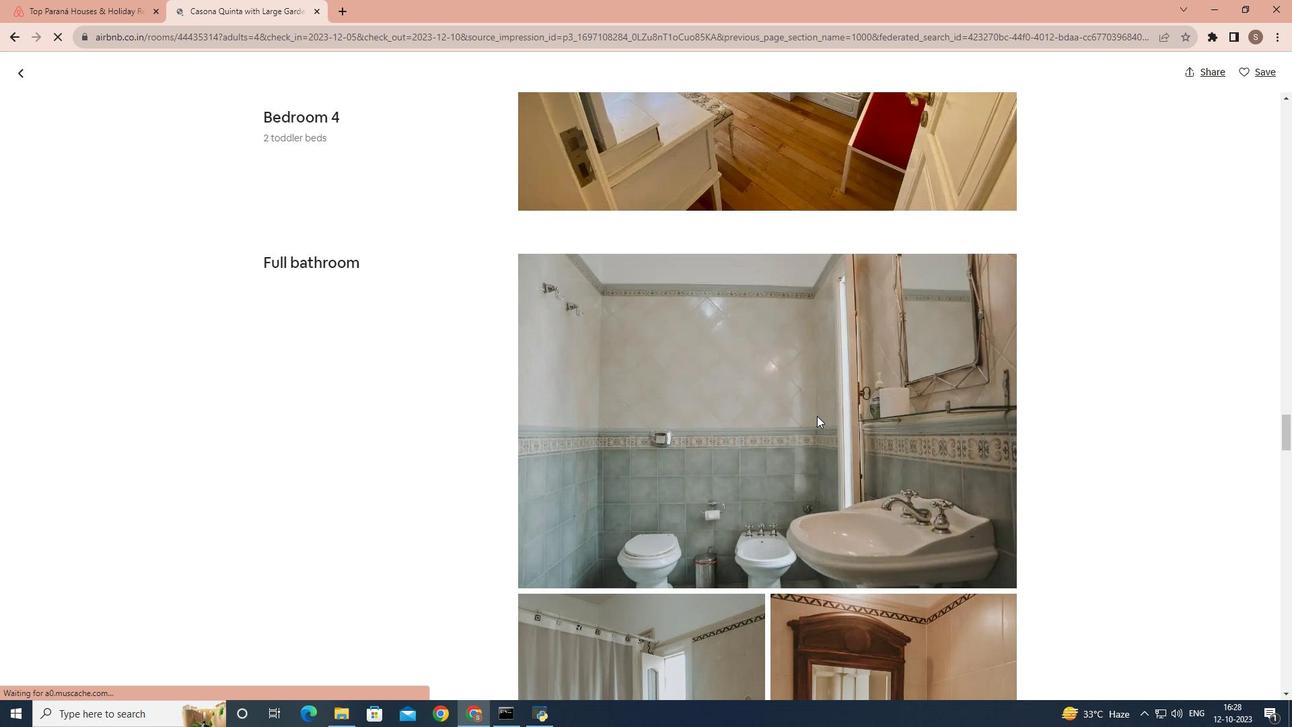 
Action: Mouse scrolled (817, 415) with delta (0, 0)
Screenshot: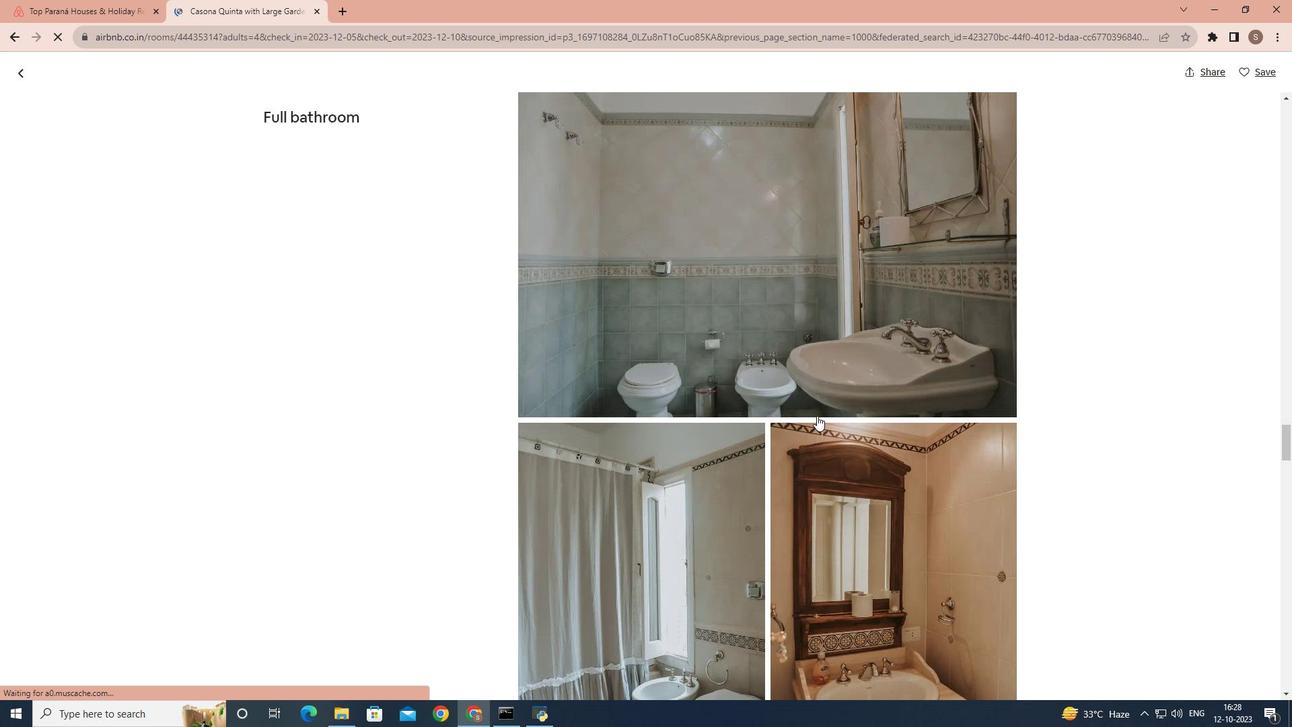 
Action: Mouse scrolled (817, 415) with delta (0, 0)
Screenshot: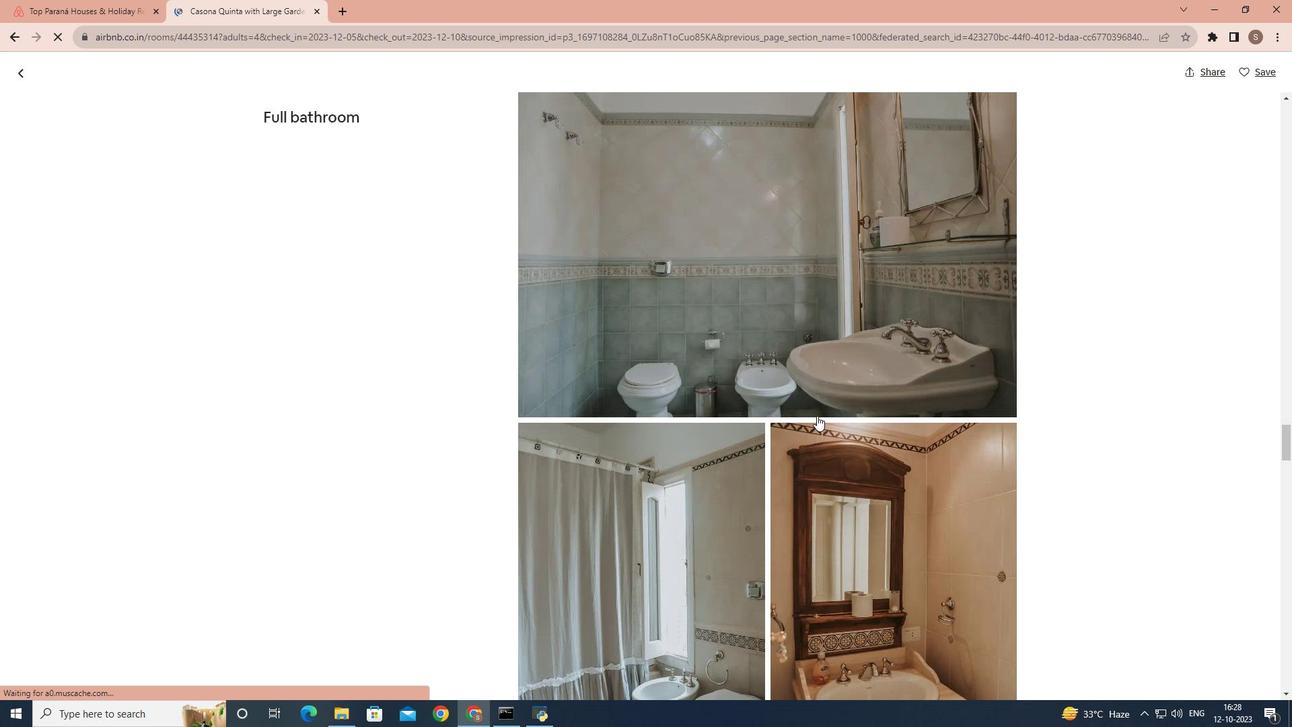 
Action: Mouse scrolled (817, 415) with delta (0, 0)
Screenshot: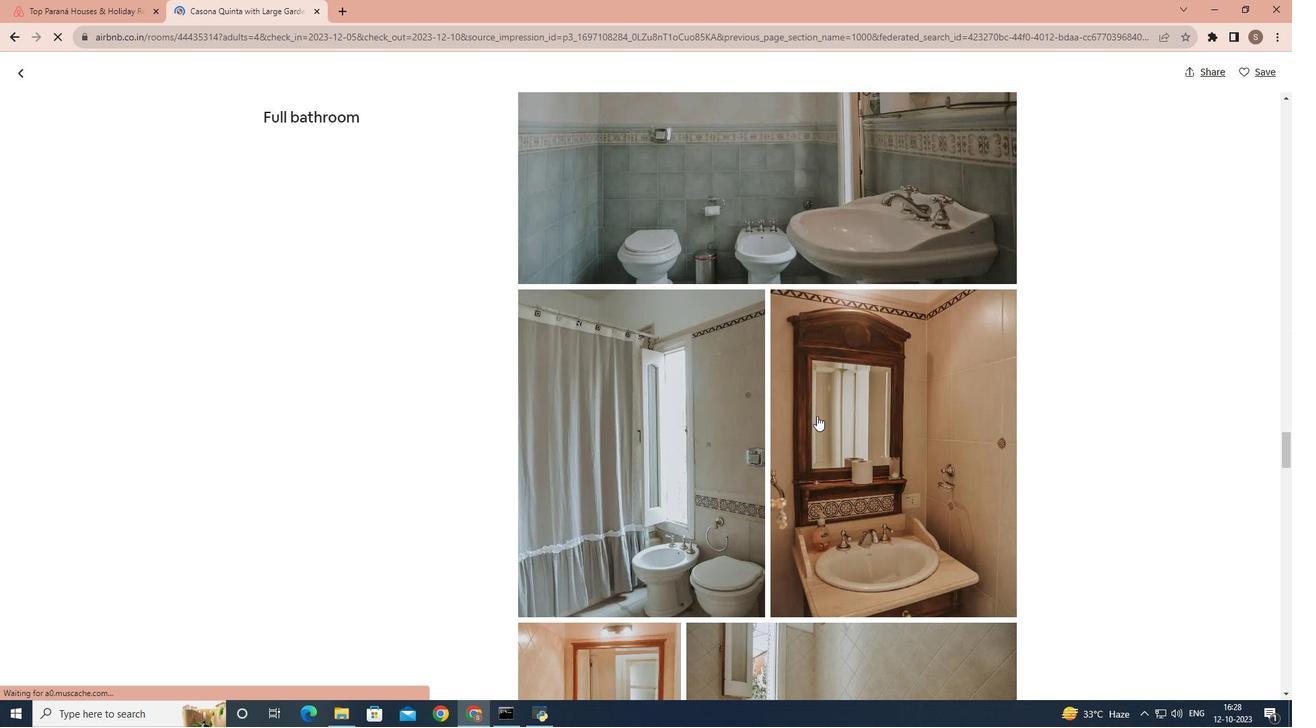 
Action: Mouse scrolled (817, 415) with delta (0, 0)
Screenshot: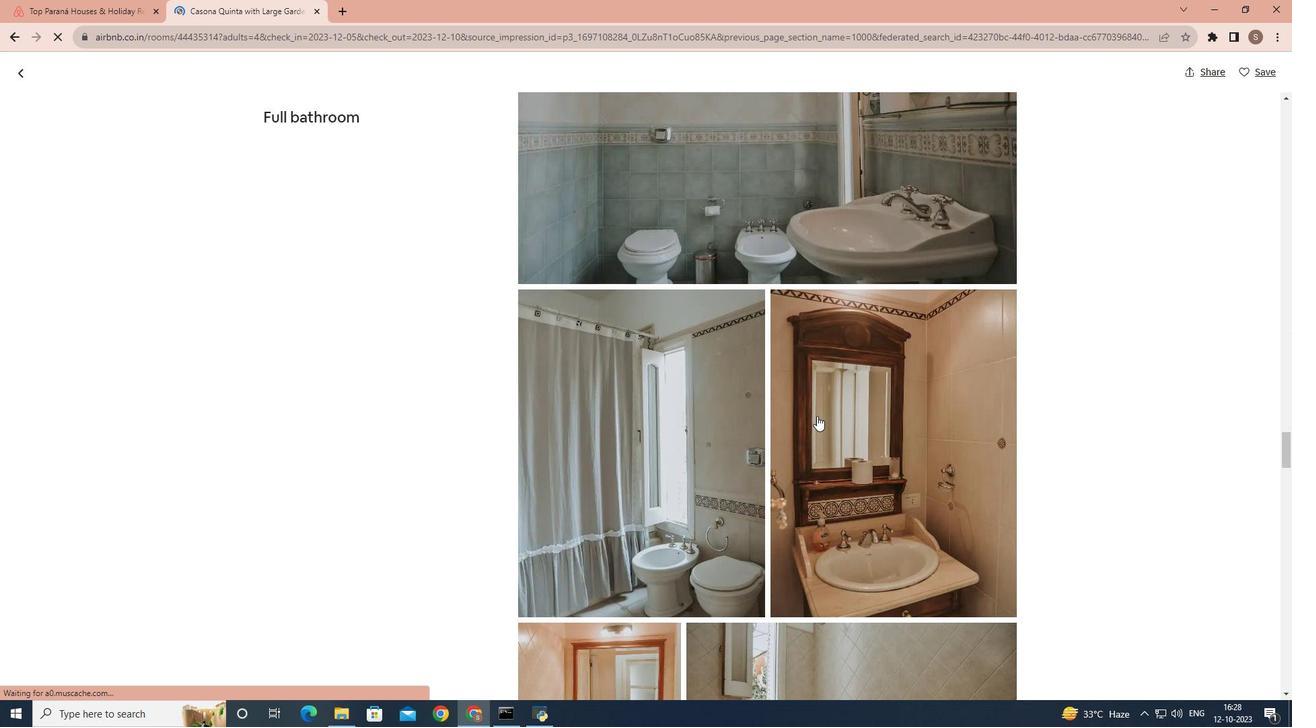 
Action: Mouse scrolled (817, 415) with delta (0, 0)
Screenshot: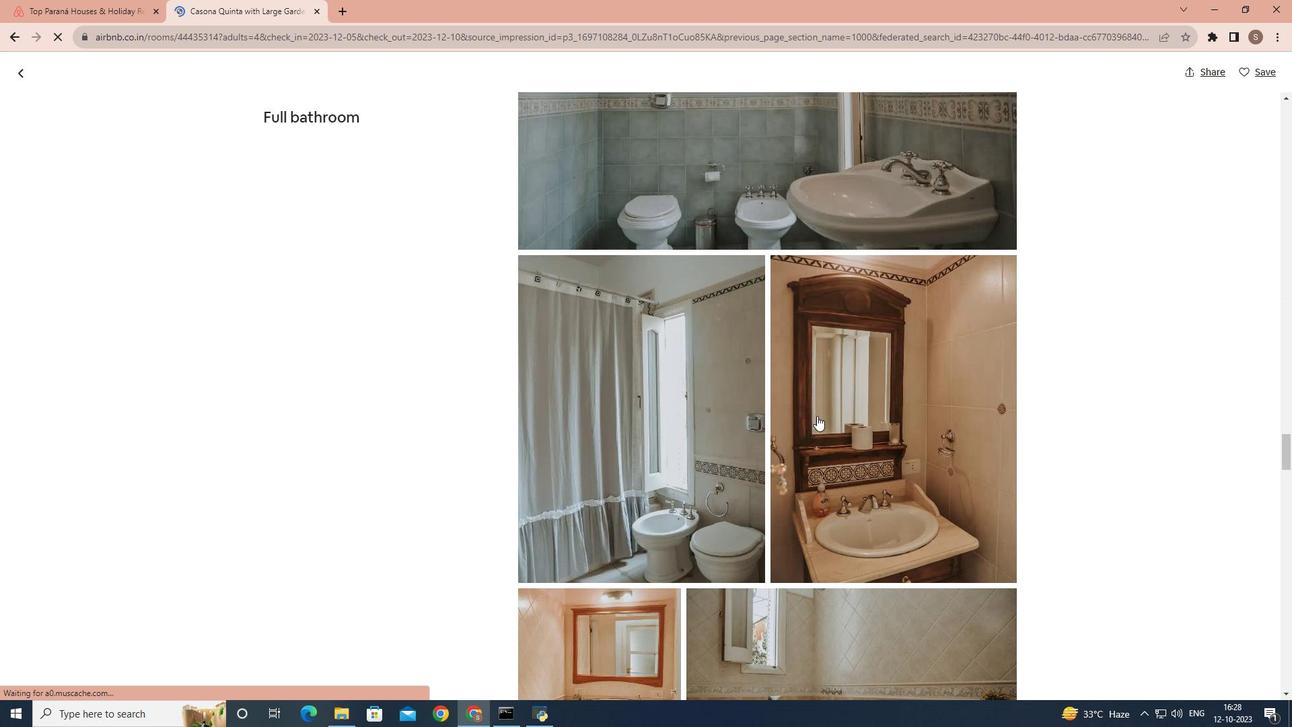 
Action: Mouse scrolled (817, 415) with delta (0, 0)
Screenshot: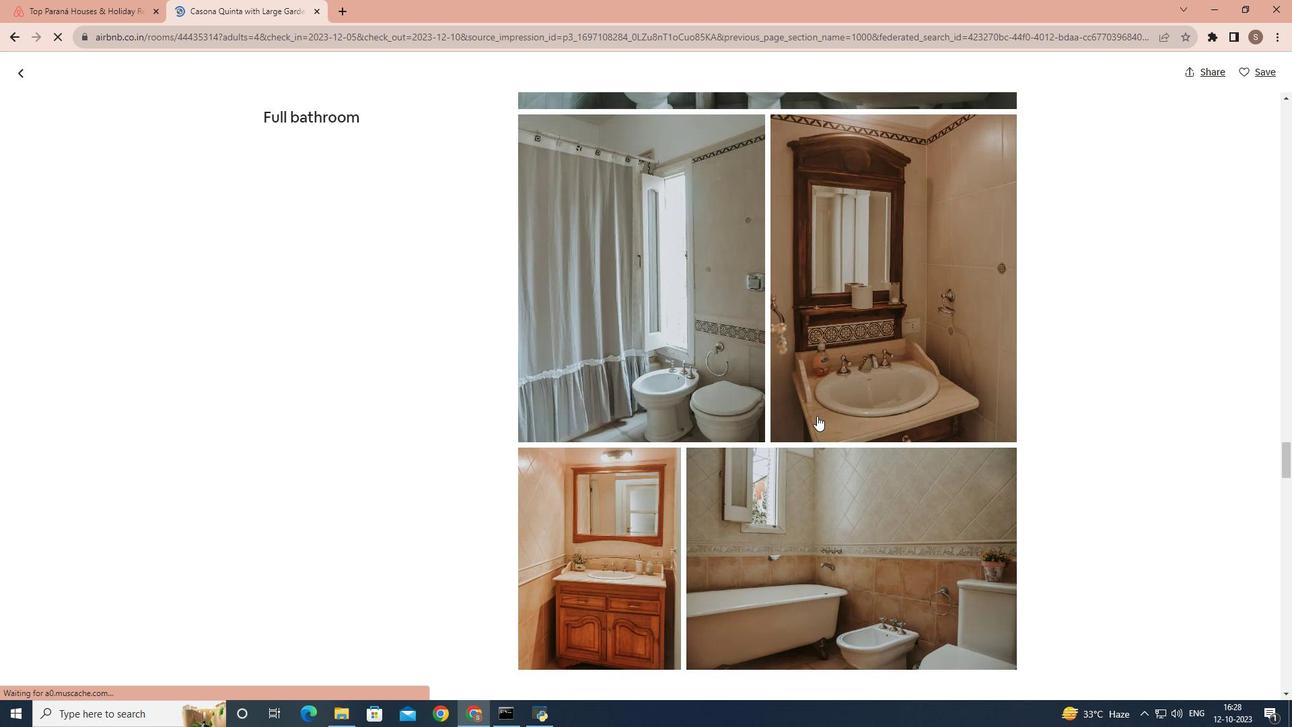 
Action: Mouse scrolled (817, 415) with delta (0, 0)
Screenshot: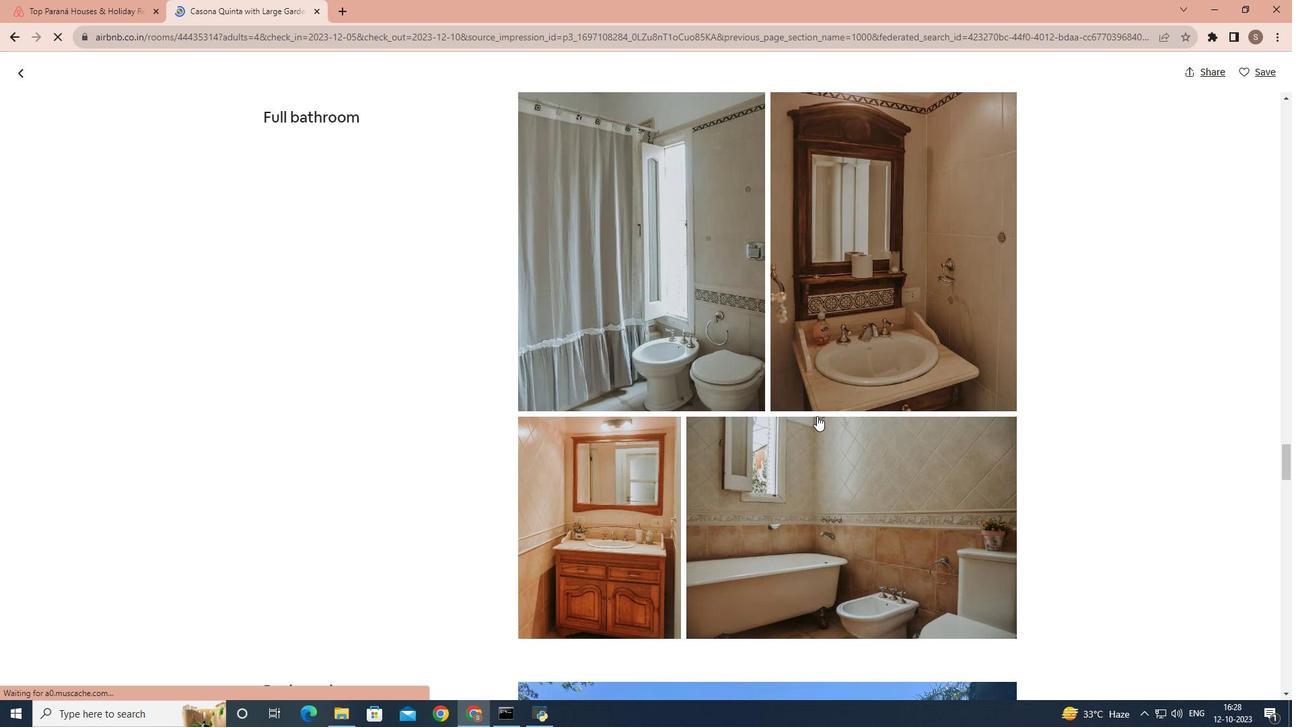 
Action: Mouse scrolled (817, 415) with delta (0, 0)
Screenshot: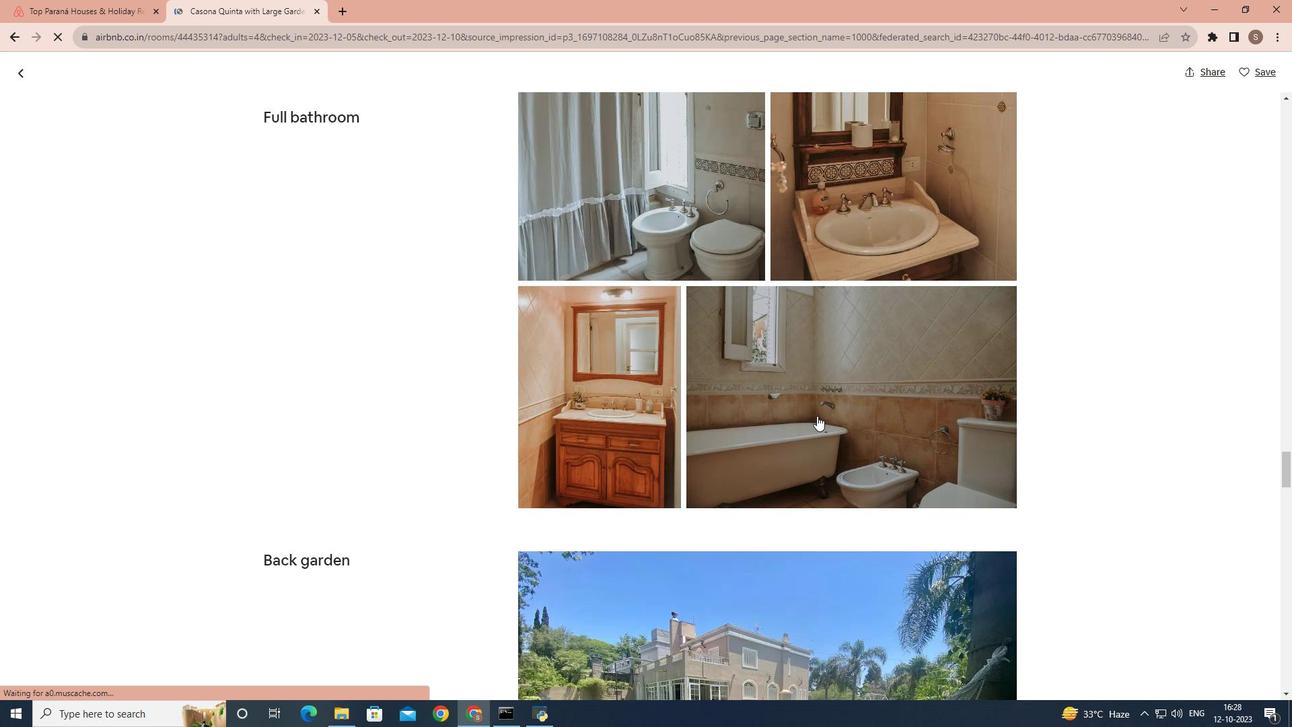 
Action: Mouse scrolled (817, 415) with delta (0, 0)
Screenshot: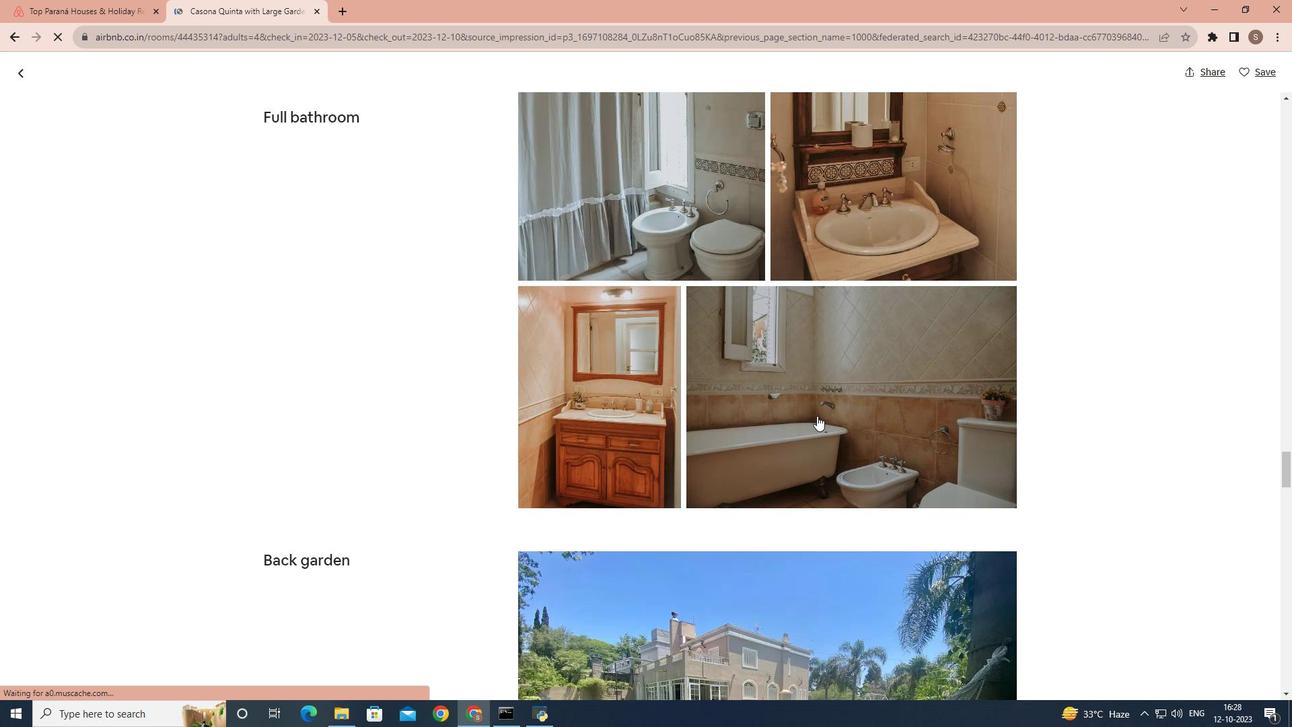 
Action: Mouse scrolled (817, 415) with delta (0, 0)
Screenshot: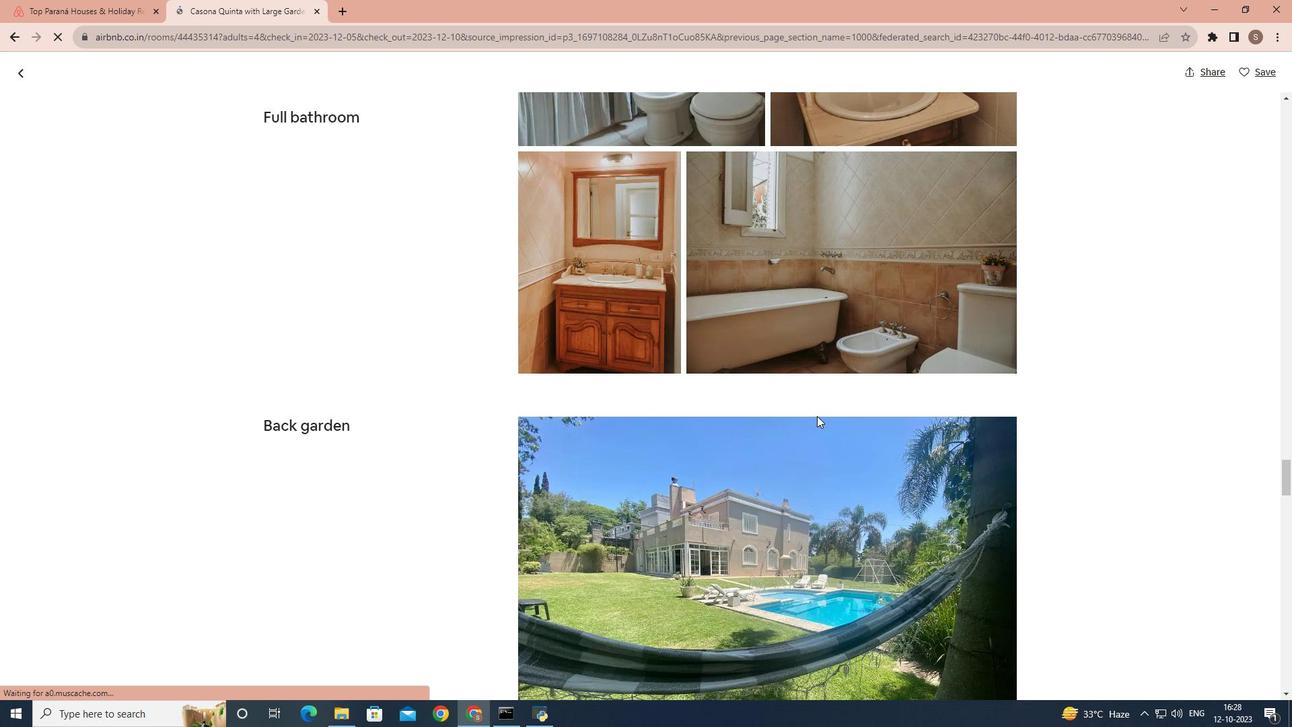 
Action: Mouse scrolled (817, 415) with delta (0, 0)
Screenshot: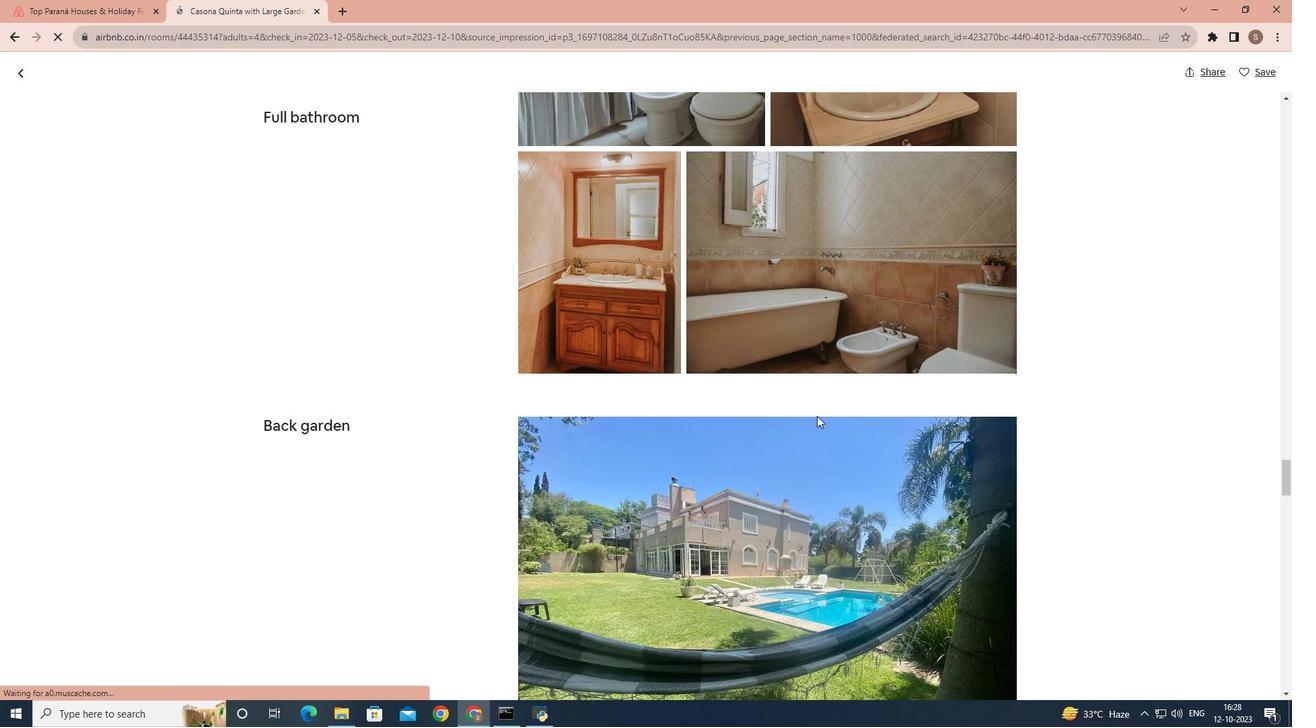 
Action: Mouse scrolled (817, 415) with delta (0, 0)
Screenshot: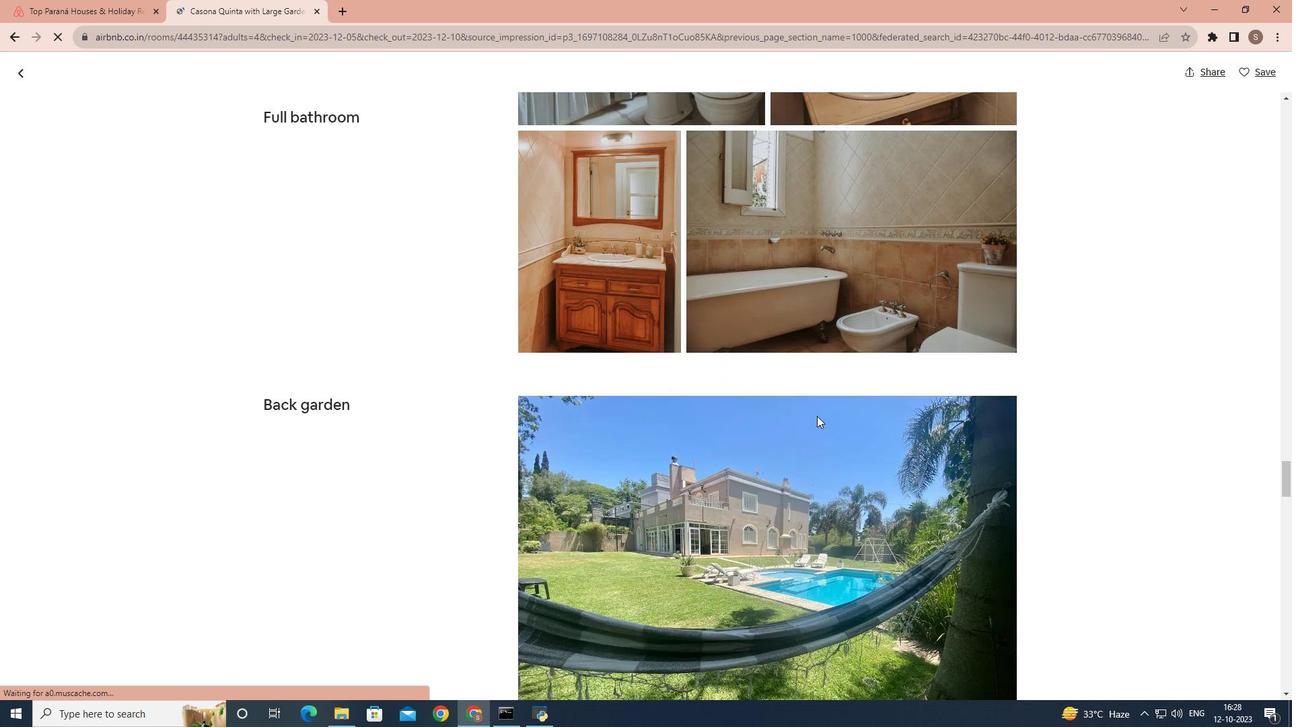 
Action: Mouse scrolled (817, 415) with delta (0, 0)
Screenshot: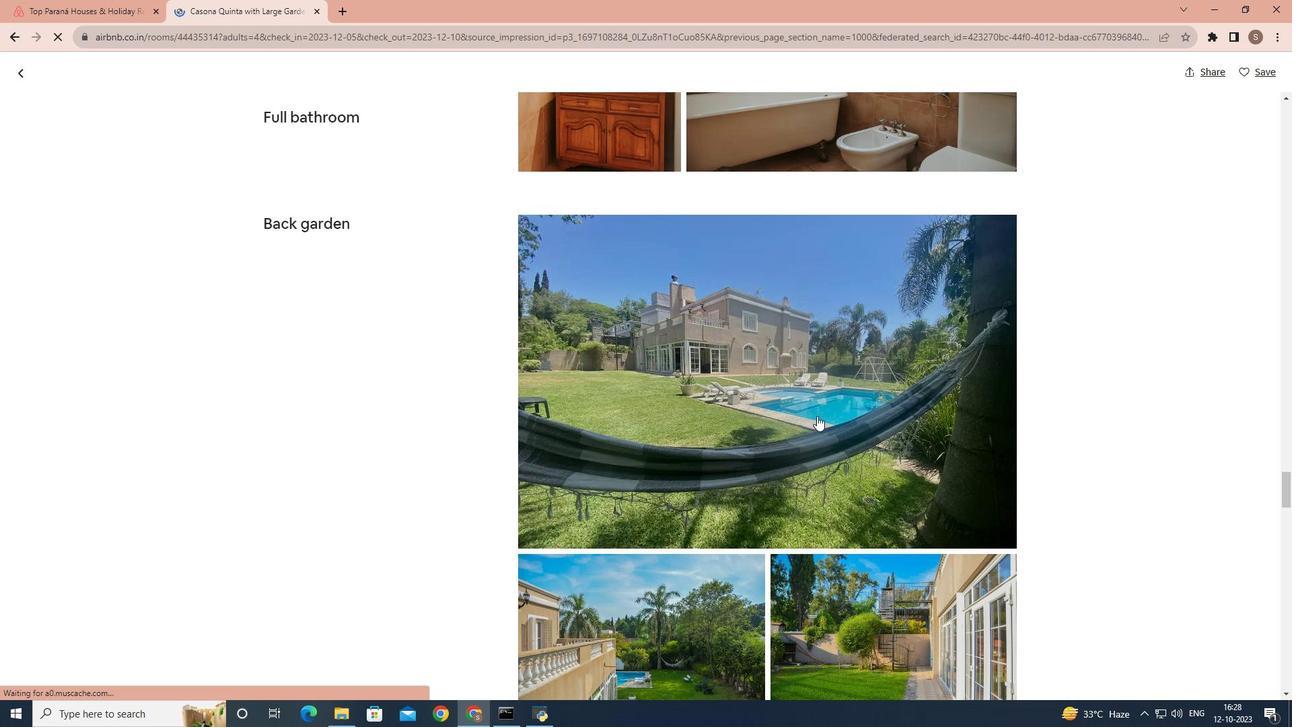
Action: Mouse scrolled (817, 415) with delta (0, 0)
Screenshot: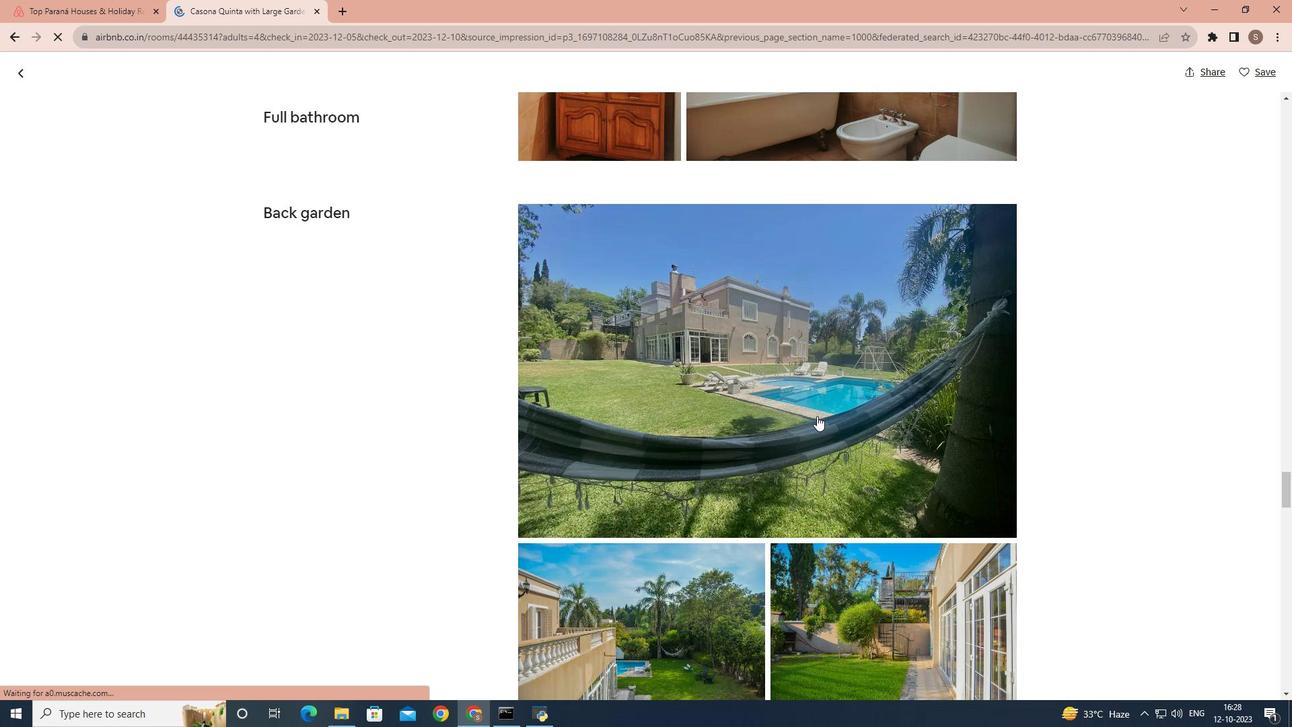 
Action: Mouse scrolled (817, 415) with delta (0, 0)
Screenshot: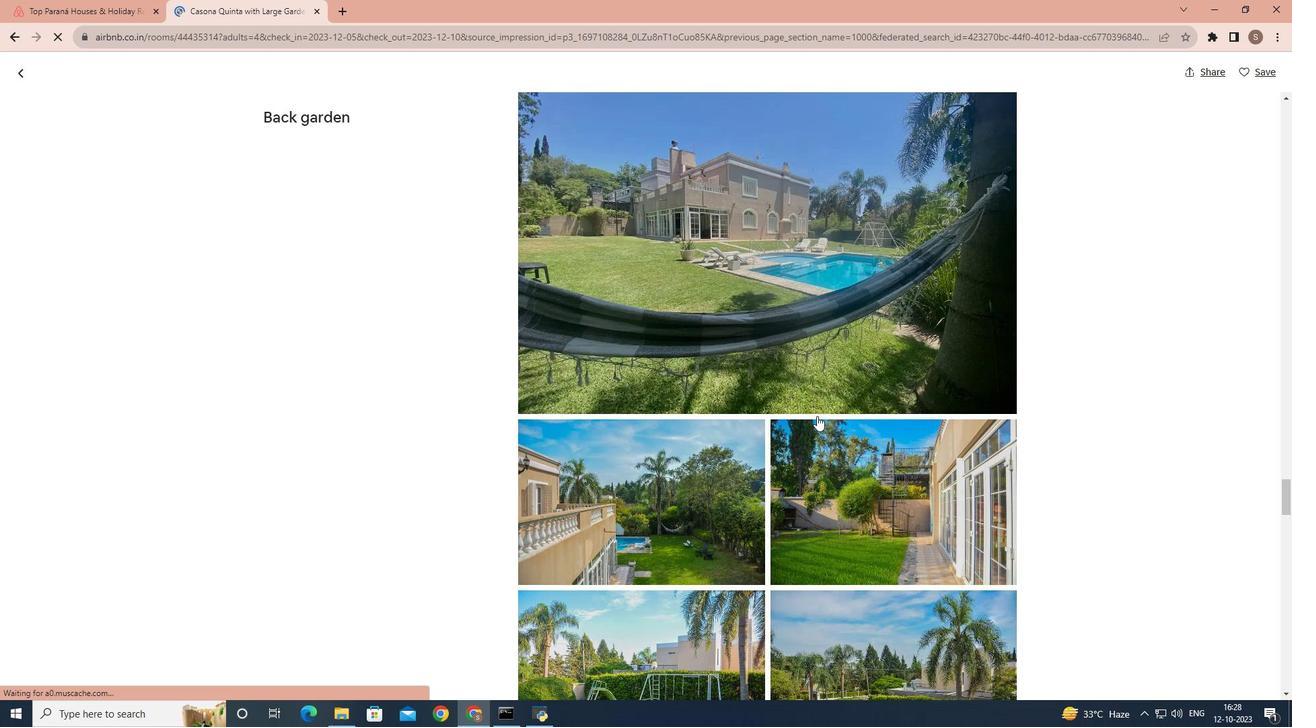 
Action: Mouse scrolled (817, 415) with delta (0, 0)
Screenshot: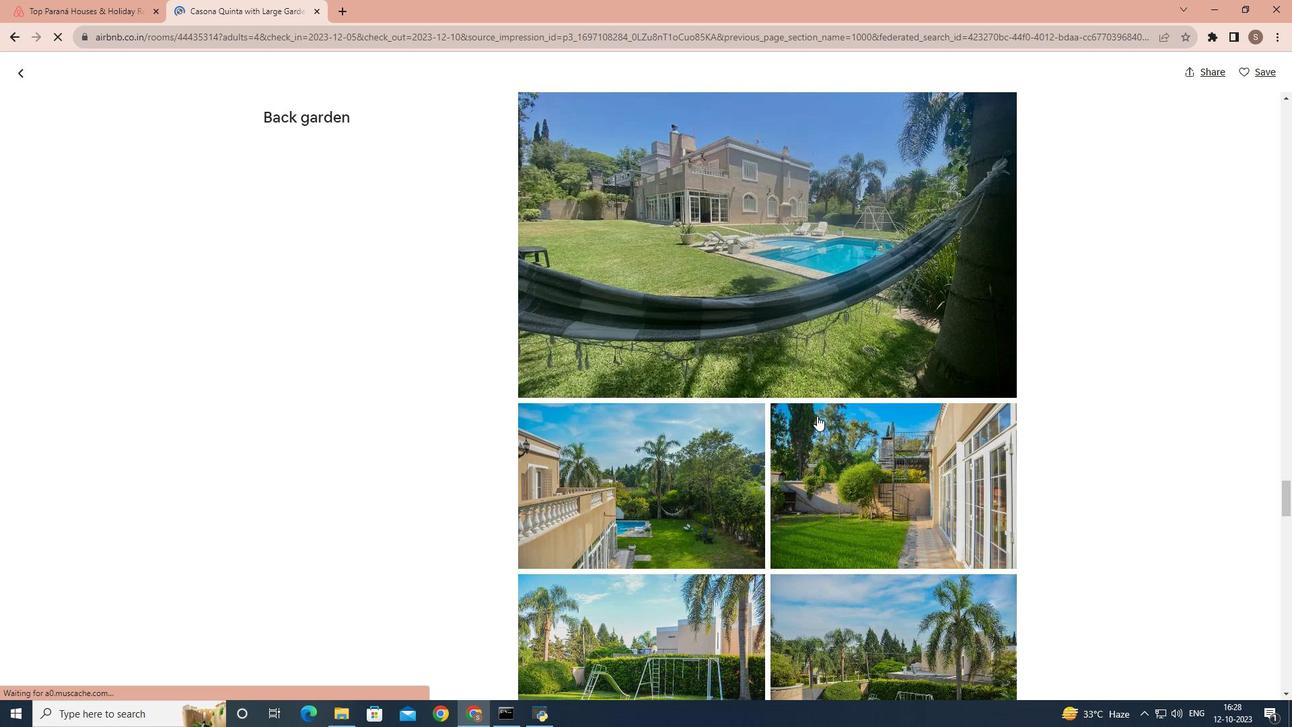 
Action: Mouse scrolled (817, 415) with delta (0, 0)
Screenshot: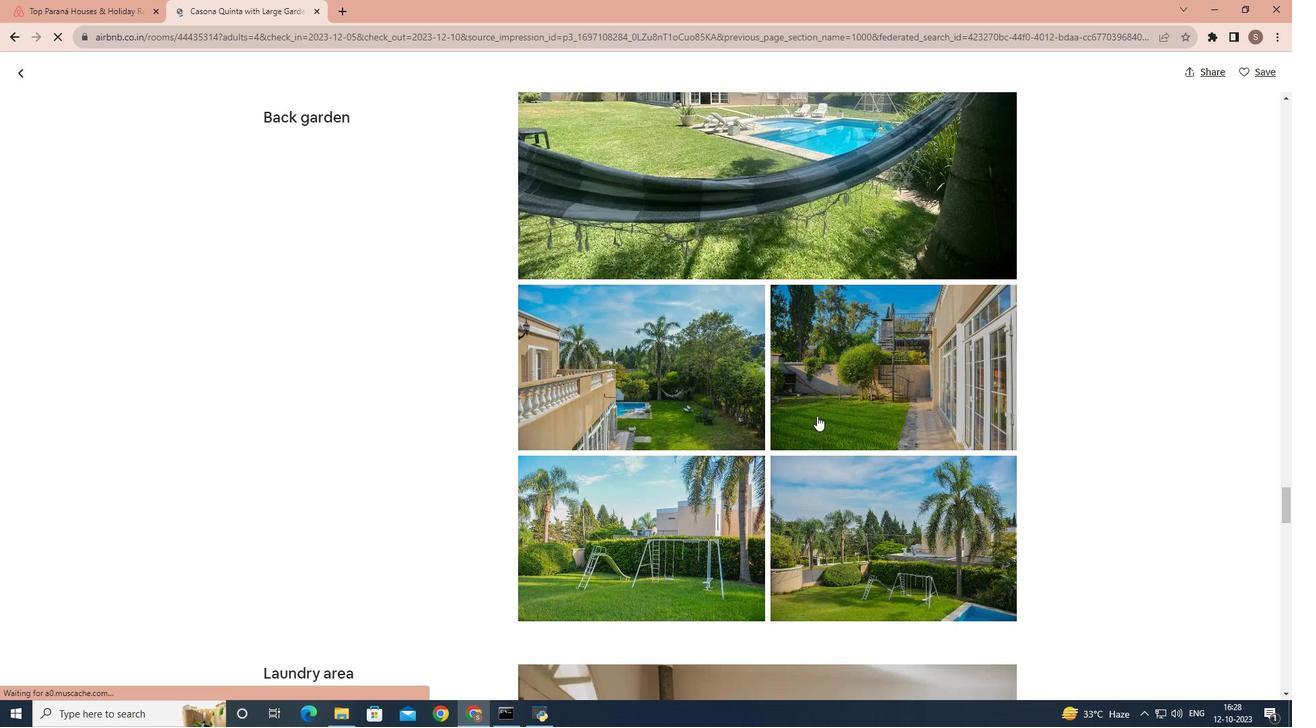 
Action: Mouse scrolled (817, 415) with delta (0, 0)
Screenshot: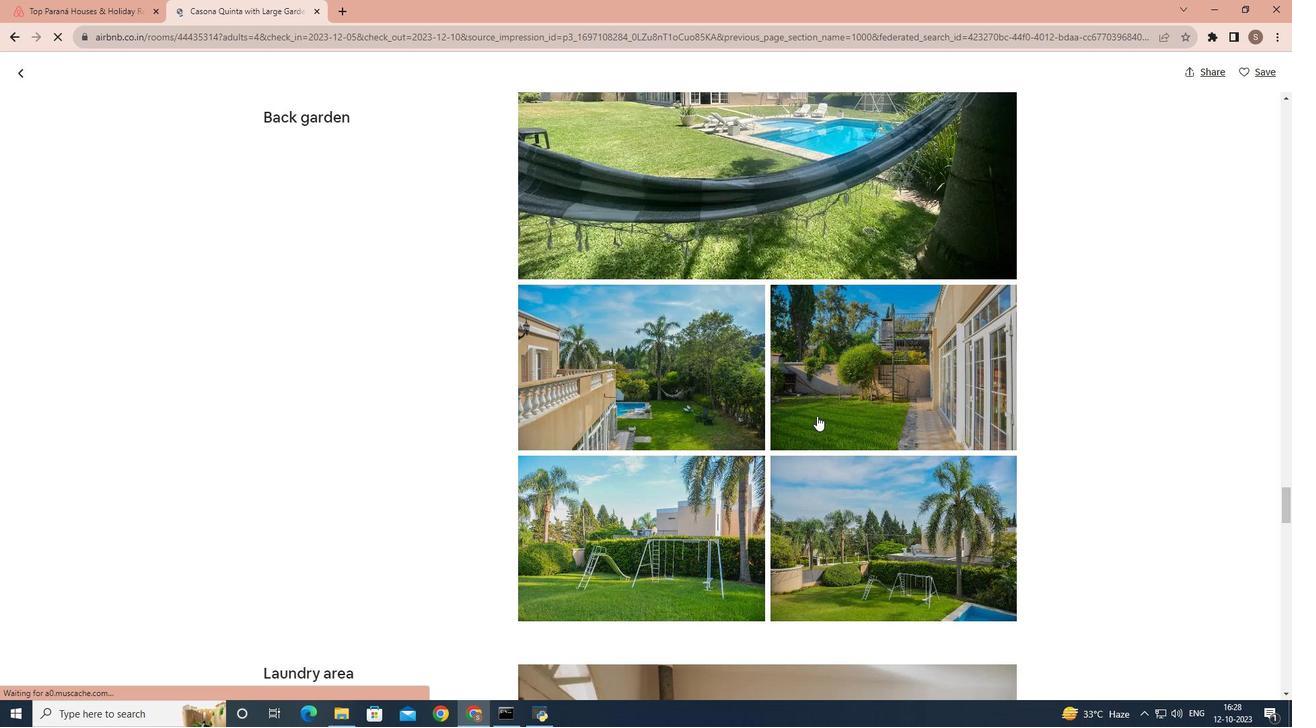 
Action: Mouse scrolled (817, 415) with delta (0, 0)
Screenshot: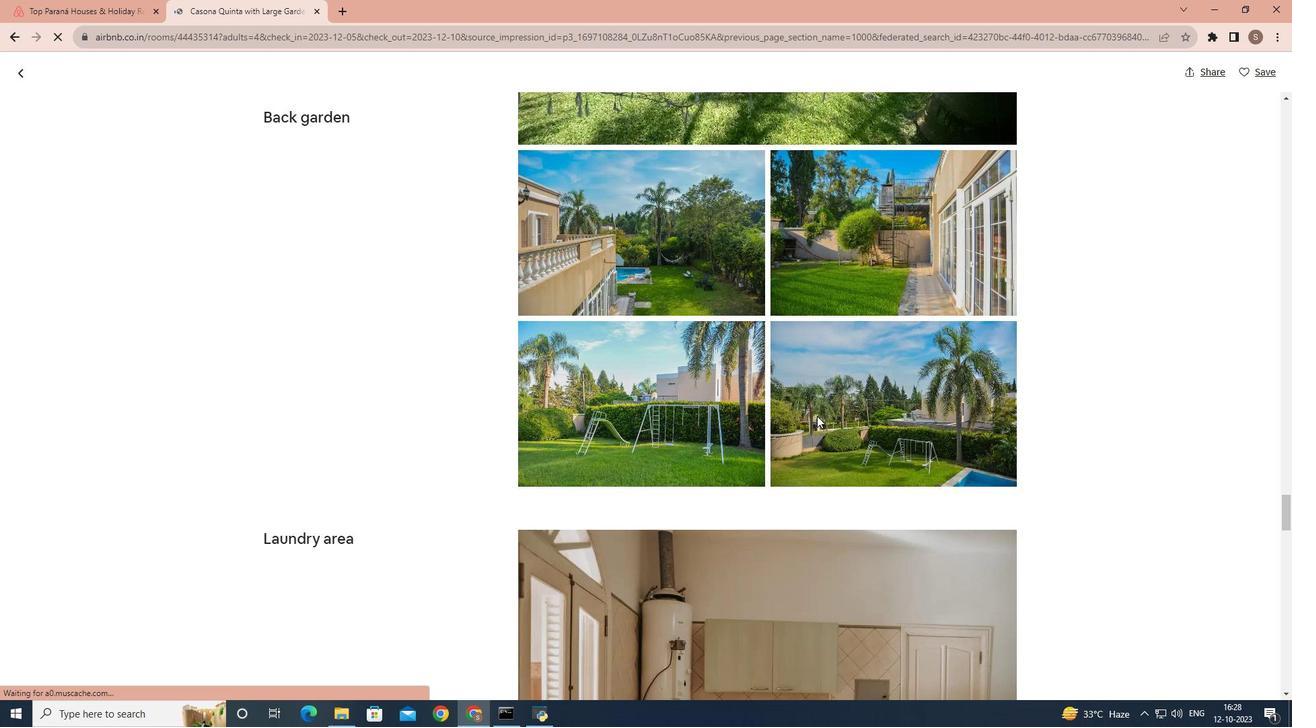 
Action: Mouse scrolled (817, 415) with delta (0, 0)
Screenshot: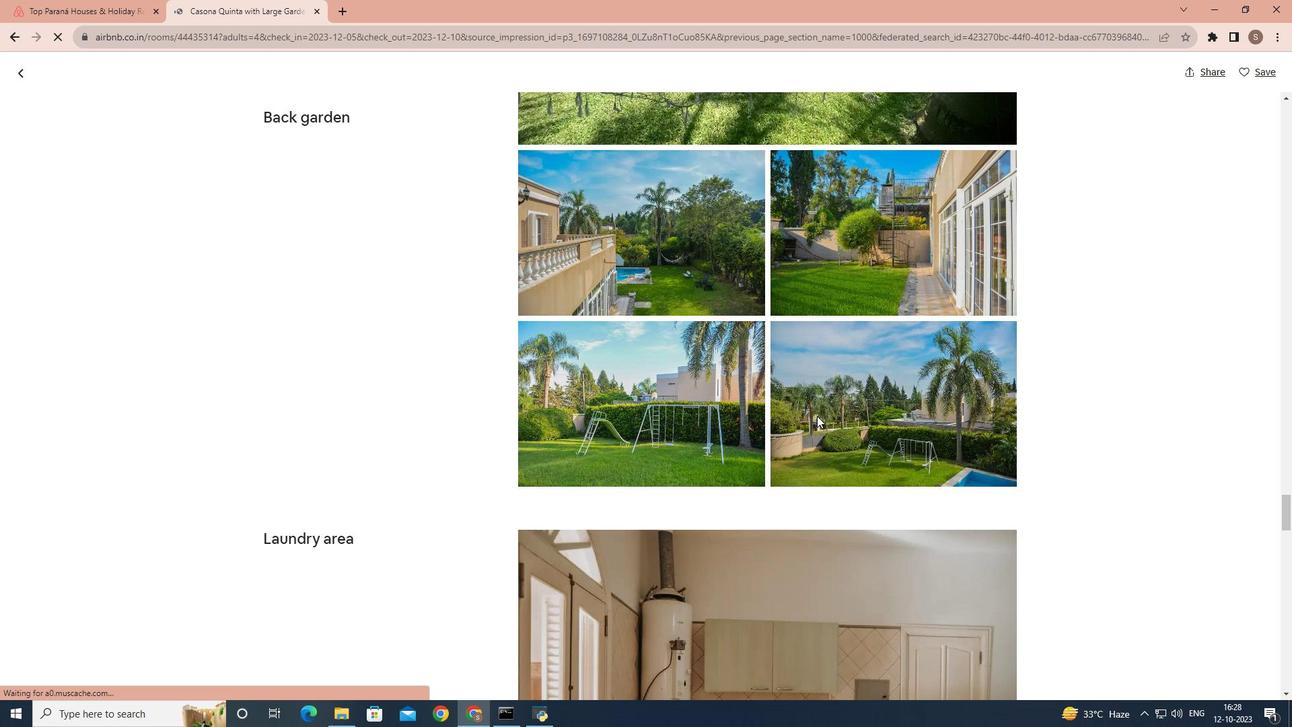 
Action: Mouse scrolled (817, 416) with delta (0, 0)
Screenshot: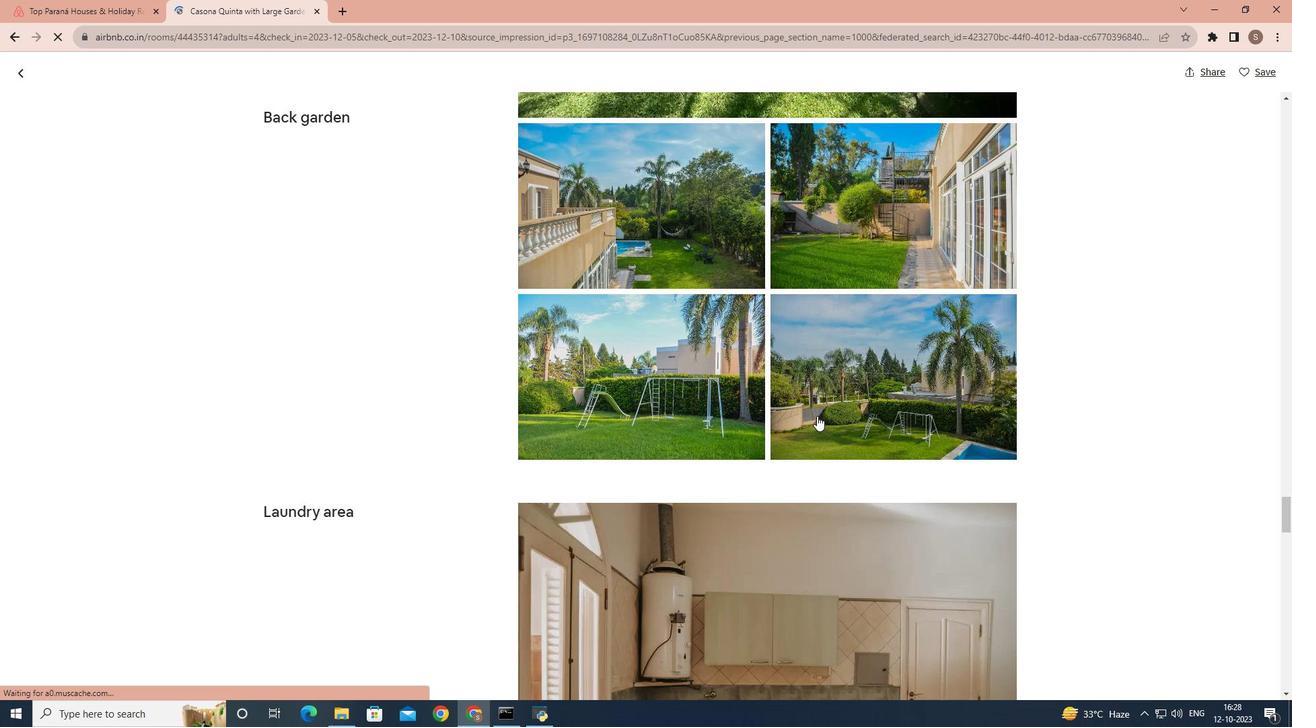
Action: Mouse scrolled (817, 415) with delta (0, 0)
Screenshot: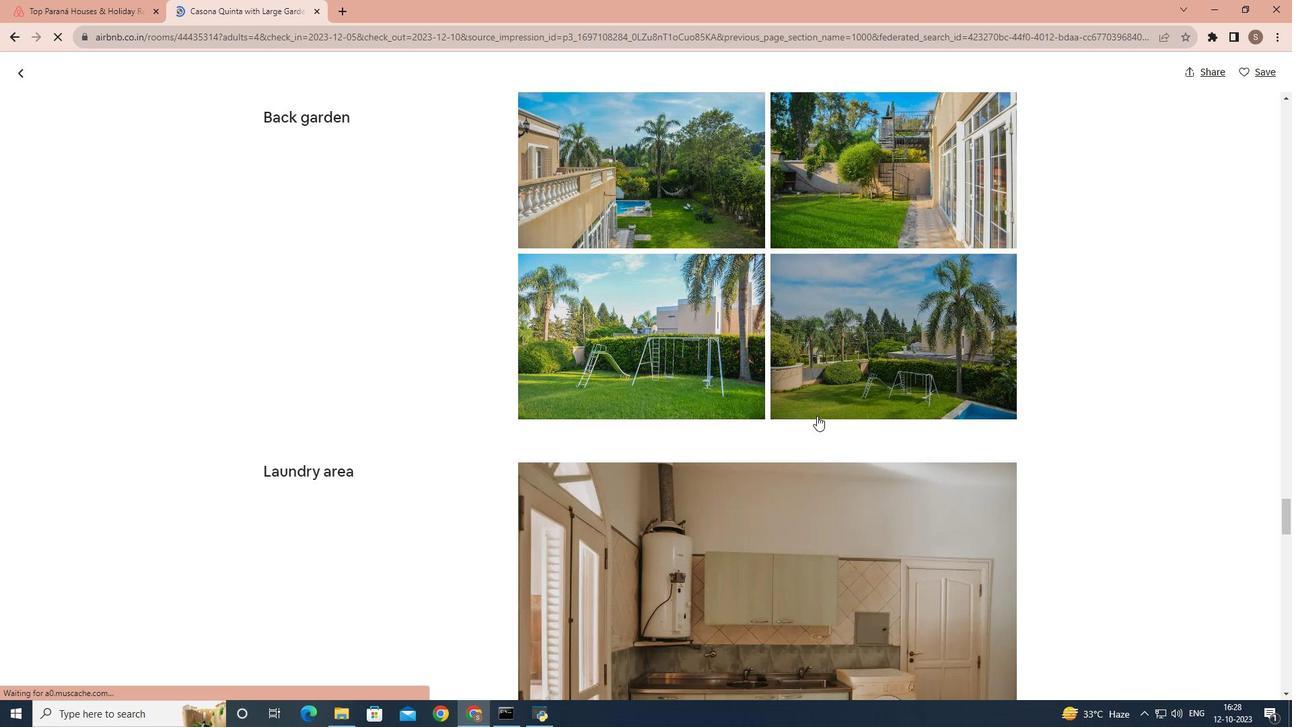 
Action: Mouse scrolled (817, 415) with delta (0, 0)
Screenshot: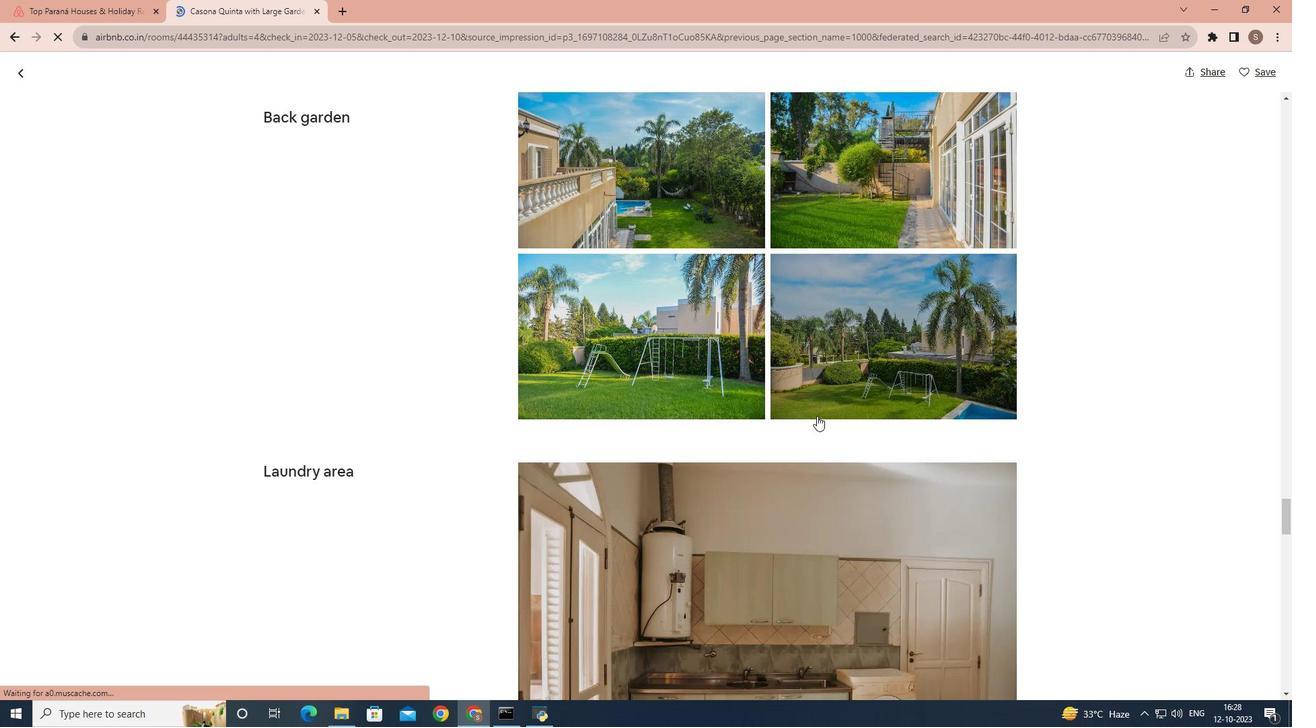 
Action: Mouse scrolled (817, 415) with delta (0, 0)
Screenshot: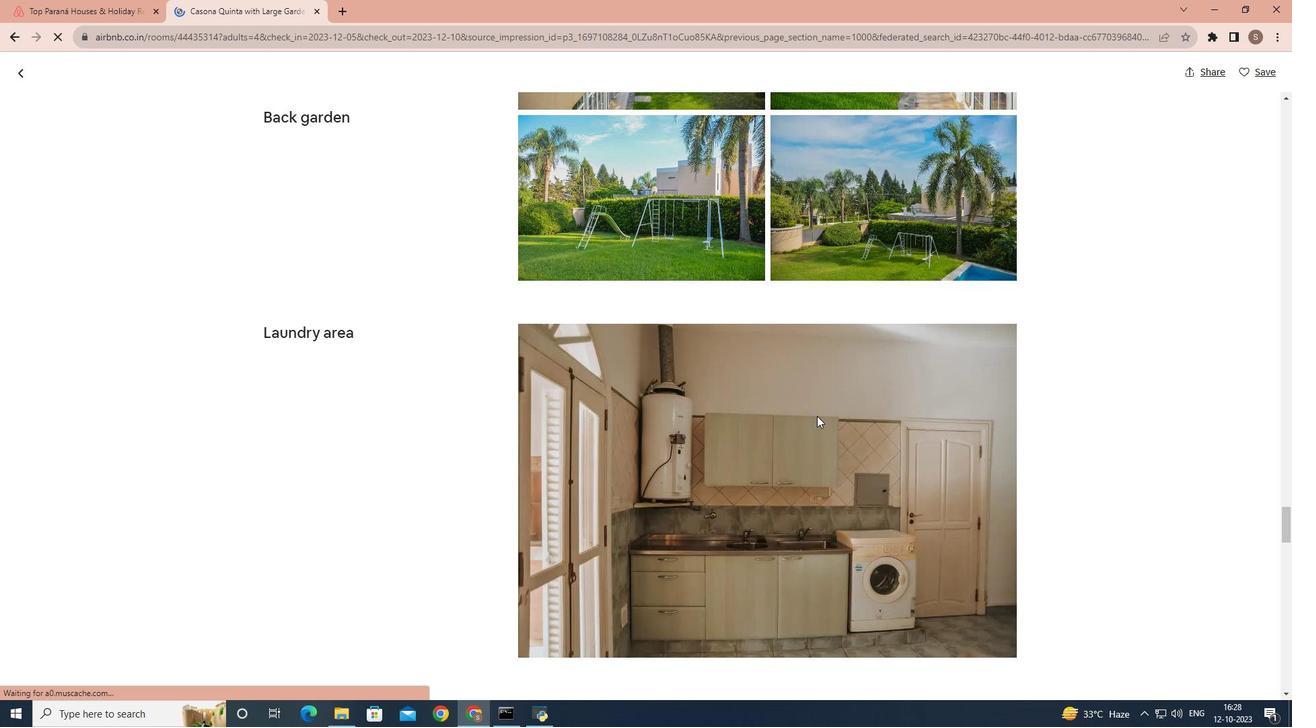 
Action: Mouse scrolled (817, 415) with delta (0, 0)
Screenshot: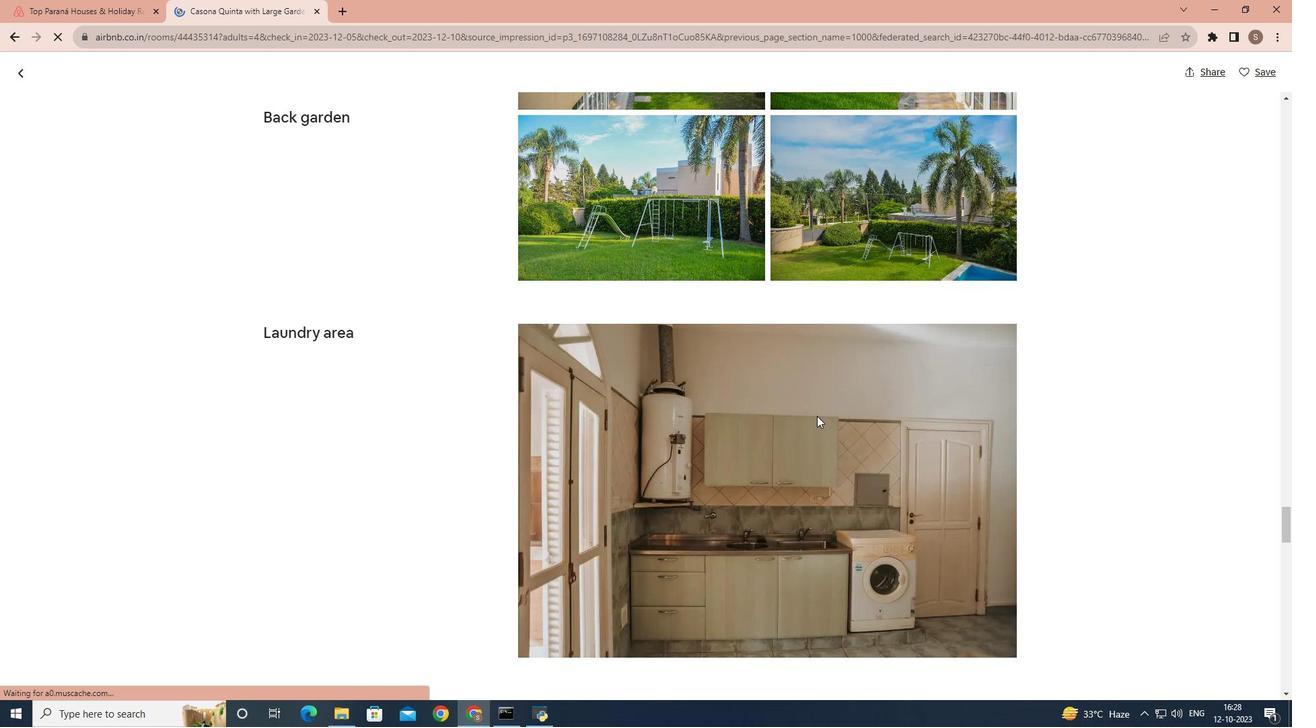 
Action: Mouse scrolled (817, 415) with delta (0, 0)
Screenshot: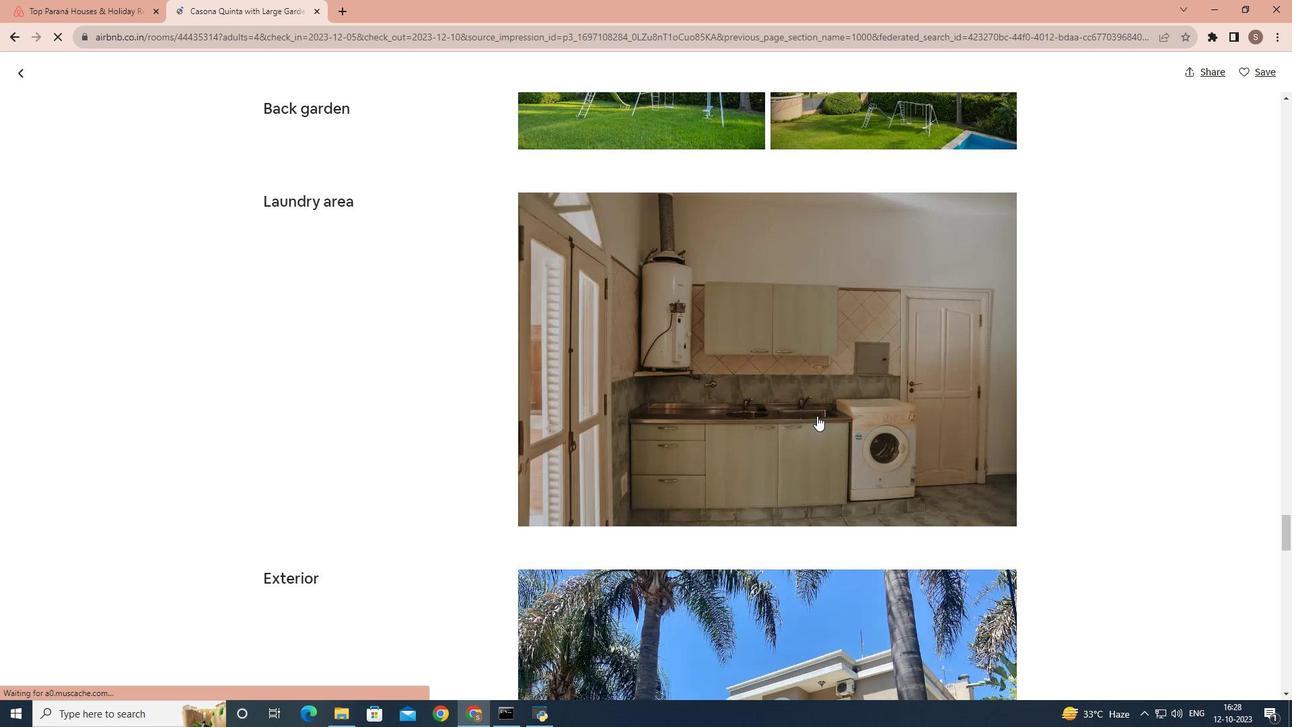 
Action: Mouse scrolled (817, 415) with delta (0, 0)
Screenshot: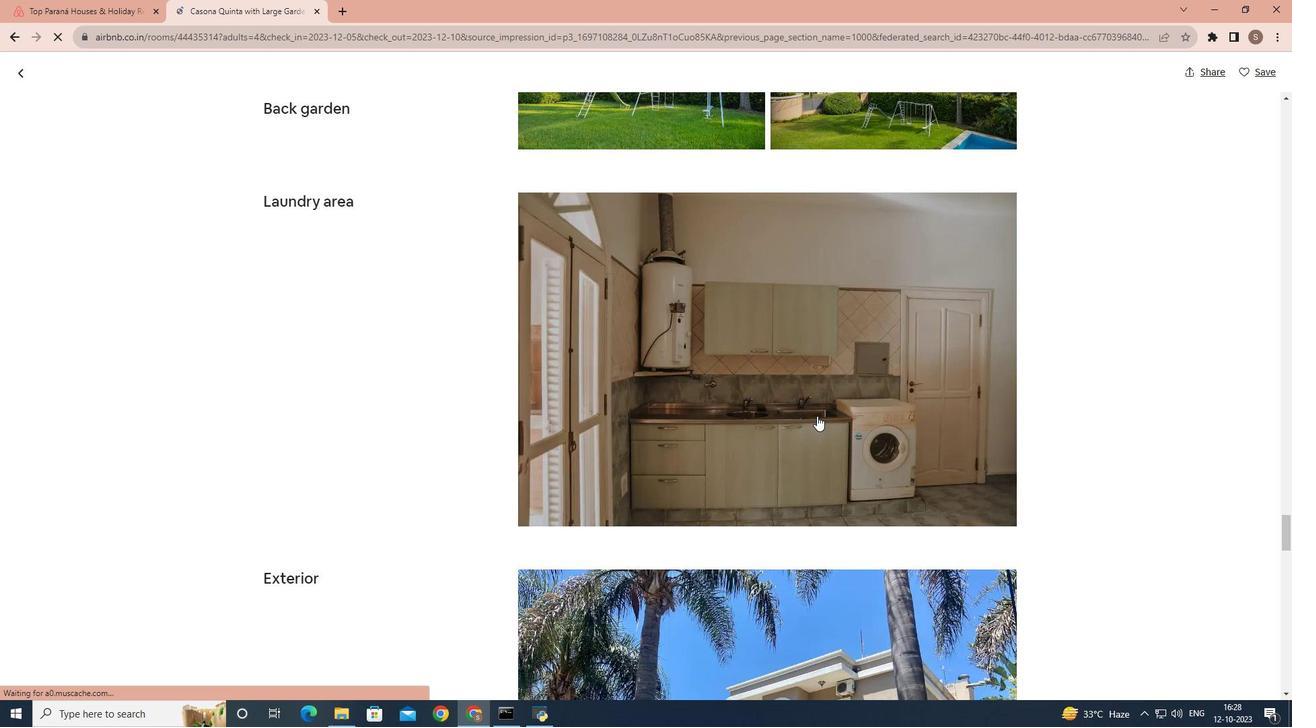 
Action: Mouse scrolled (817, 415) with delta (0, 0)
Screenshot: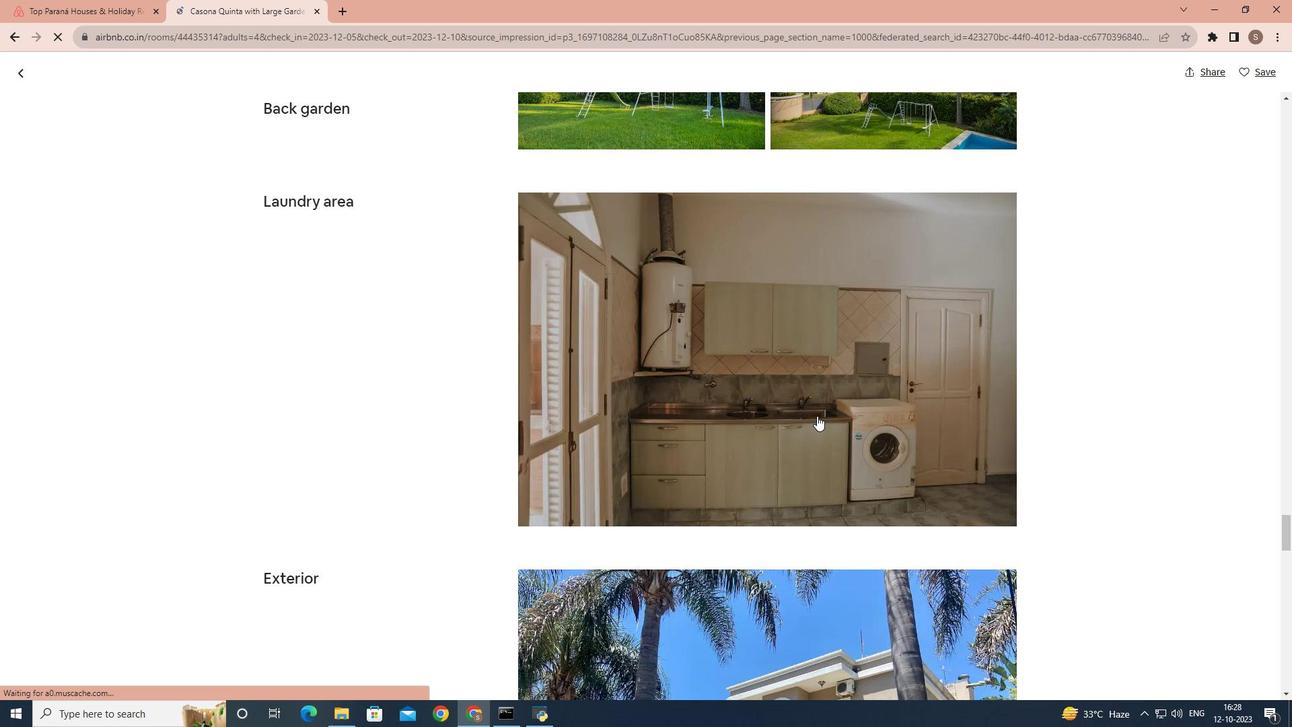 
Action: Mouse scrolled (817, 415) with delta (0, 0)
Screenshot: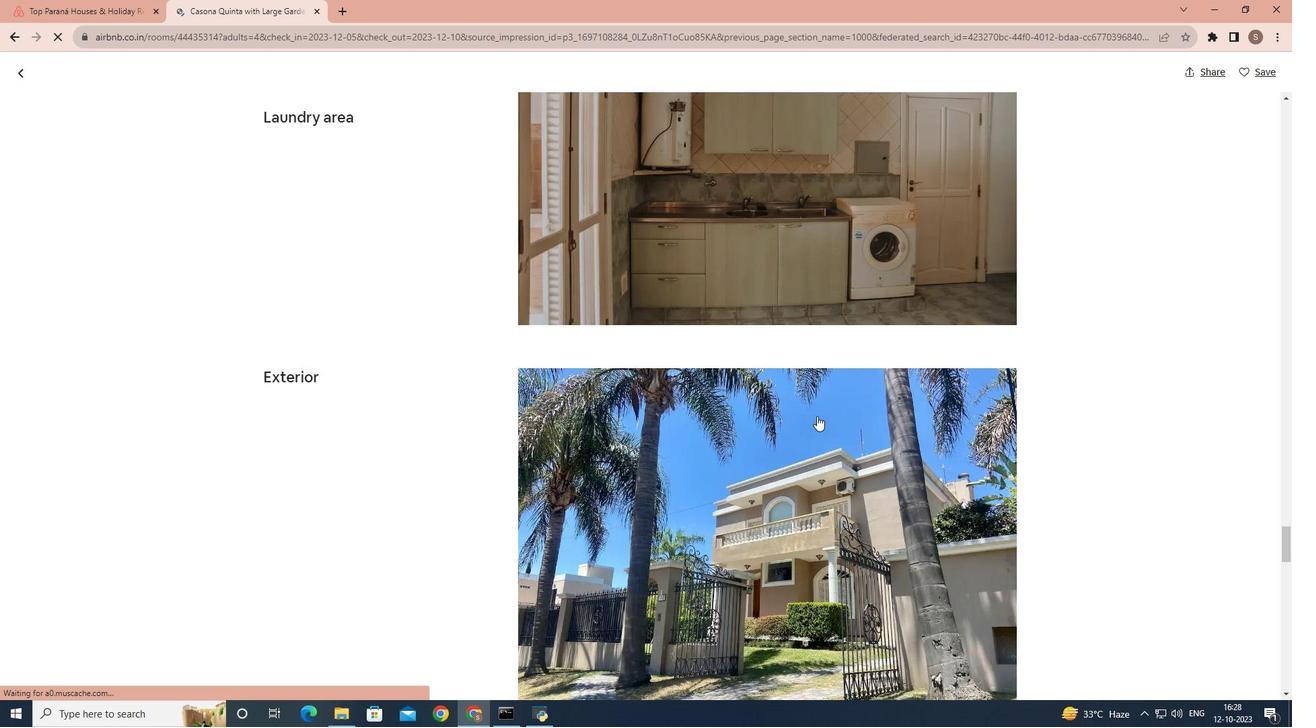 
Action: Mouse scrolled (817, 415) with delta (0, 0)
Screenshot: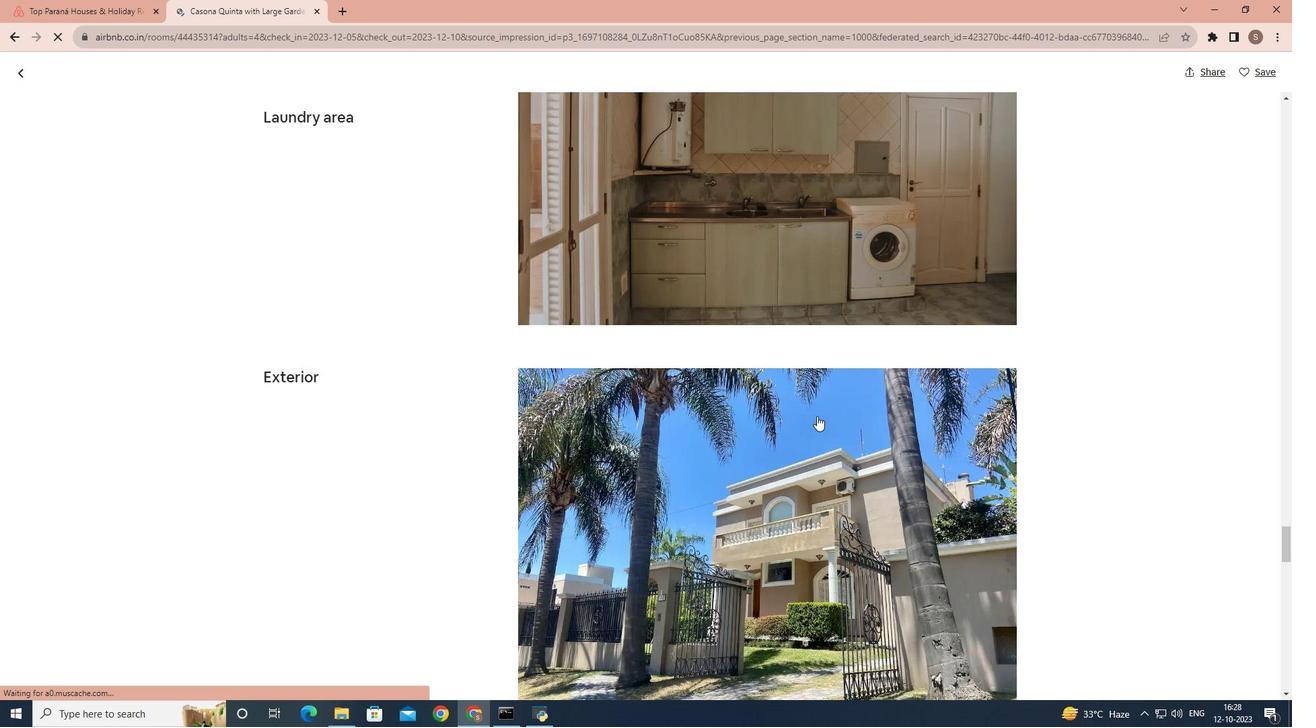 
Action: Mouse scrolled (817, 415) with delta (0, 0)
Screenshot: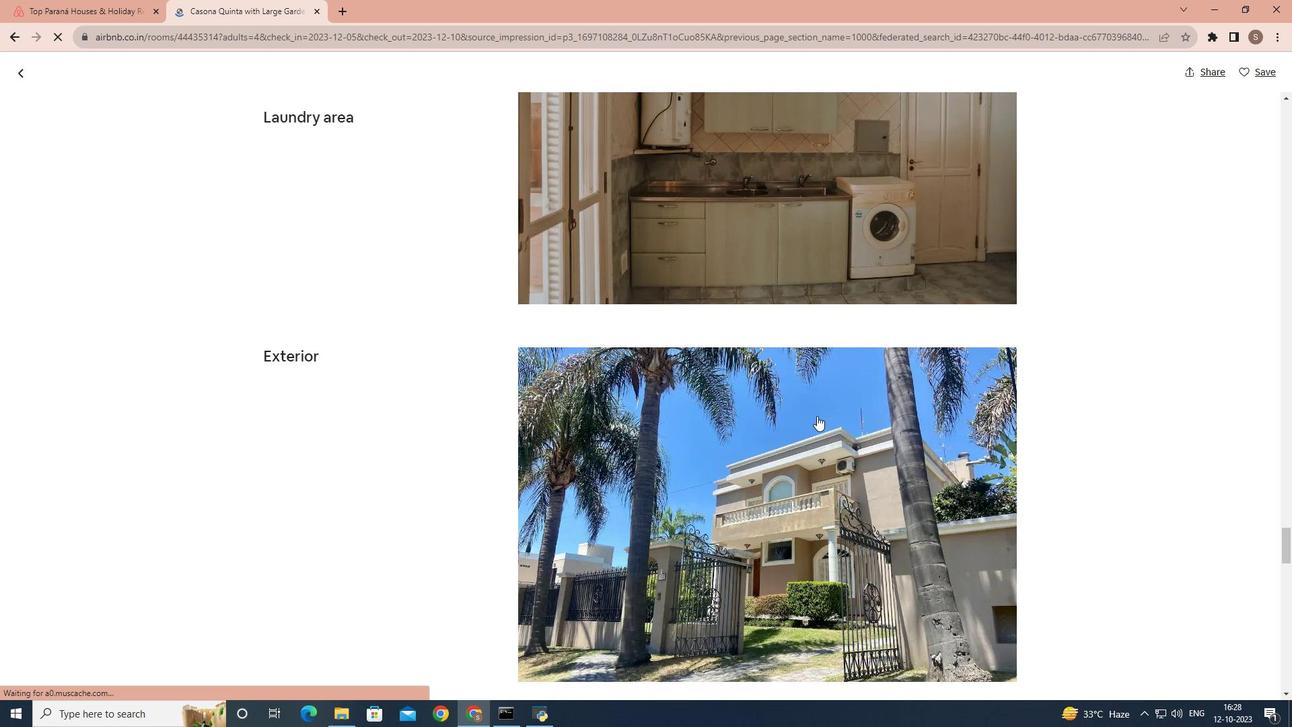 
Action: Mouse scrolled (817, 415) with delta (0, 0)
Screenshot: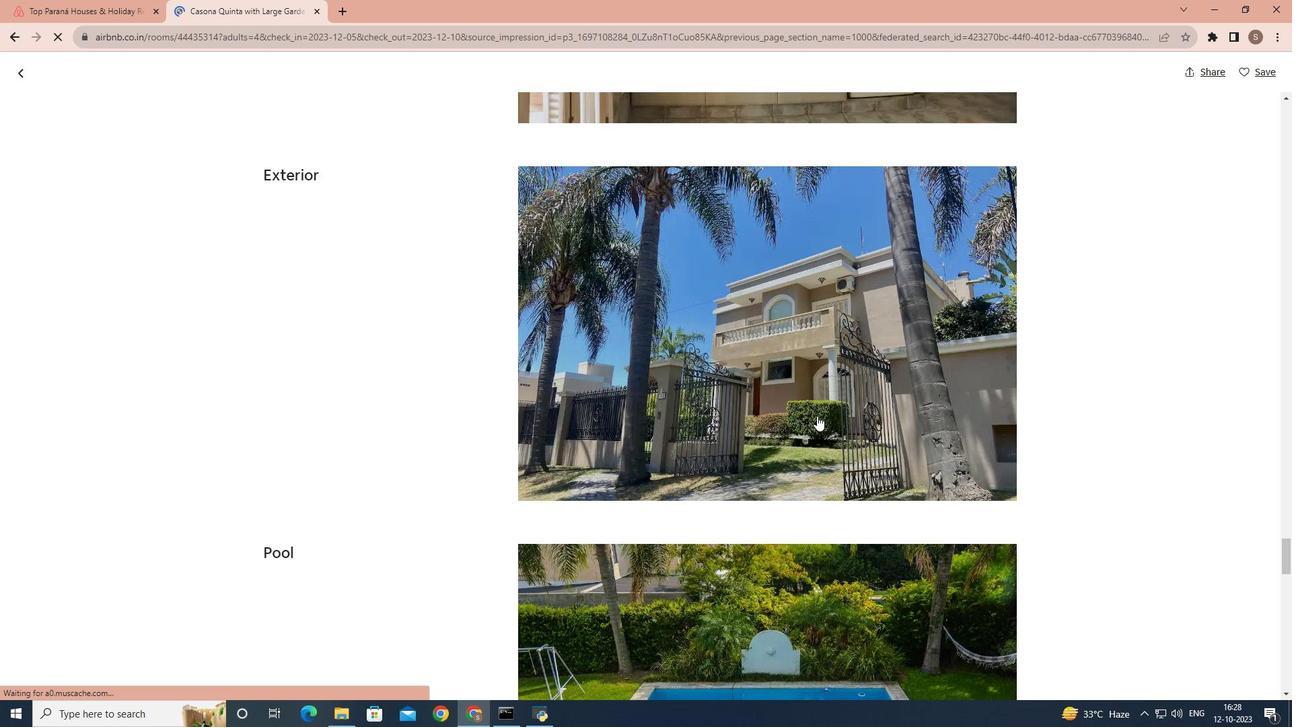 
Action: Mouse scrolled (817, 415) with delta (0, 0)
Screenshot: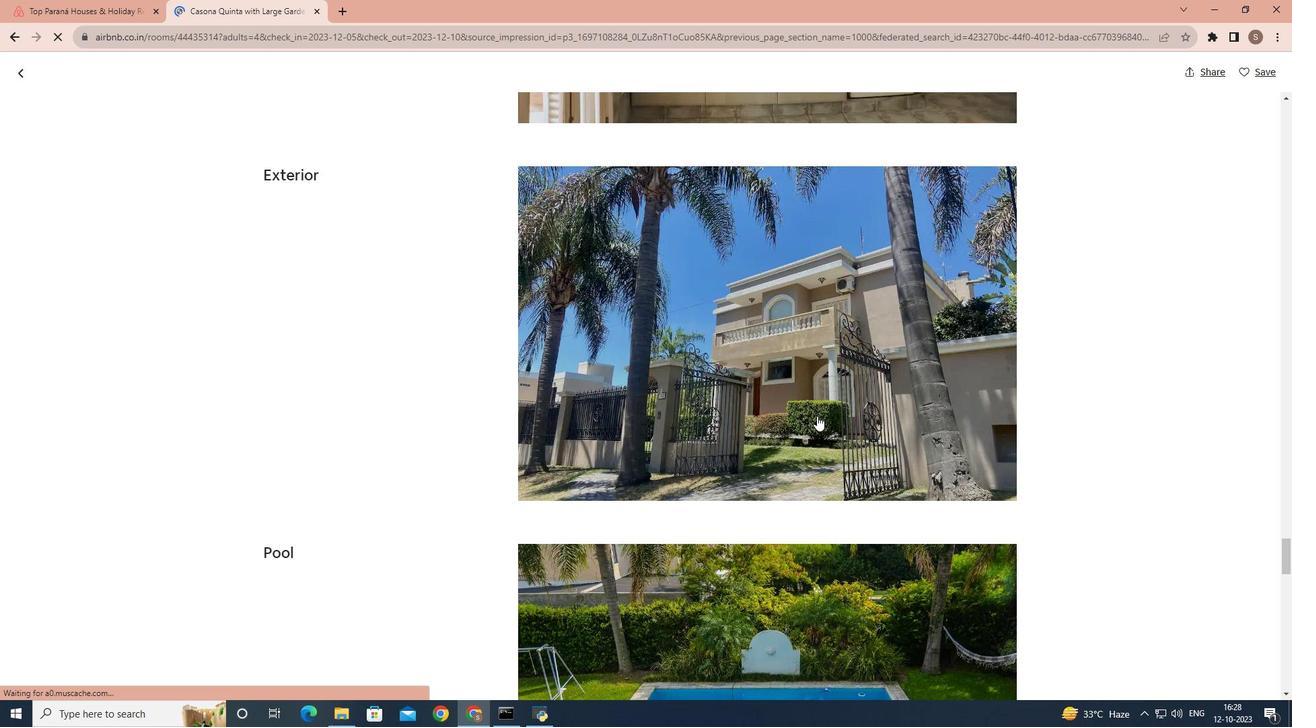 
Action: Mouse scrolled (817, 415) with delta (0, 0)
Screenshot: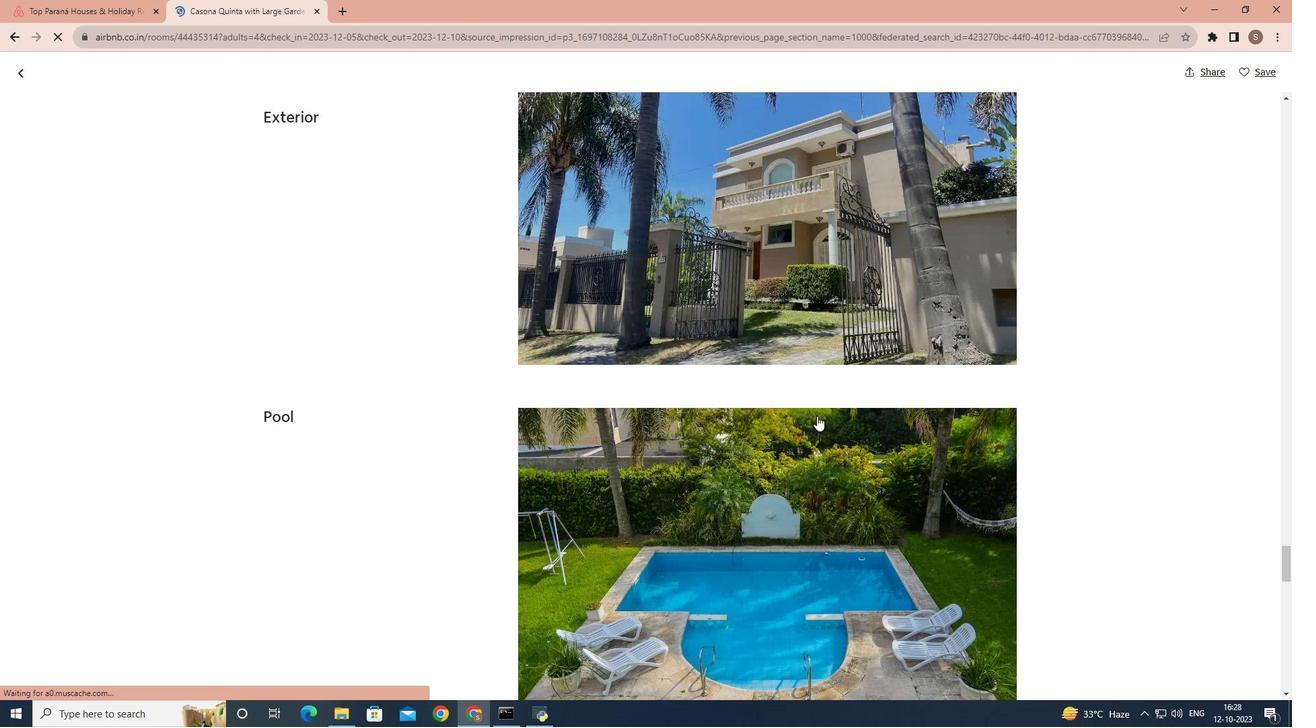 
Action: Mouse scrolled (817, 415) with delta (0, 0)
Screenshot: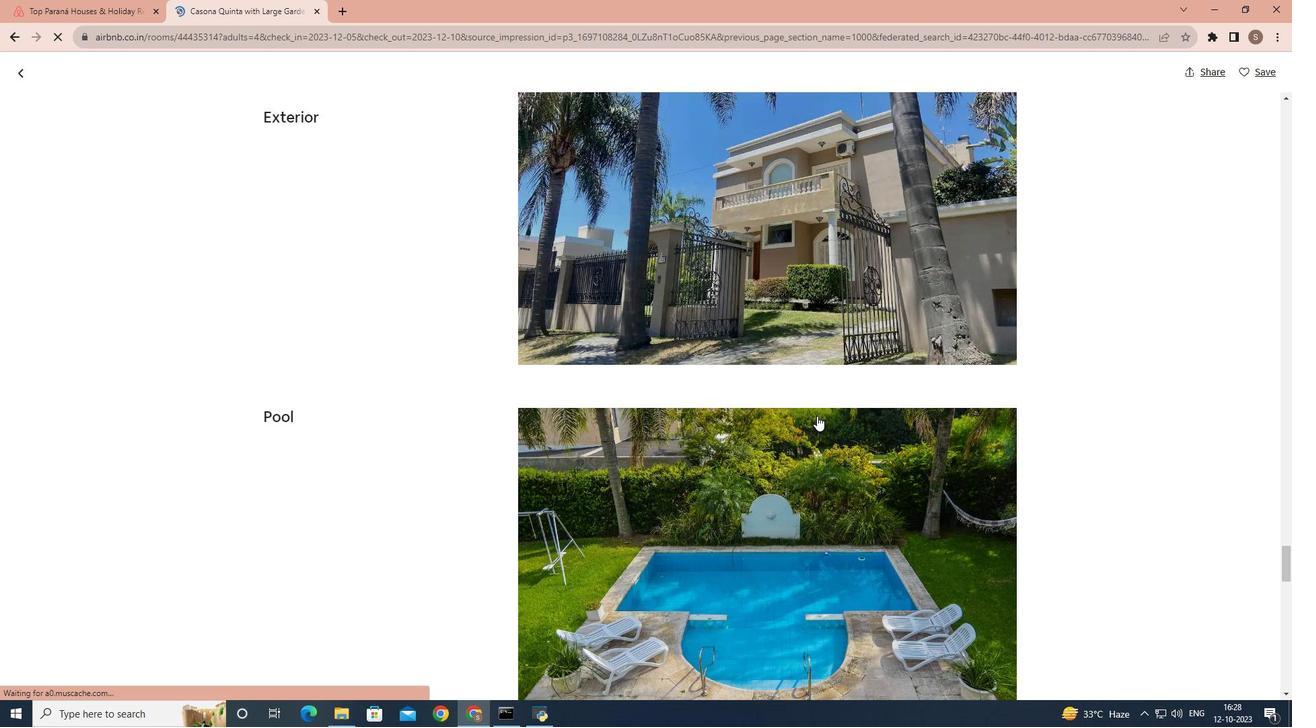 
Action: Mouse scrolled (817, 415) with delta (0, 0)
Screenshot: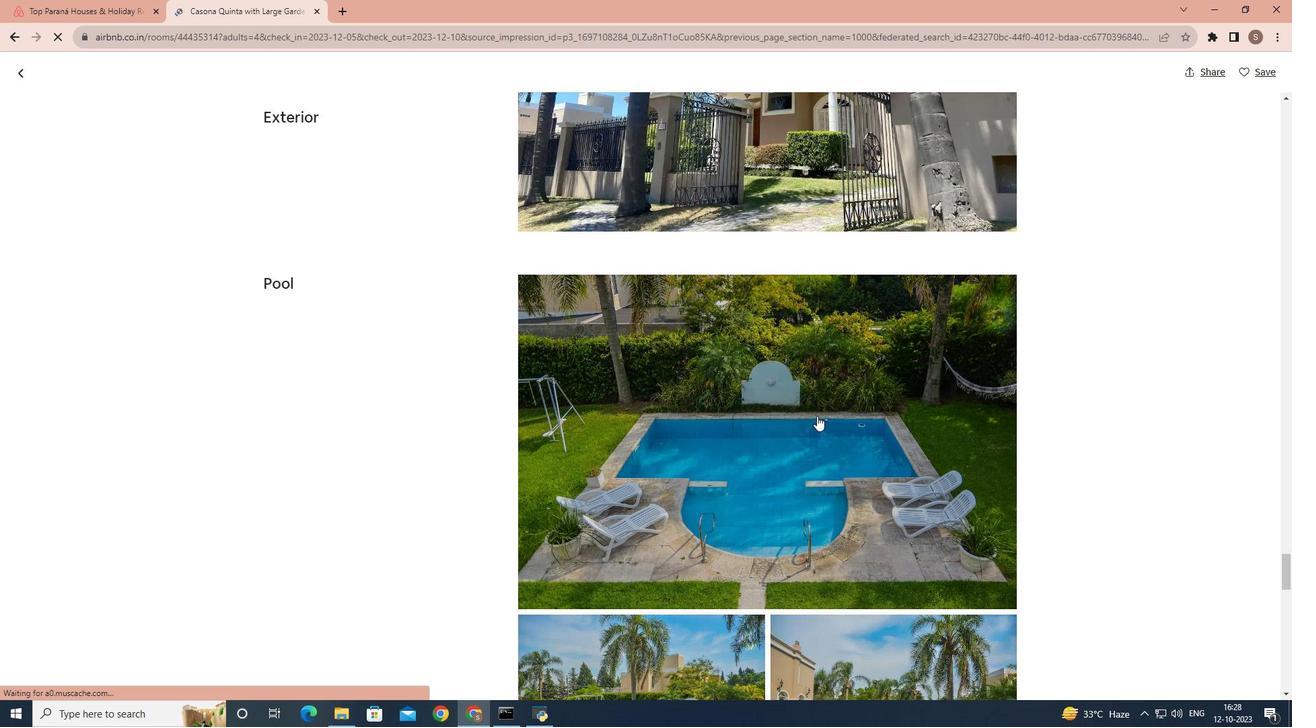 
Action: Mouse scrolled (817, 415) with delta (0, 0)
Screenshot: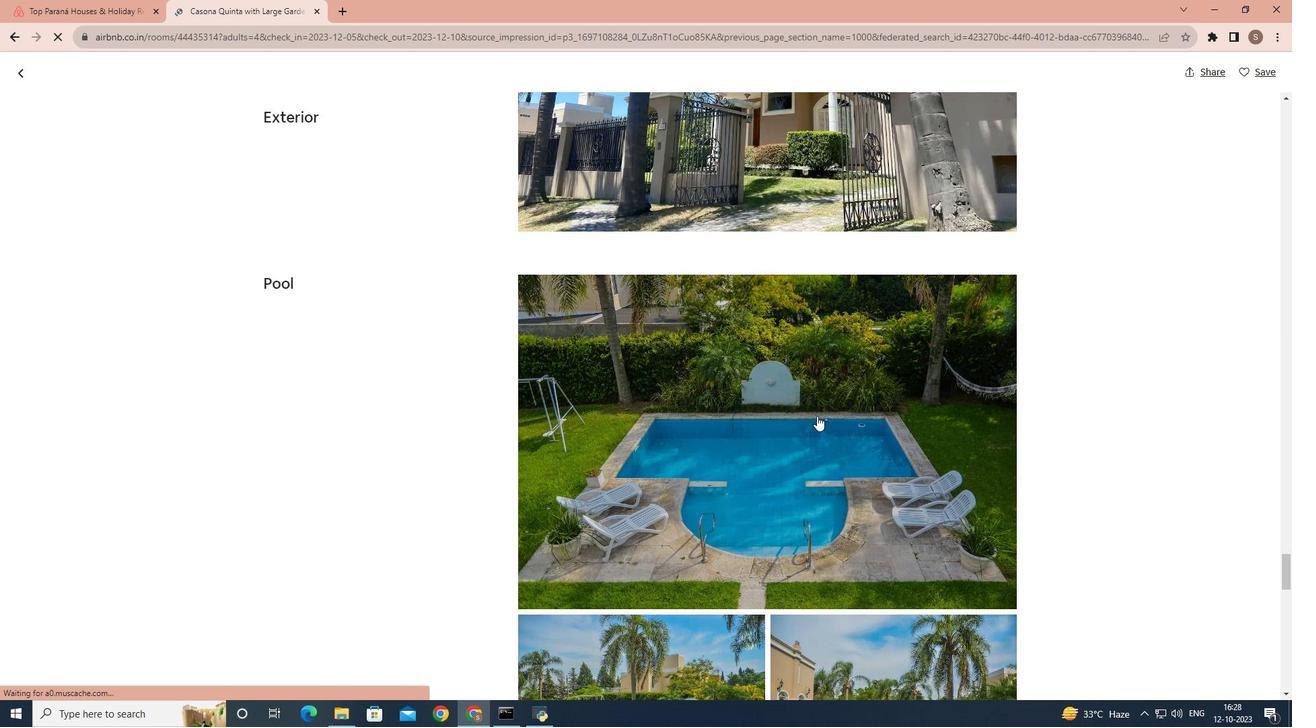 
Action: Mouse scrolled (817, 415) with delta (0, 0)
Screenshot: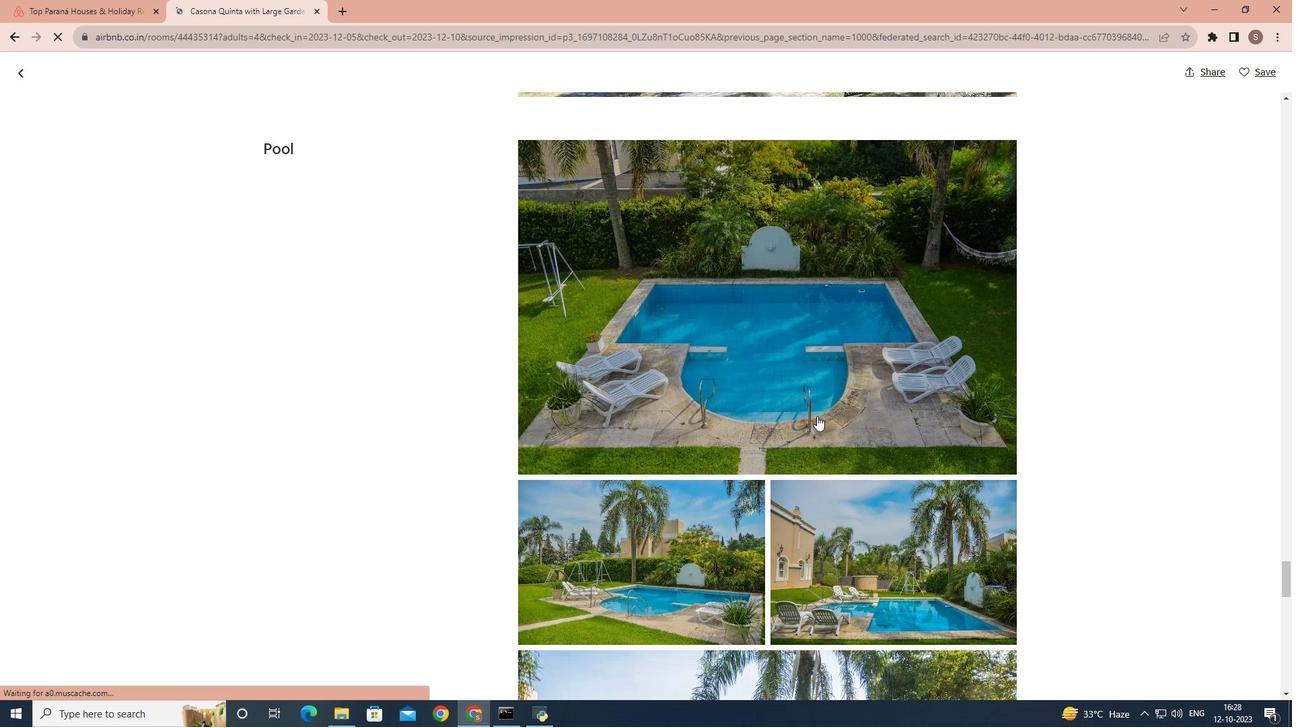 
Action: Mouse scrolled (817, 415) with delta (0, 0)
Screenshot: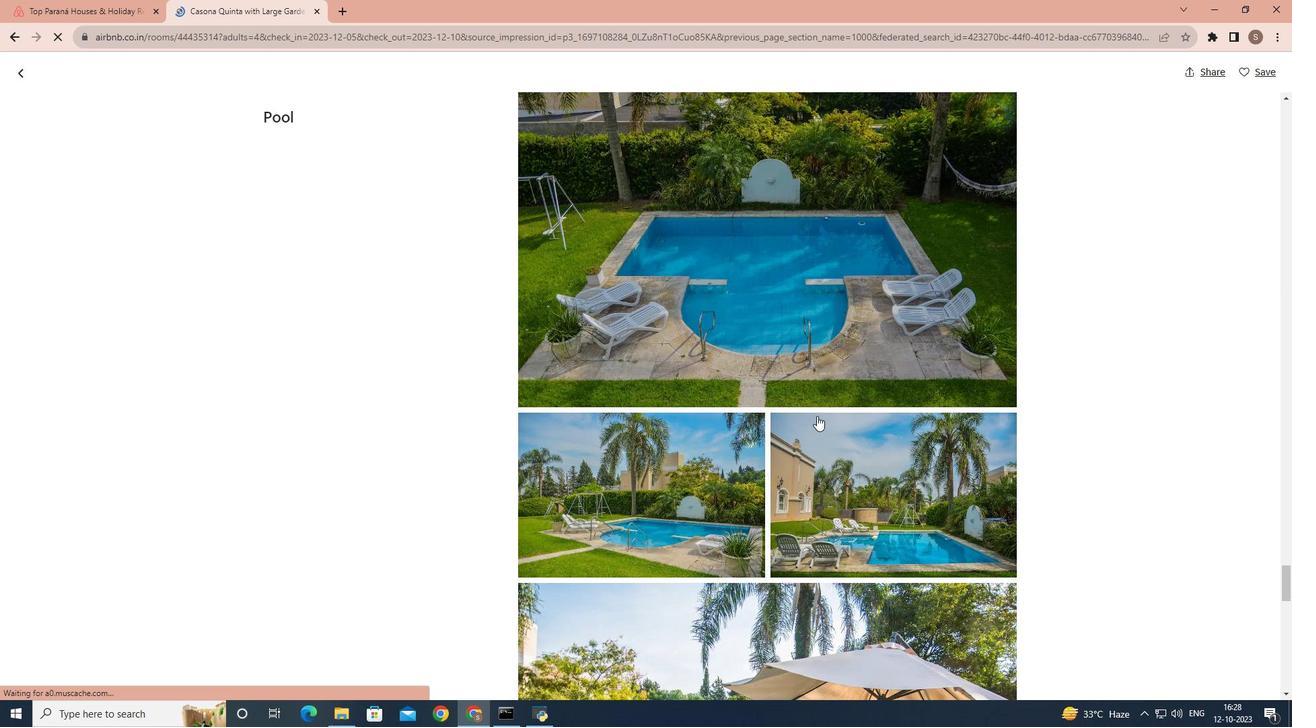 
Action: Mouse scrolled (817, 415) with delta (0, 0)
Screenshot: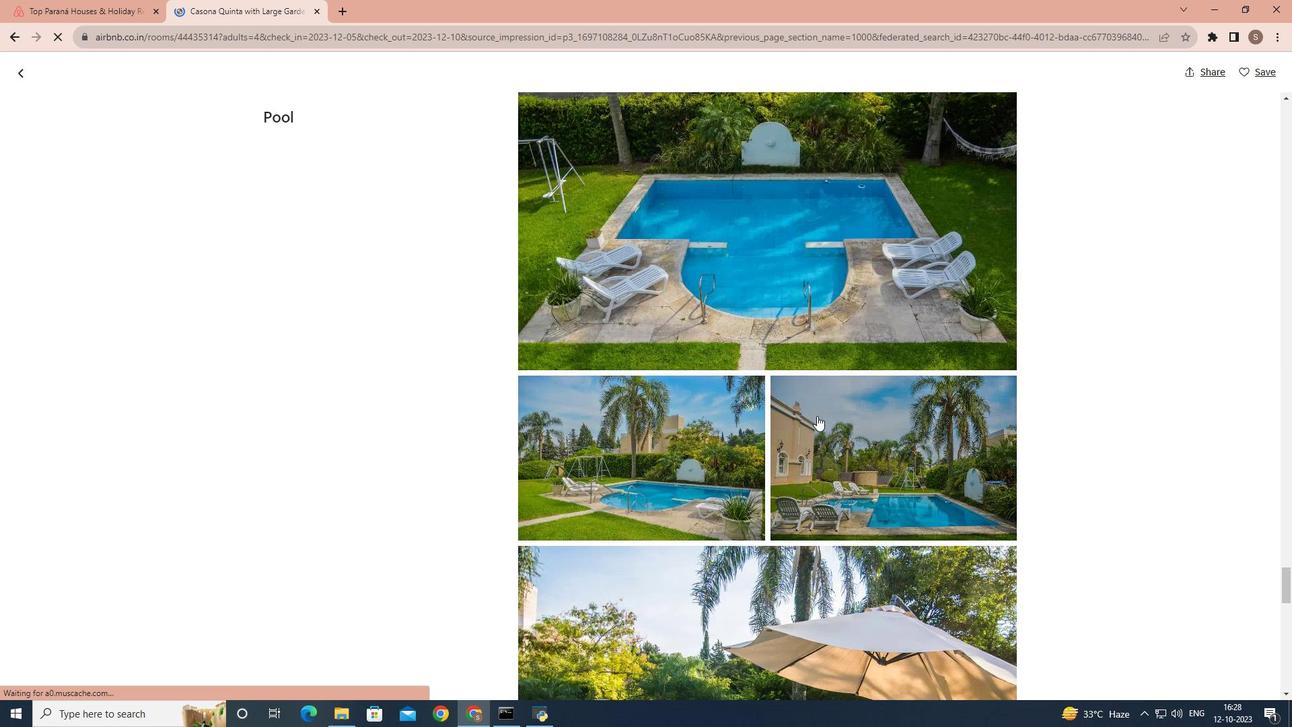 
Action: Mouse scrolled (817, 415) with delta (0, 0)
Screenshot: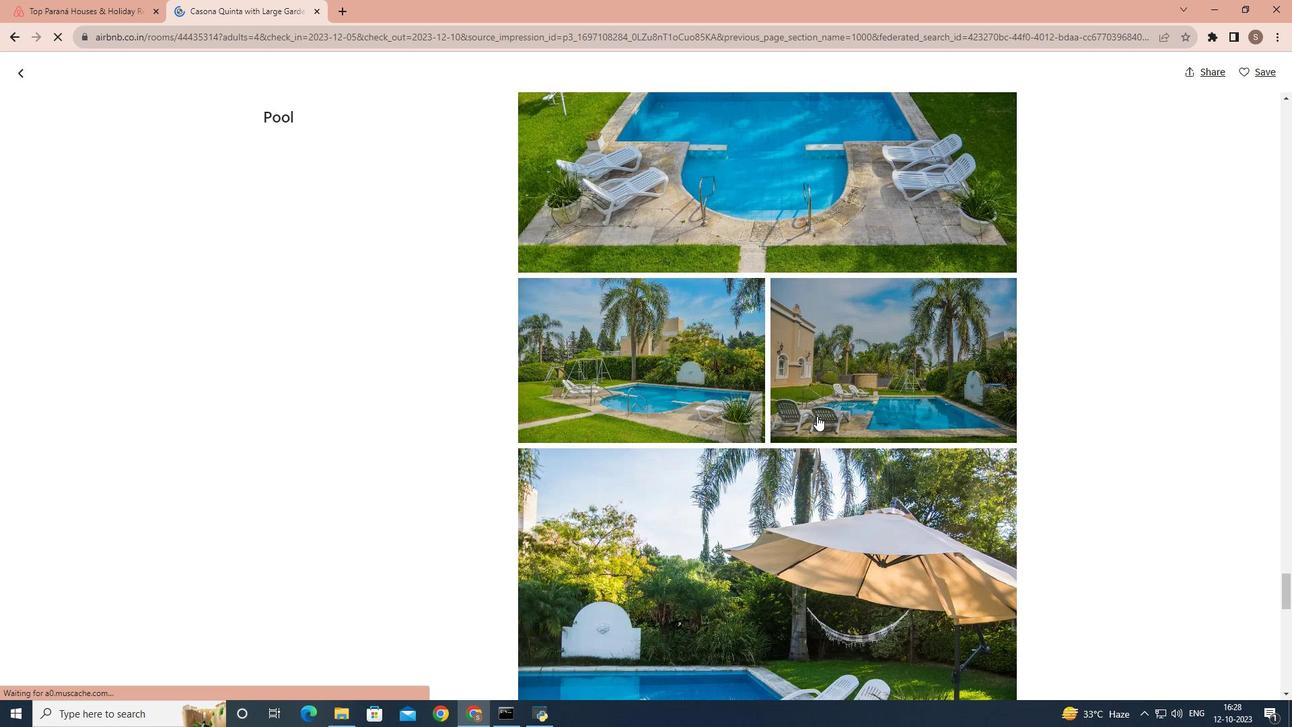 
Action: Mouse scrolled (817, 415) with delta (0, 0)
Screenshot: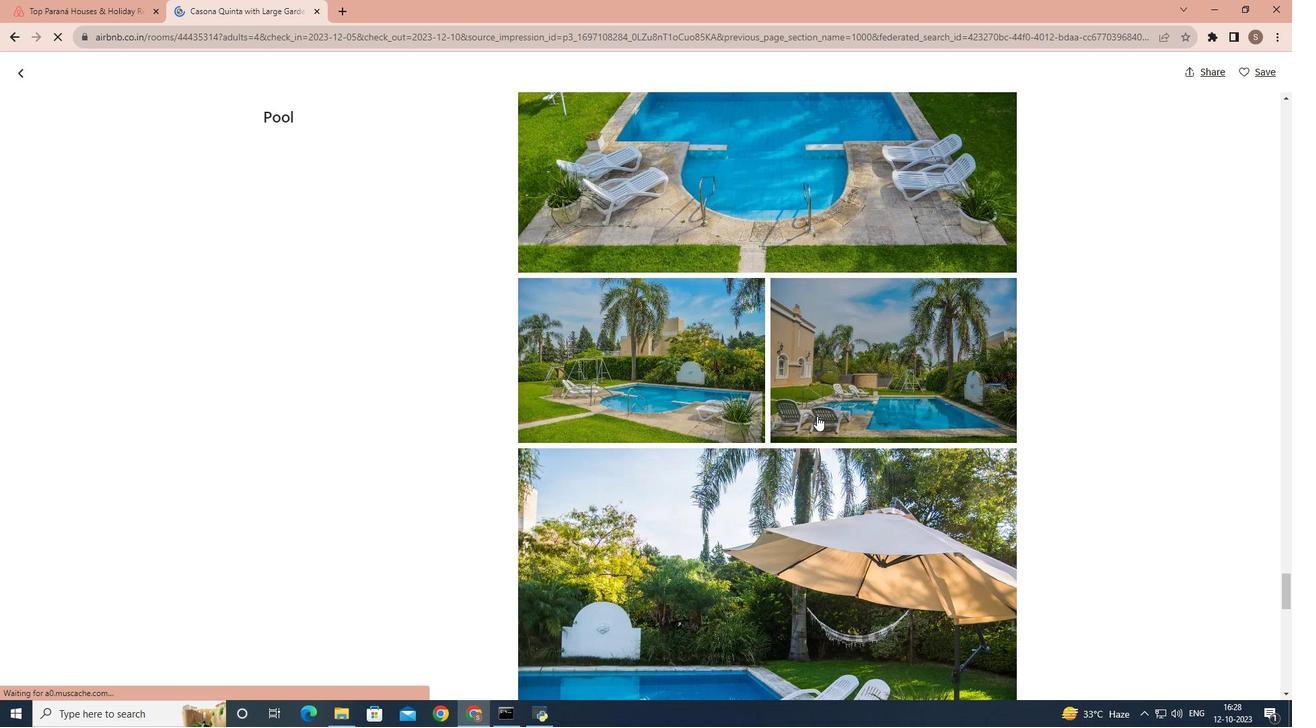 
Action: Mouse scrolled (817, 416) with delta (0, 0)
Screenshot: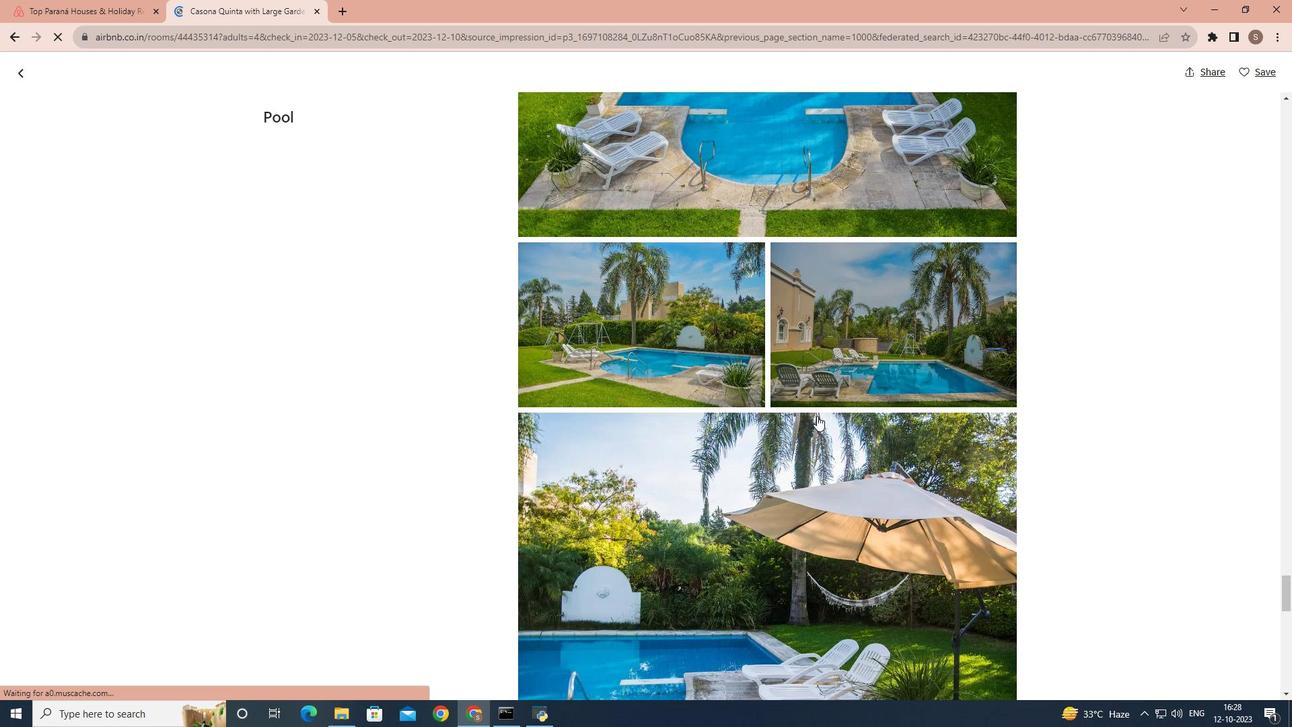 
Action: Mouse scrolled (817, 415) with delta (0, 0)
Screenshot: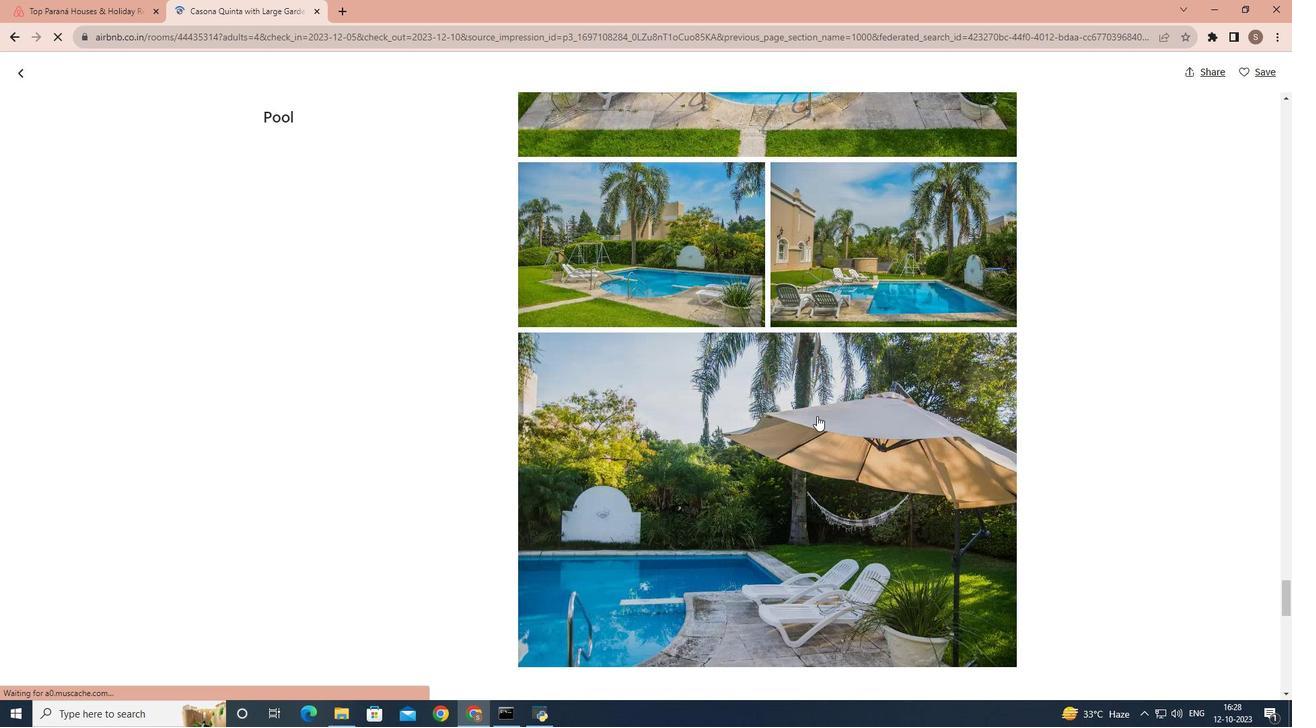 
Action: Mouse scrolled (817, 416) with delta (0, 0)
Screenshot: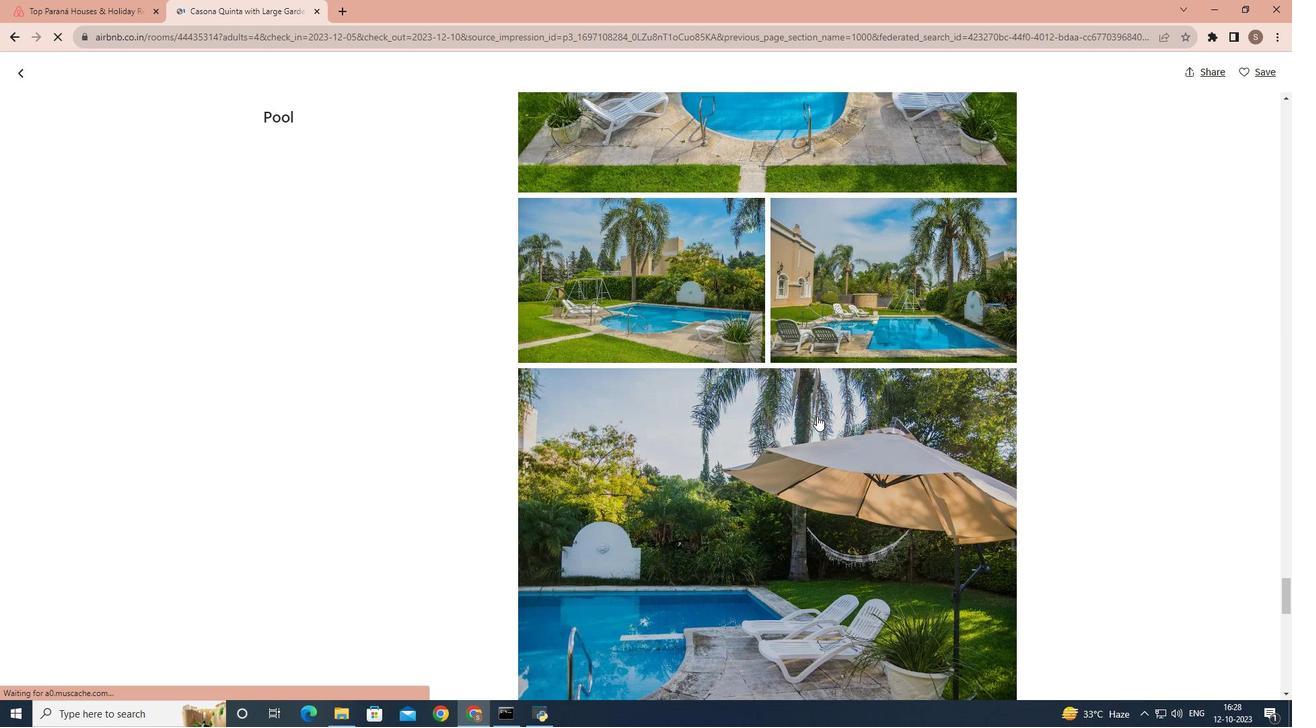 
Action: Mouse scrolled (817, 415) with delta (0, 0)
Screenshot: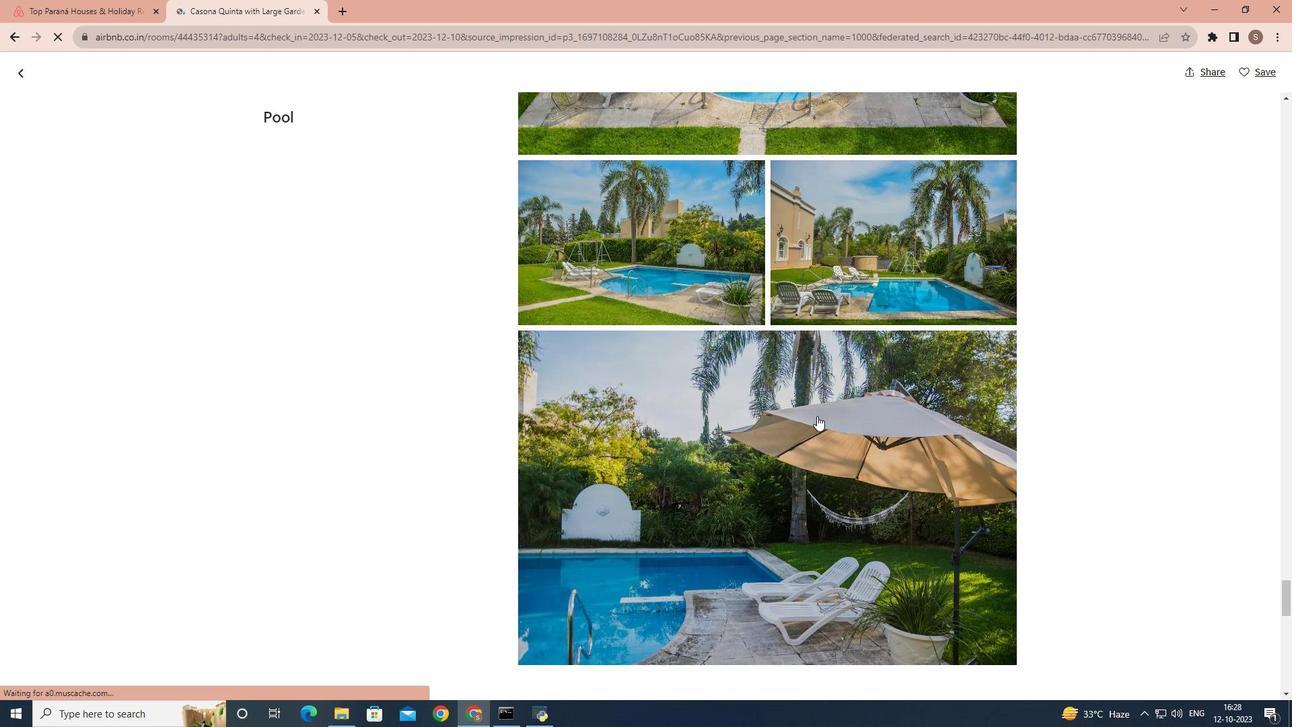 
Action: Mouse scrolled (817, 415) with delta (0, 0)
Screenshot: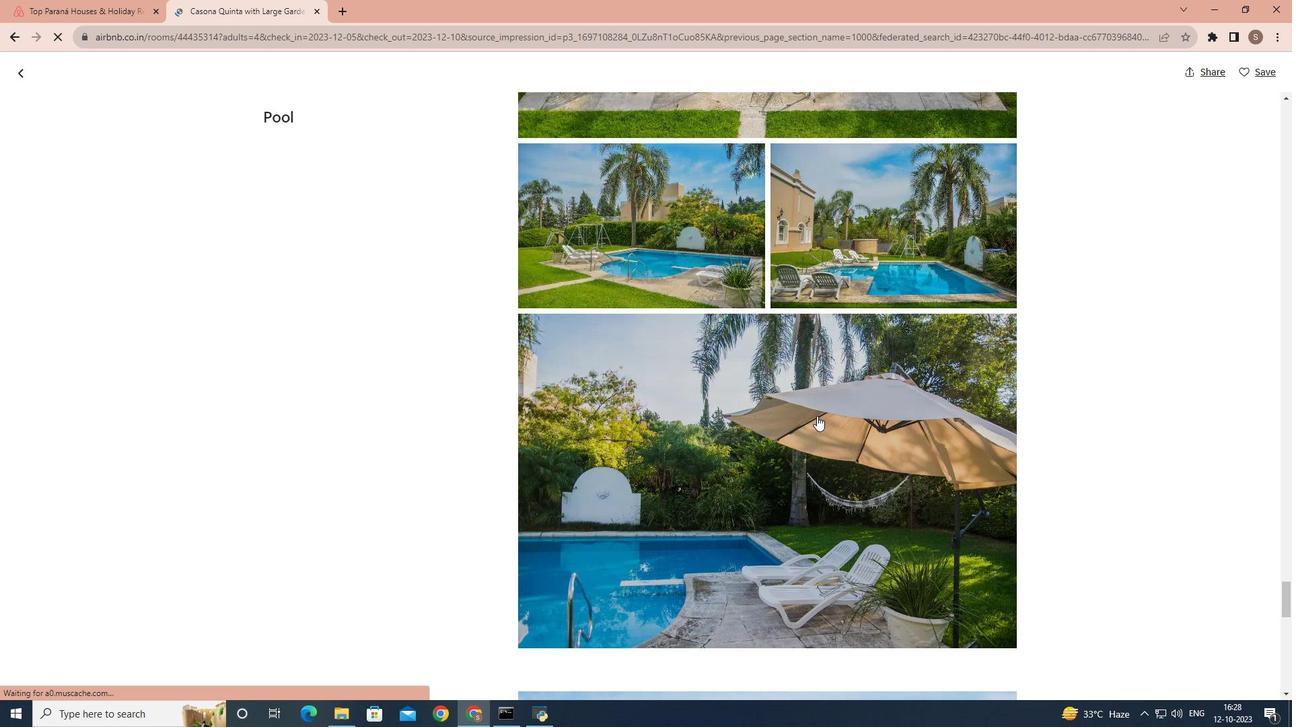 
Action: Mouse scrolled (817, 415) with delta (0, 0)
Screenshot: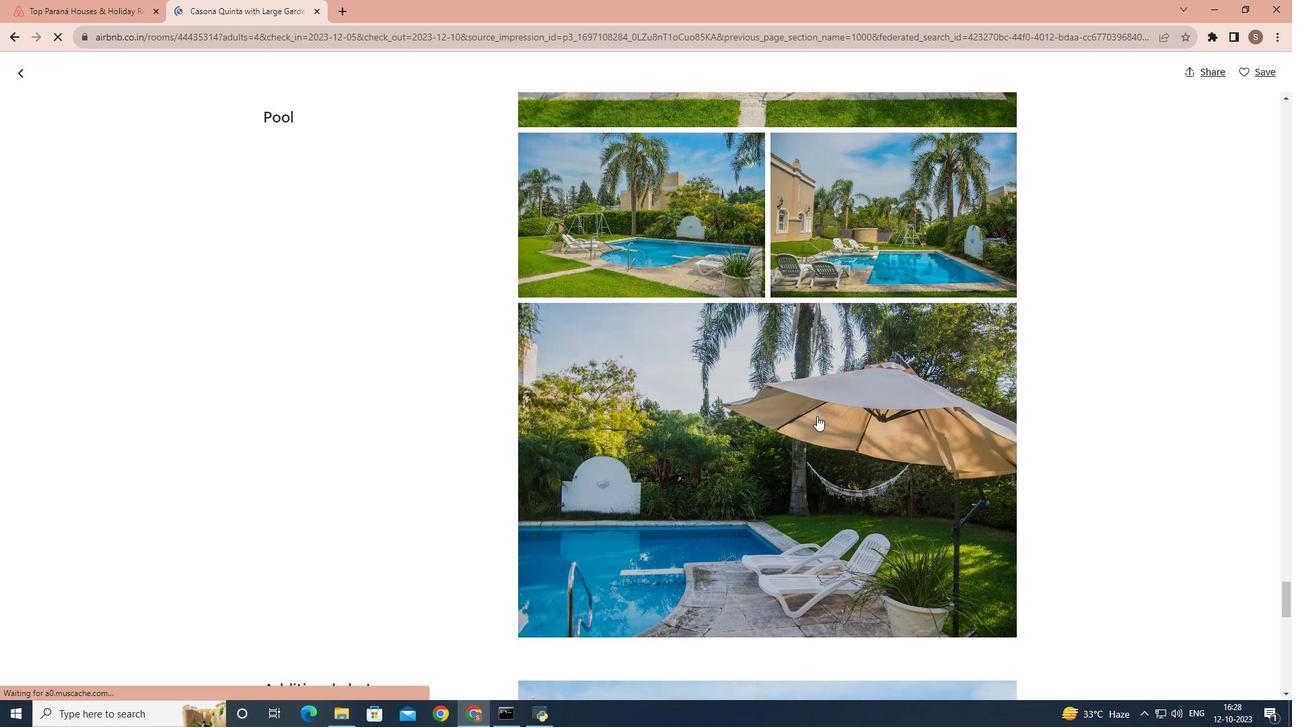 
Action: Mouse scrolled (817, 415) with delta (0, 0)
Screenshot: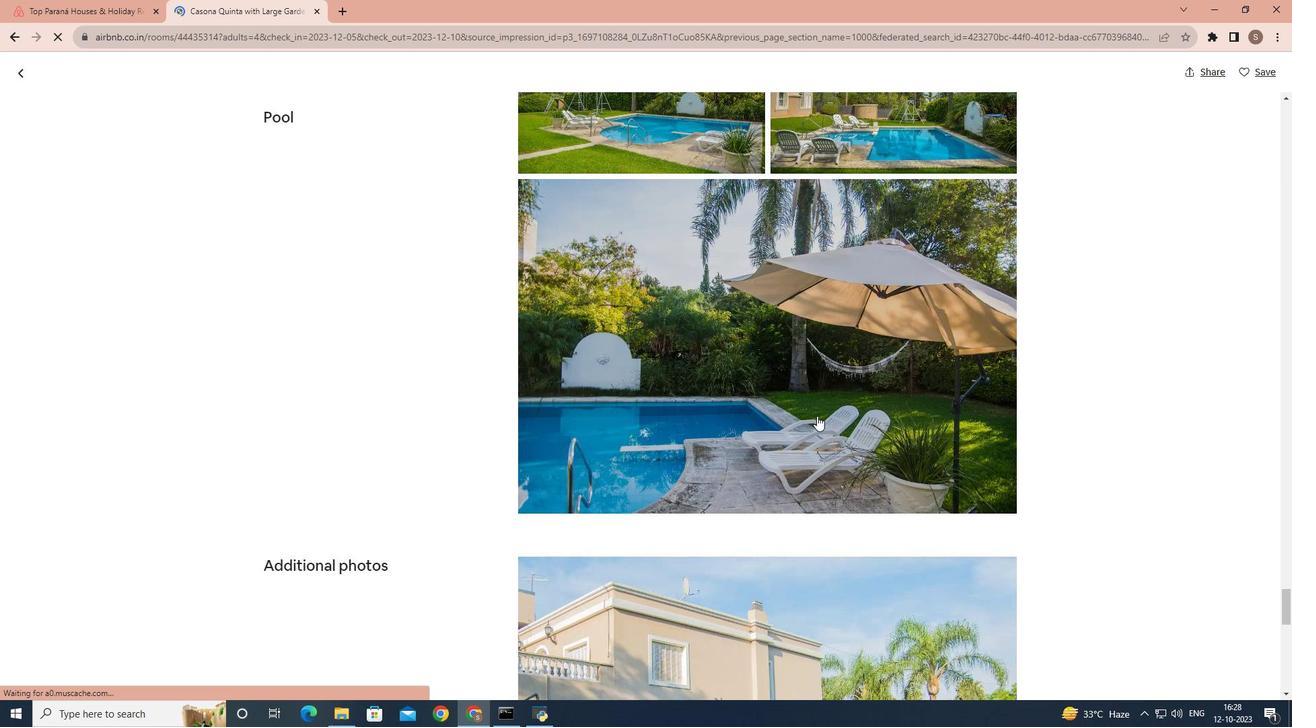 
Action: Mouse scrolled (817, 415) with delta (0, 0)
Screenshot: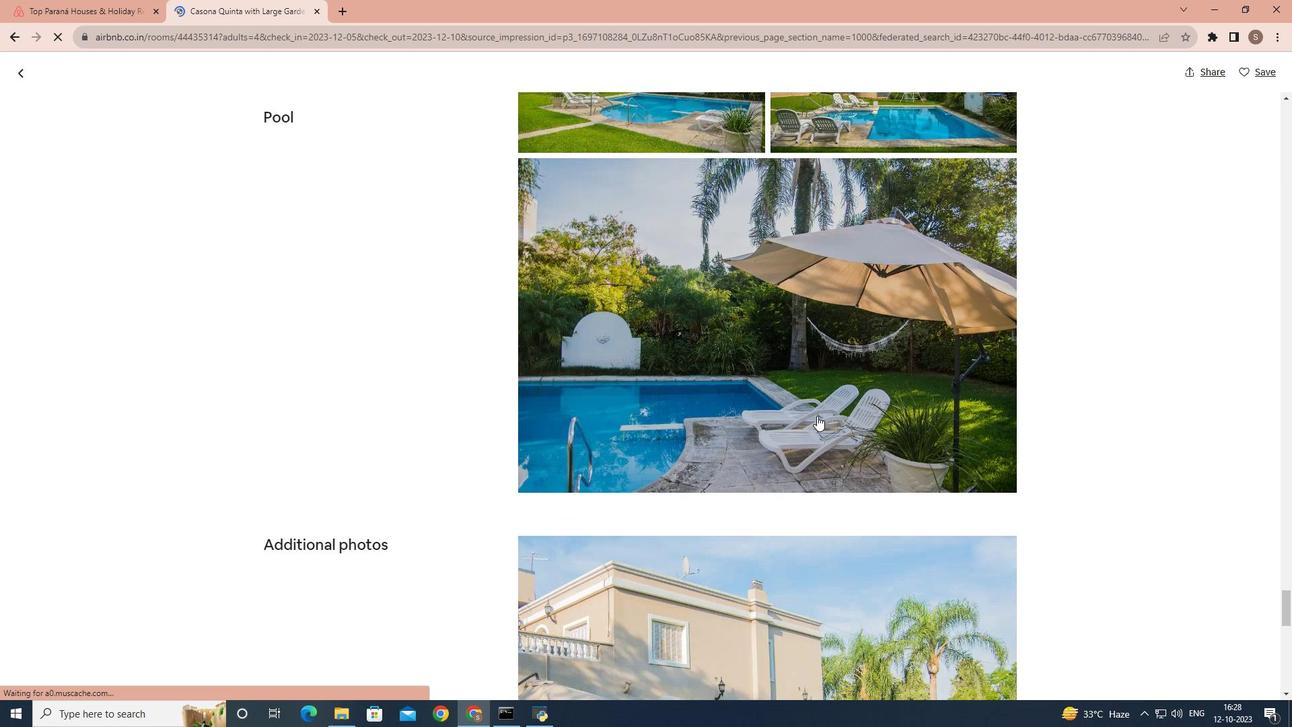 
Action: Mouse scrolled (817, 415) with delta (0, 0)
Screenshot: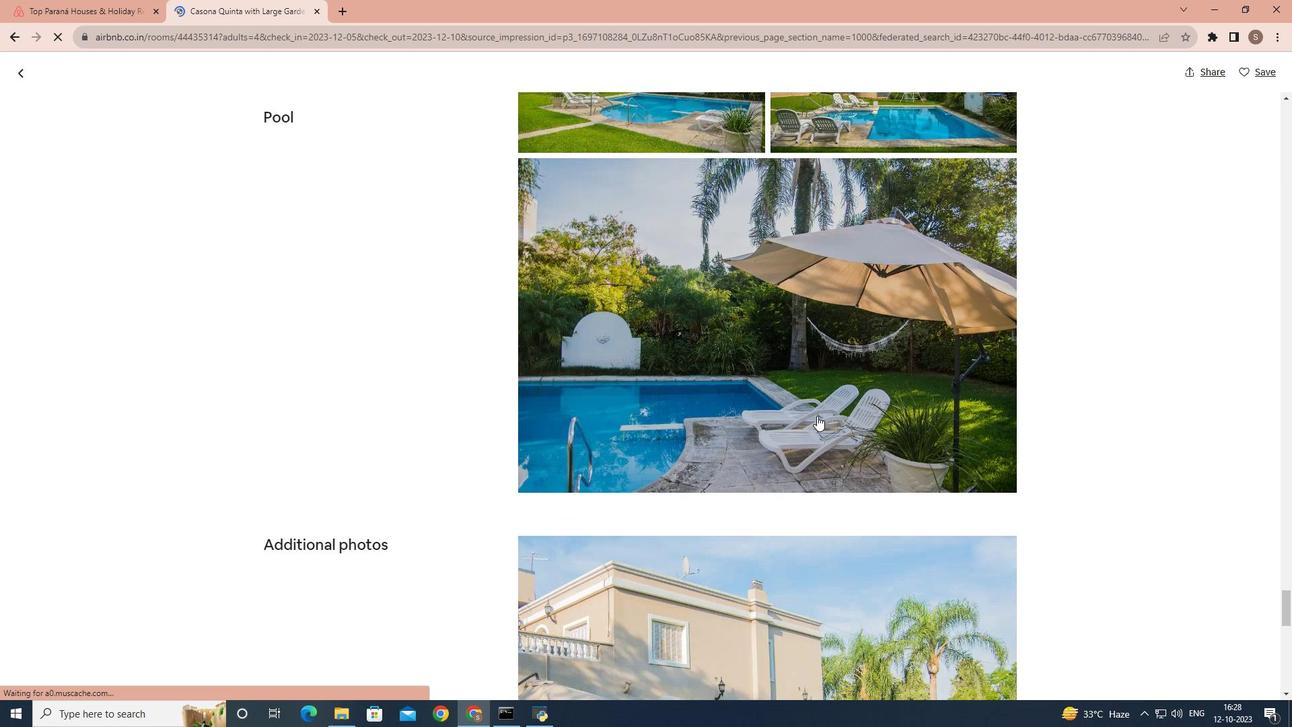 
Action: Mouse scrolled (817, 415) with delta (0, 0)
Screenshot: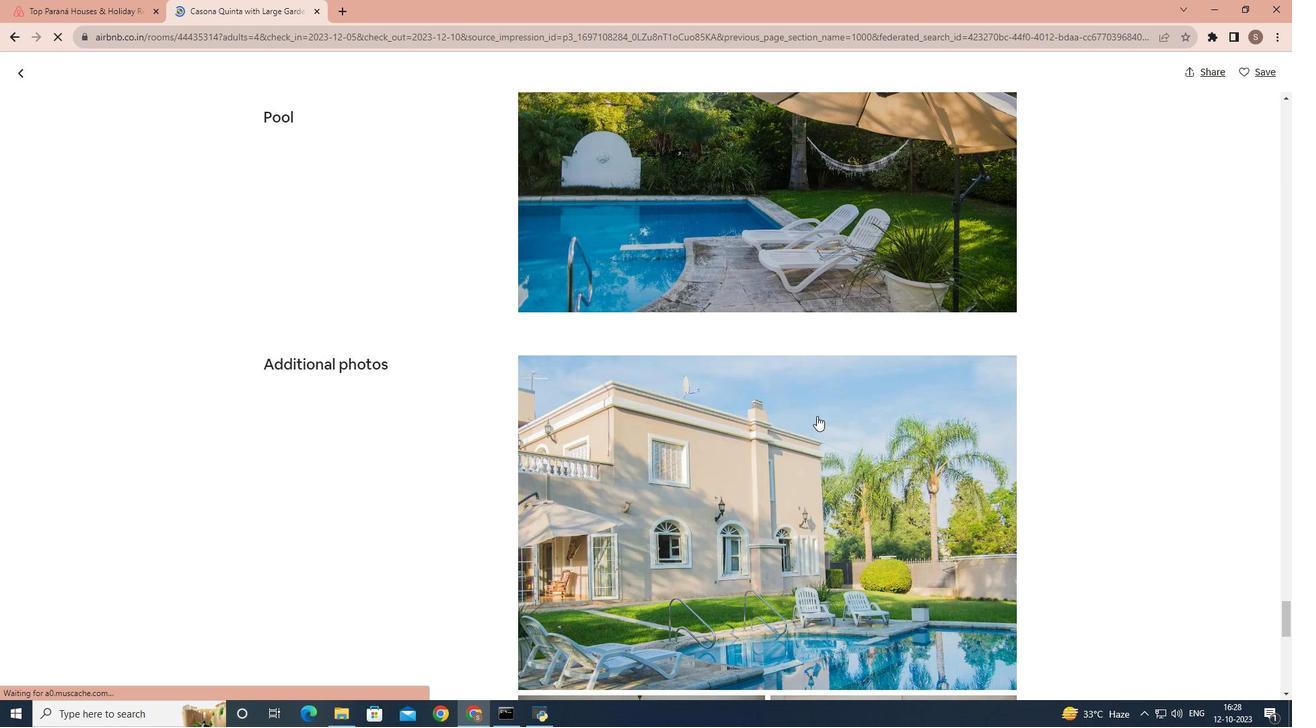 
Action: Mouse scrolled (817, 415) with delta (0, 0)
Screenshot: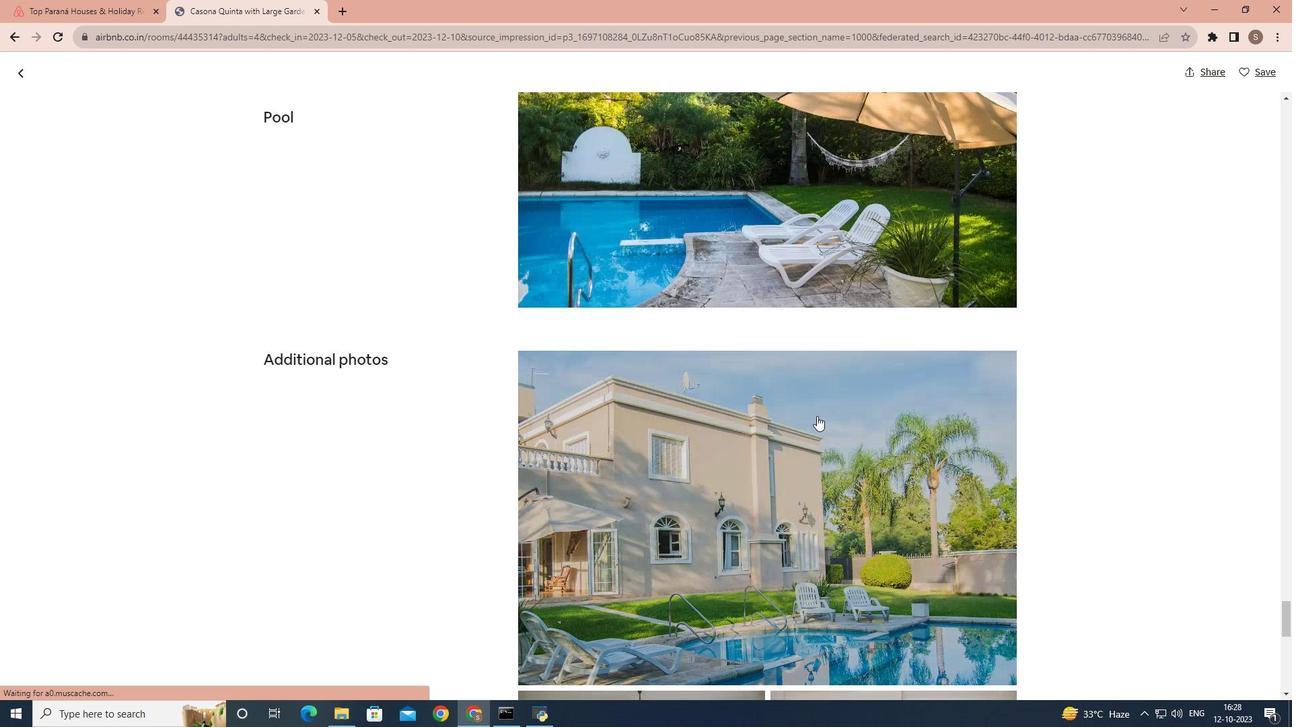 
Action: Mouse scrolled (817, 415) with delta (0, 0)
Screenshot: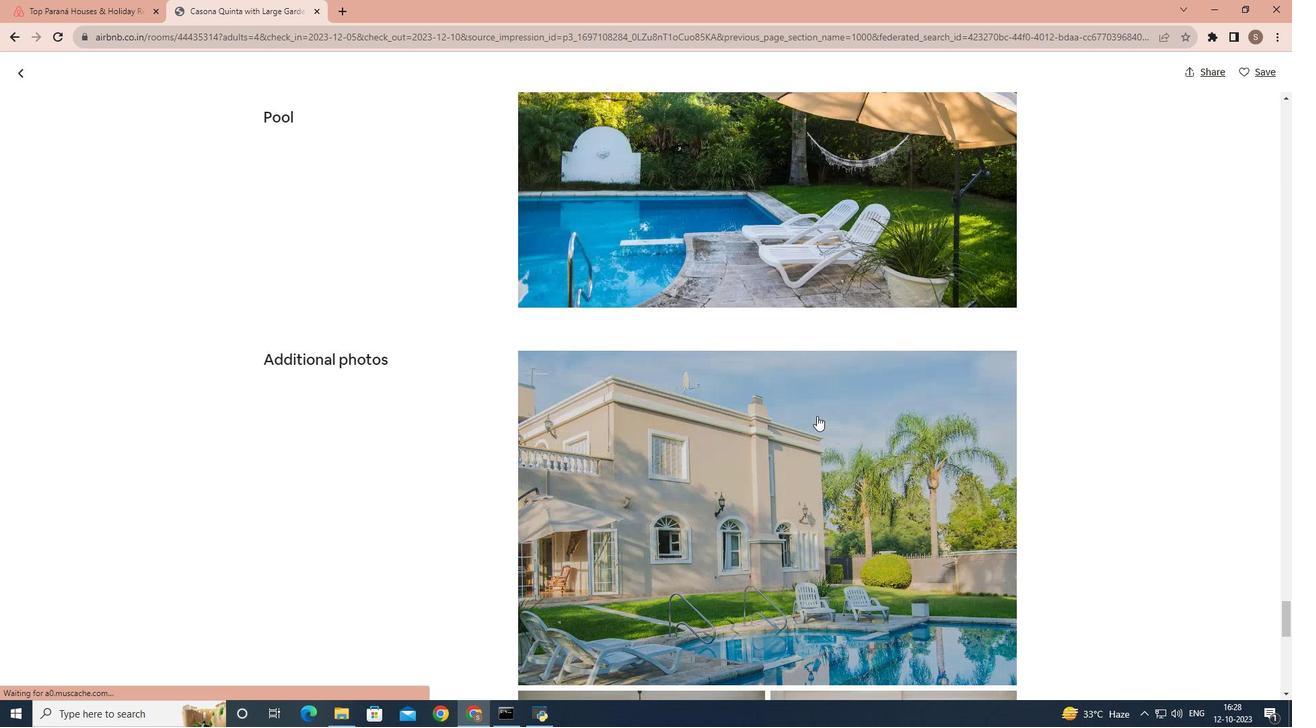 
Action: Mouse scrolled (817, 415) with delta (0, 0)
Screenshot: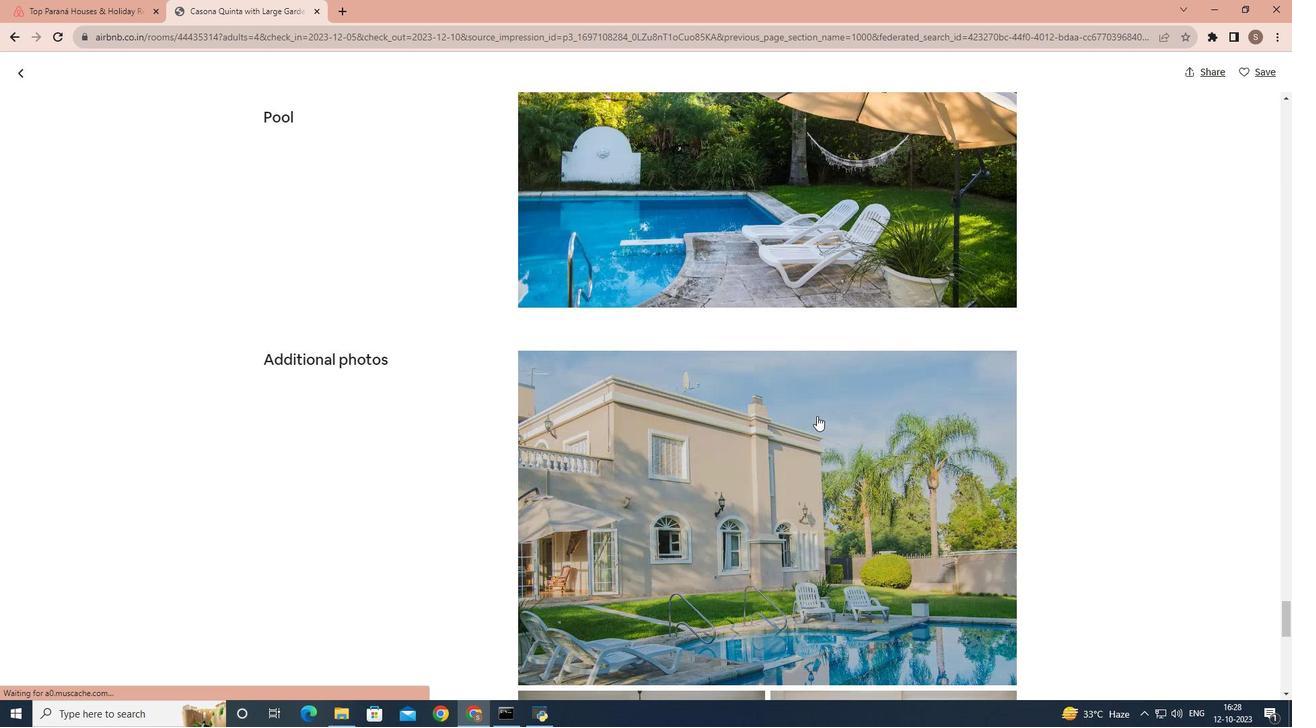 
Action: Mouse scrolled (817, 415) with delta (0, 0)
Screenshot: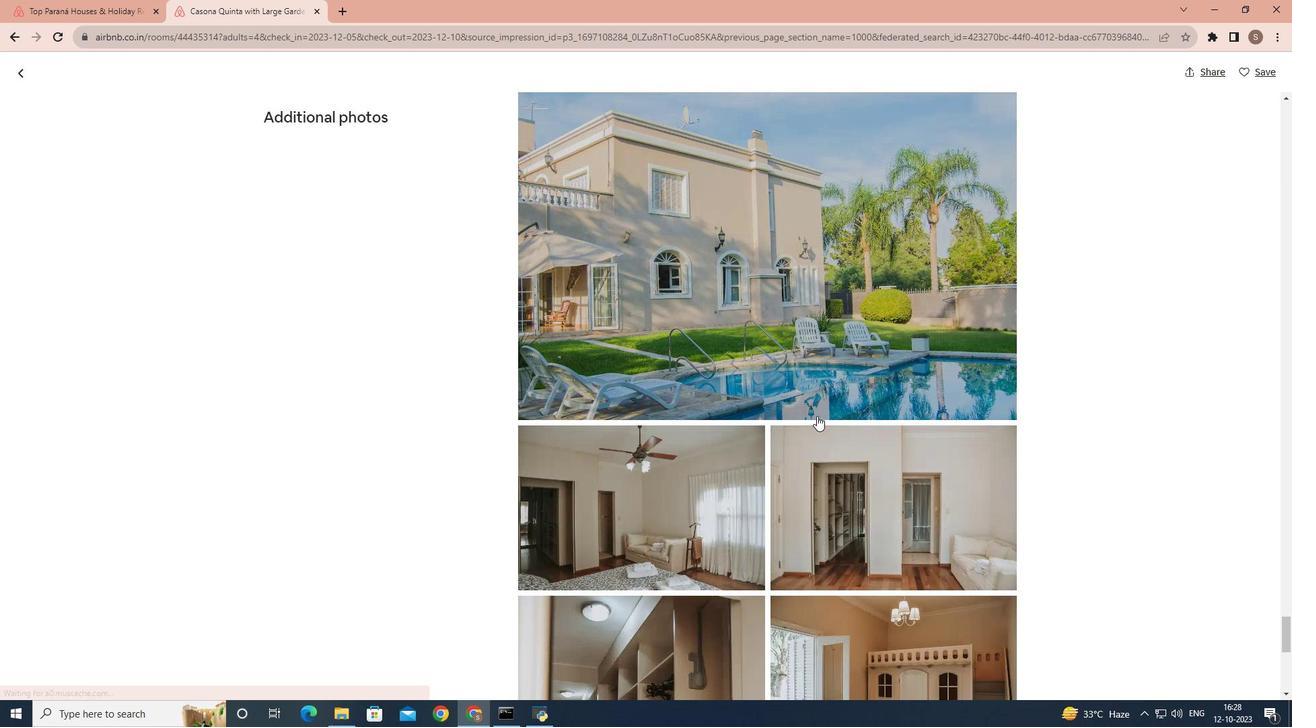
Action: Mouse scrolled (817, 415) with delta (0, 0)
Screenshot: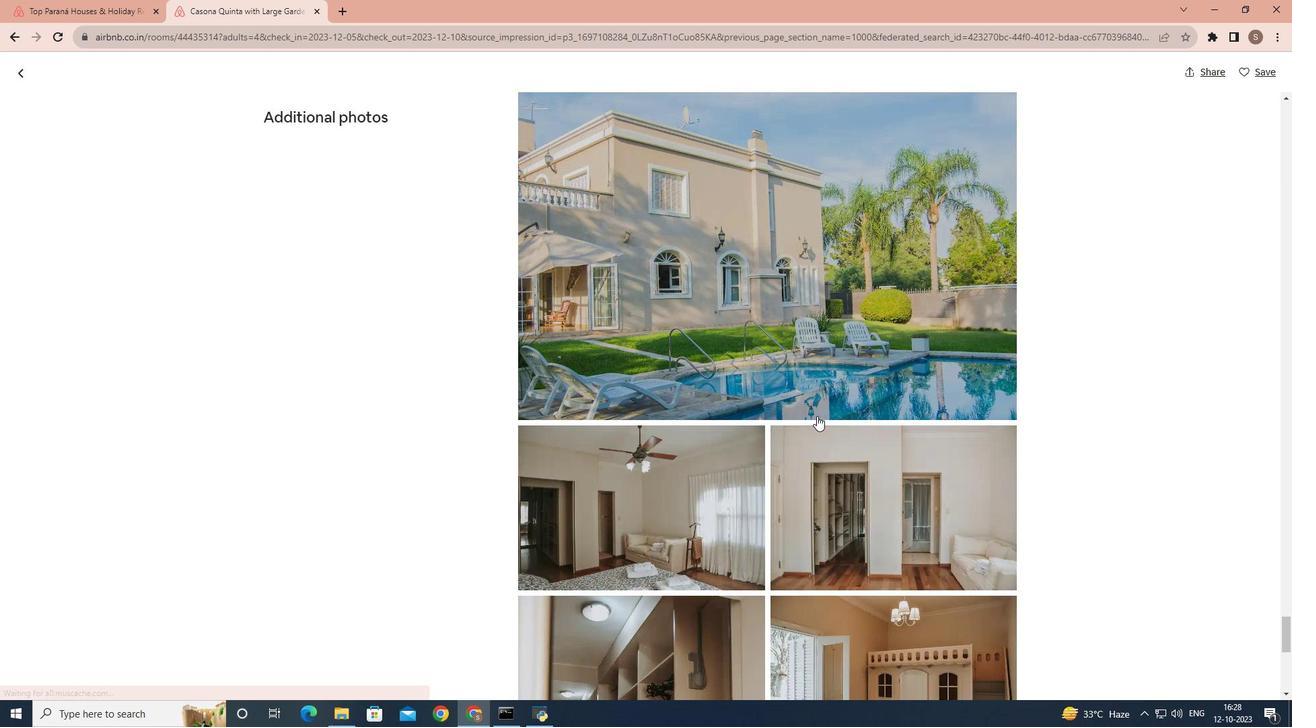
Action: Mouse scrolled (817, 415) with delta (0, 0)
Screenshot: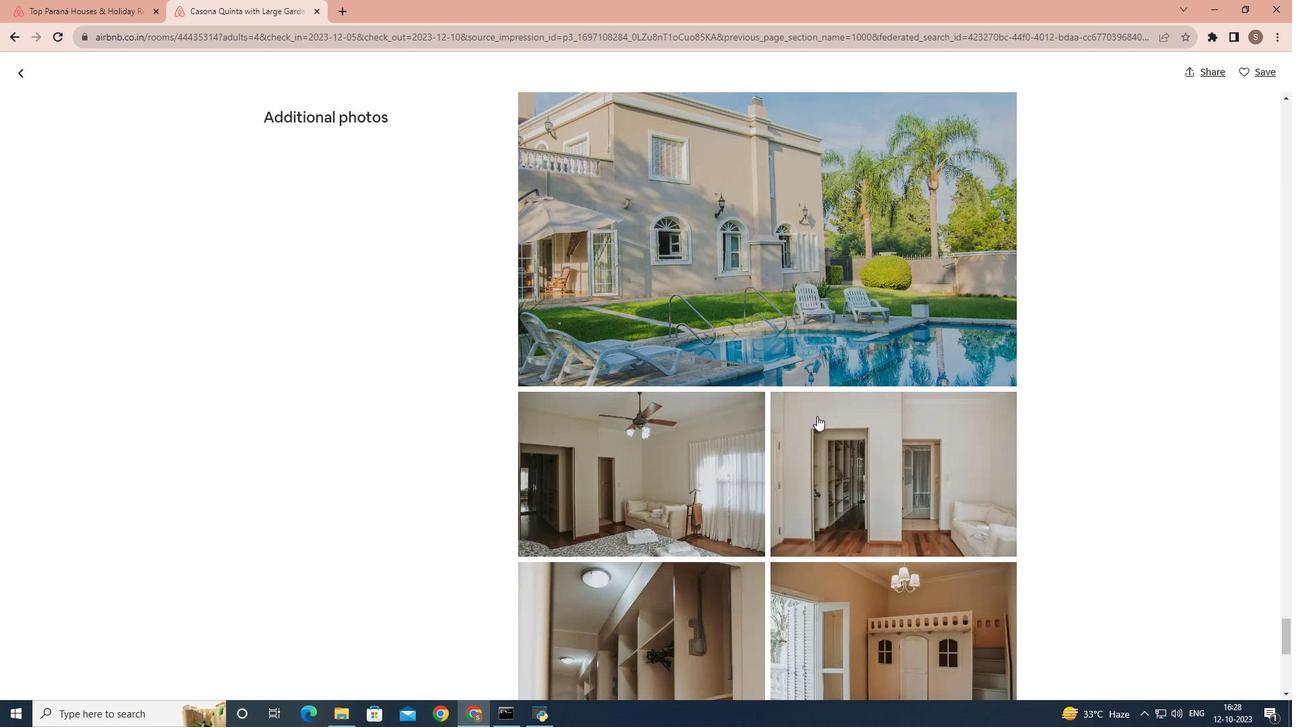
Action: Mouse scrolled (817, 415) with delta (0, 0)
Screenshot: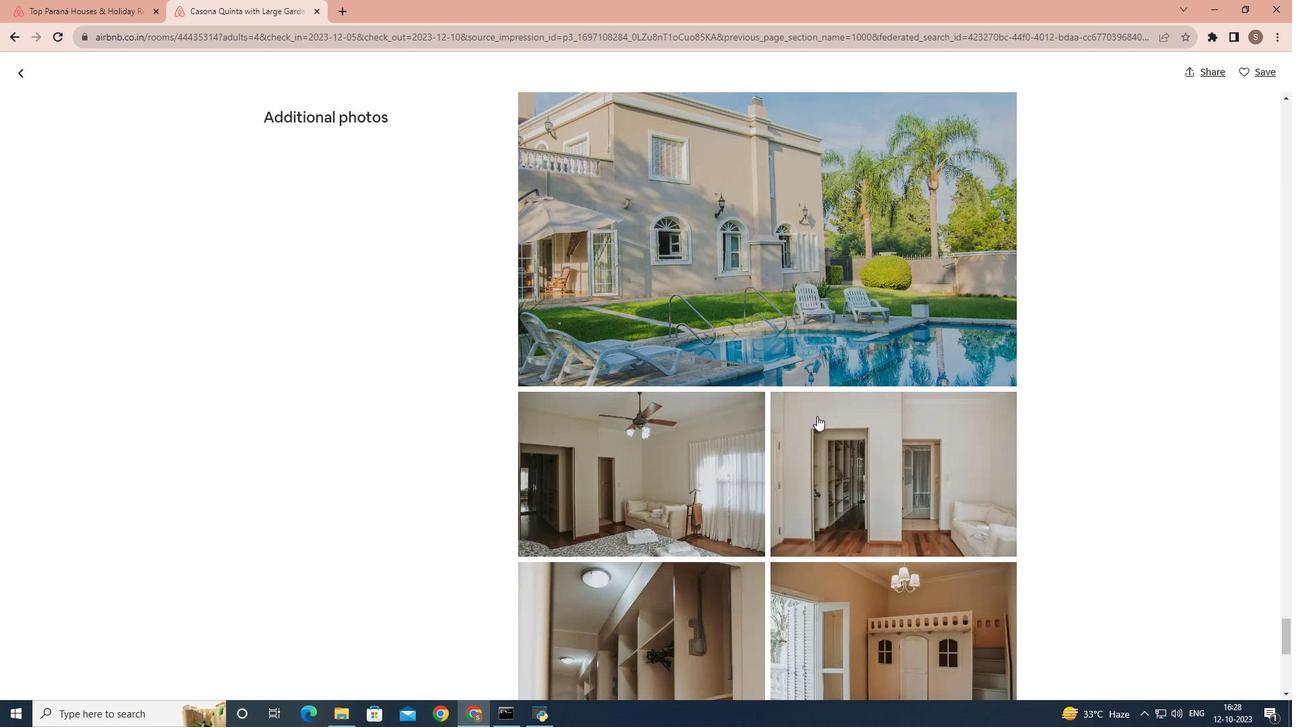 
Action: Mouse scrolled (817, 415) with delta (0, 0)
Screenshot: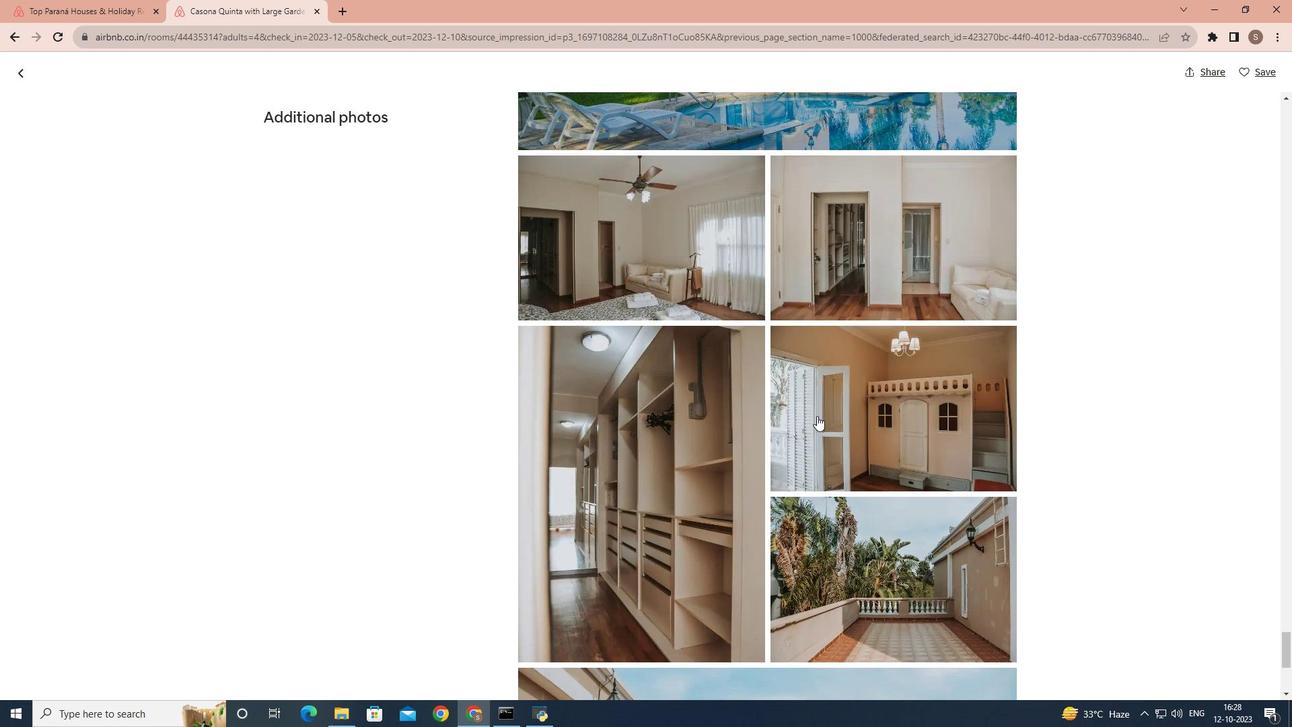
Action: Mouse scrolled (817, 415) with delta (0, 0)
Screenshot: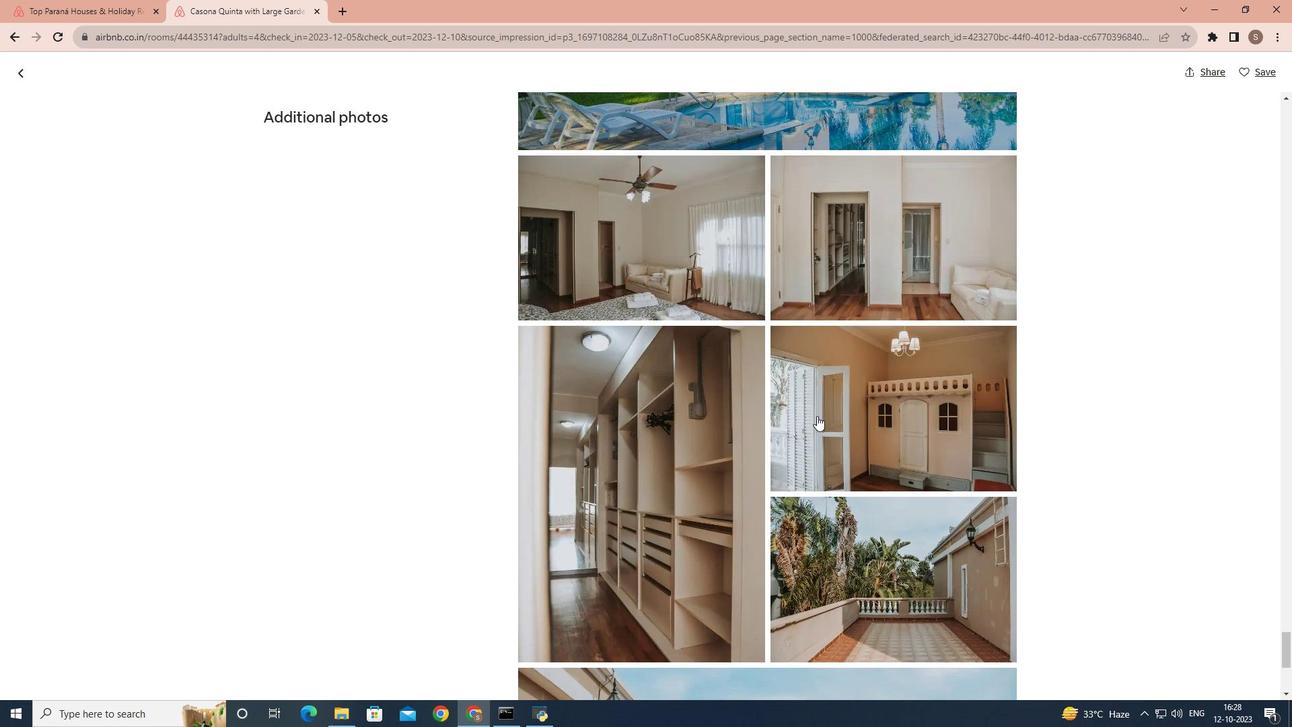 
Action: Mouse scrolled (817, 415) with delta (0, 0)
Screenshot: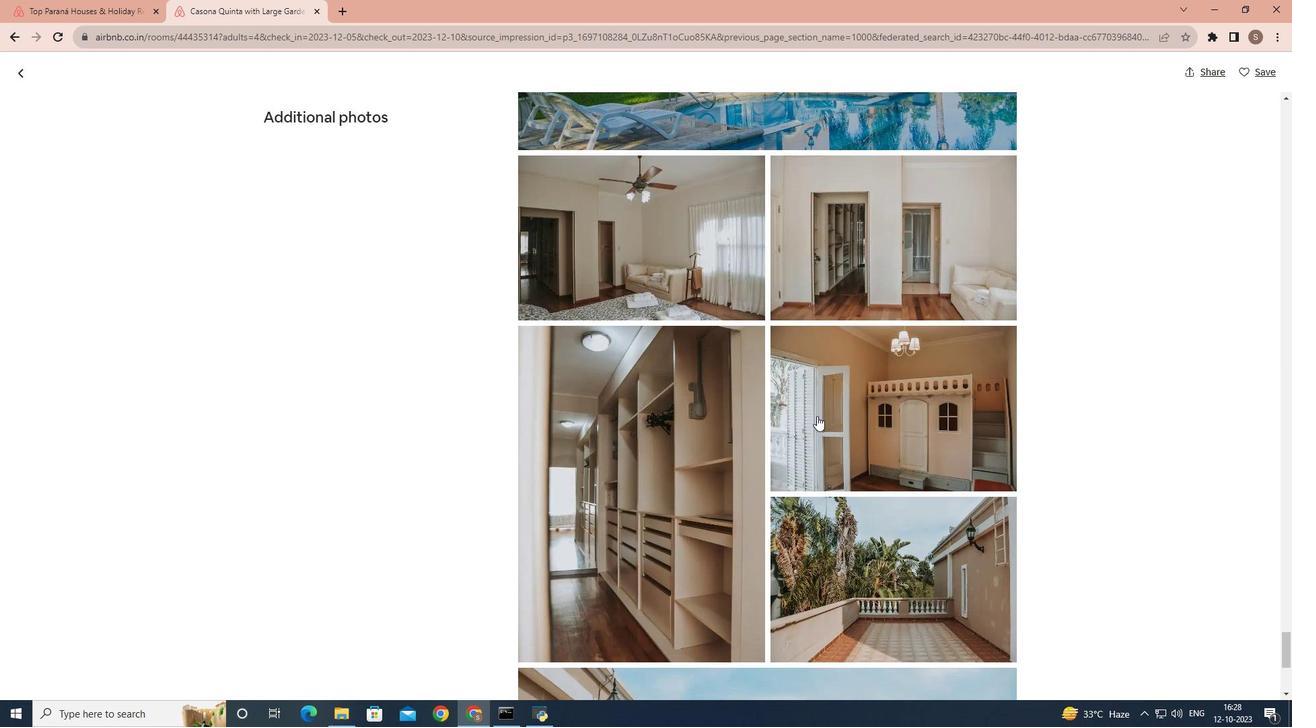 
Action: Mouse scrolled (817, 415) with delta (0, 0)
Screenshot: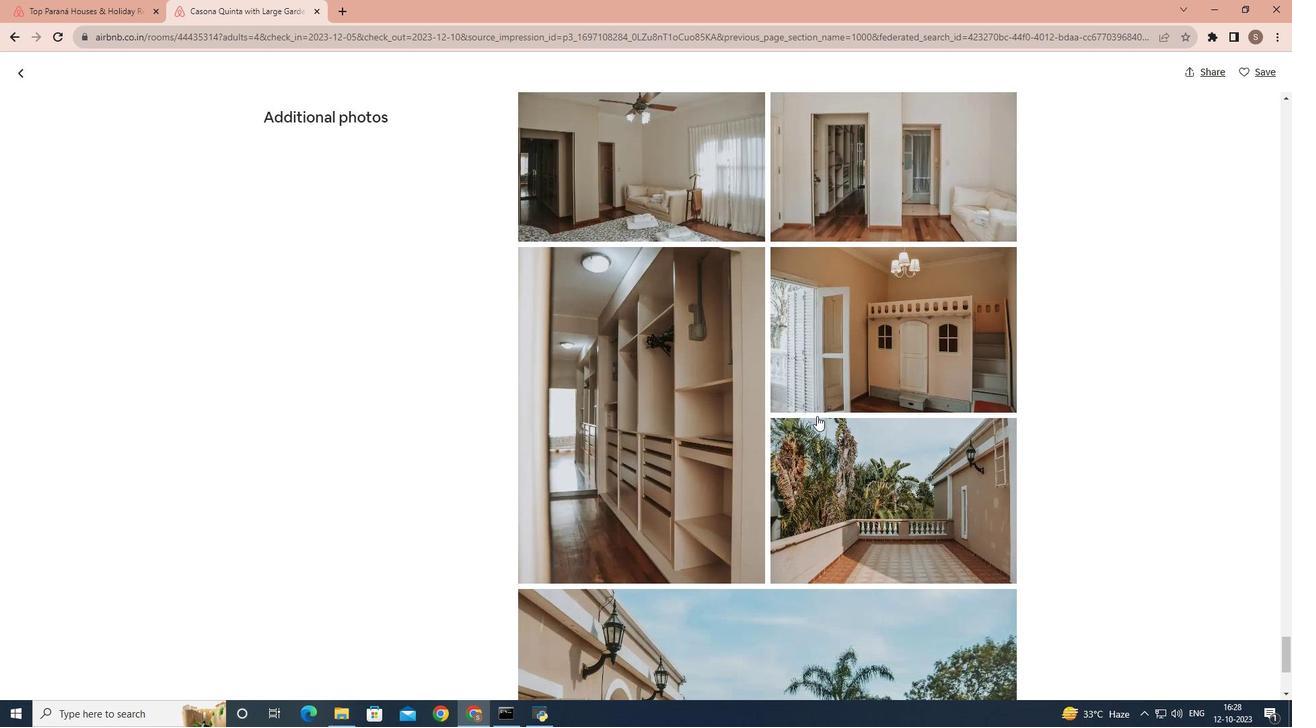 
Action: Mouse scrolled (817, 415) with delta (0, 0)
Screenshot: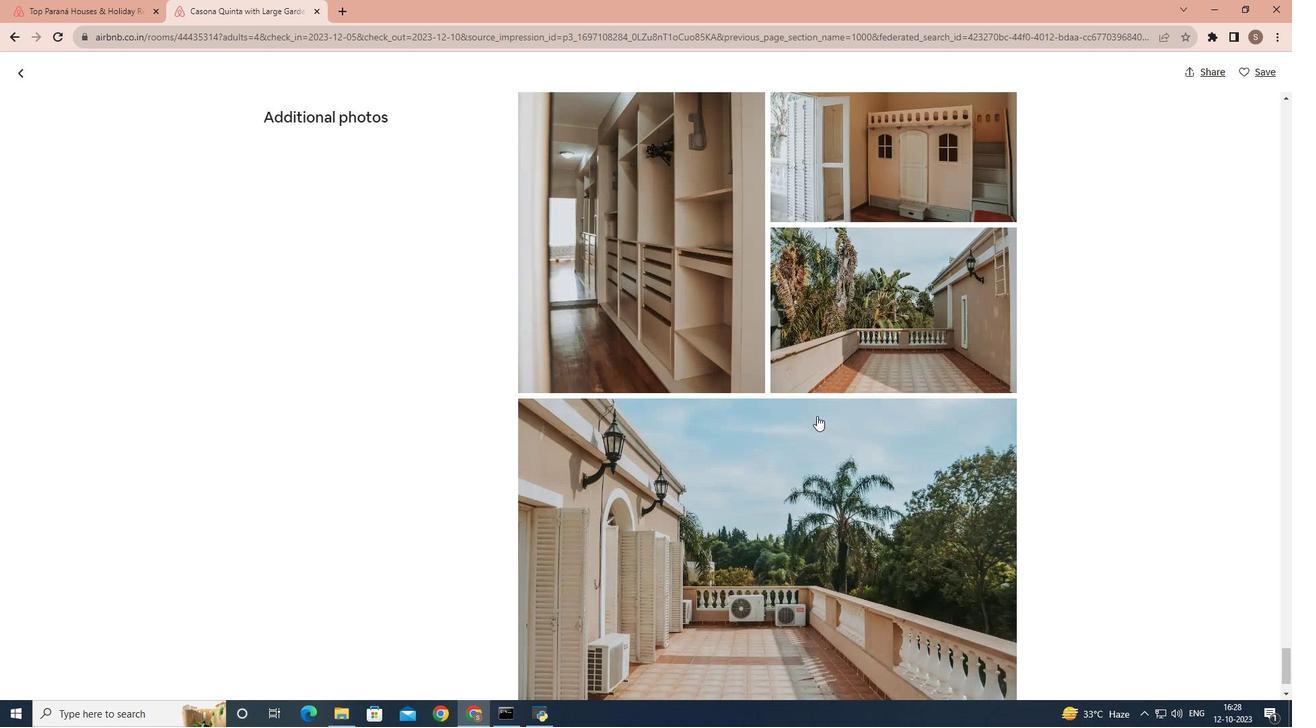 
Action: Mouse scrolled (817, 415) with delta (0, 0)
Screenshot: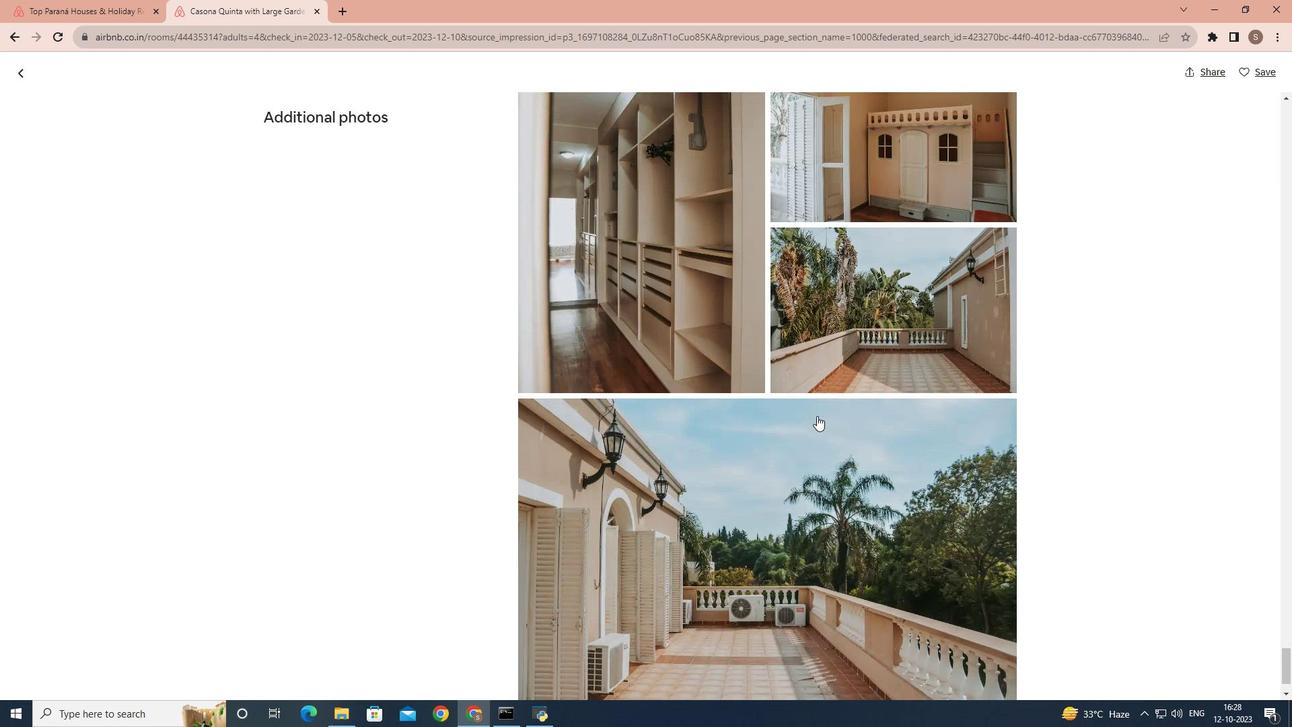 
Action: Mouse scrolled (817, 415) with delta (0, 0)
Screenshot: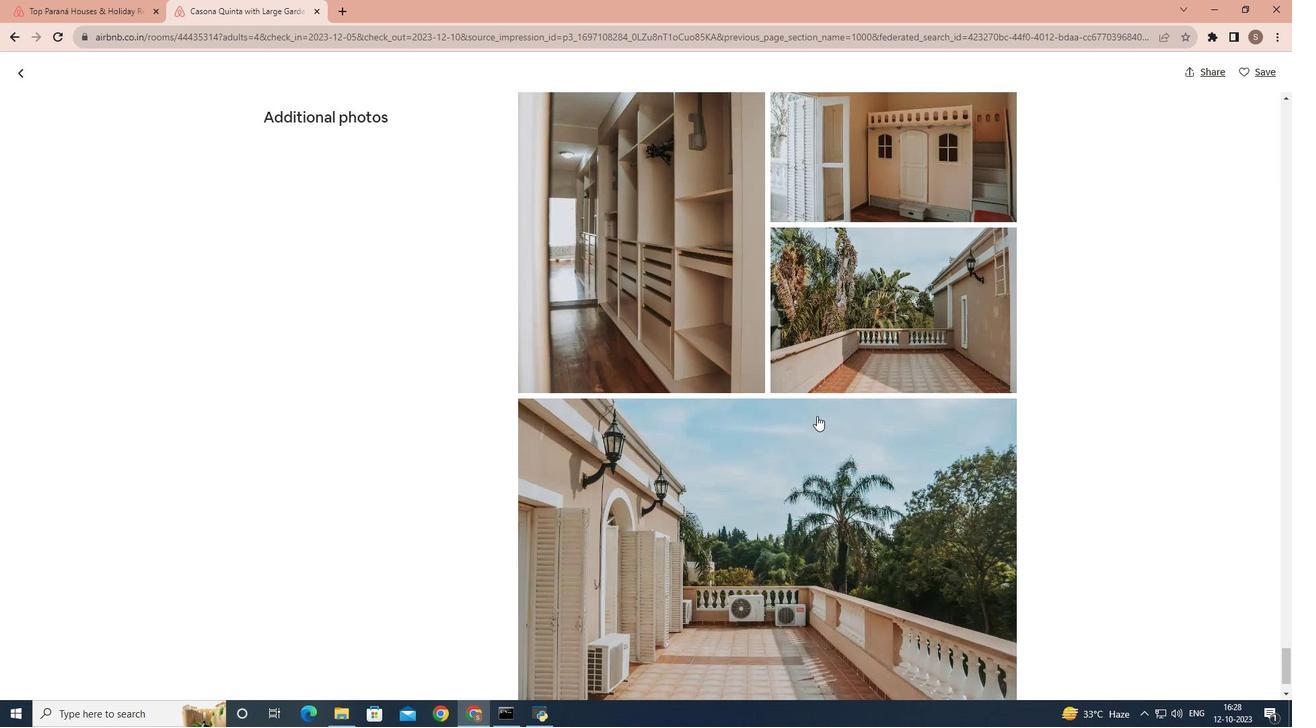 
Action: Mouse scrolled (817, 415) with delta (0, 0)
Screenshot: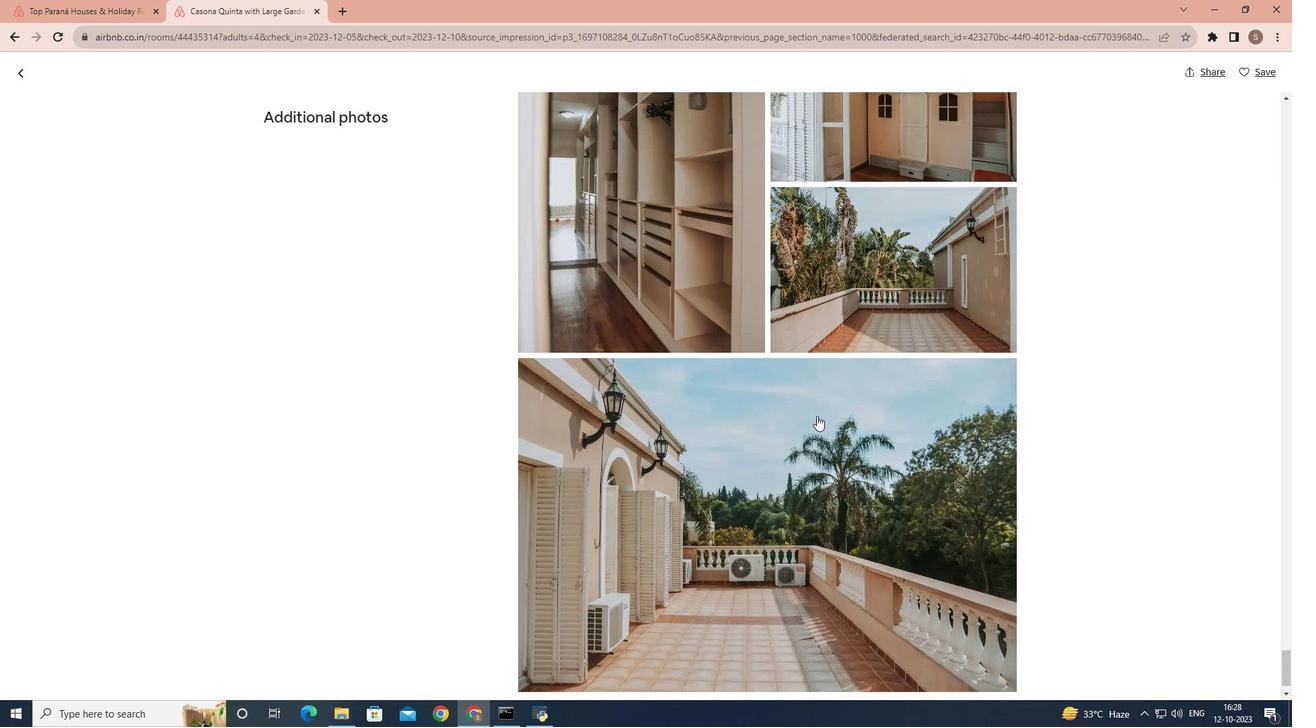 
Action: Mouse scrolled (817, 415) with delta (0, 0)
Screenshot: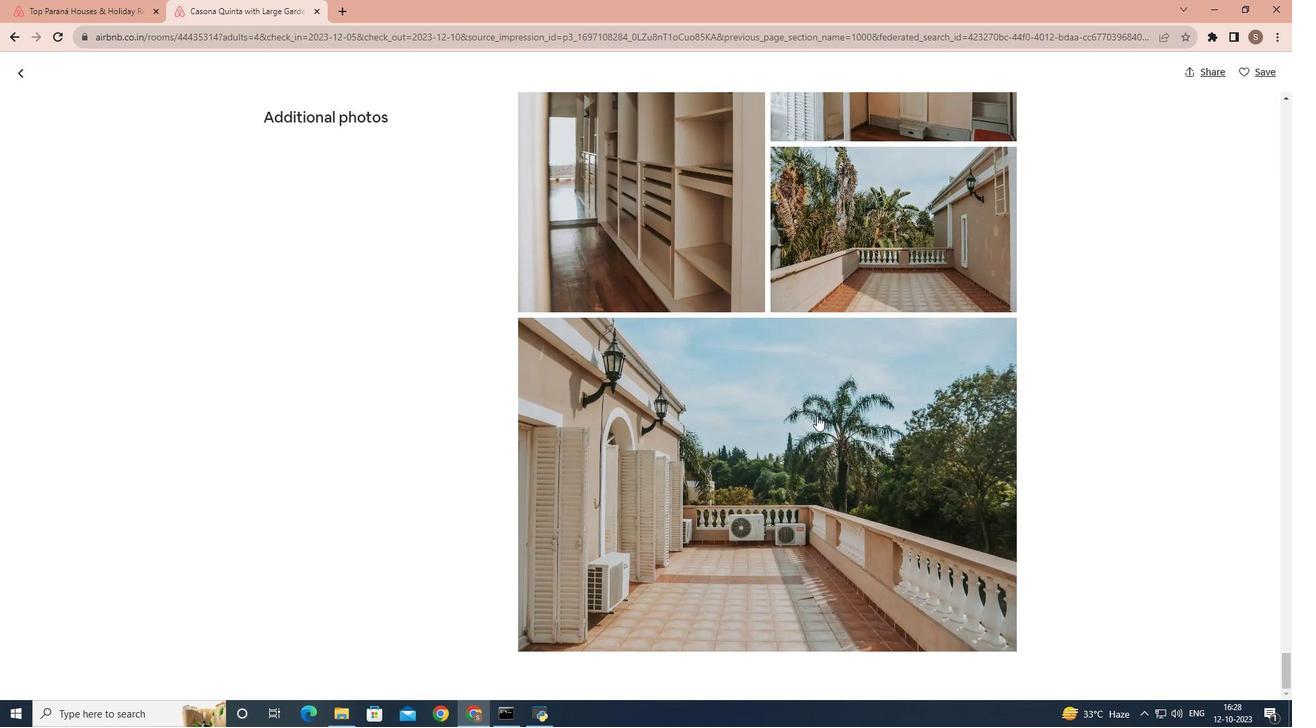
Action: Mouse scrolled (817, 415) with delta (0, 0)
Screenshot: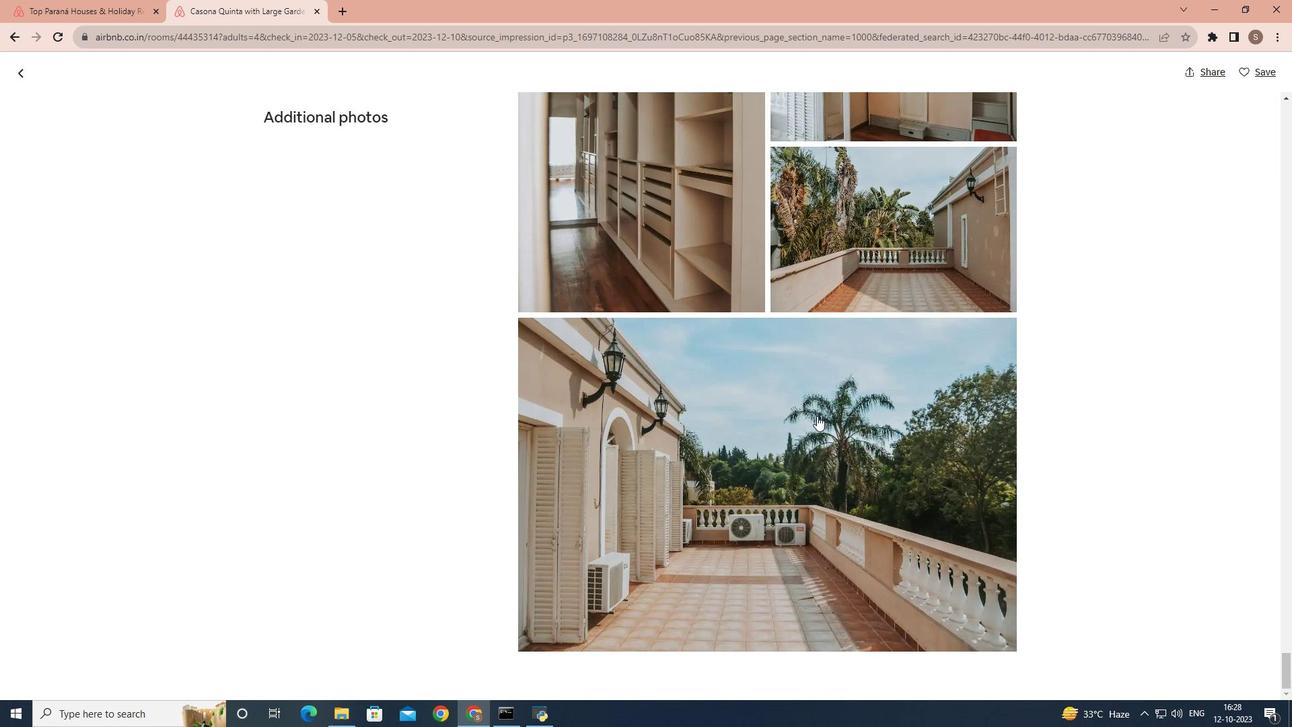 
Action: Mouse scrolled (817, 415) with delta (0, 0)
Screenshot: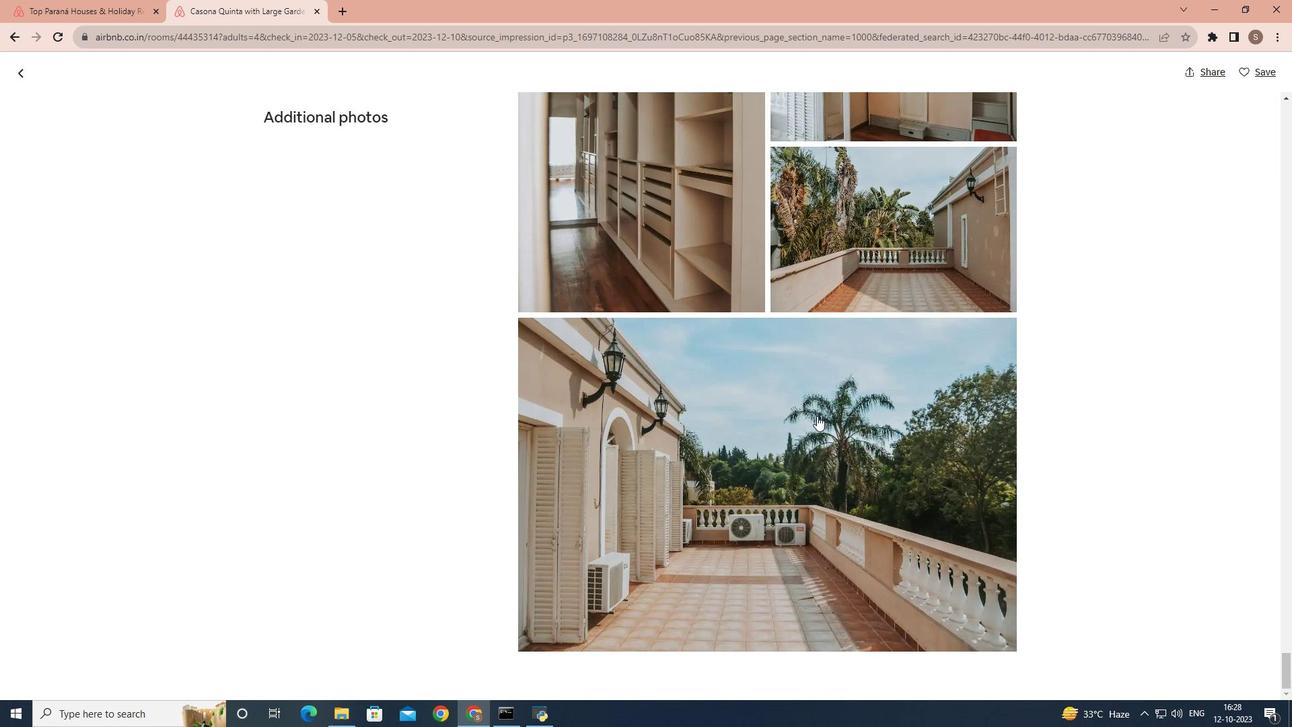 
Action: Mouse scrolled (817, 415) with delta (0, 0)
Screenshot: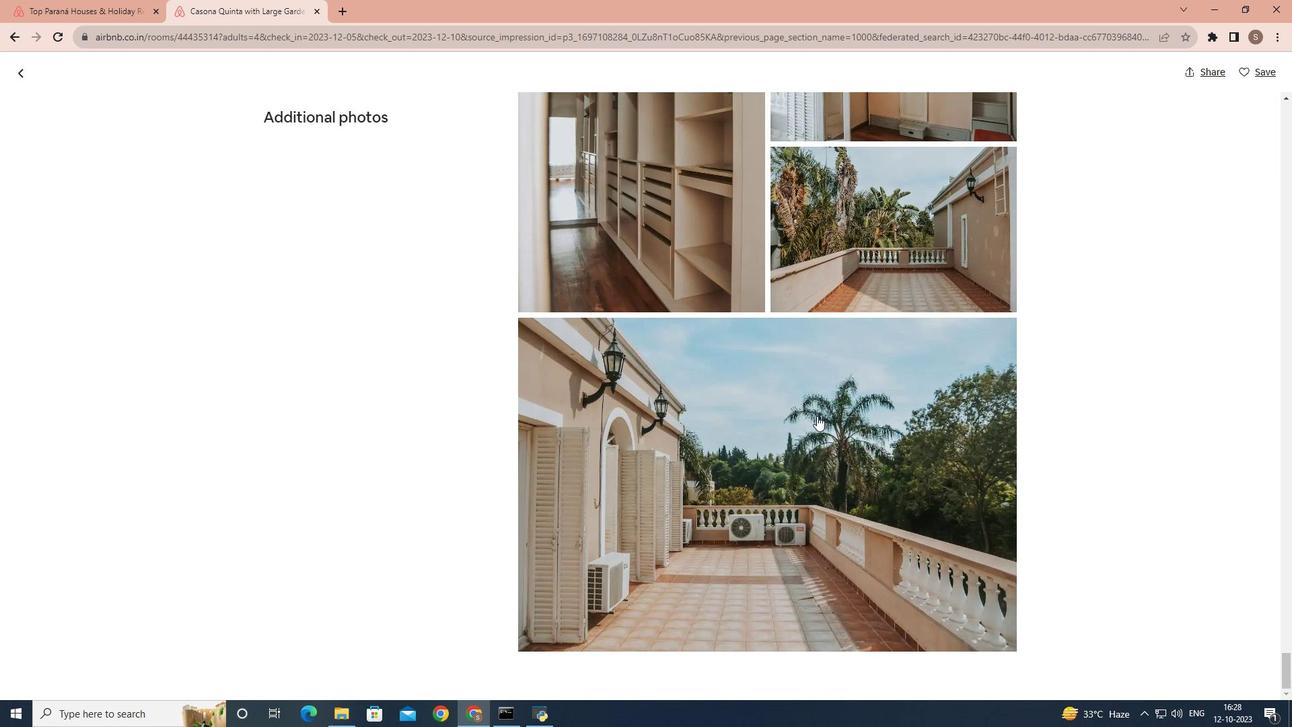 
Action: Mouse moved to (21, 72)
Screenshot: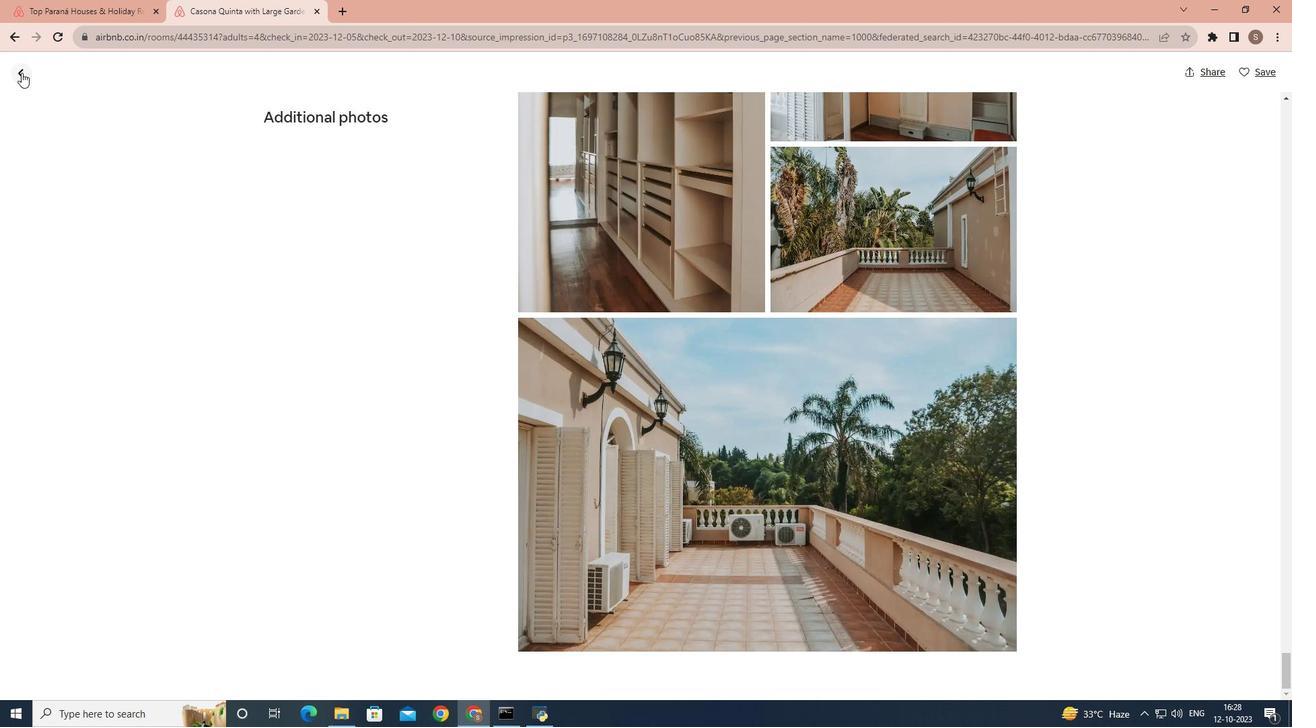 
Action: Mouse pressed left at (21, 72)
Screenshot: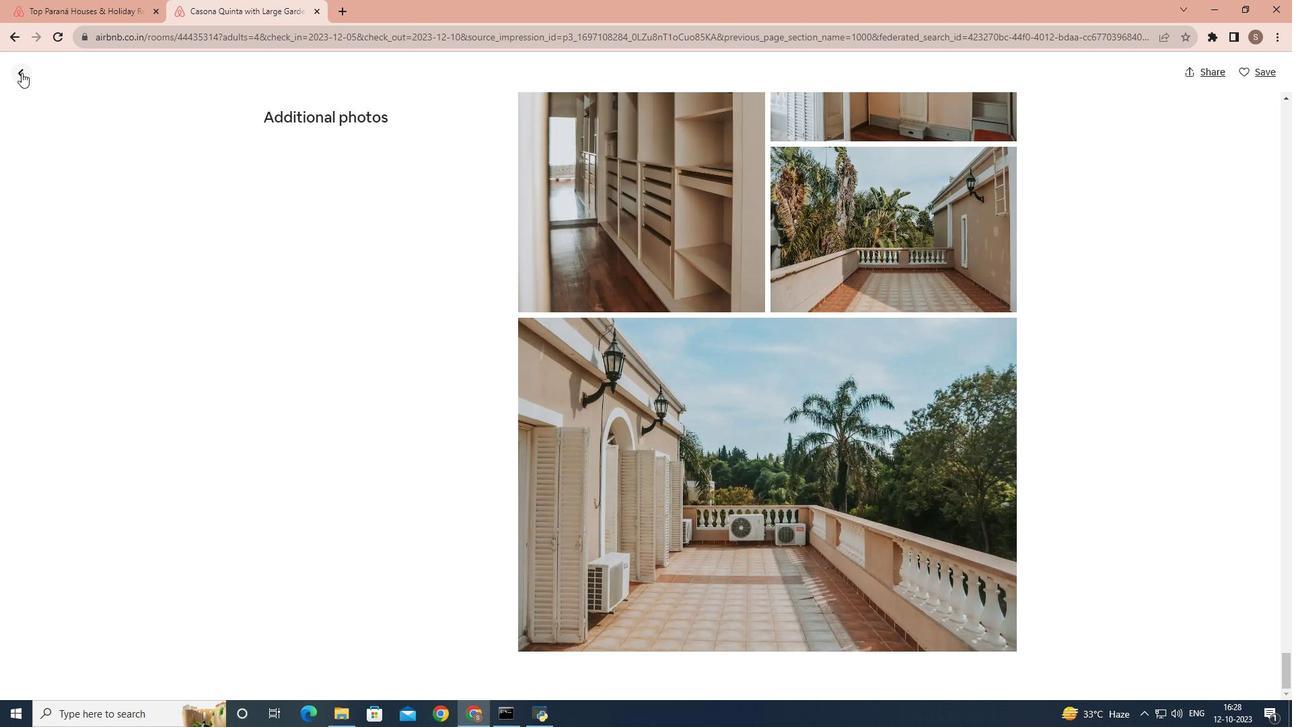 
Action: Mouse moved to (570, 365)
Screenshot: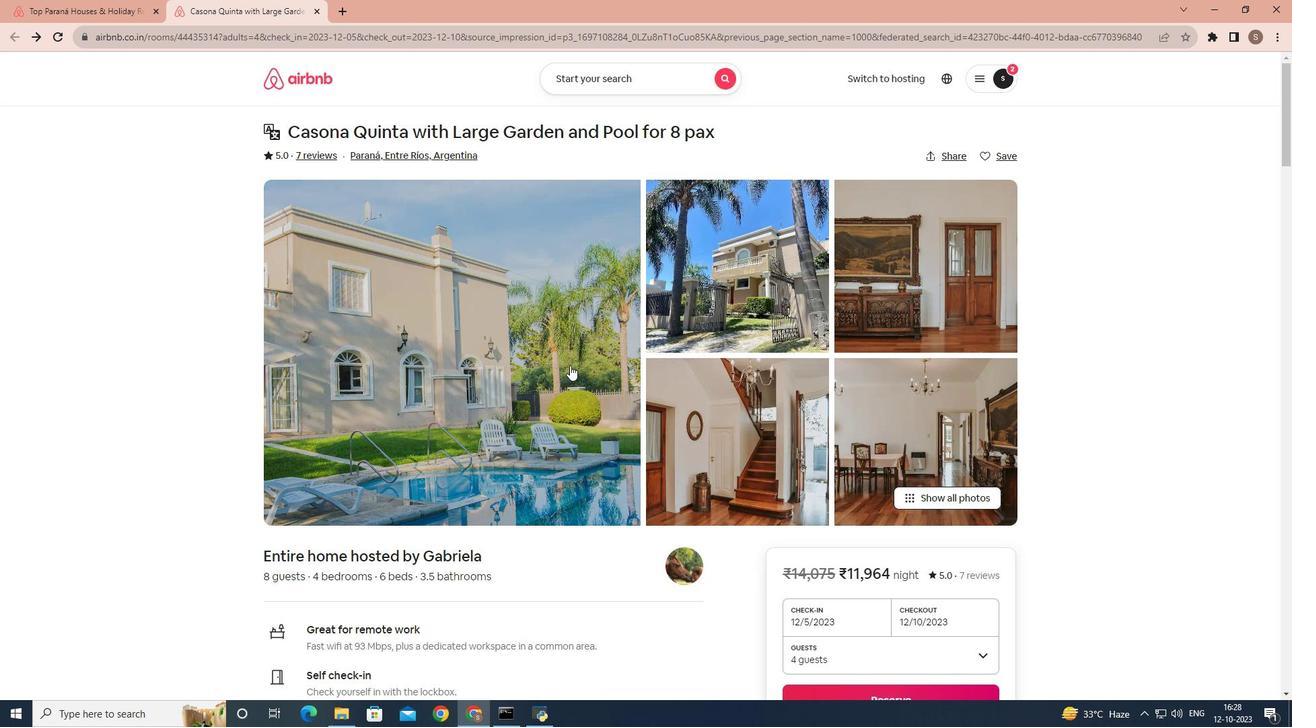 
Action: Mouse scrolled (570, 364) with delta (0, 0)
Screenshot: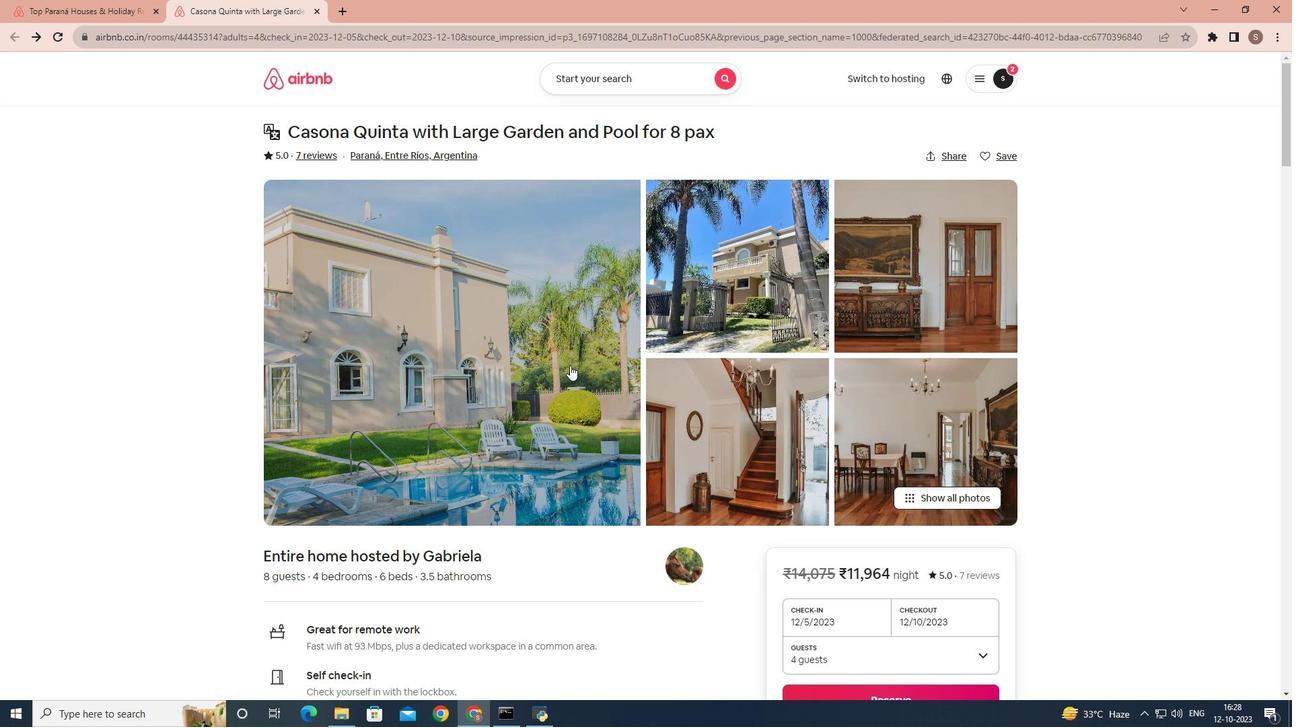 
Action: Mouse scrolled (570, 364) with delta (0, 0)
Screenshot: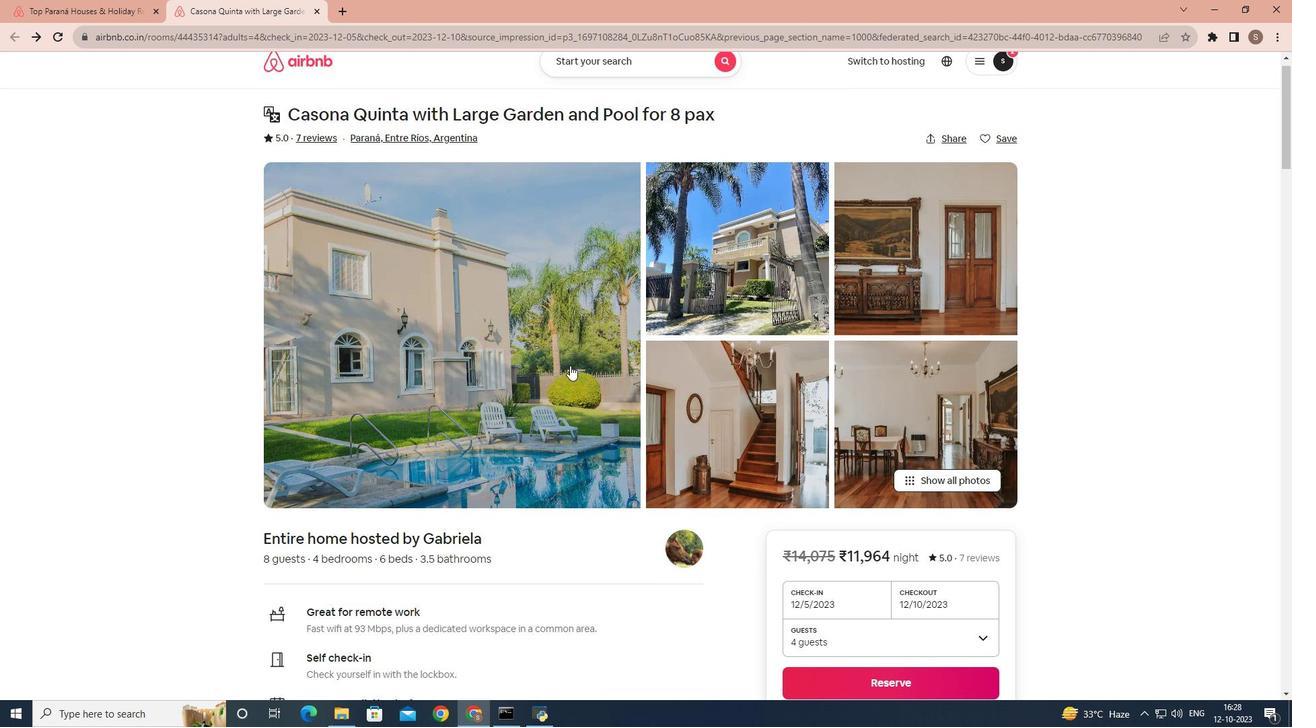 
Action: Mouse scrolled (570, 364) with delta (0, 0)
Screenshot: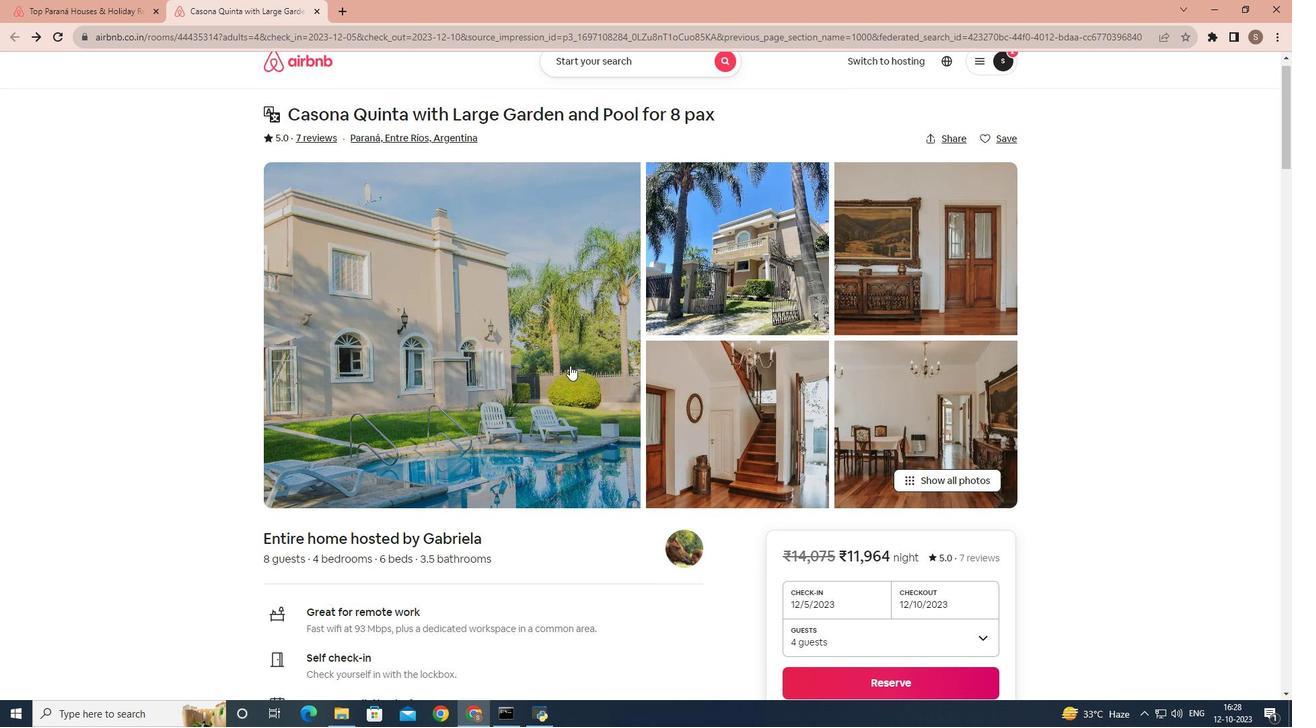 
Action: Mouse moved to (475, 383)
Screenshot: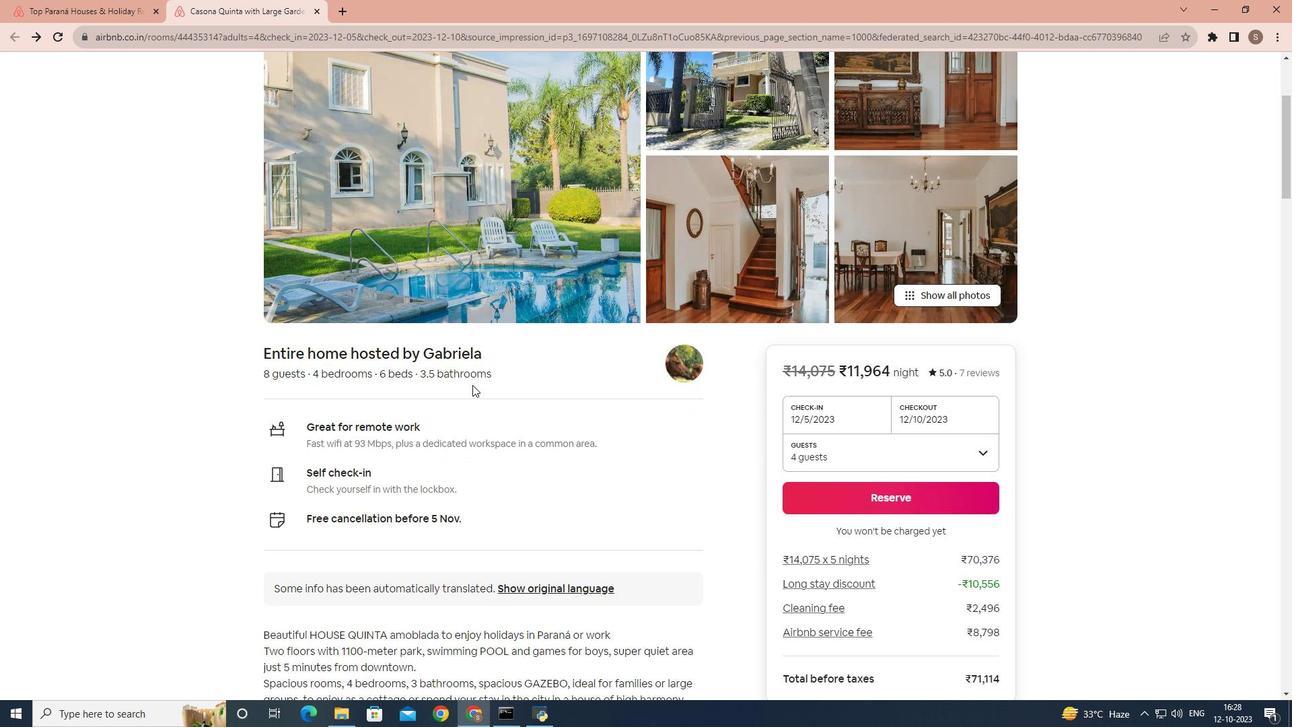 
Action: Mouse scrolled (475, 383) with delta (0, 0)
Screenshot: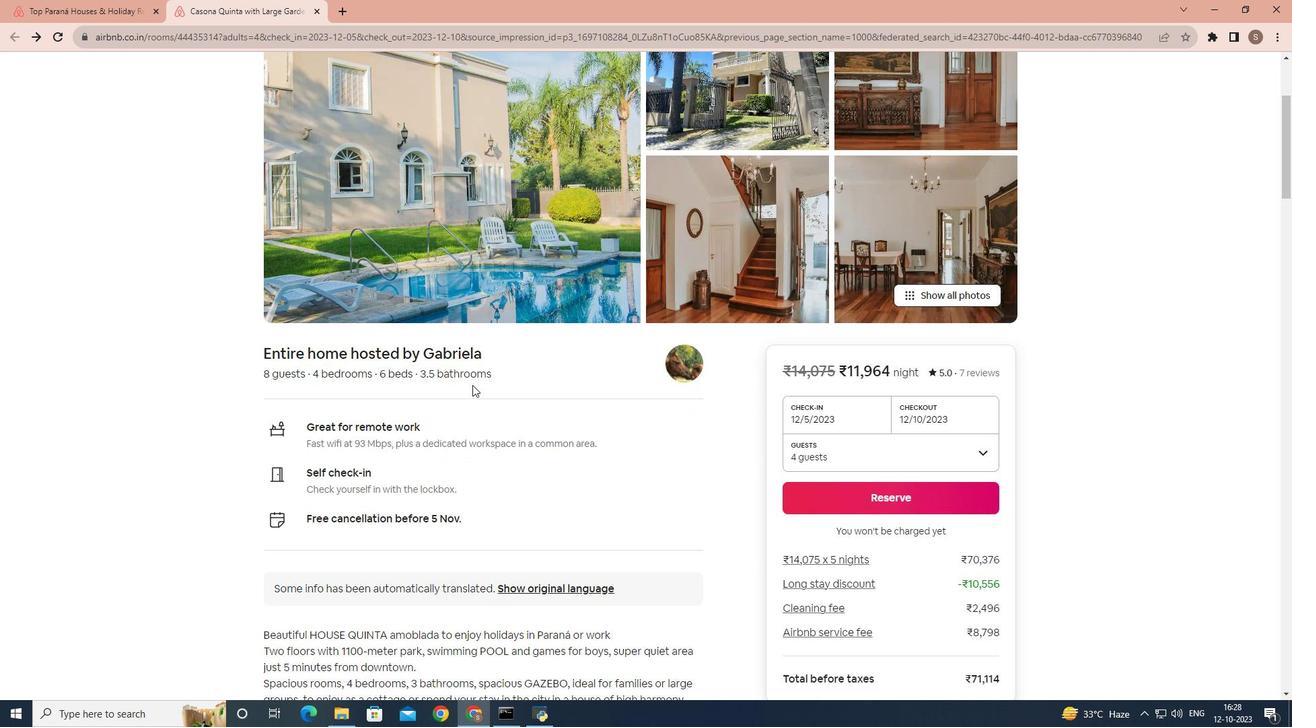 
Action: Mouse moved to (472, 385)
Screenshot: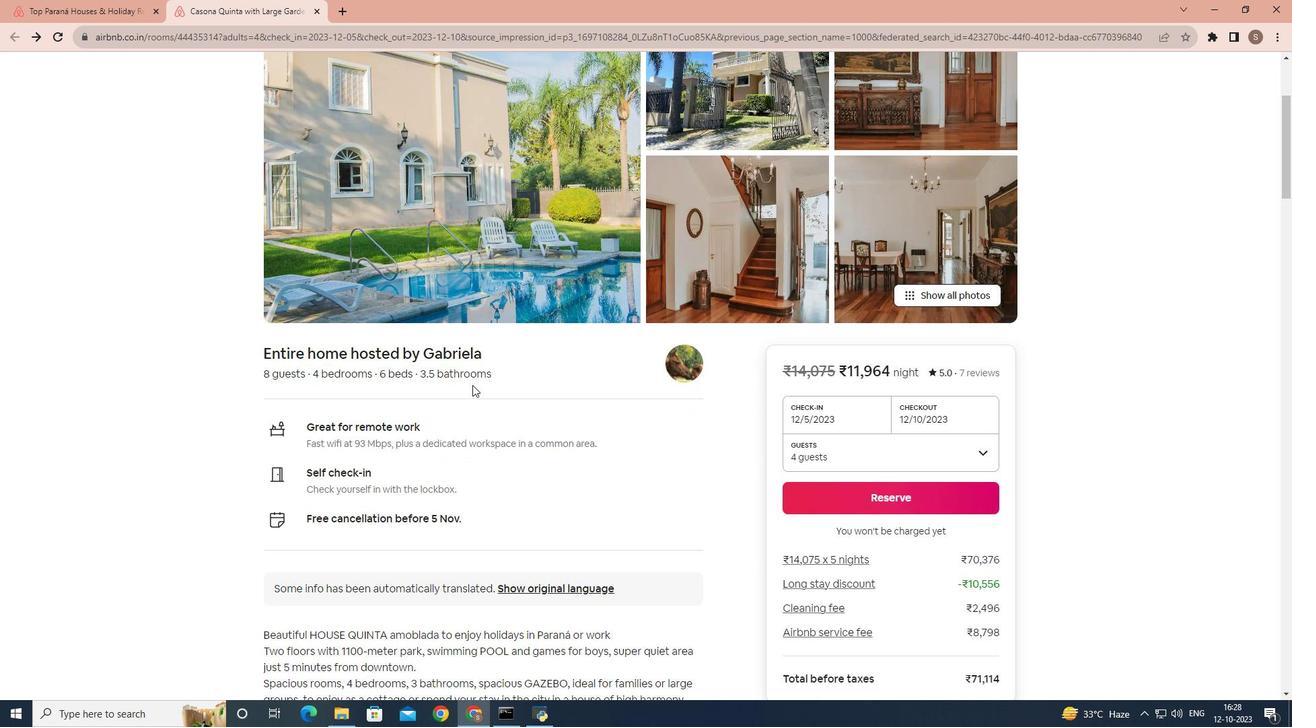 
Action: Mouse scrolled (472, 384) with delta (0, 0)
Screenshot: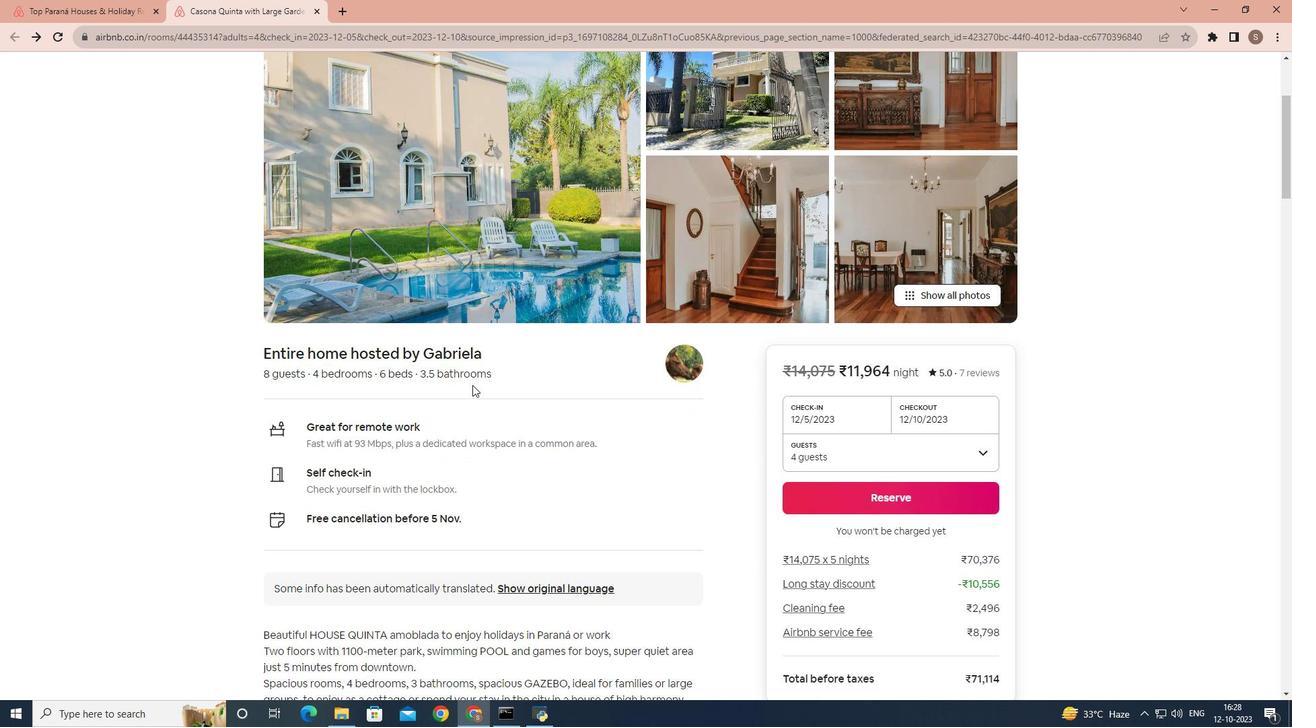 
Action: Mouse moved to (470, 388)
Screenshot: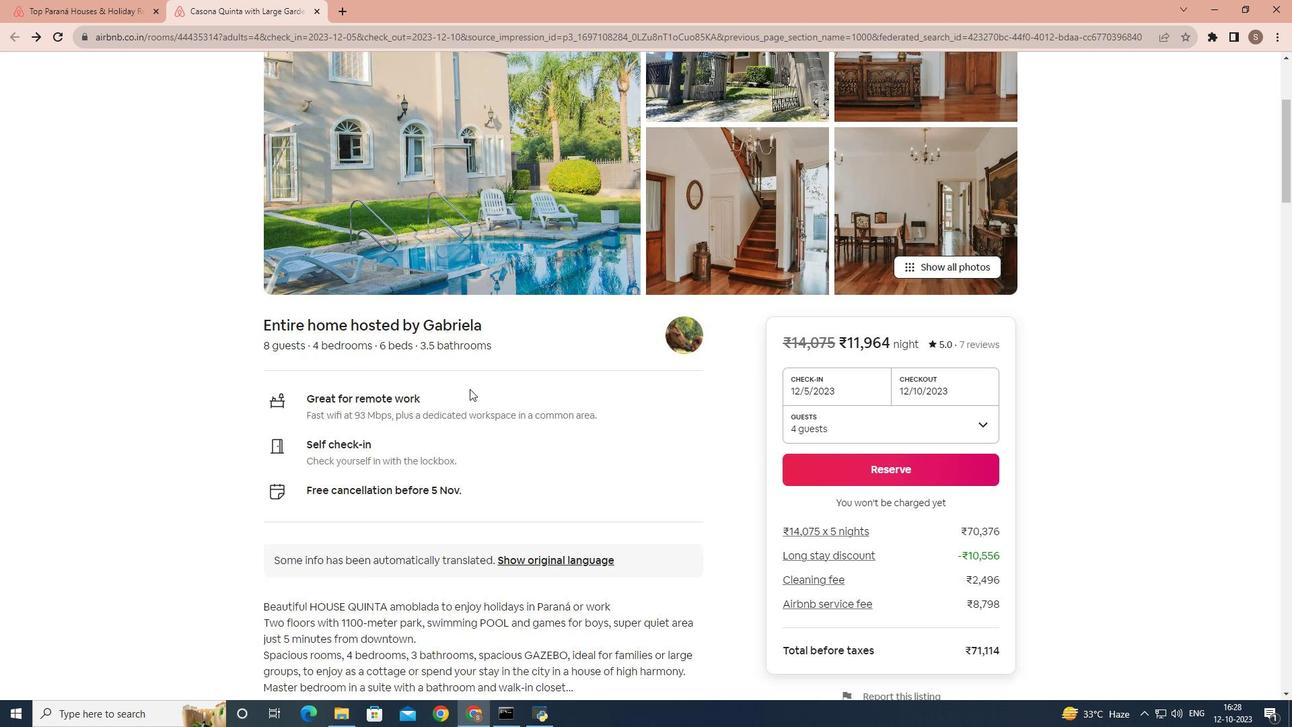 
Action: Mouse scrolled (470, 387) with delta (0, 0)
Screenshot: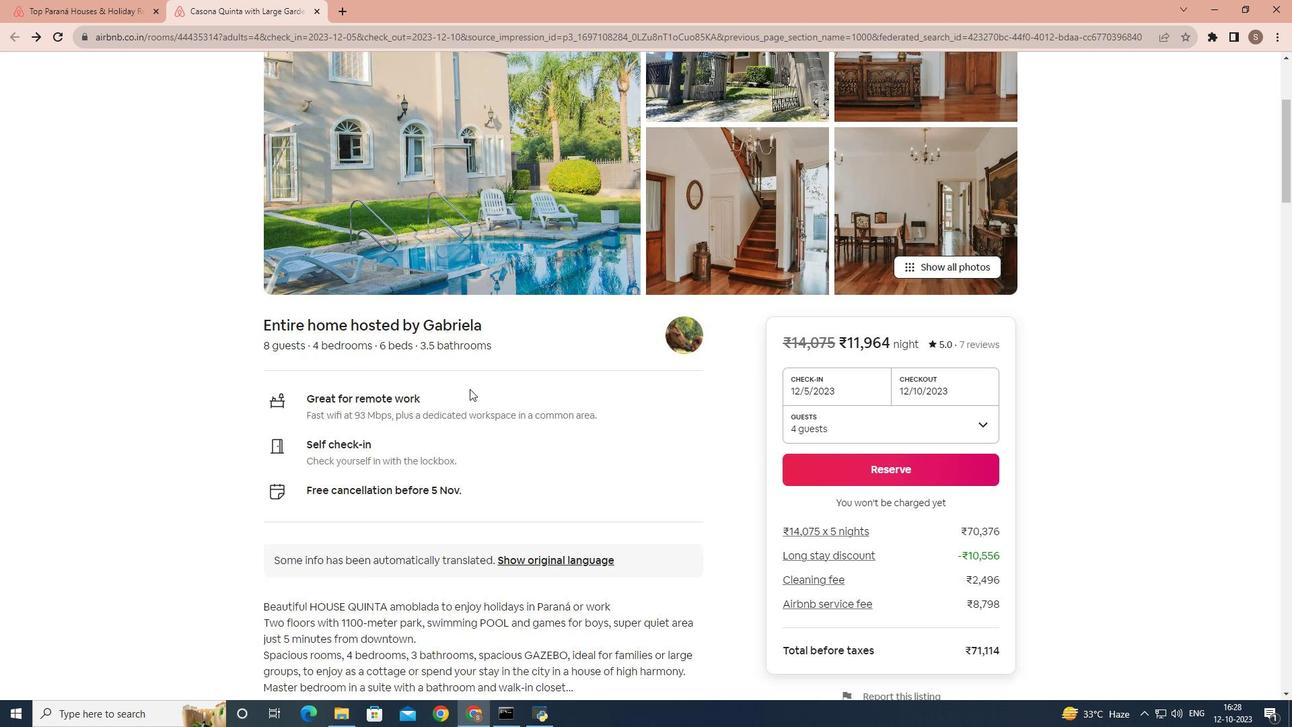 
Action: Mouse moved to (465, 389)
Screenshot: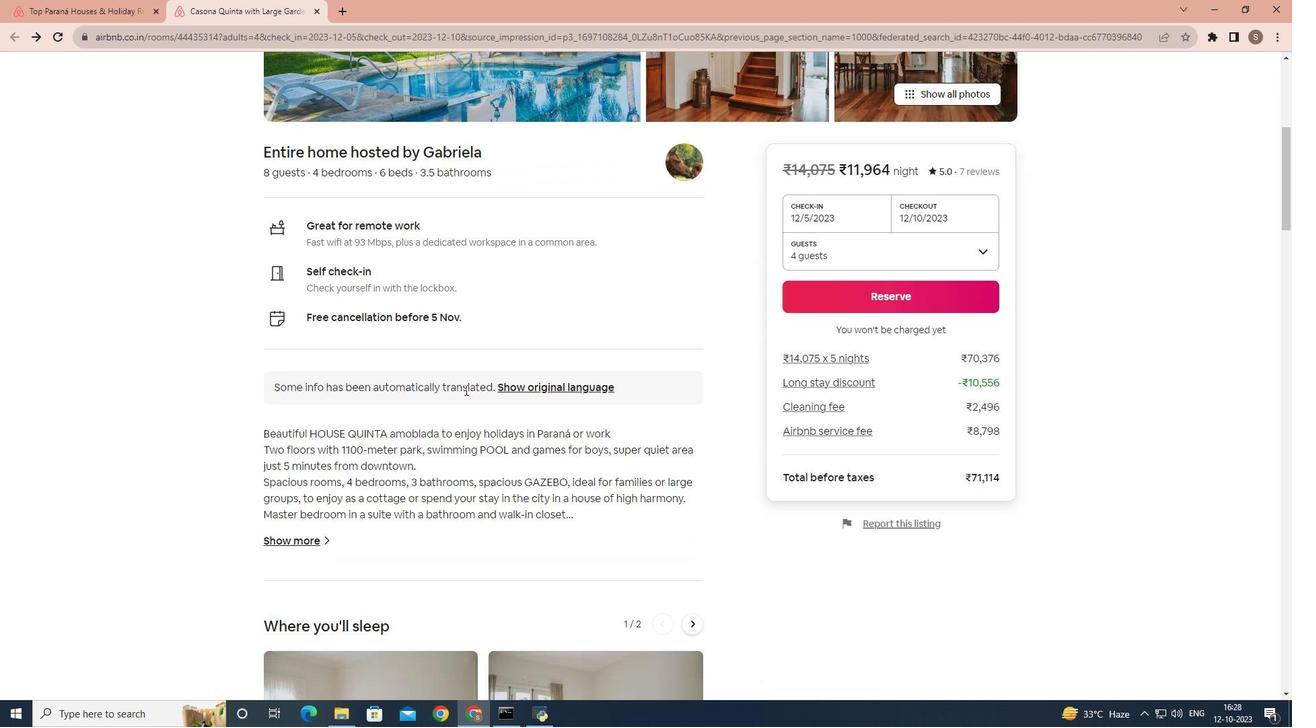 
Action: Mouse scrolled (465, 389) with delta (0, 0)
Screenshot: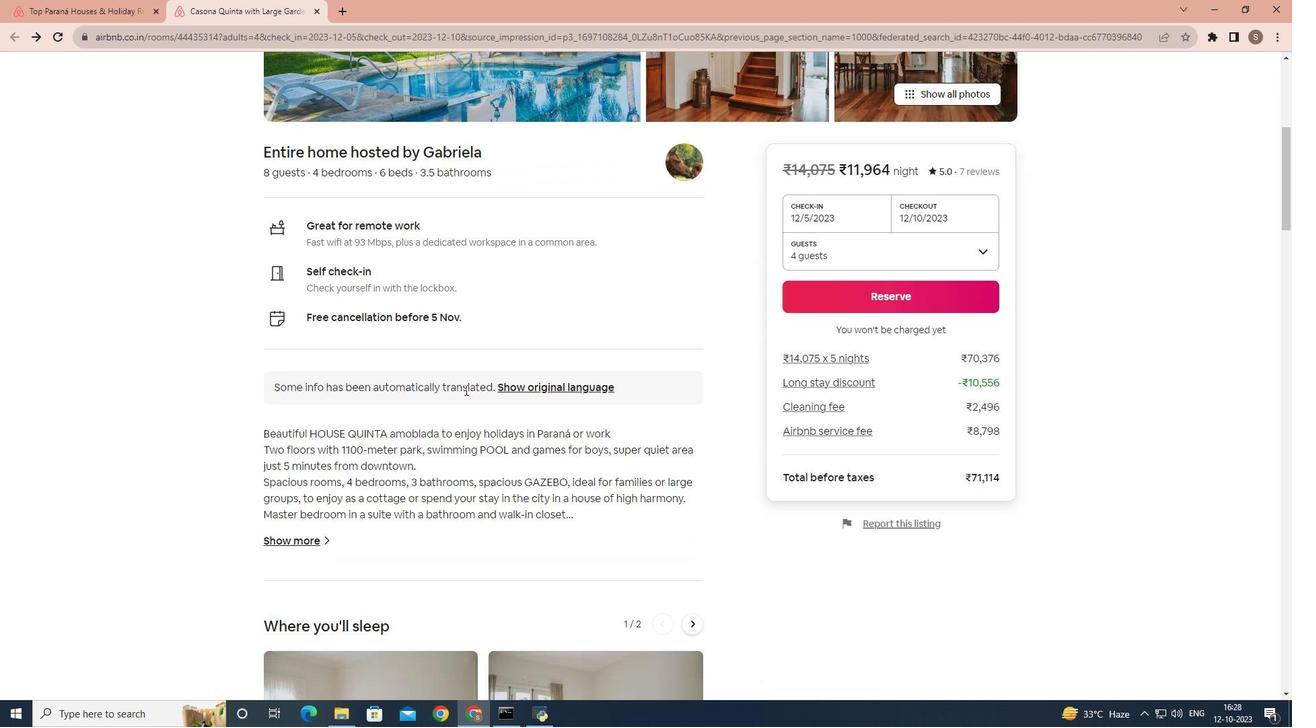 
Action: Mouse scrolled (465, 389) with delta (0, 0)
Screenshot: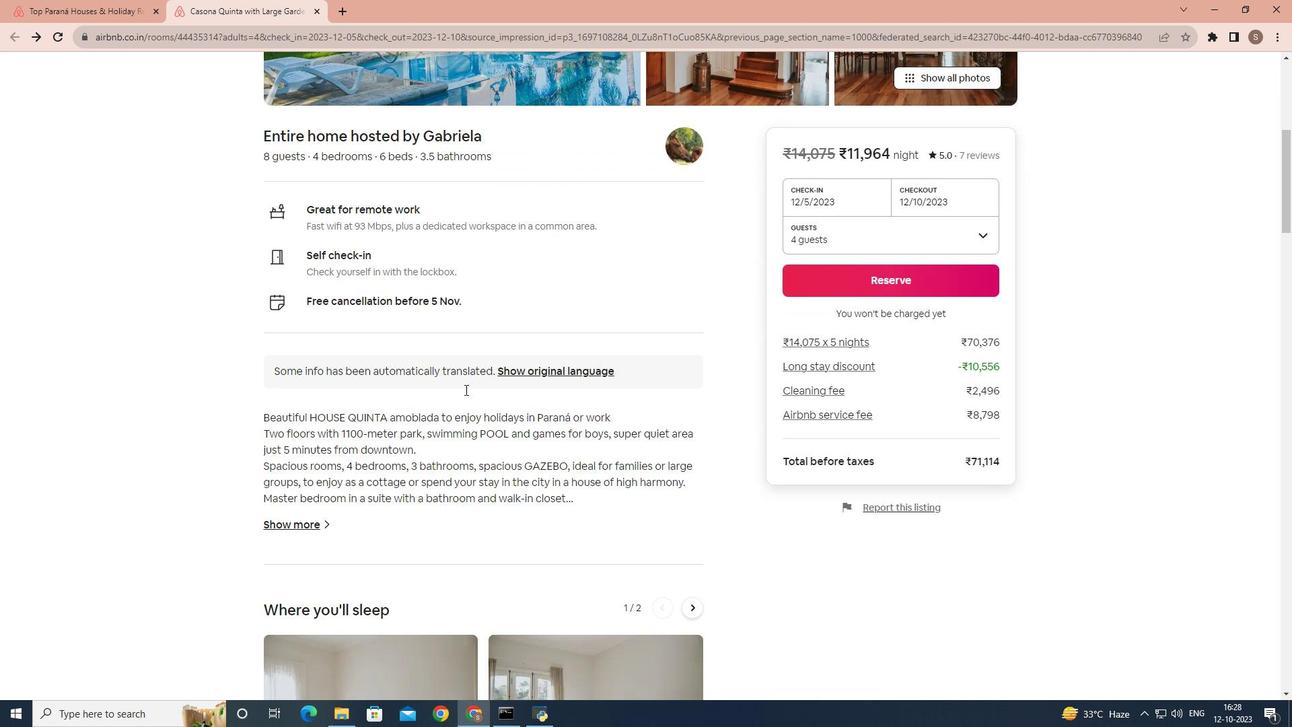 
Action: Mouse moved to (313, 400)
Screenshot: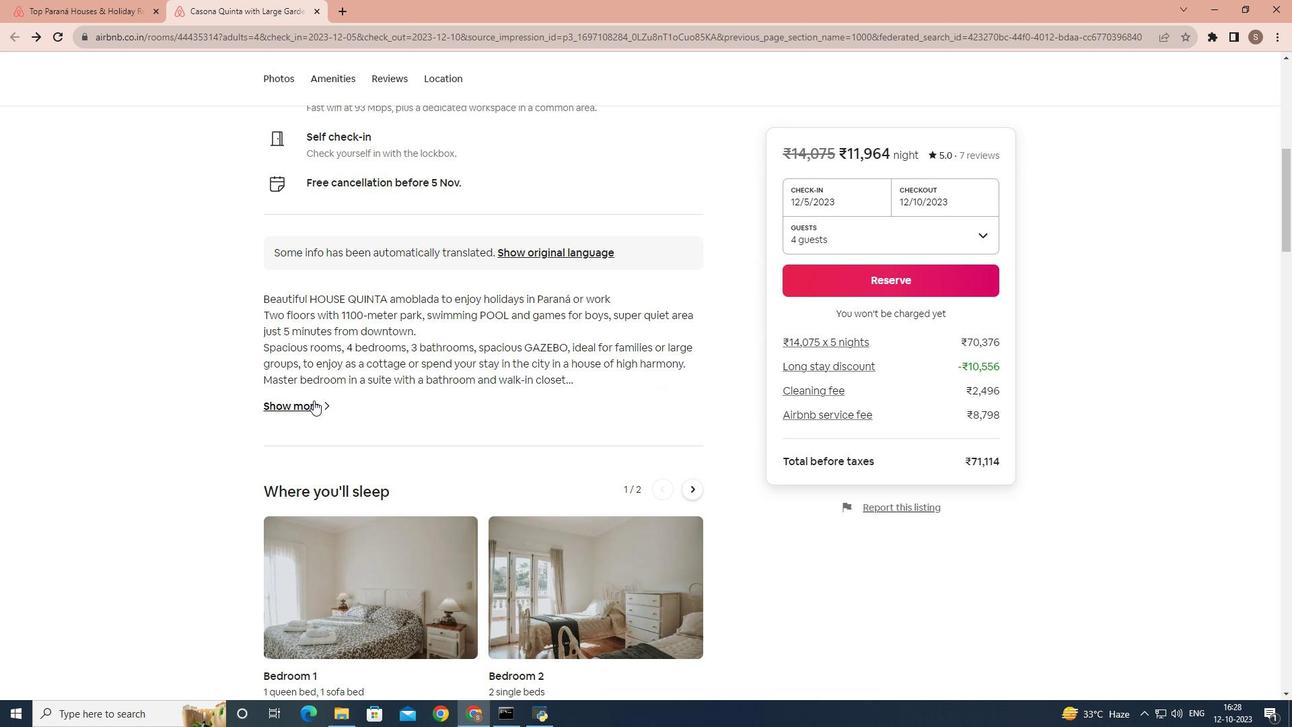 
Action: Mouse pressed left at (313, 400)
Screenshot: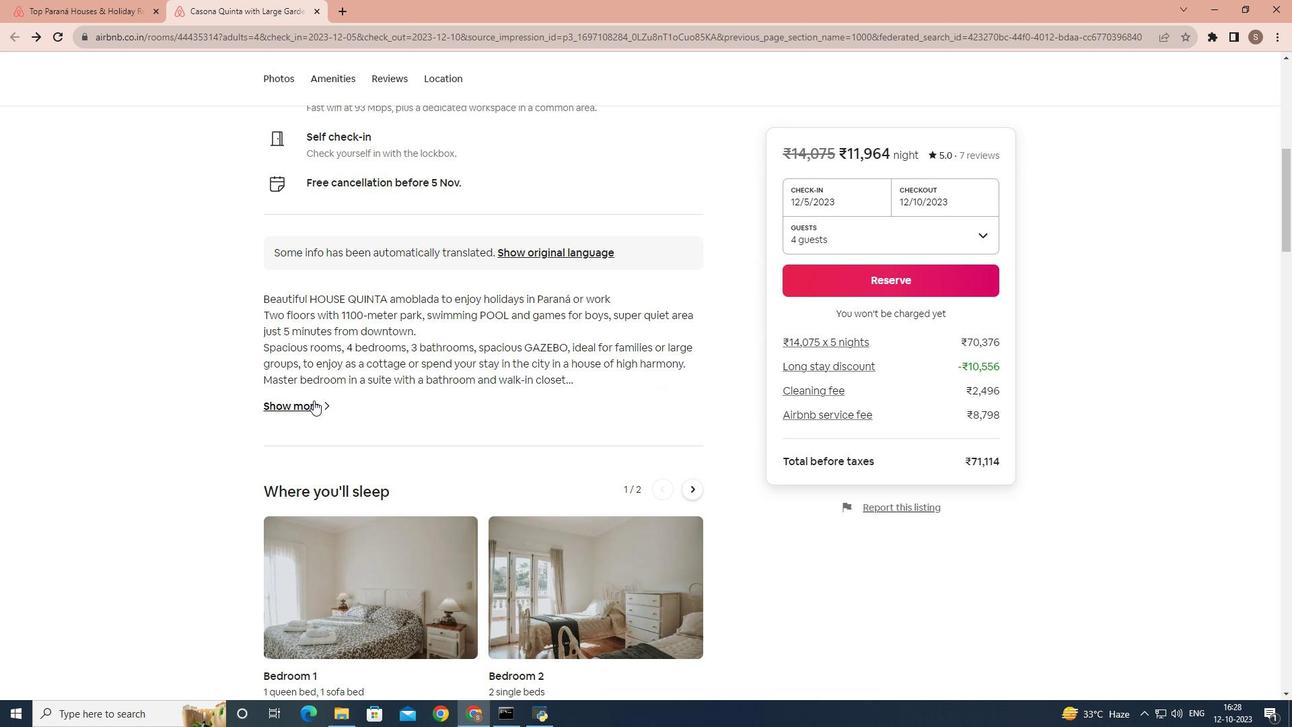 
Action: Mouse moved to (469, 366)
Screenshot: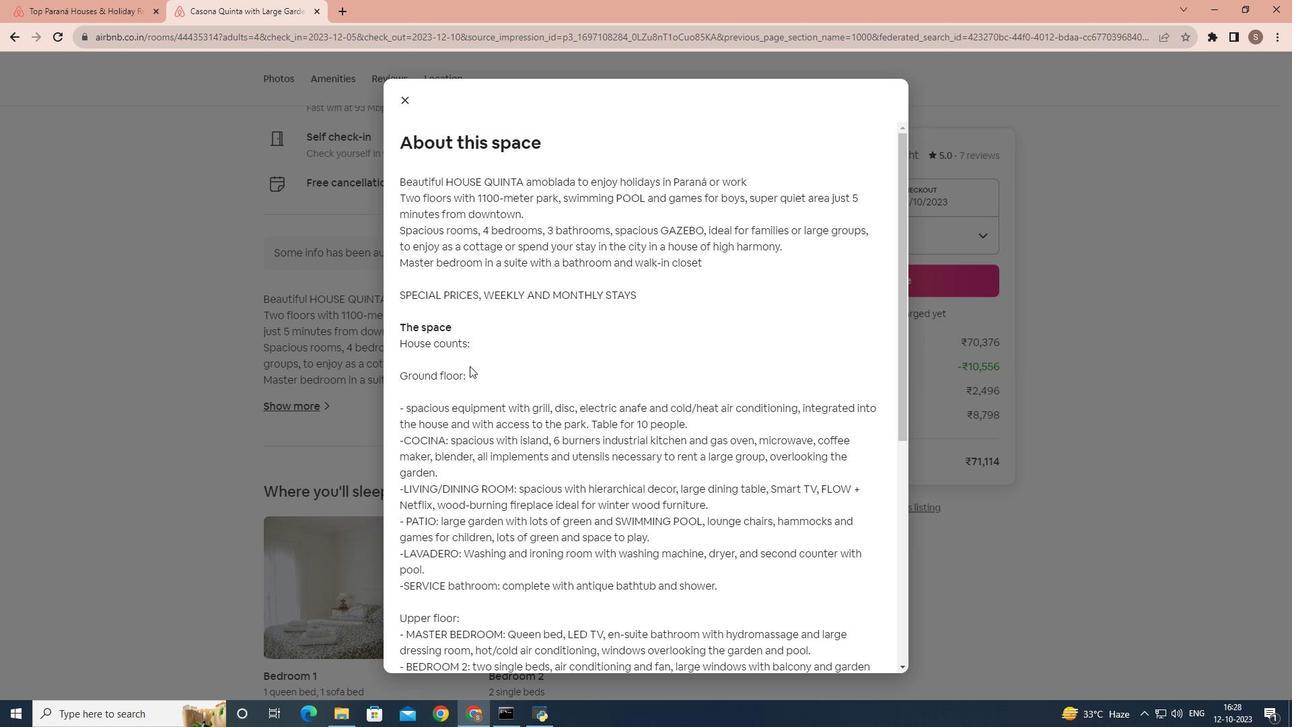 
Action: Mouse scrolled (469, 365) with delta (0, 0)
Screenshot: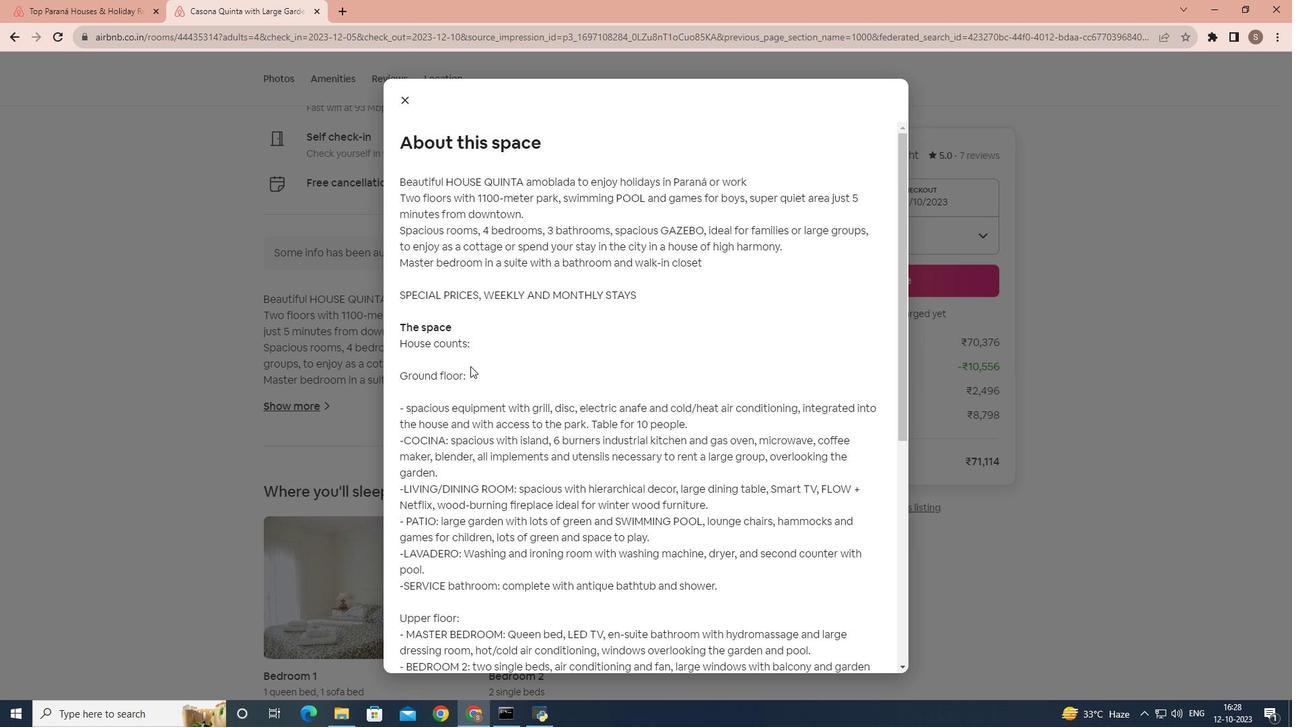 
Action: Mouse moved to (470, 366)
Screenshot: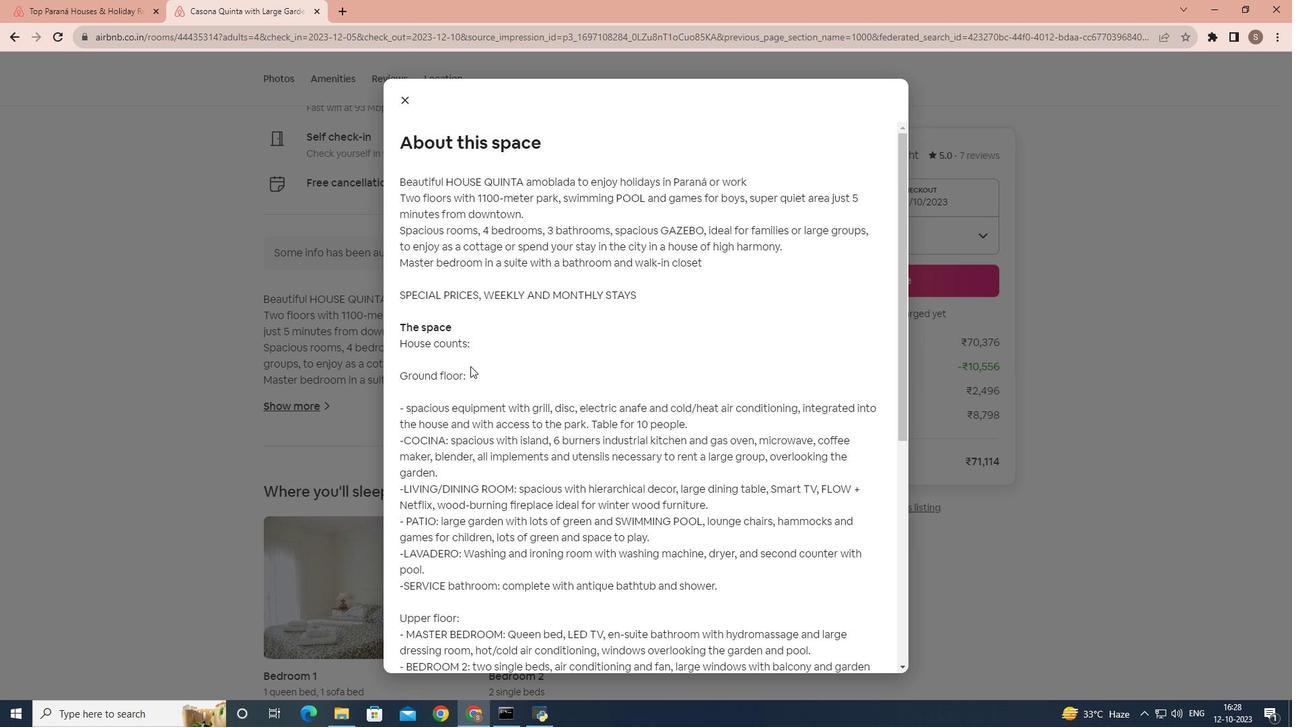 
Action: Mouse scrolled (470, 365) with delta (0, 0)
Screenshot: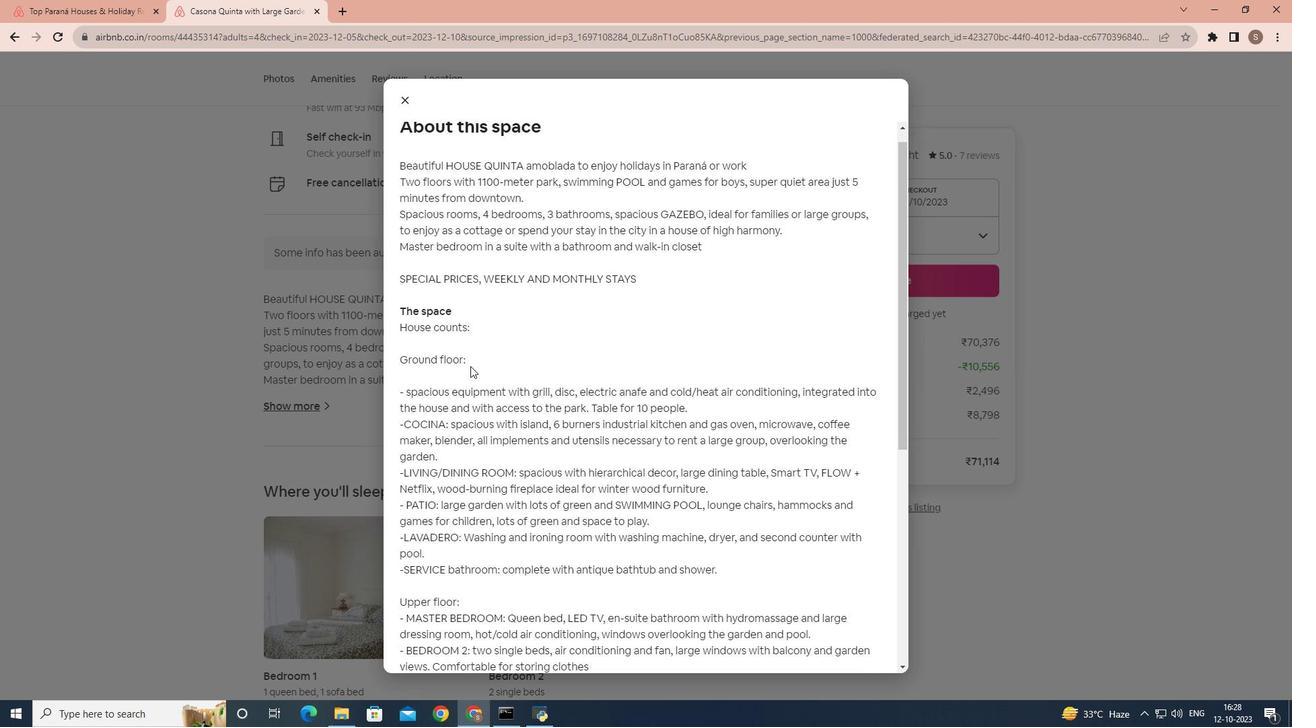 
Action: Mouse scrolled (470, 365) with delta (0, 0)
